 Task: Plan a trip to Kabwe, Zambia from 12th  December, 2023 to 15th December, 2023 for 3 adults.2 bedrooms having 3 beds and 1 bathroom. Property type can be flat. Amenities needed are: washing machine. Look for 4 properties as per requirement.
Action: Mouse moved to (549, 79)
Screenshot: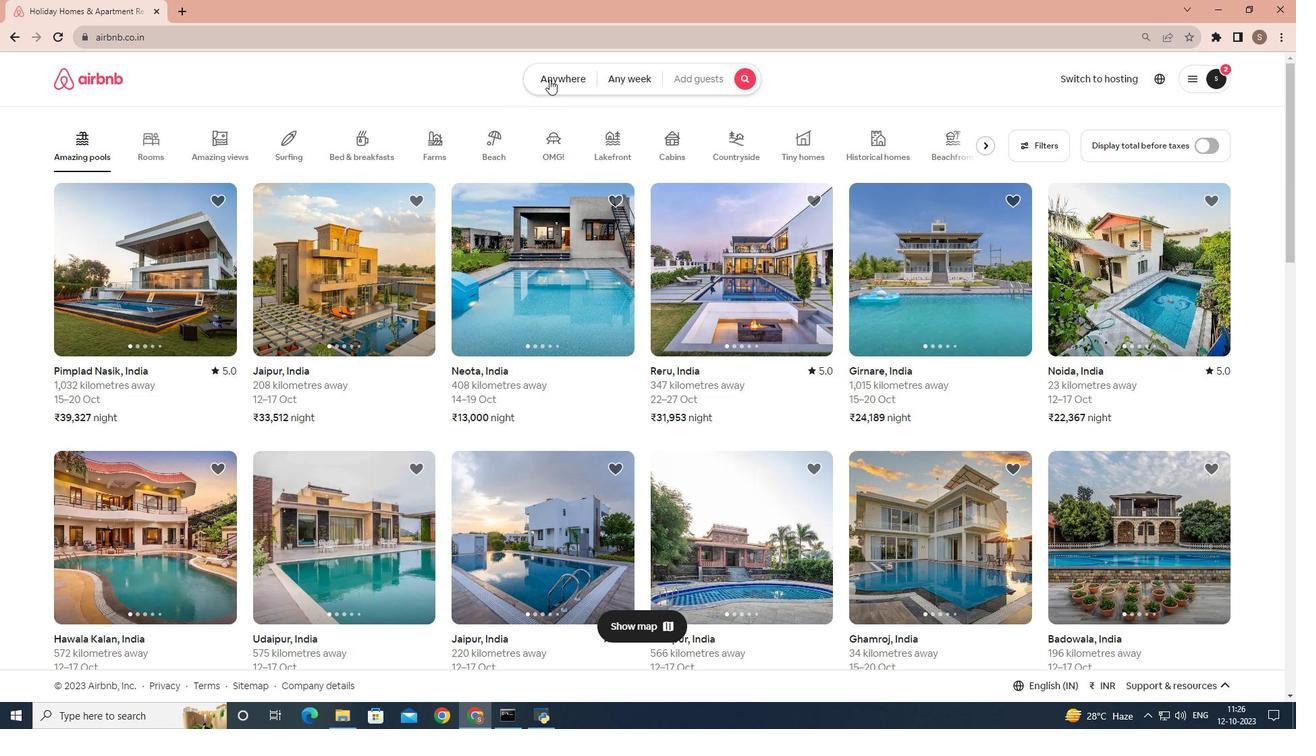 
Action: Mouse pressed left at (549, 79)
Screenshot: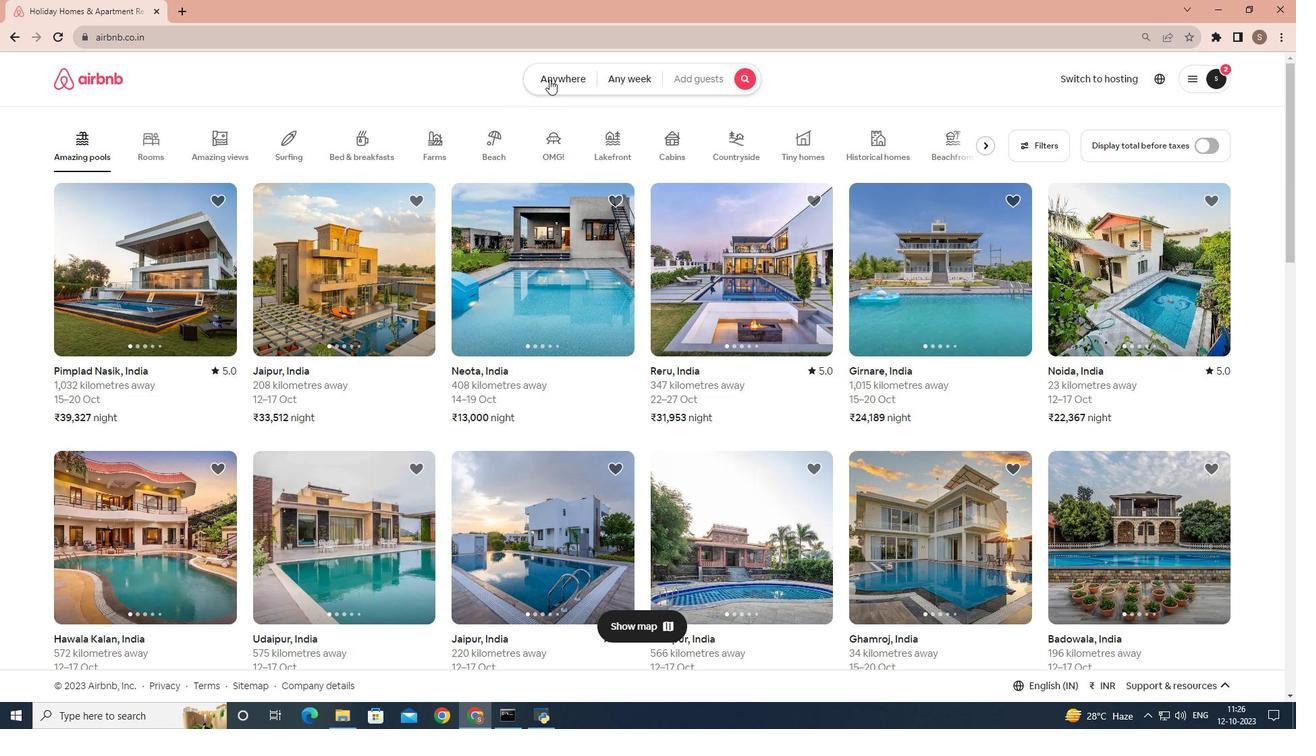 
Action: Mouse moved to (476, 128)
Screenshot: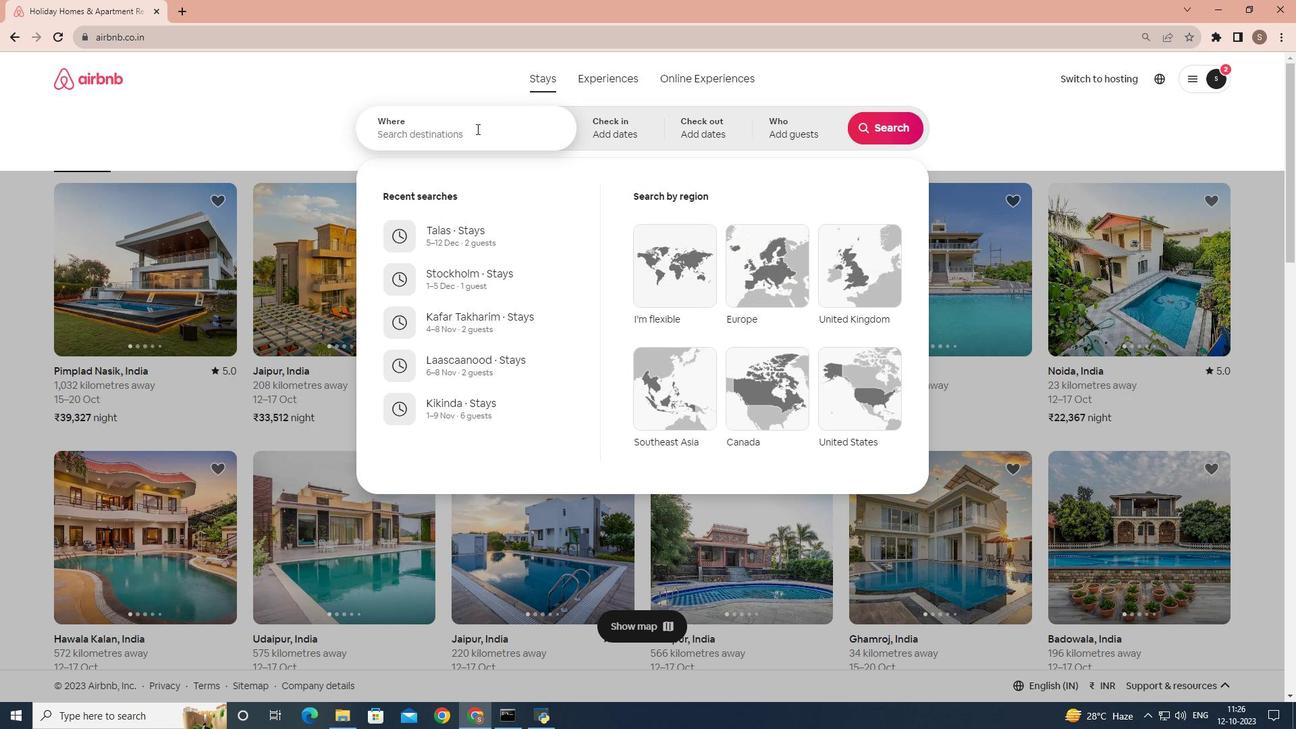 
Action: Mouse pressed left at (476, 128)
Screenshot: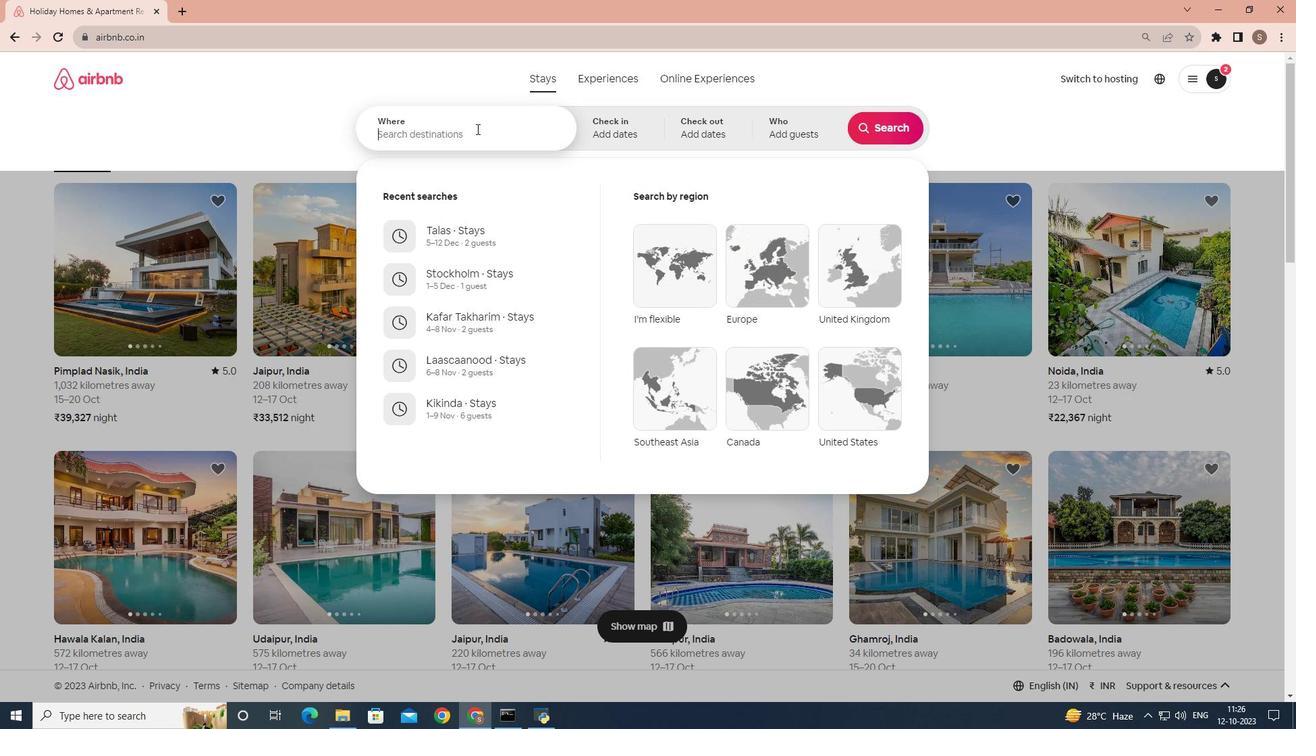 
Action: Key pressed <Key.shift>Kabwe,<Key.space><Key.shift>Zambia
Screenshot: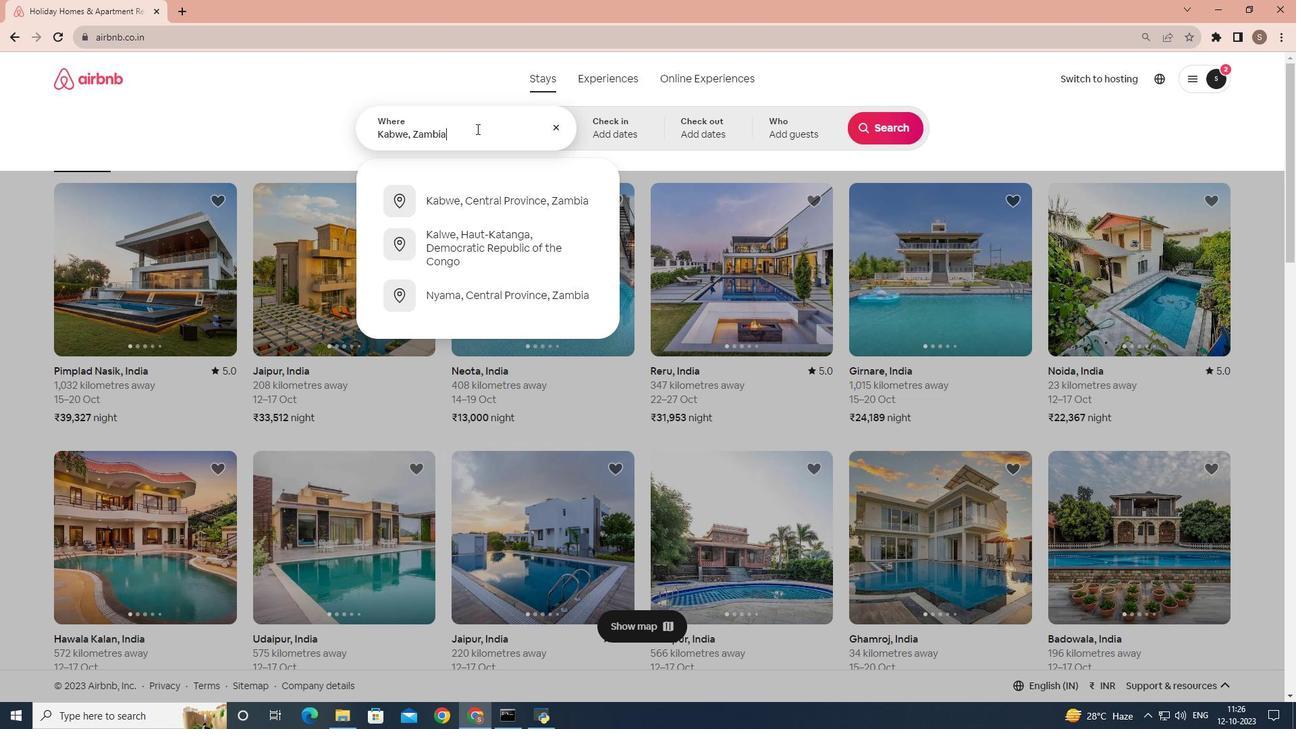 
Action: Mouse moved to (632, 128)
Screenshot: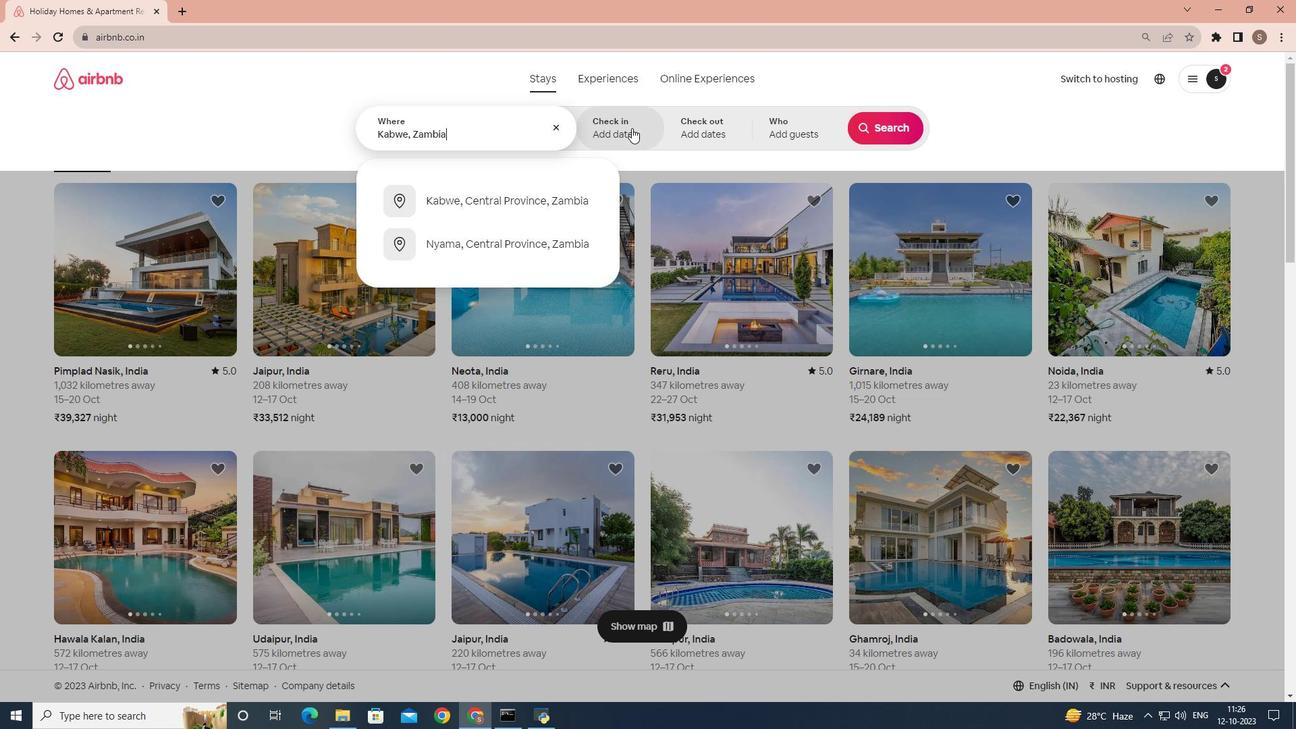
Action: Mouse pressed left at (632, 128)
Screenshot: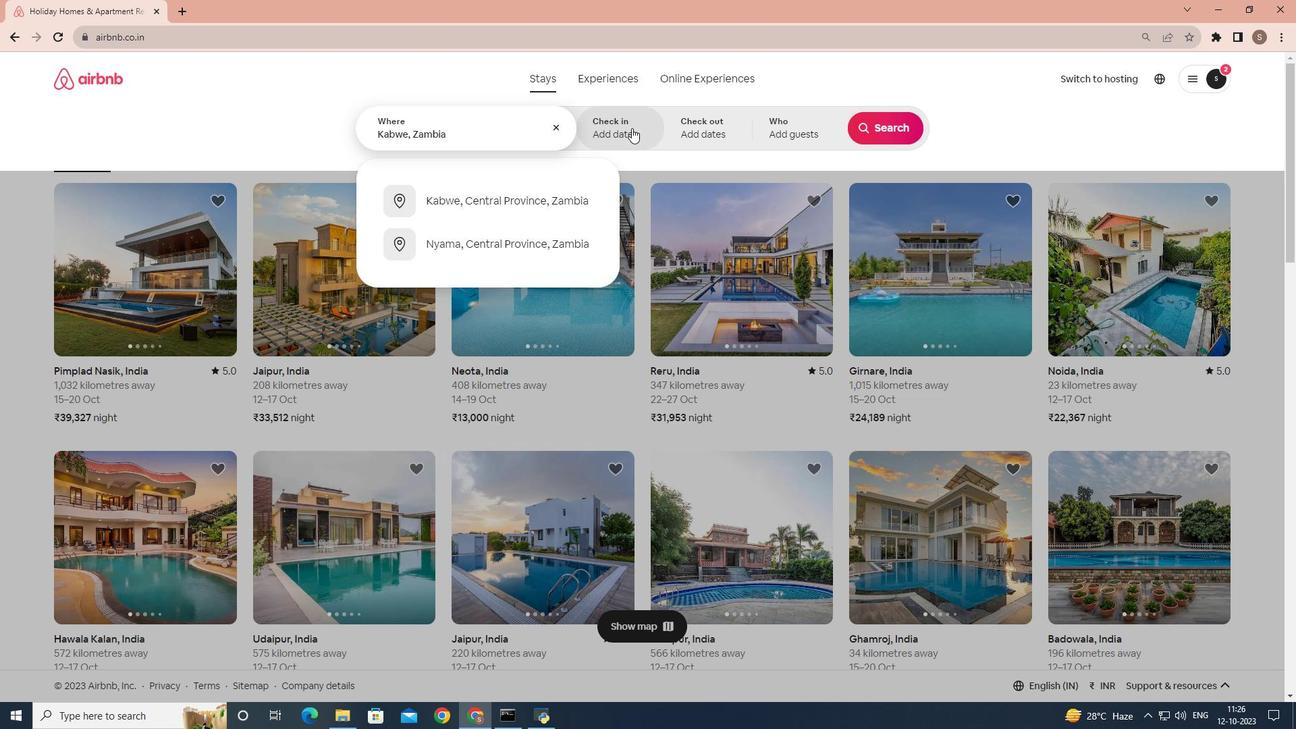 
Action: Mouse moved to (883, 235)
Screenshot: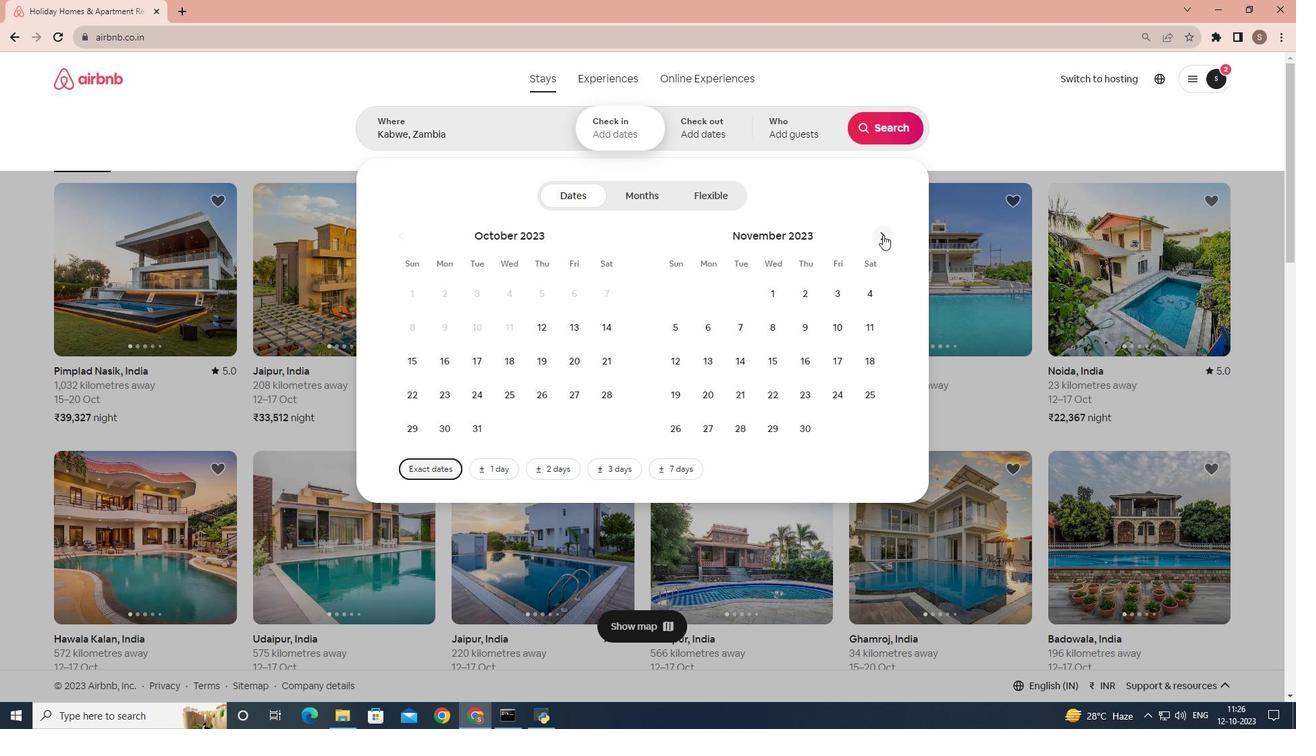 
Action: Mouse pressed left at (883, 235)
Screenshot: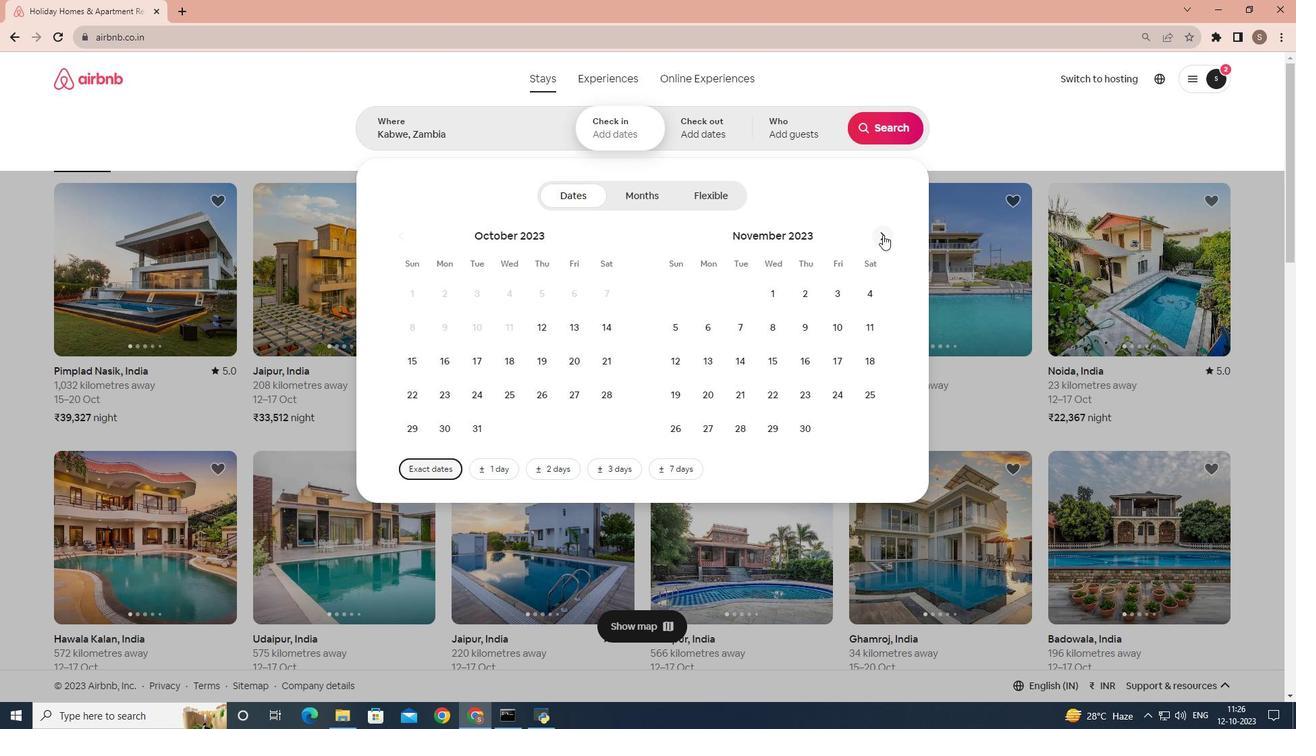 
Action: Mouse moved to (750, 371)
Screenshot: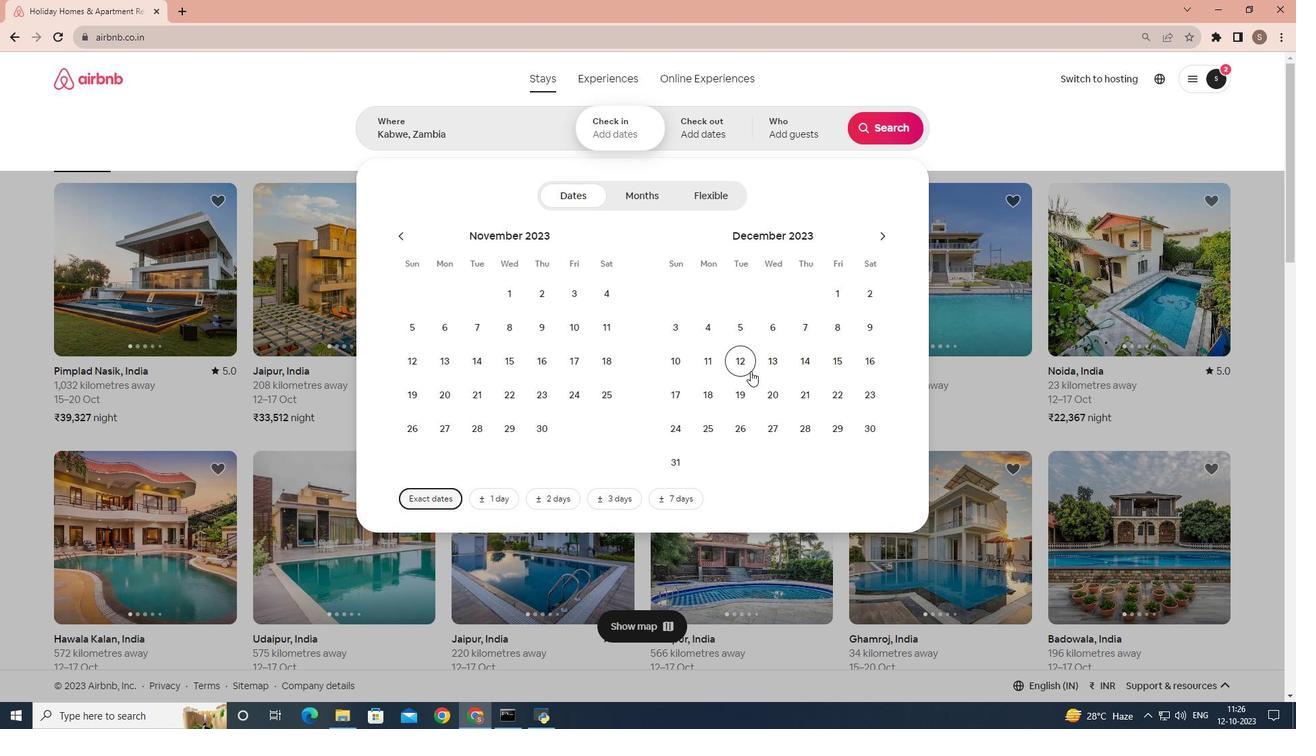 
Action: Mouse pressed left at (750, 371)
Screenshot: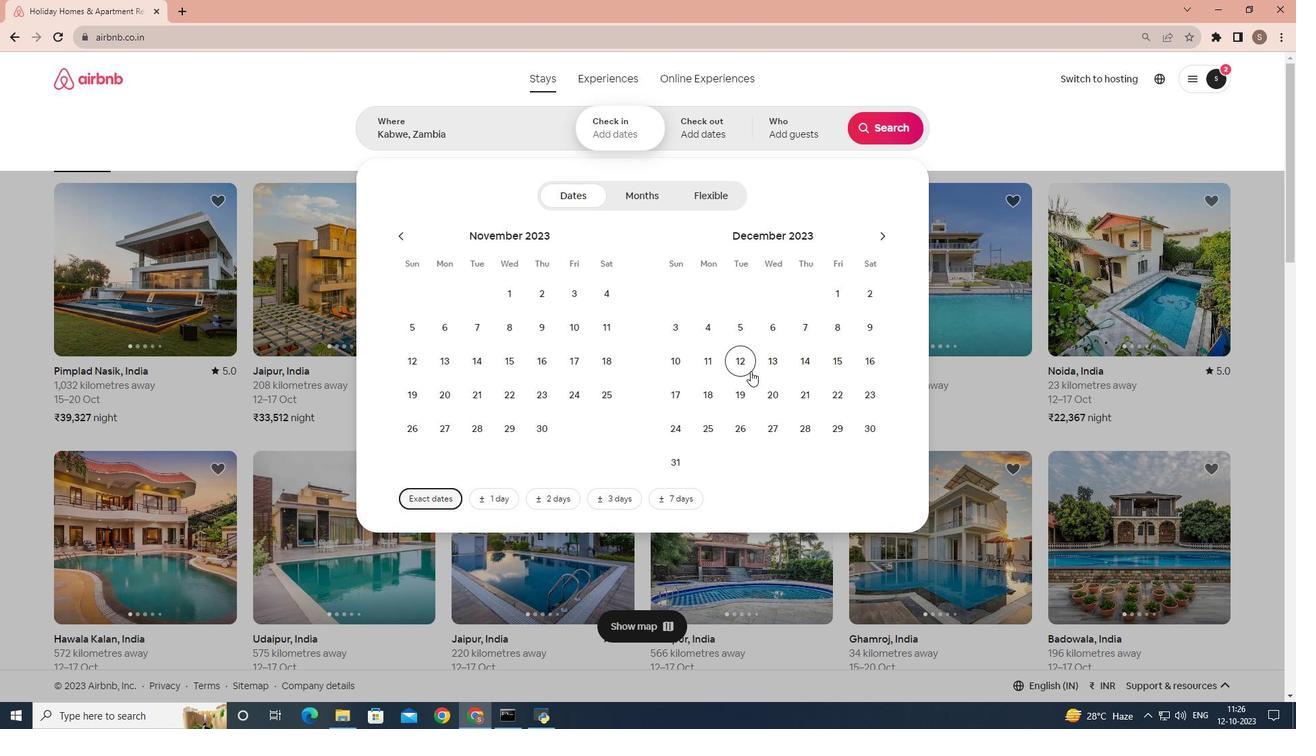 
Action: Mouse moved to (835, 364)
Screenshot: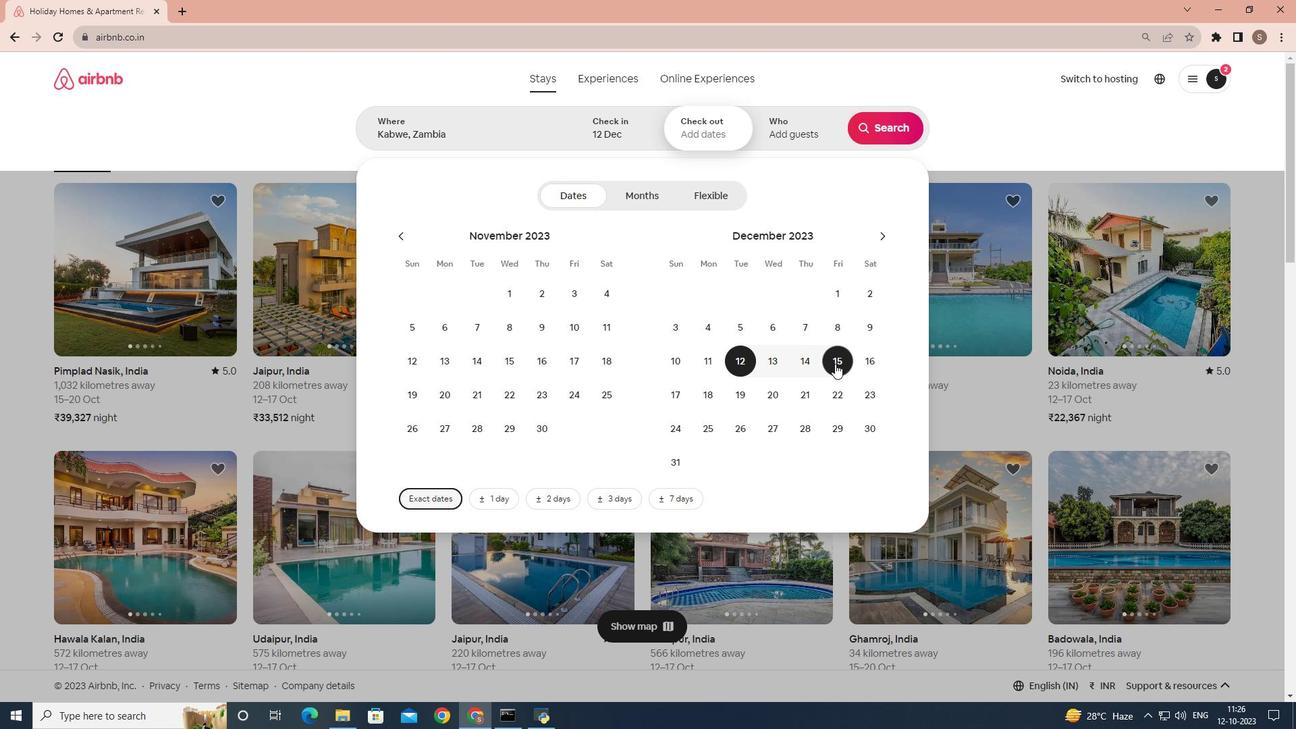 
Action: Mouse pressed left at (835, 364)
Screenshot: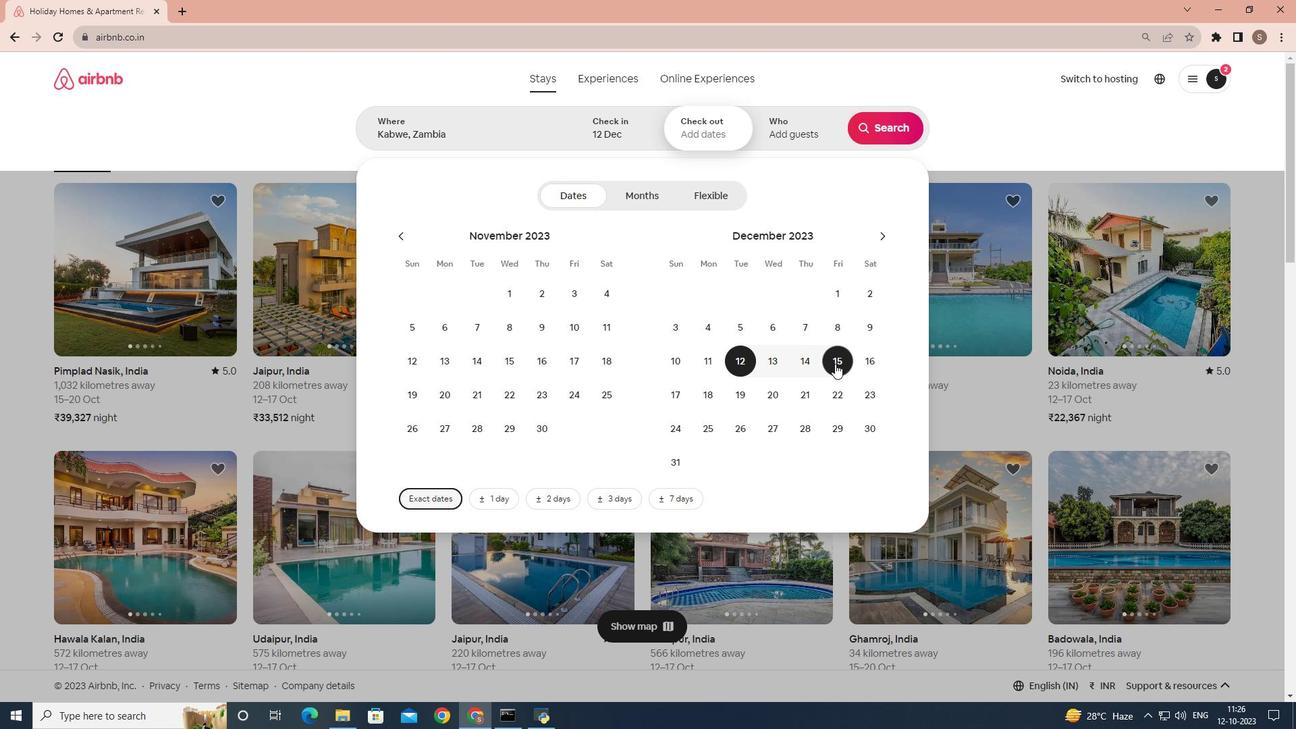 
Action: Mouse moved to (778, 128)
Screenshot: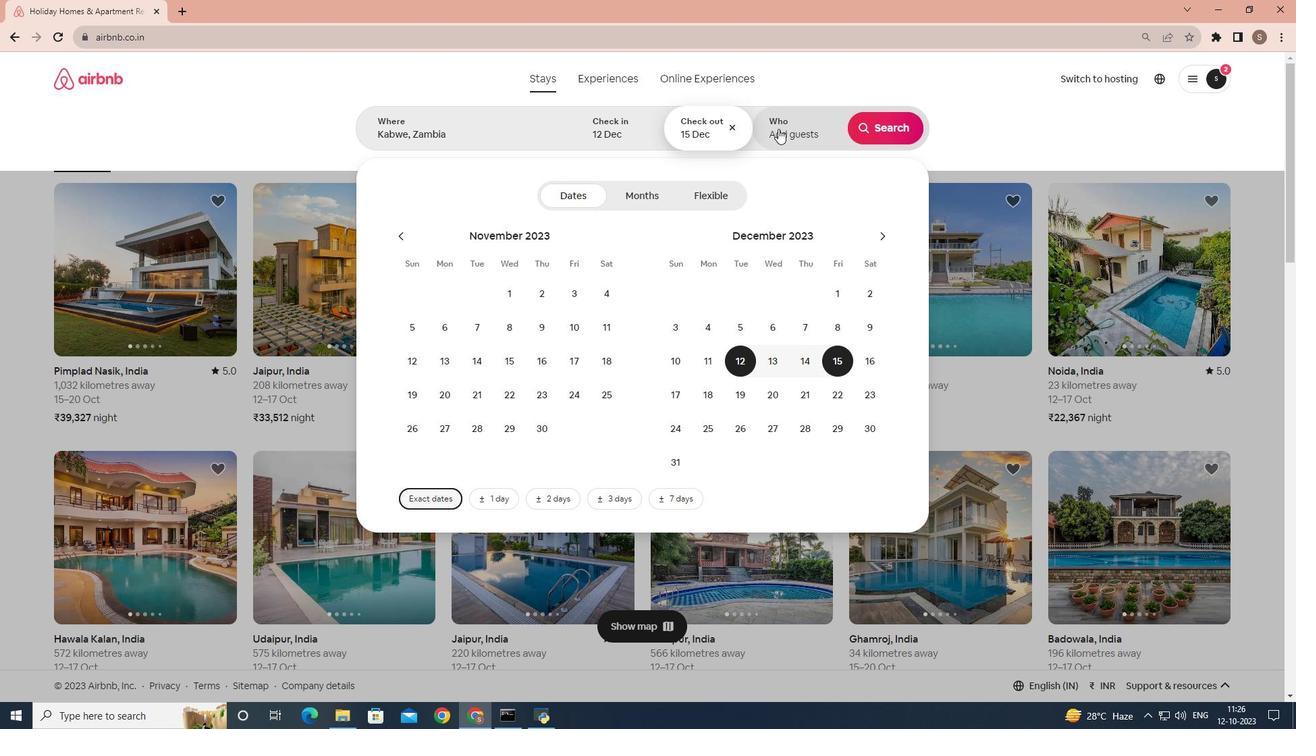 
Action: Mouse pressed left at (778, 128)
Screenshot: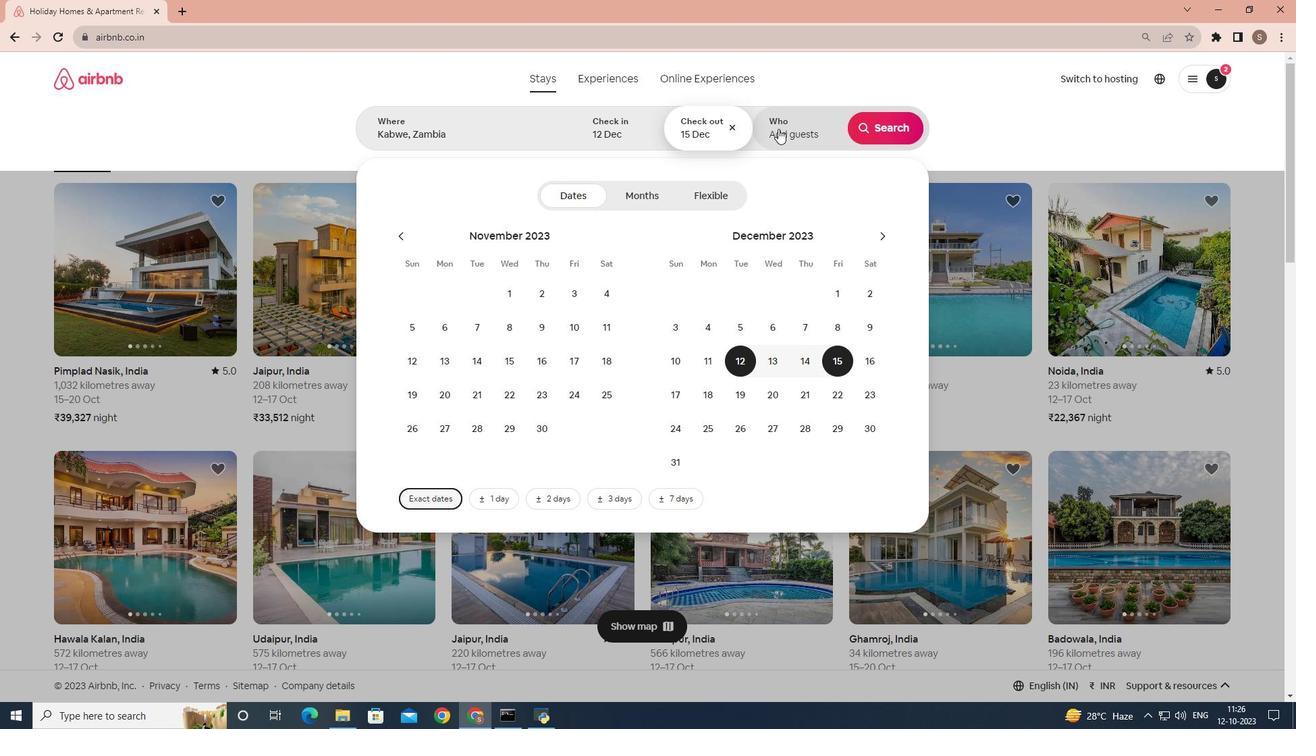 
Action: Mouse moved to (886, 199)
Screenshot: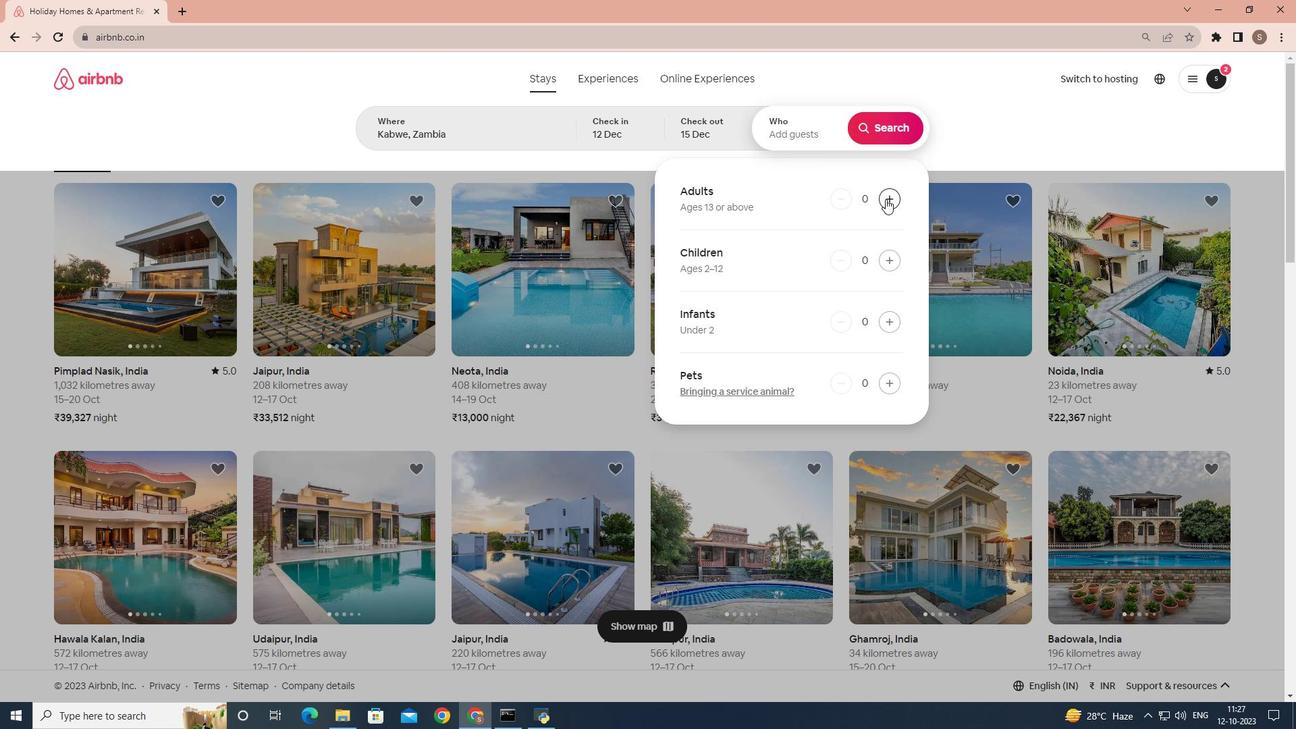 
Action: Mouse pressed left at (886, 199)
Screenshot: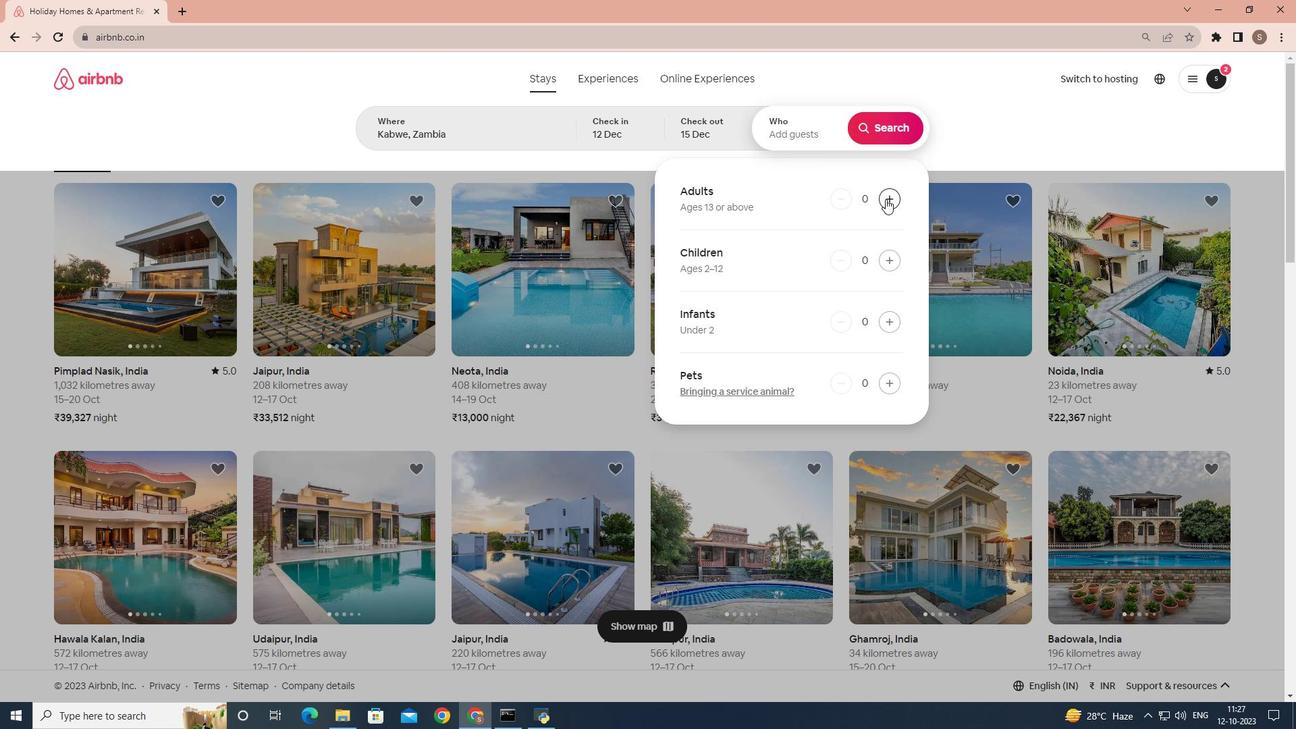 
Action: Mouse pressed left at (886, 199)
Screenshot: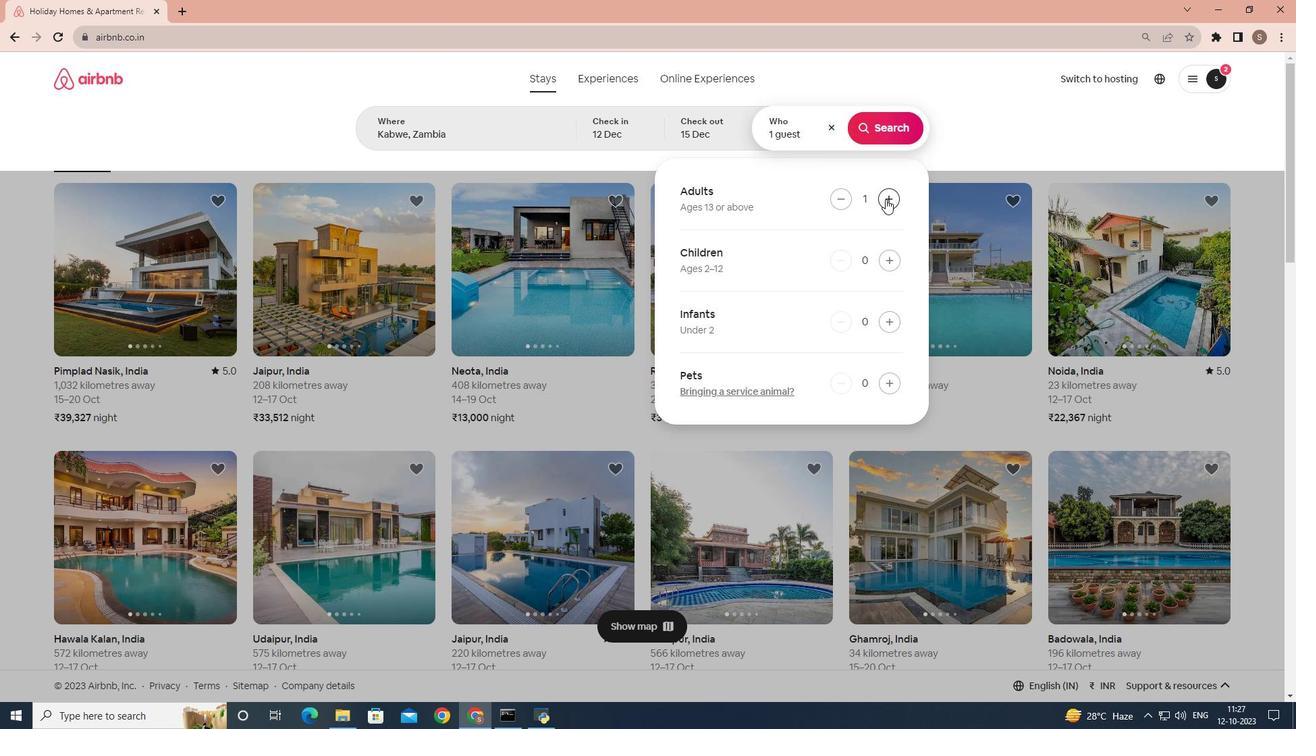 
Action: Mouse pressed left at (886, 199)
Screenshot: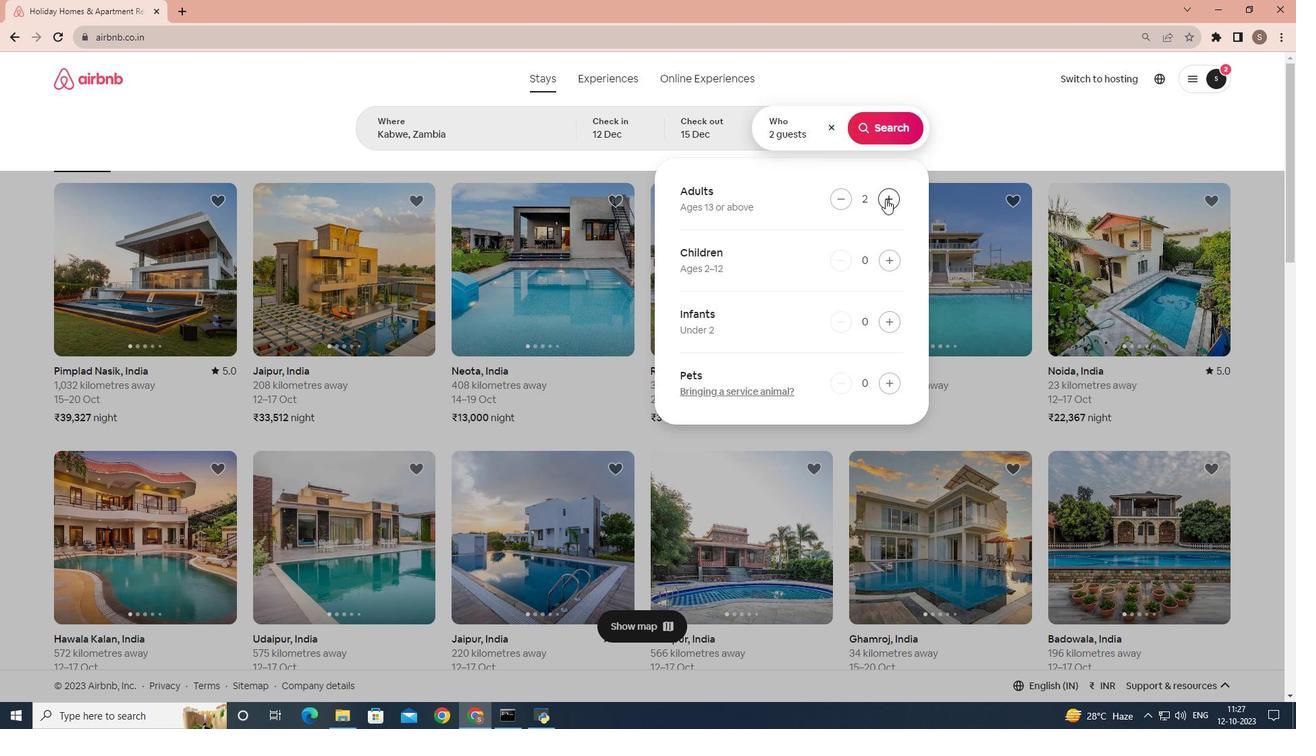 
Action: Mouse moved to (867, 118)
Screenshot: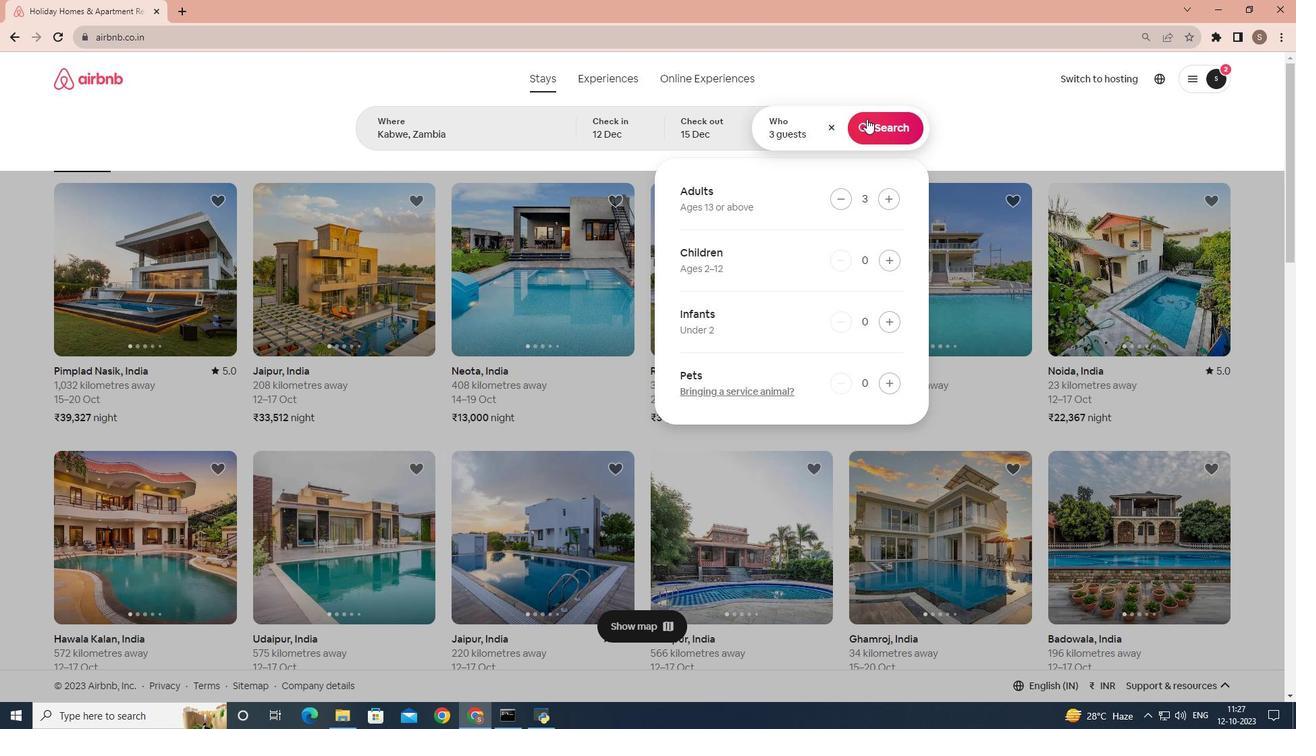 
Action: Mouse pressed left at (867, 118)
Screenshot: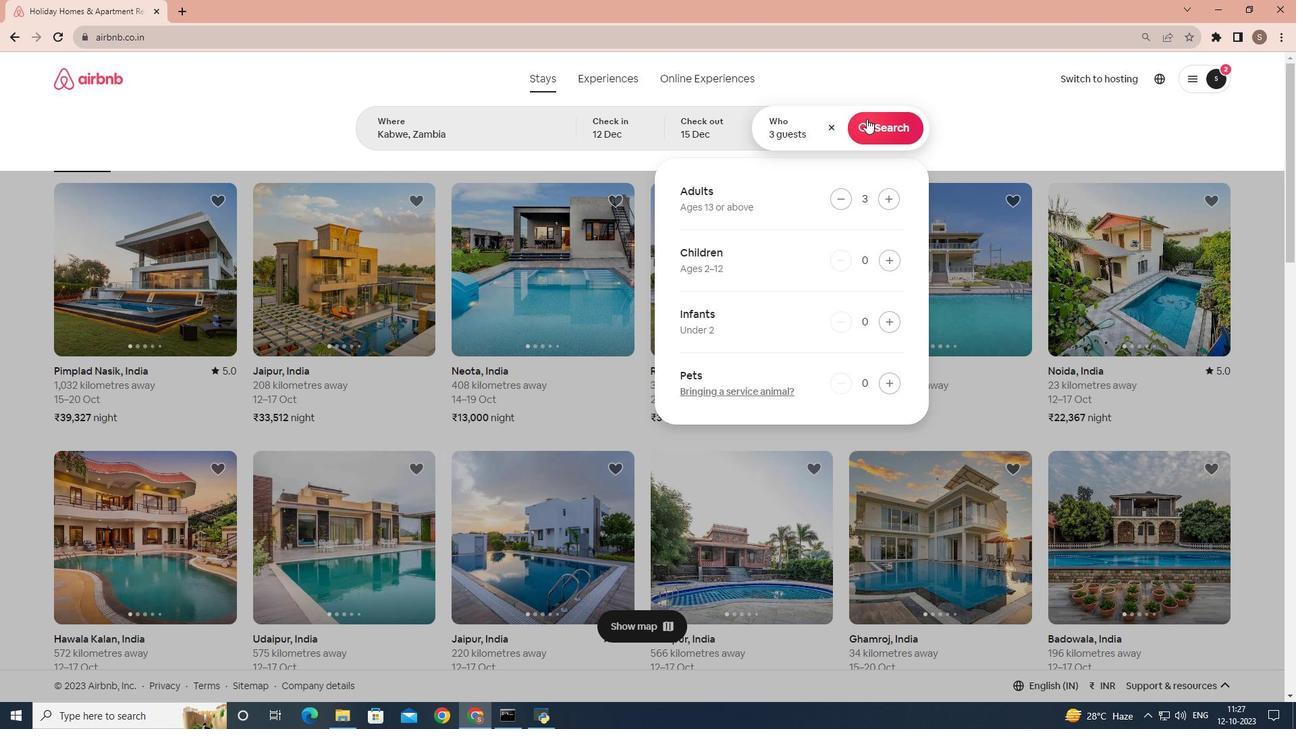
Action: Mouse moved to (1079, 135)
Screenshot: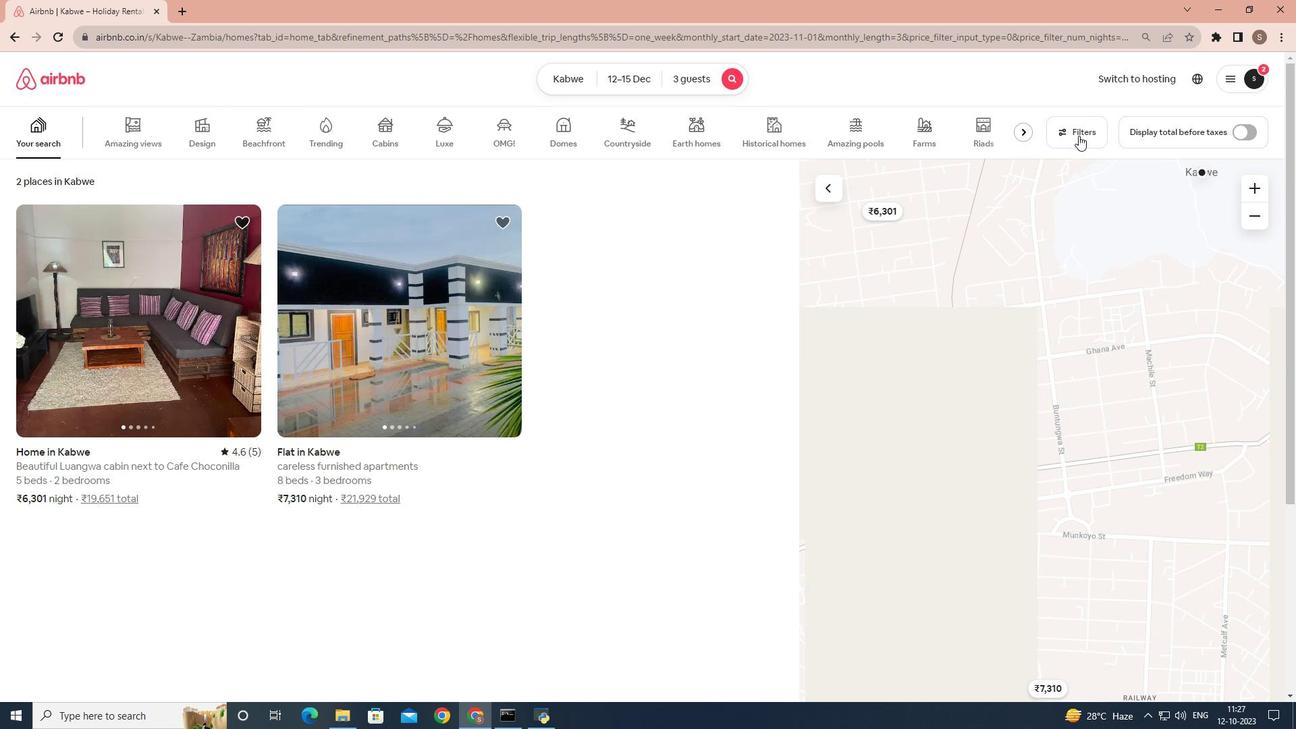 
Action: Mouse pressed left at (1079, 135)
Screenshot: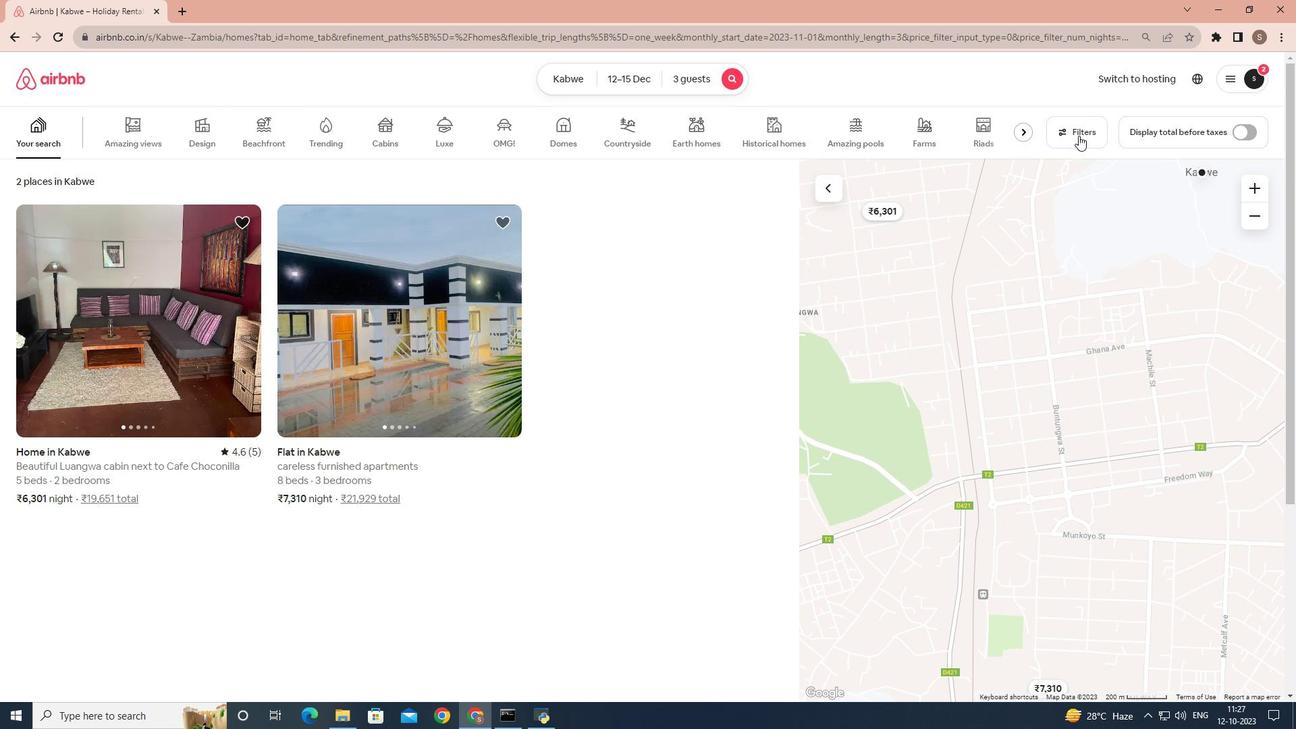 
Action: Mouse moved to (571, 394)
Screenshot: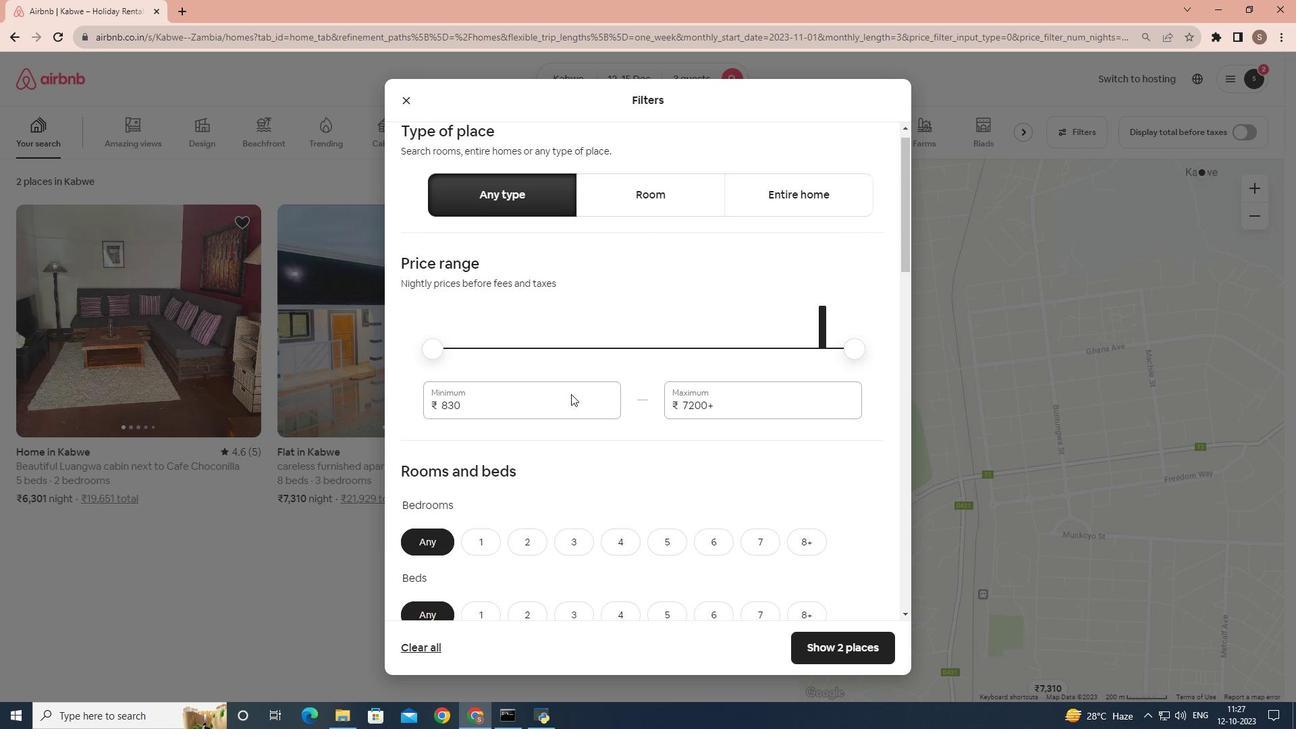 
Action: Mouse scrolled (571, 393) with delta (0, 0)
Screenshot: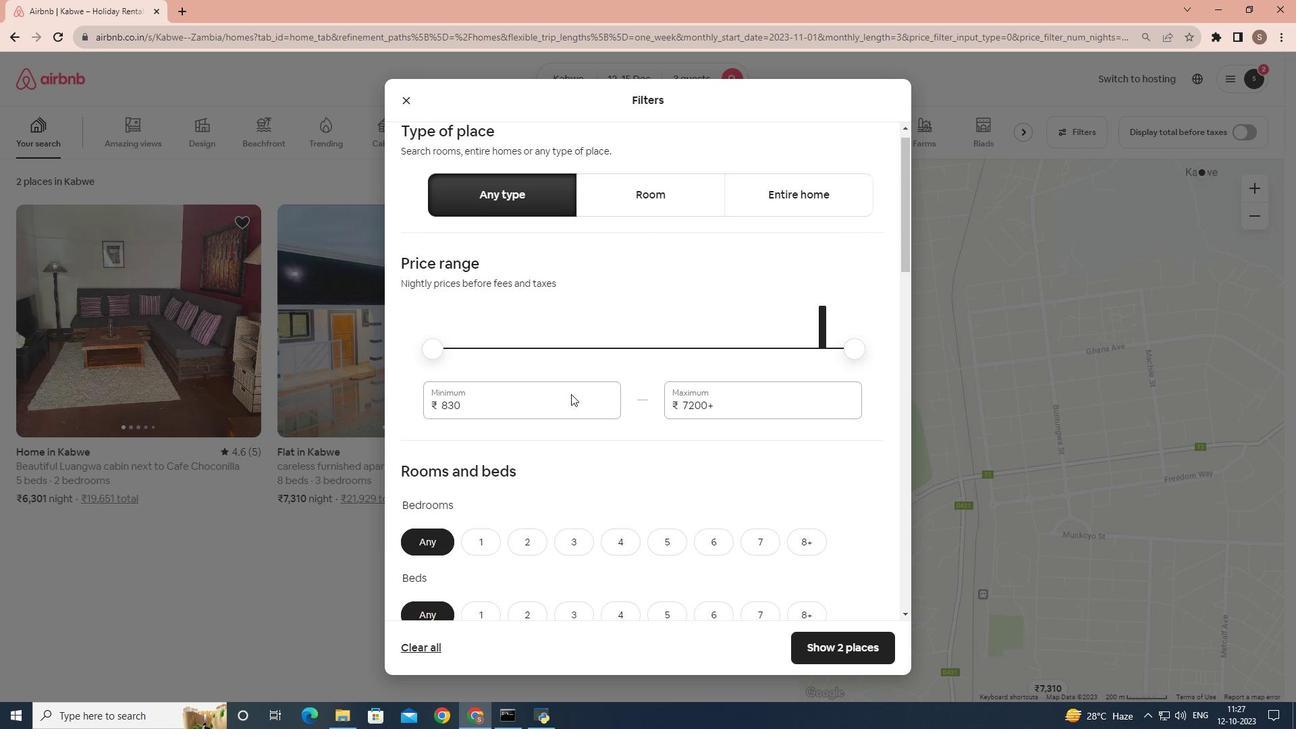 
Action: Mouse moved to (571, 394)
Screenshot: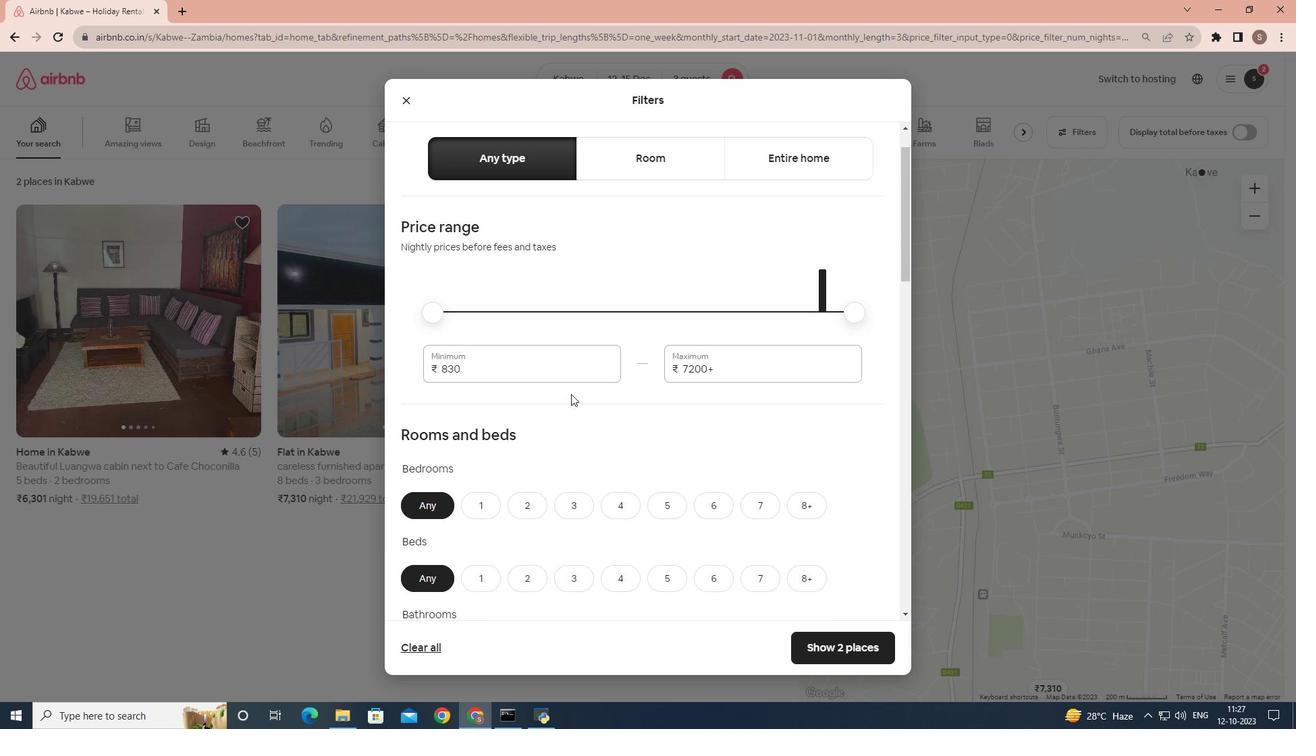 
Action: Mouse scrolled (571, 393) with delta (0, 0)
Screenshot: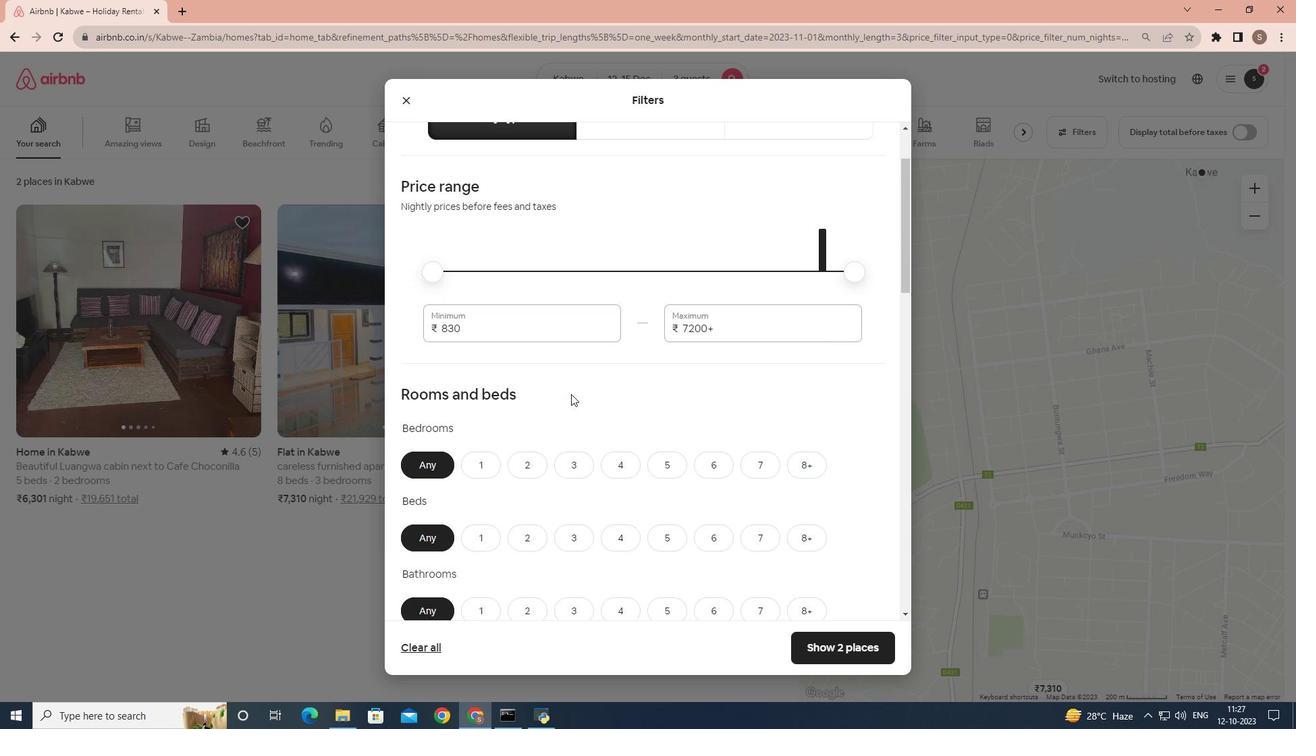 
Action: Mouse moved to (520, 428)
Screenshot: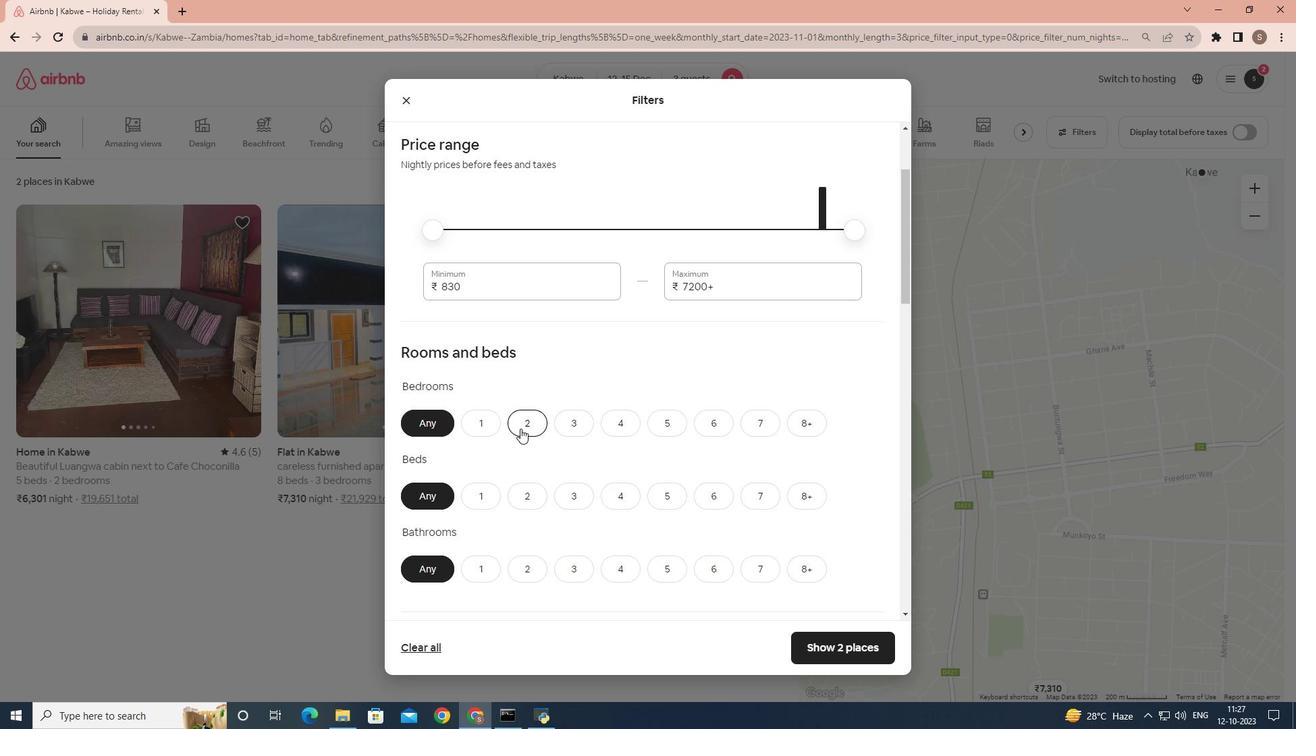 
Action: Mouse pressed left at (520, 428)
Screenshot: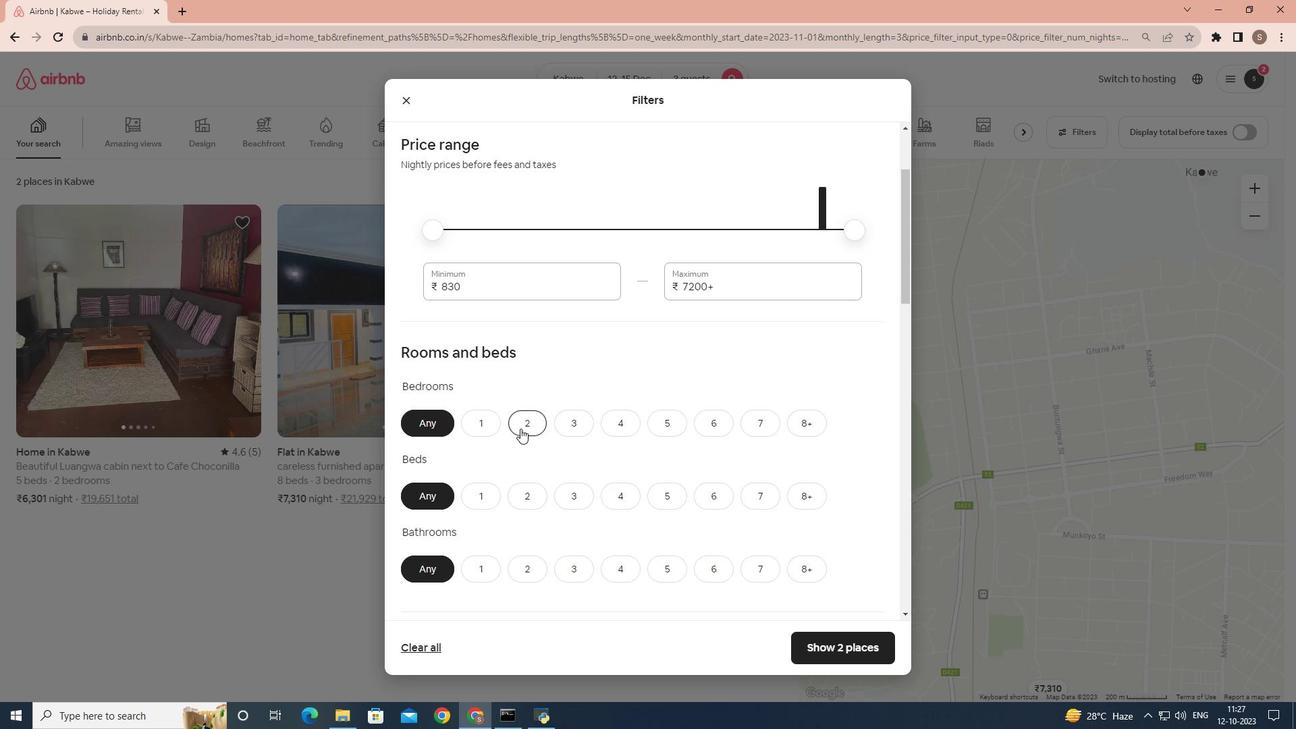 
Action: Mouse moved to (525, 426)
Screenshot: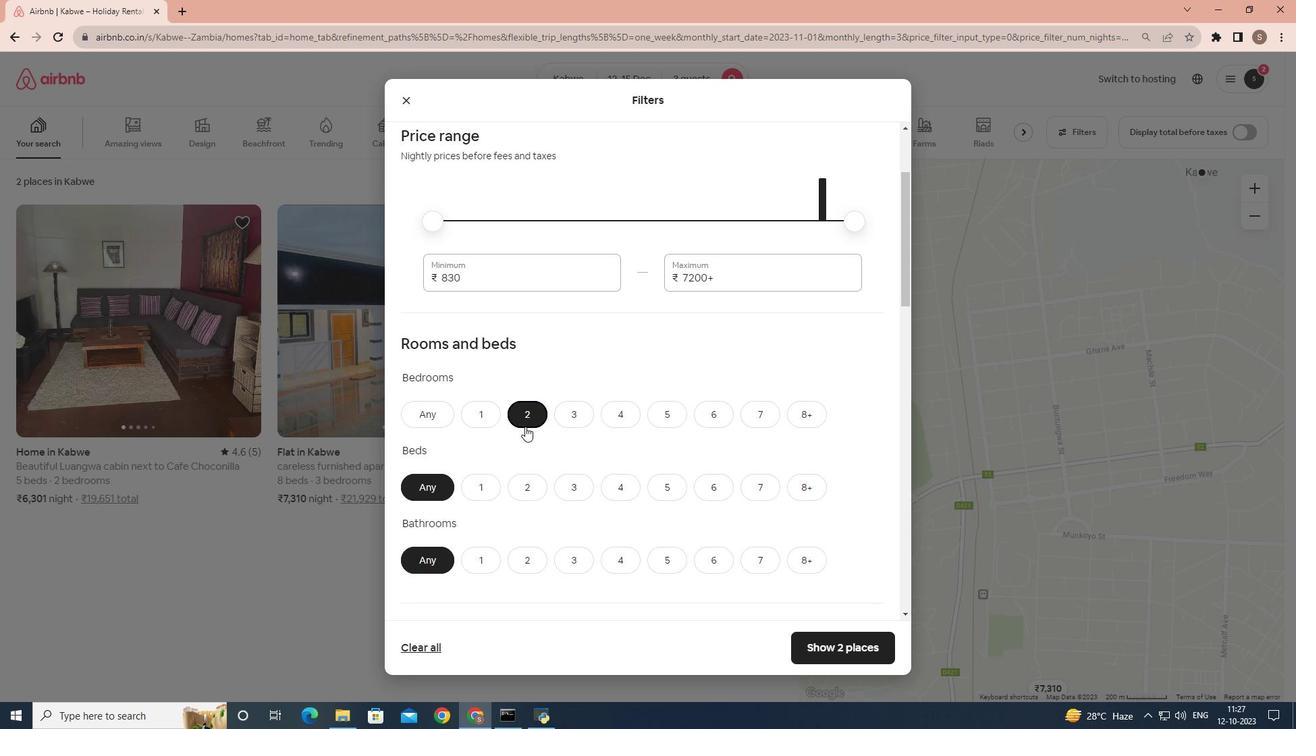 
Action: Mouse scrolled (525, 426) with delta (0, 0)
Screenshot: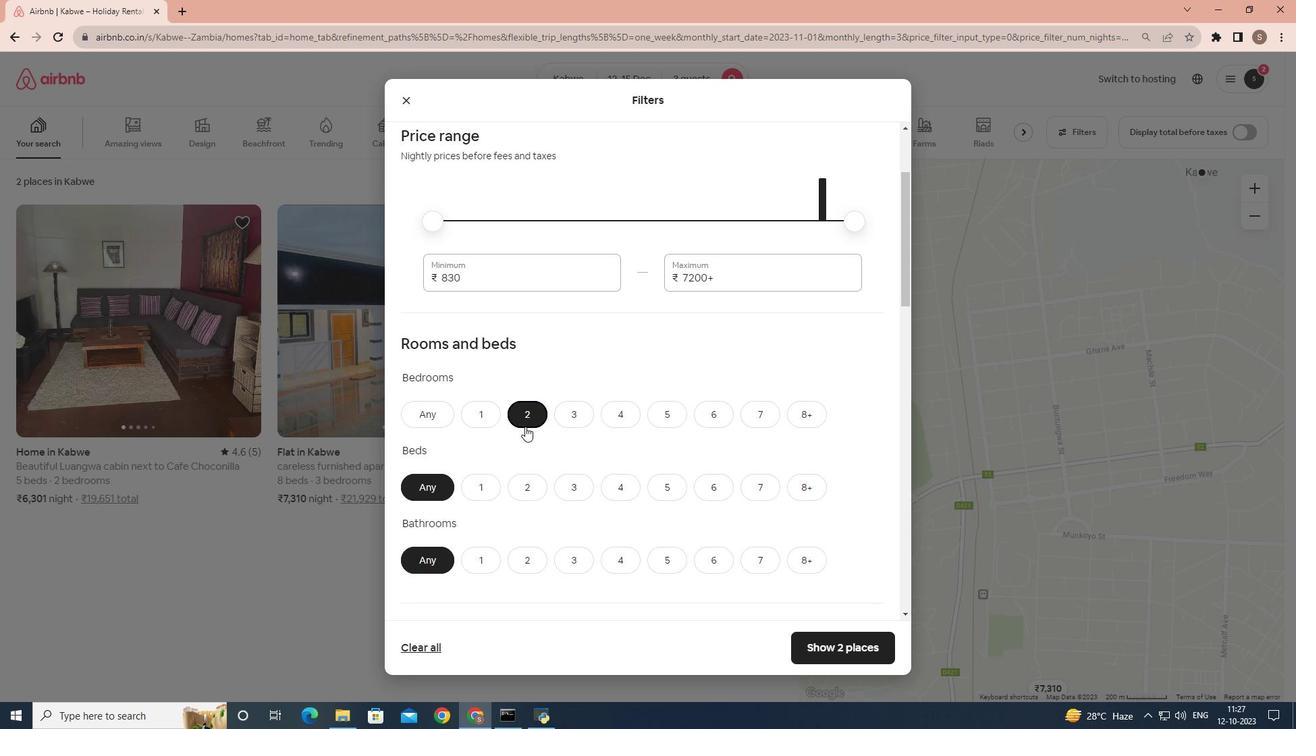 
Action: Mouse scrolled (525, 426) with delta (0, 0)
Screenshot: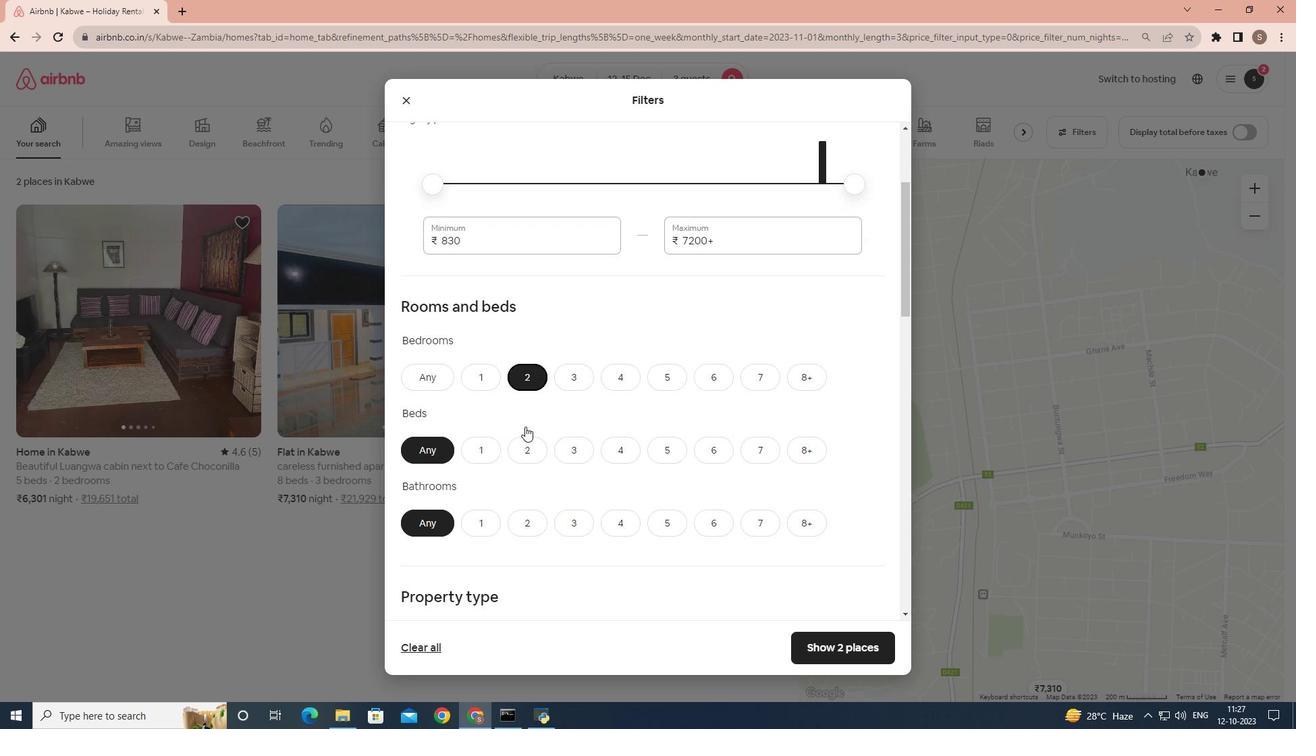 
Action: Mouse moved to (569, 364)
Screenshot: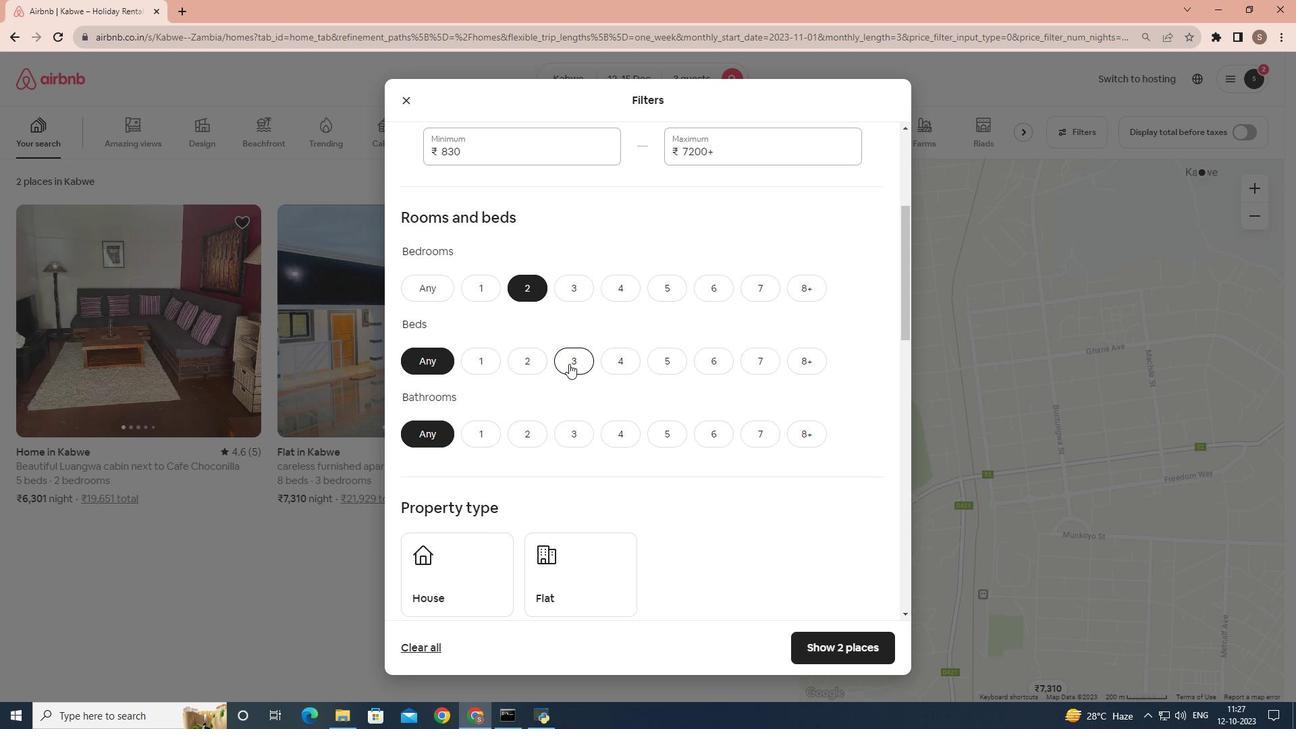 
Action: Mouse pressed left at (569, 364)
Screenshot: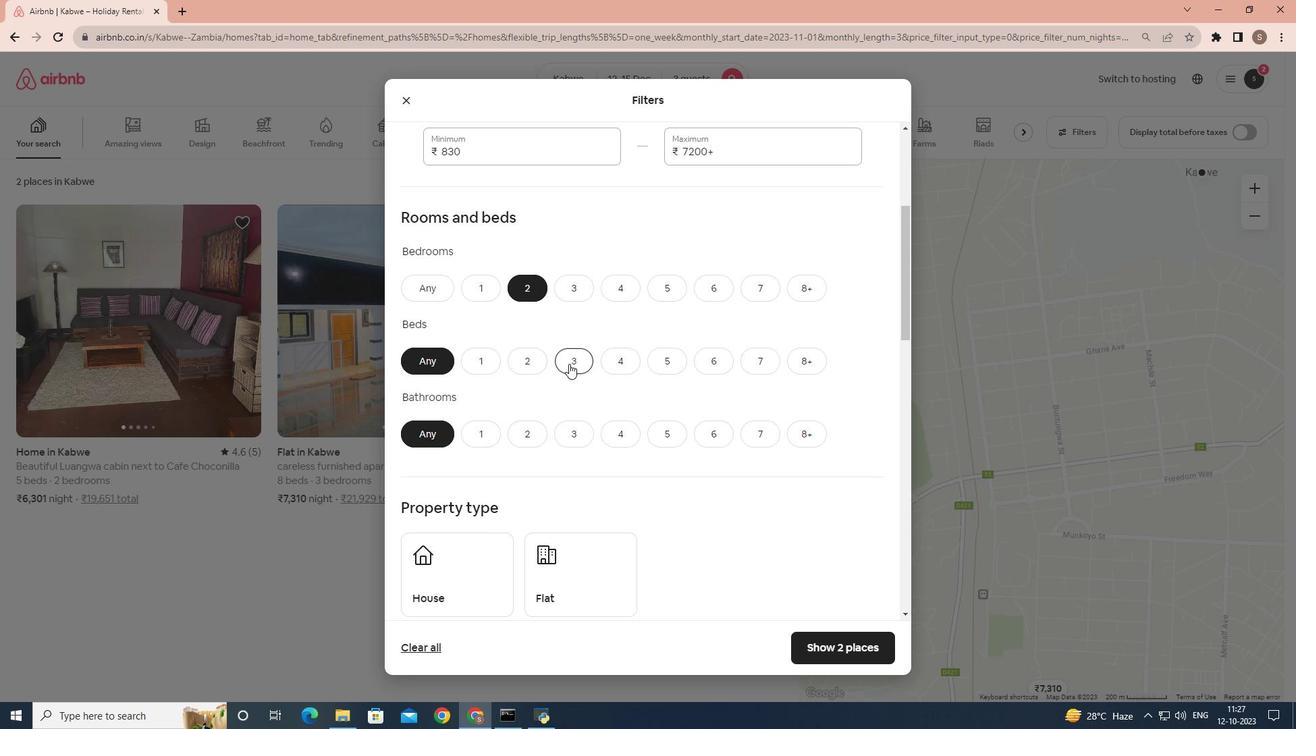 
Action: Mouse scrolled (569, 363) with delta (0, 0)
Screenshot: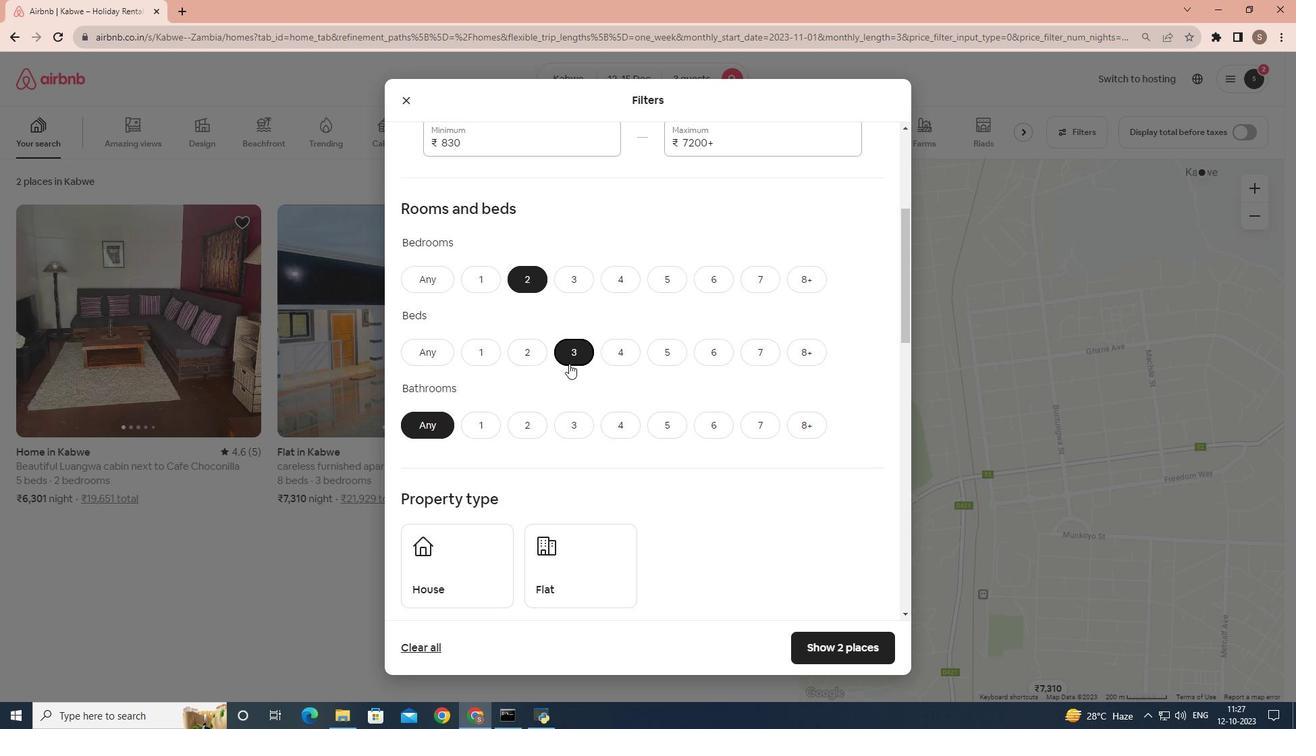 
Action: Mouse moved to (486, 370)
Screenshot: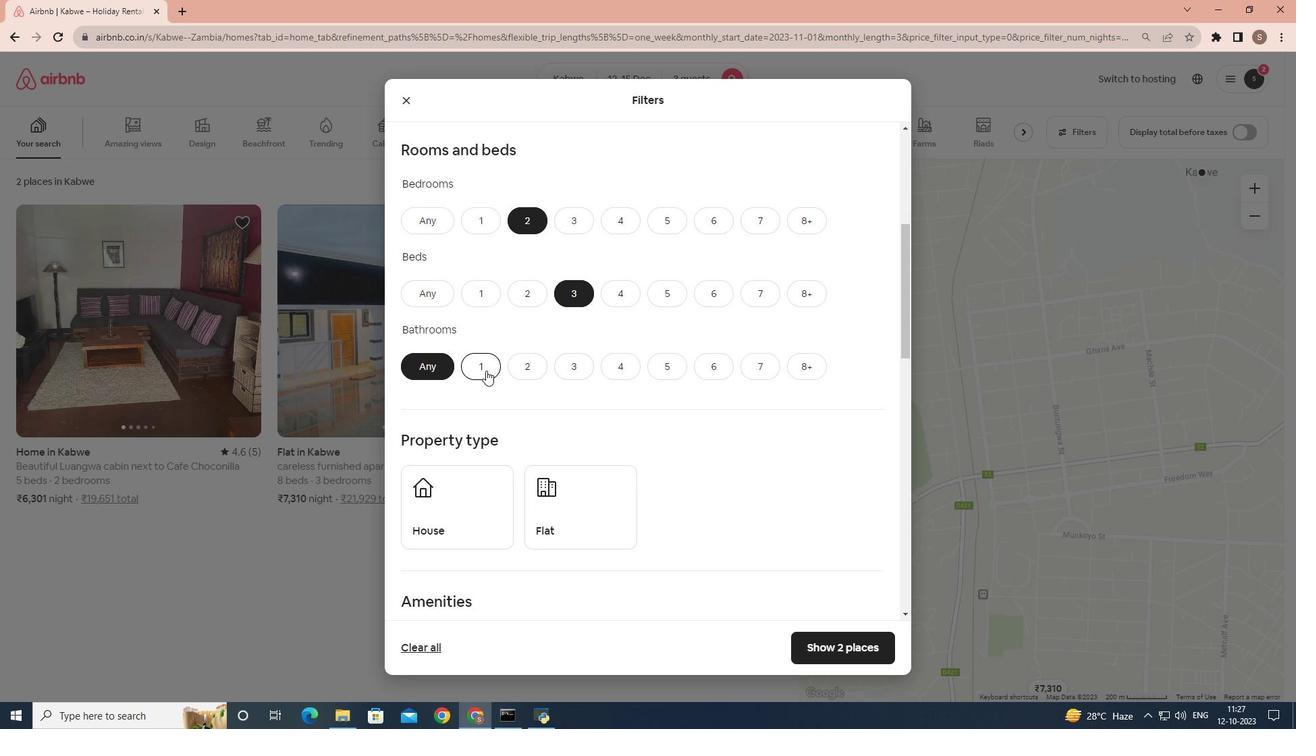 
Action: Mouse pressed left at (486, 370)
Screenshot: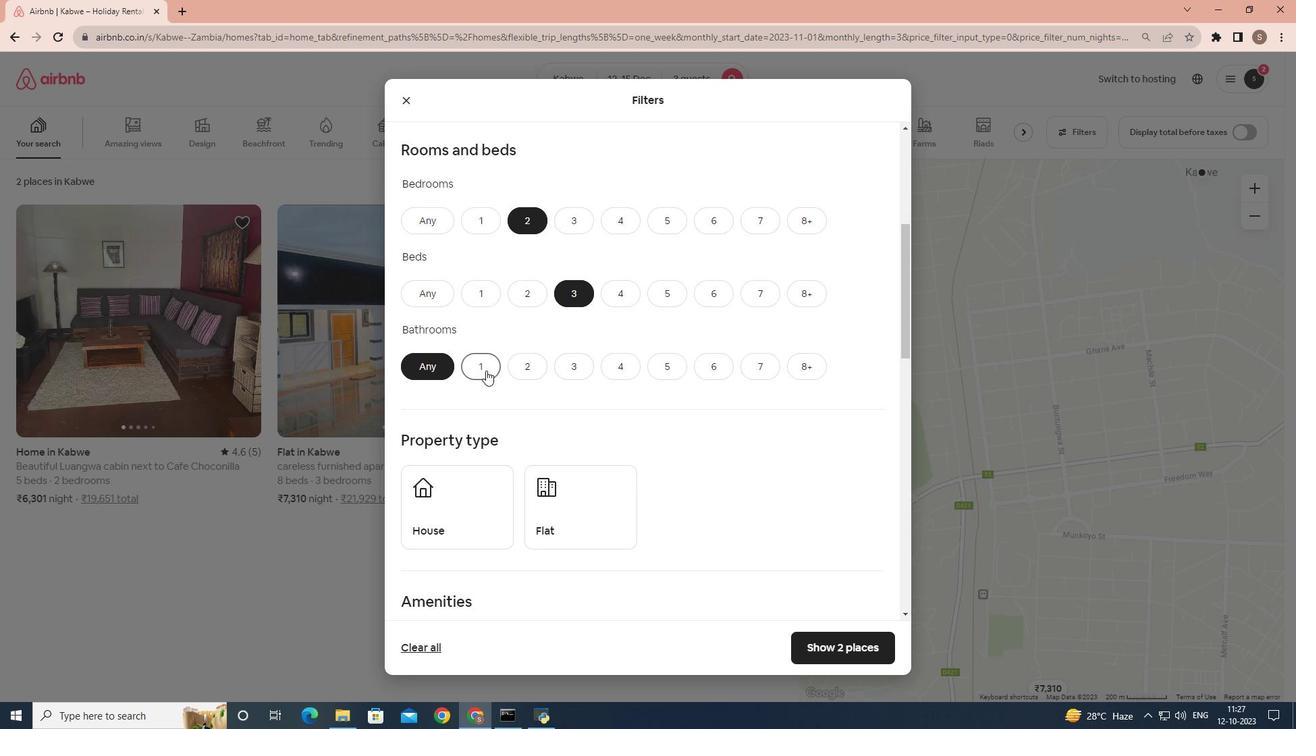 
Action: Mouse scrolled (486, 370) with delta (0, 0)
Screenshot: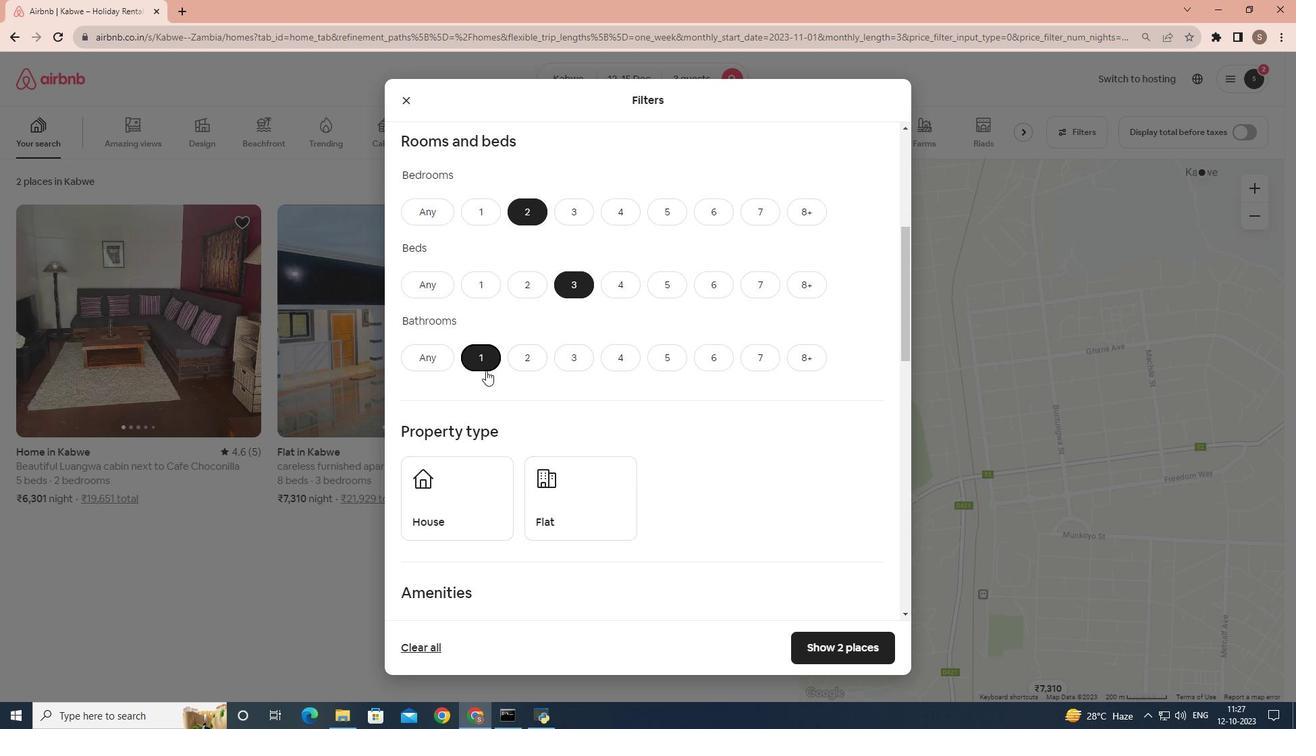 
Action: Mouse moved to (550, 447)
Screenshot: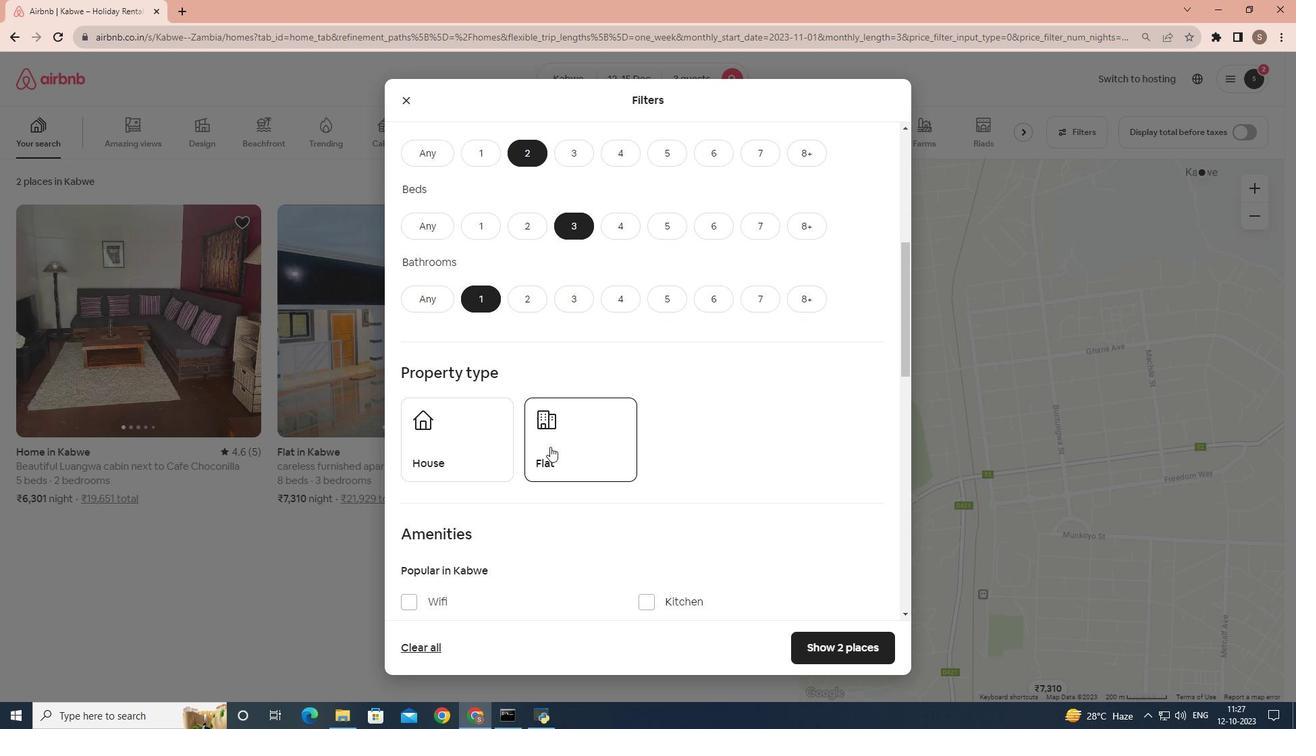 
Action: Mouse pressed left at (550, 447)
Screenshot: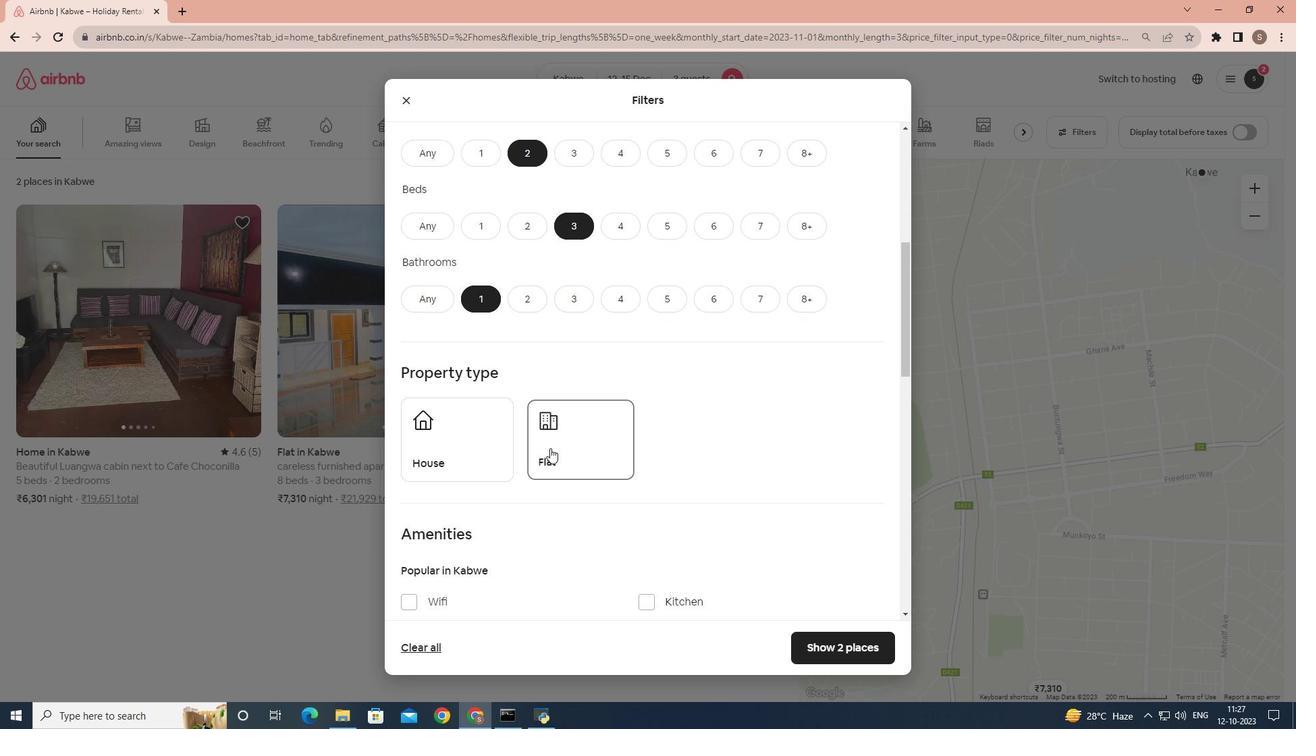
Action: Mouse moved to (605, 446)
Screenshot: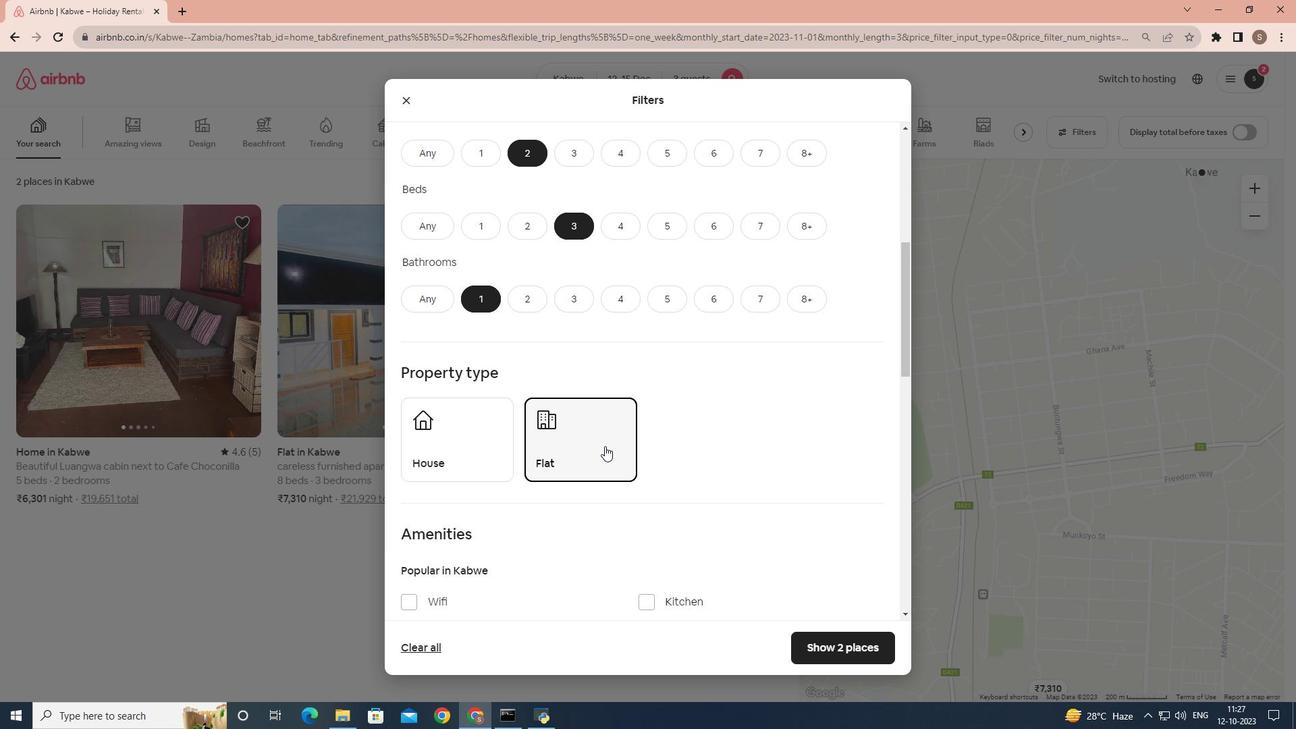 
Action: Mouse scrolled (605, 445) with delta (0, 0)
Screenshot: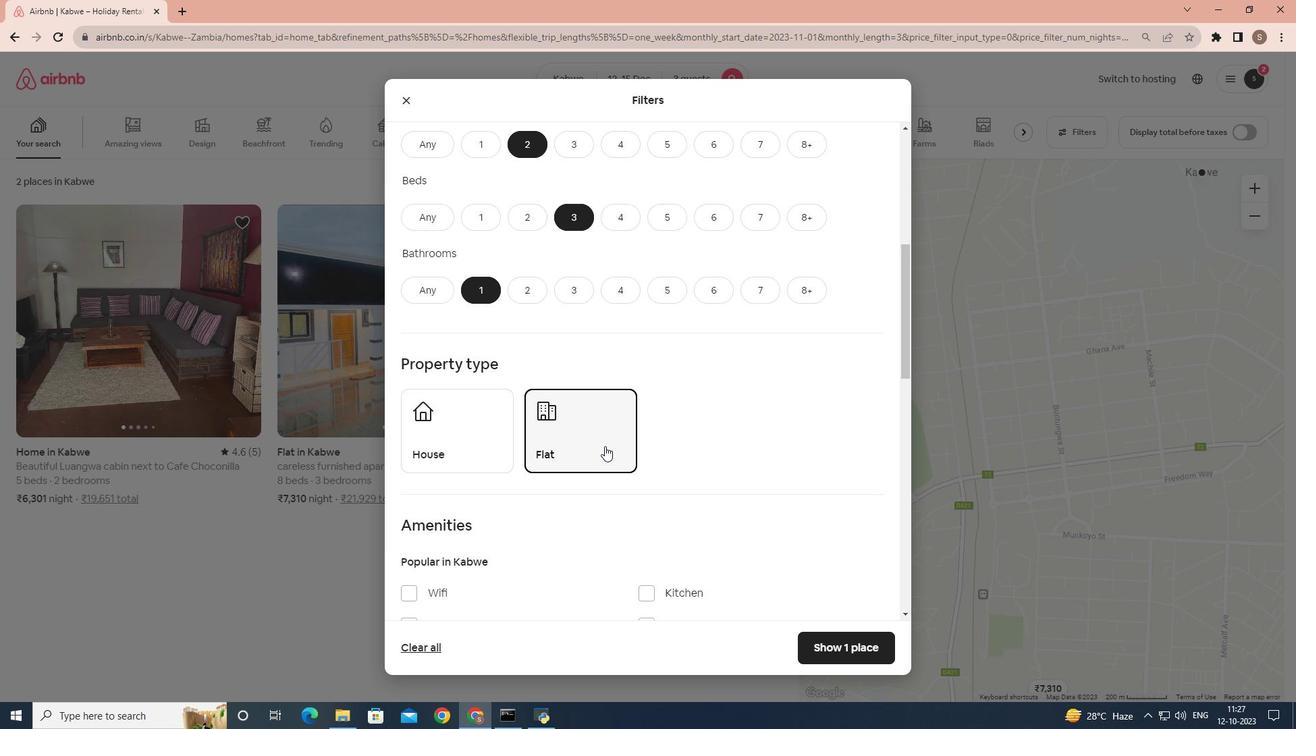 
Action: Mouse scrolled (605, 445) with delta (0, 0)
Screenshot: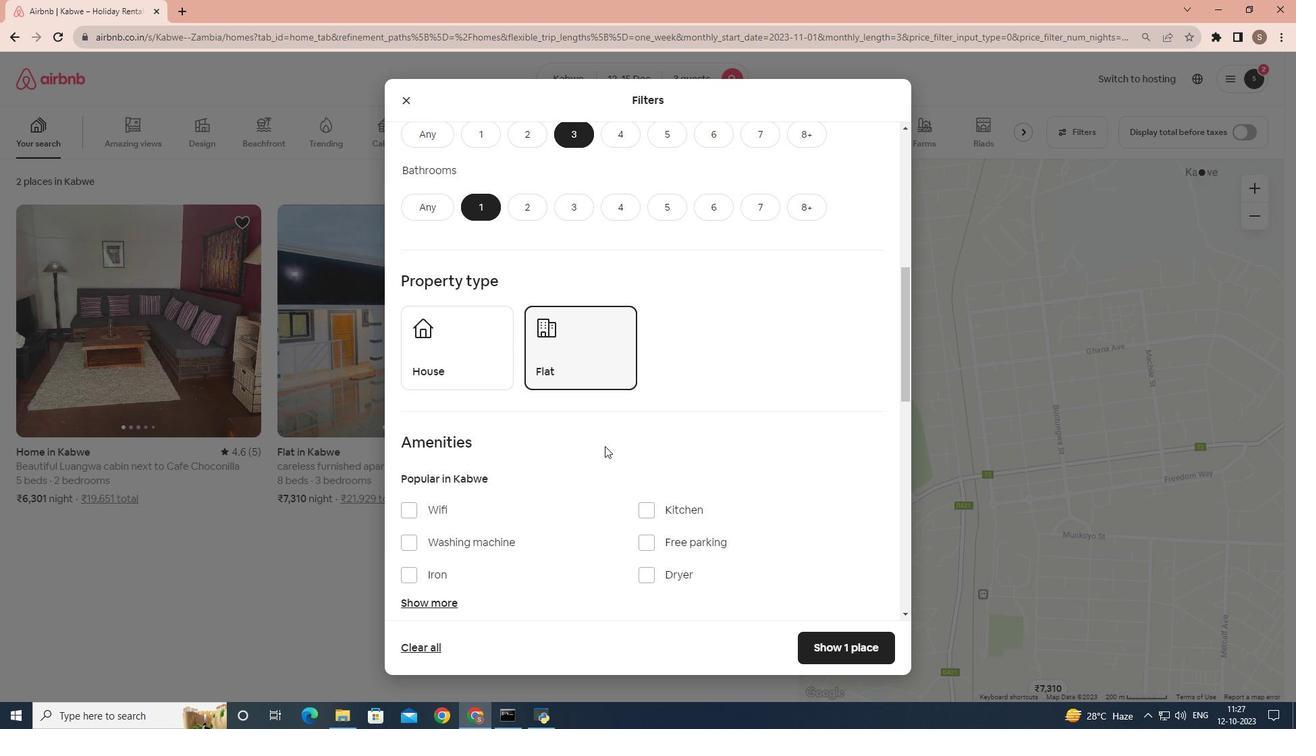 
Action: Mouse moved to (413, 497)
Screenshot: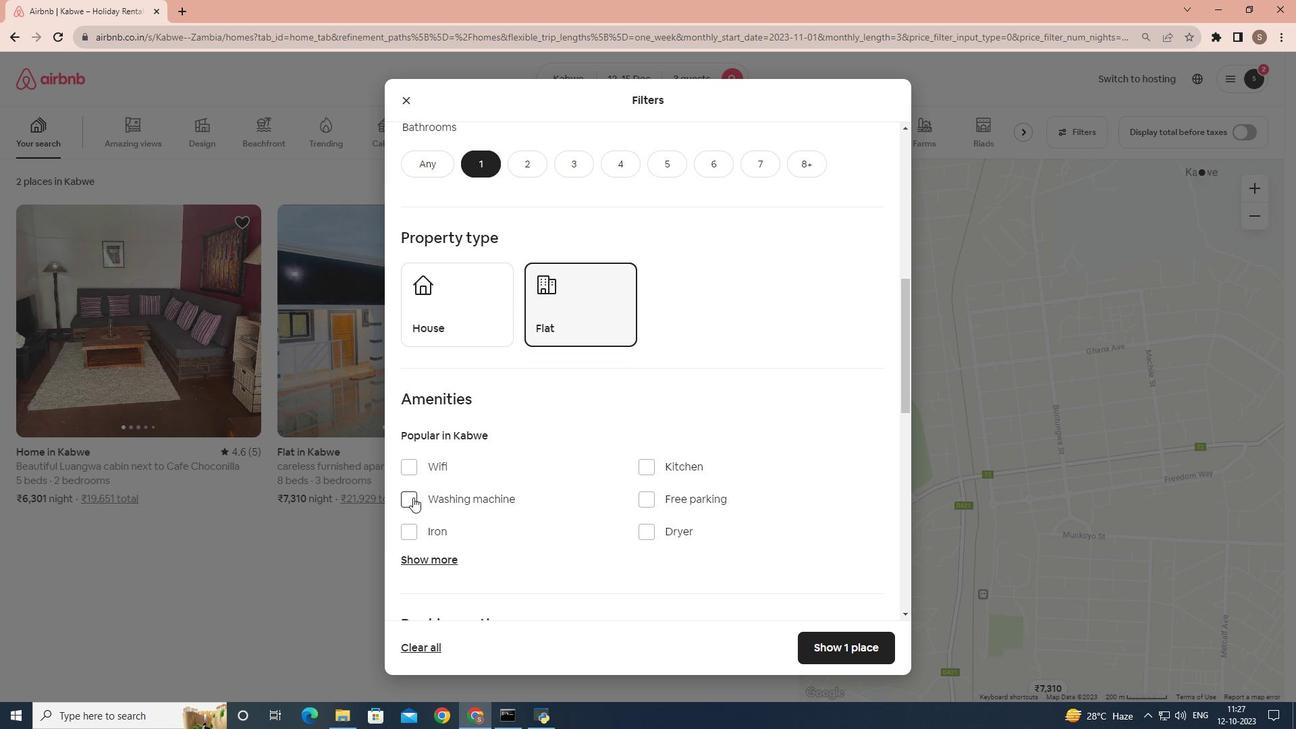 
Action: Mouse pressed left at (413, 497)
Screenshot: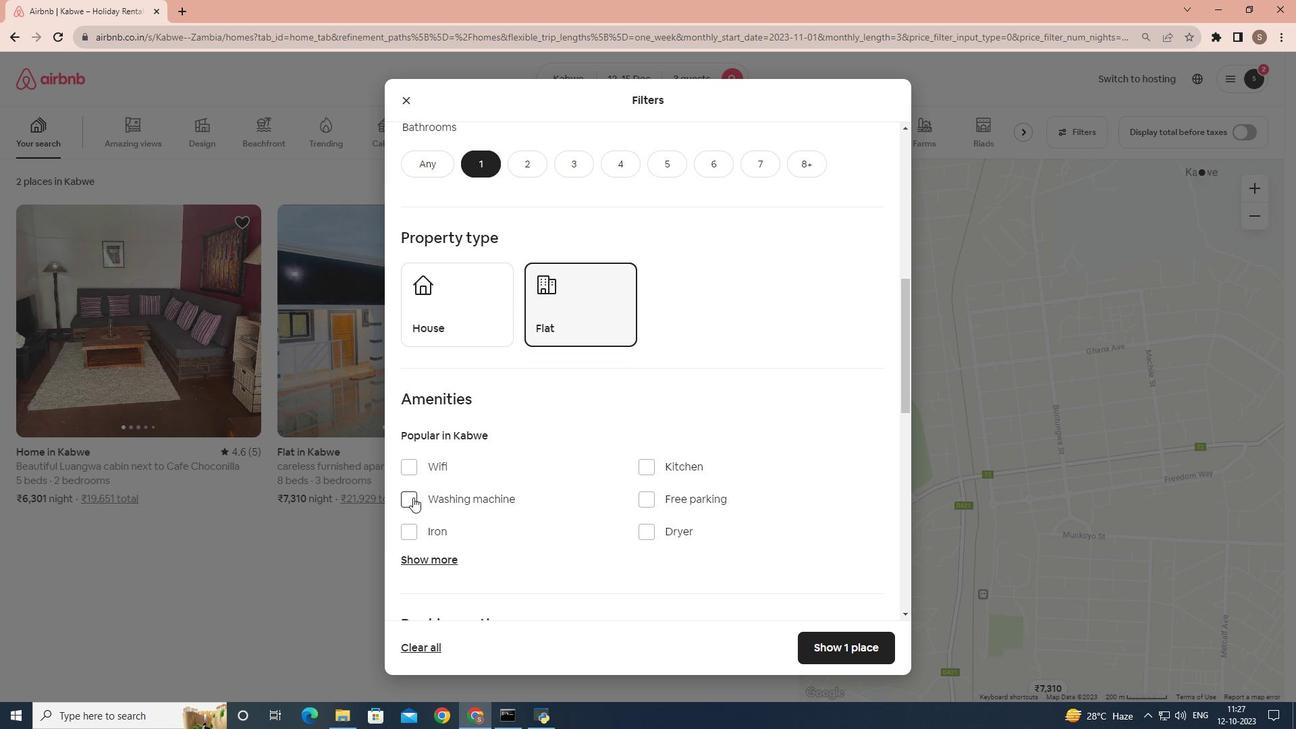 
Action: Mouse moved to (596, 500)
Screenshot: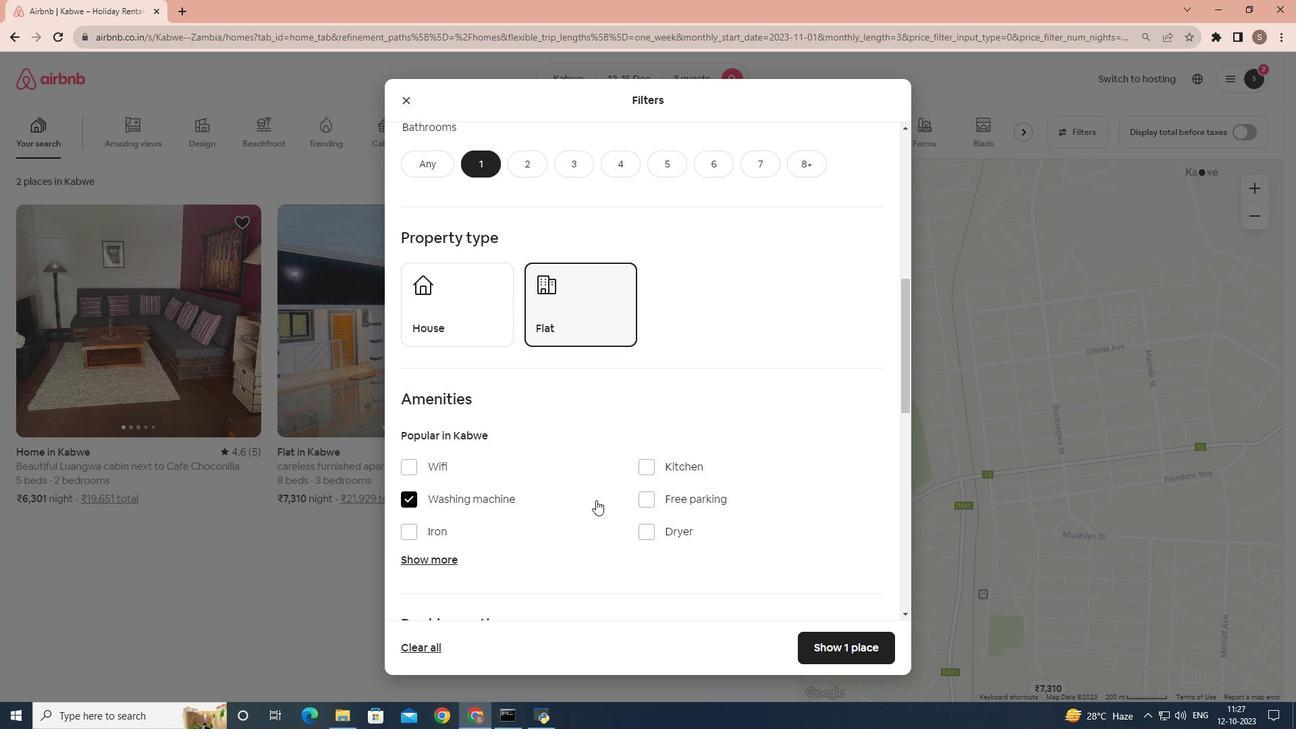 
Action: Mouse scrolled (596, 499) with delta (0, 0)
Screenshot: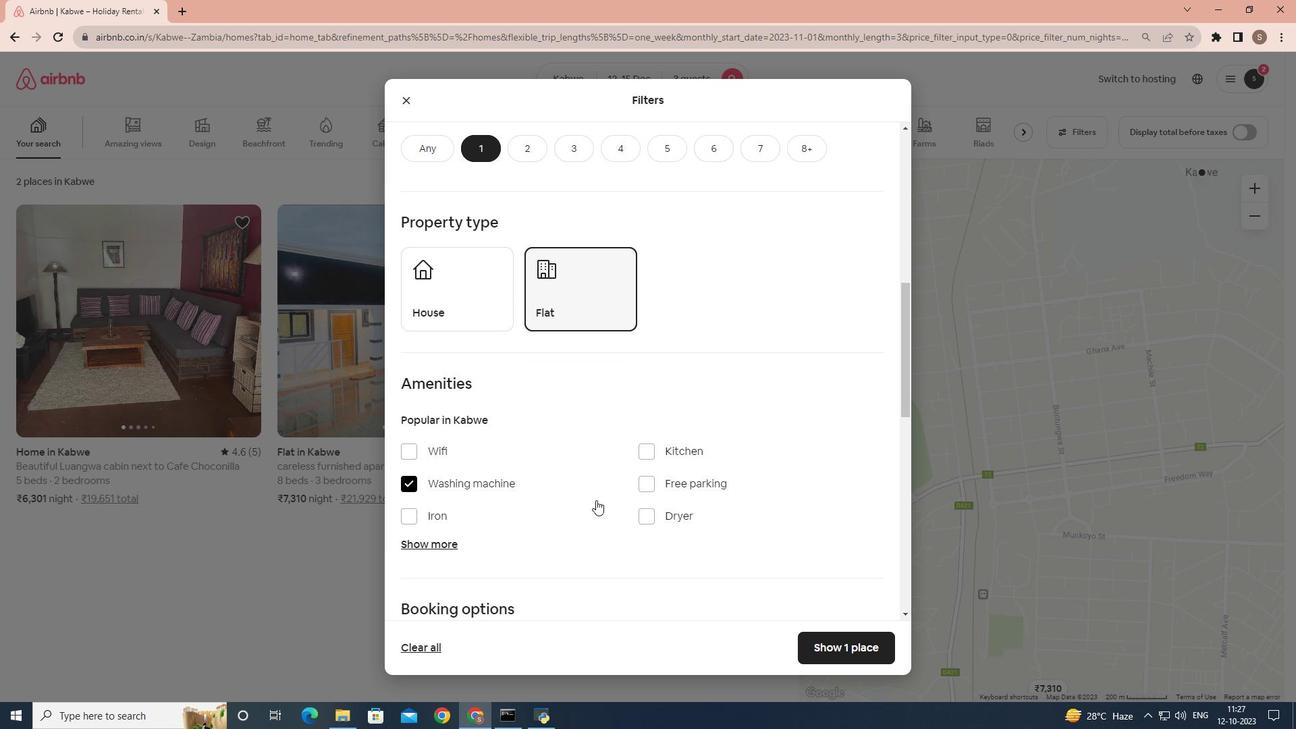 
Action: Mouse moved to (874, 644)
Screenshot: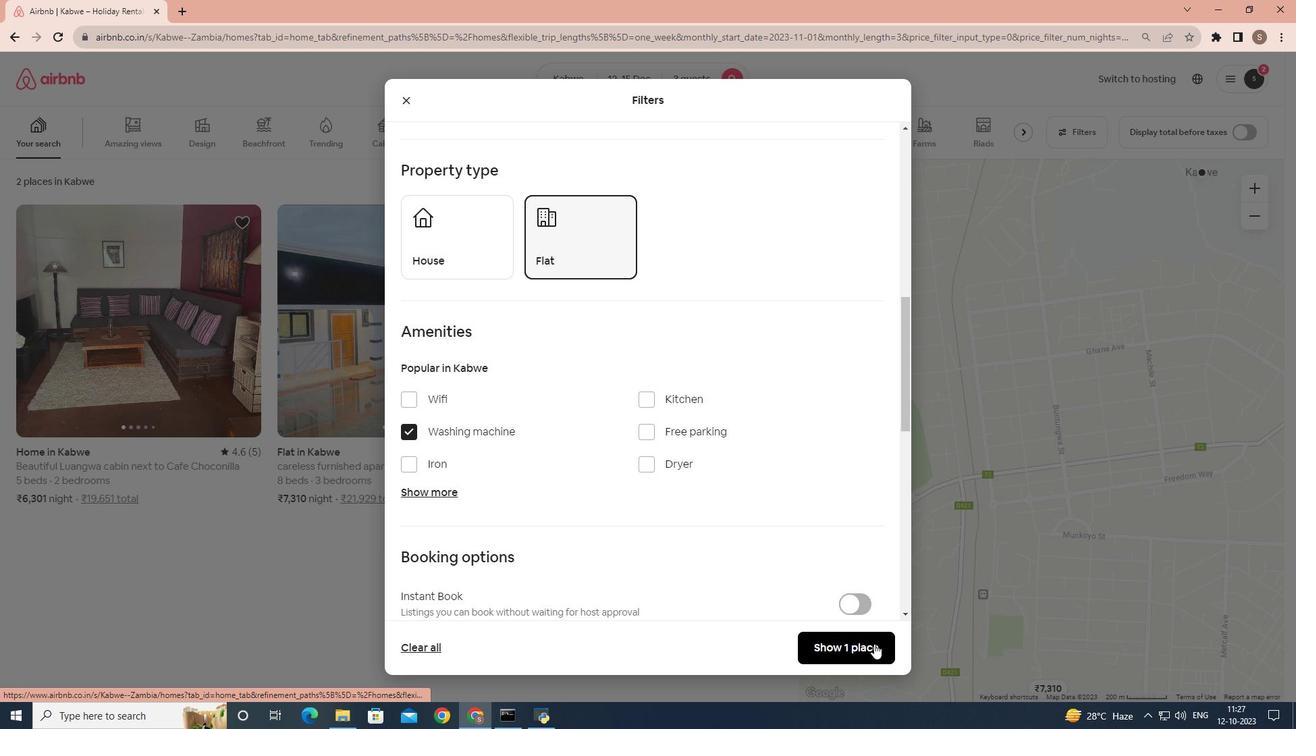
Action: Mouse pressed left at (874, 644)
Screenshot: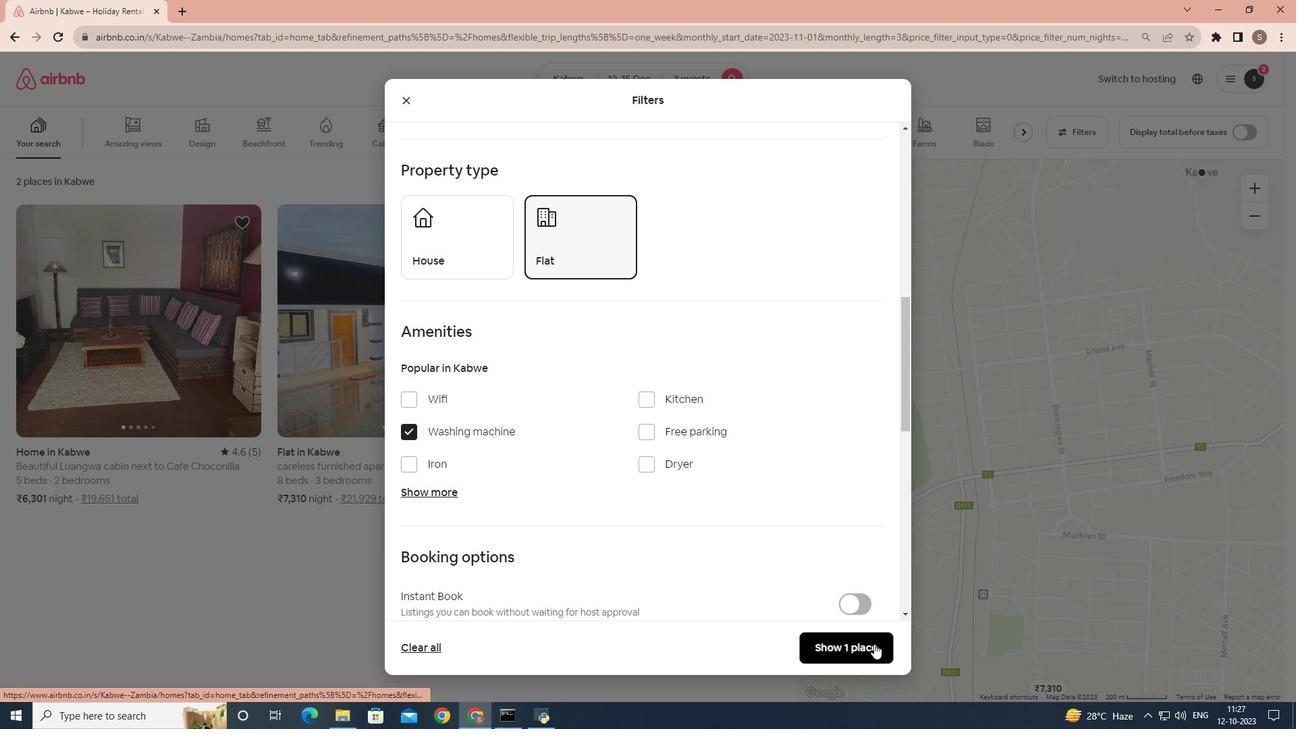 
Action: Mouse moved to (192, 357)
Screenshot: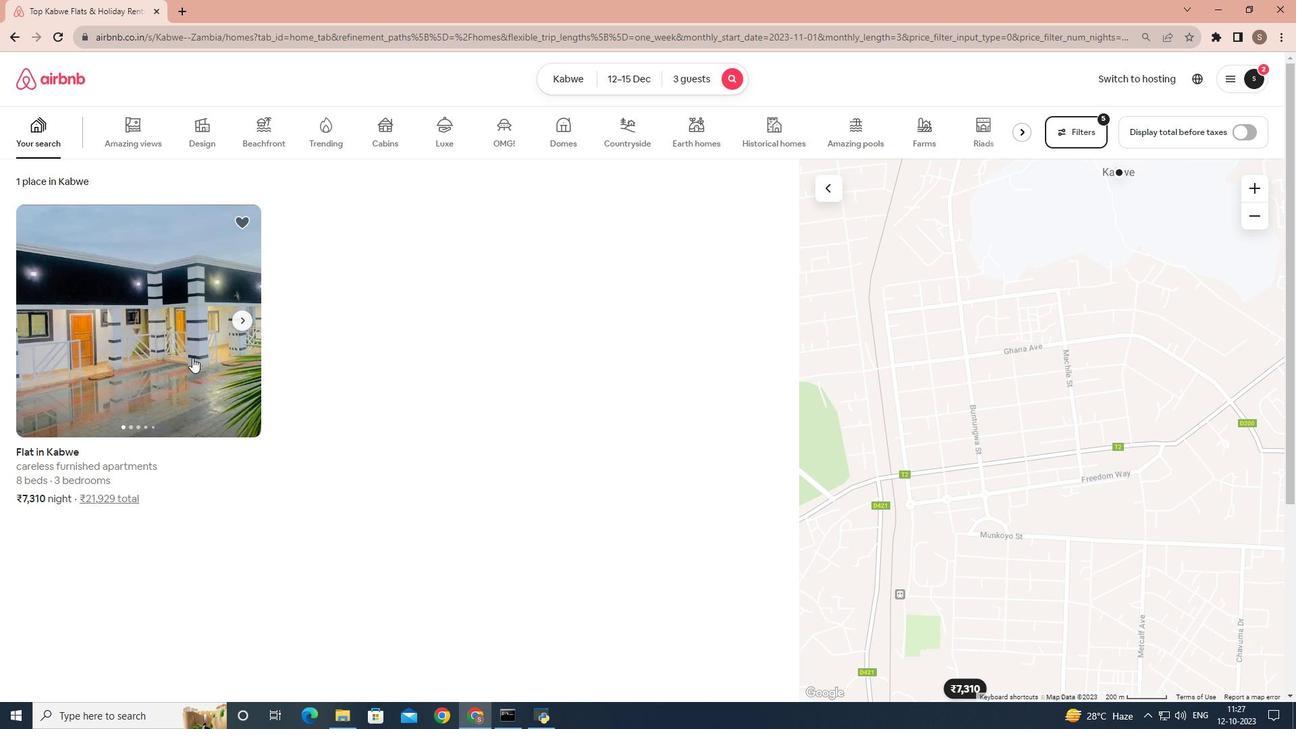 
Action: Mouse pressed left at (192, 357)
Screenshot: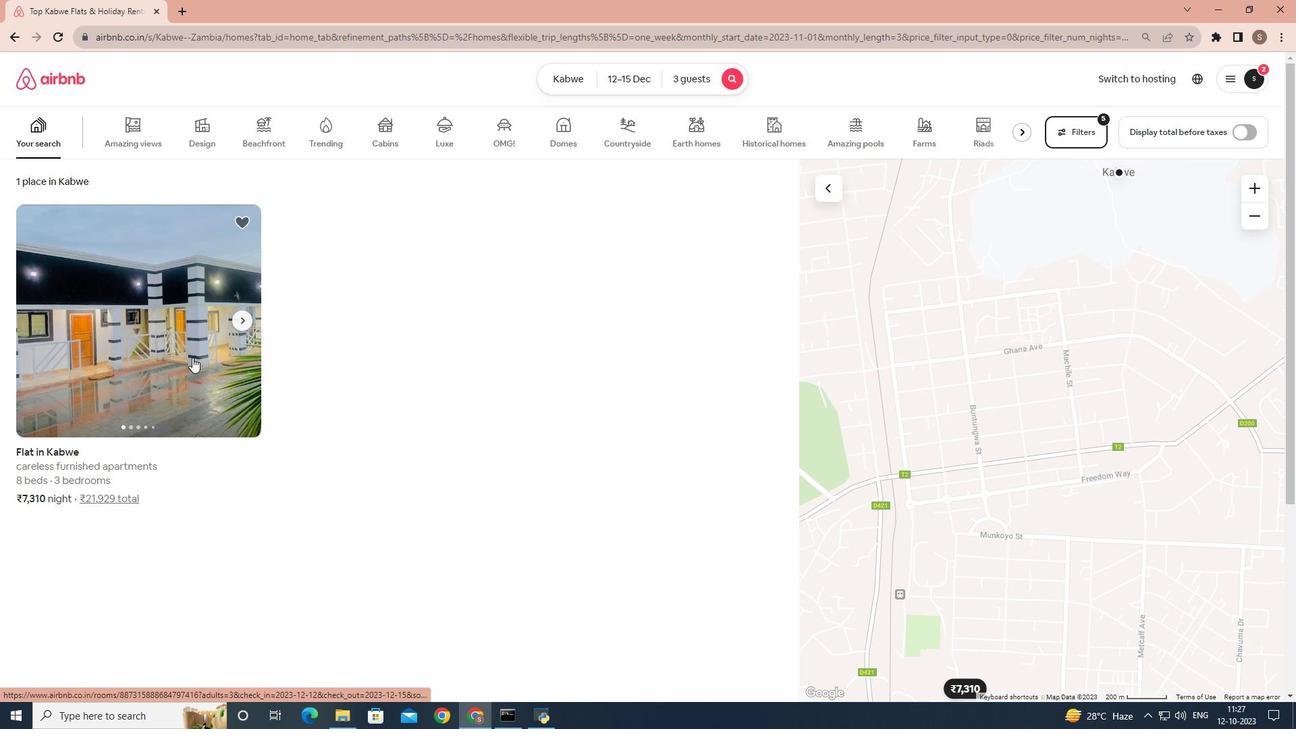 
Action: Mouse moved to (952, 497)
Screenshot: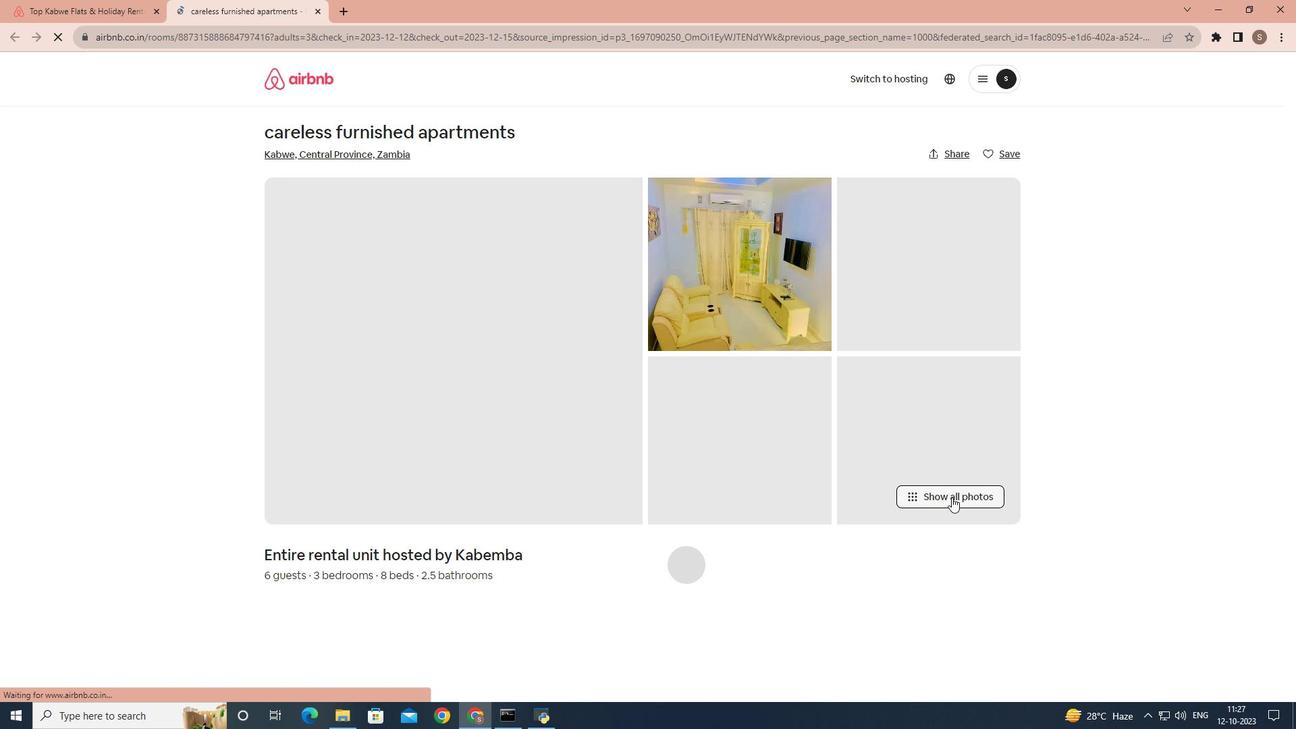 
Action: Mouse pressed left at (952, 497)
Screenshot: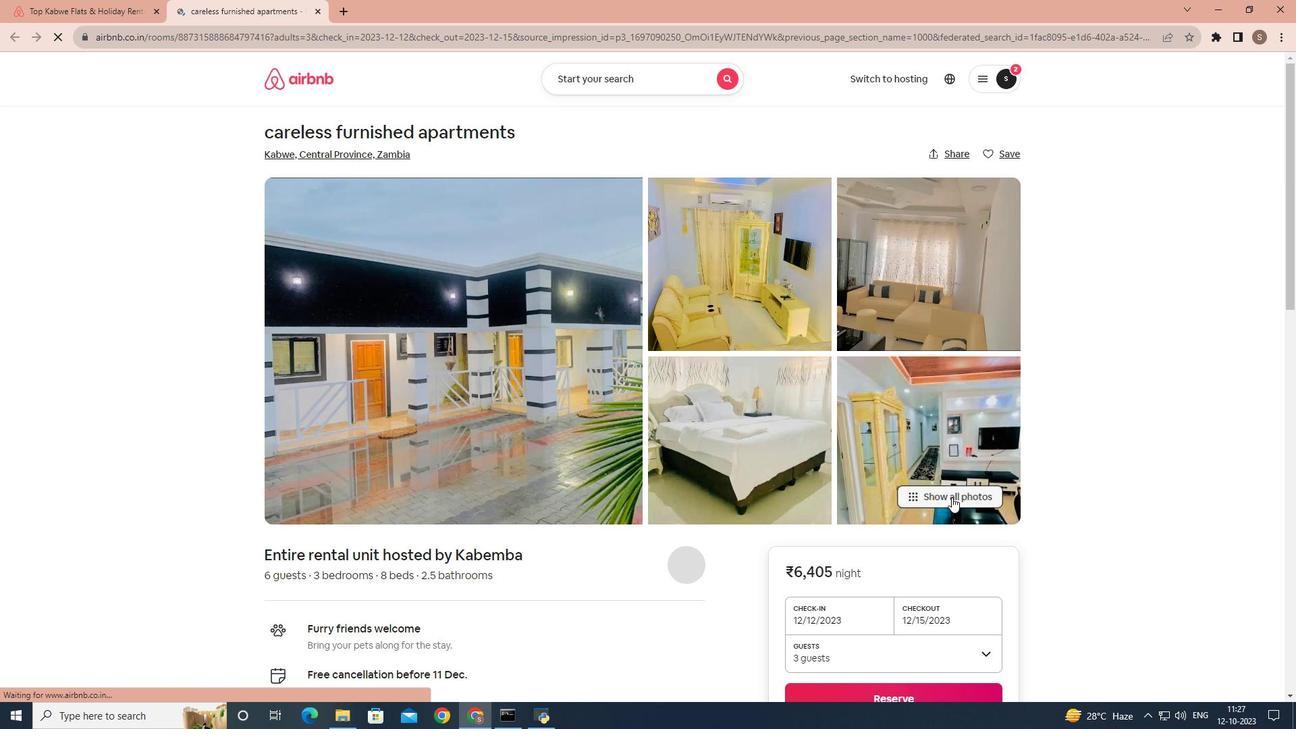 
Action: Mouse moved to (937, 476)
Screenshot: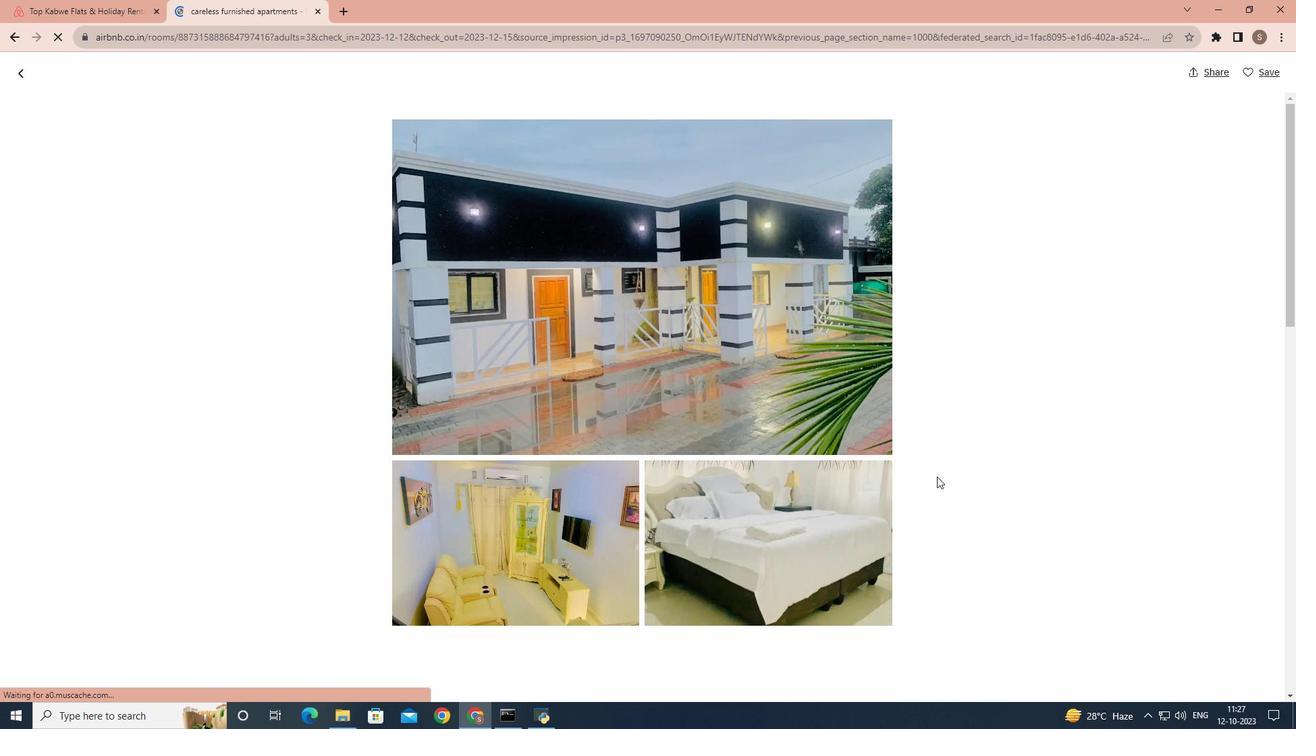 
Action: Mouse scrolled (937, 476) with delta (0, 0)
Screenshot: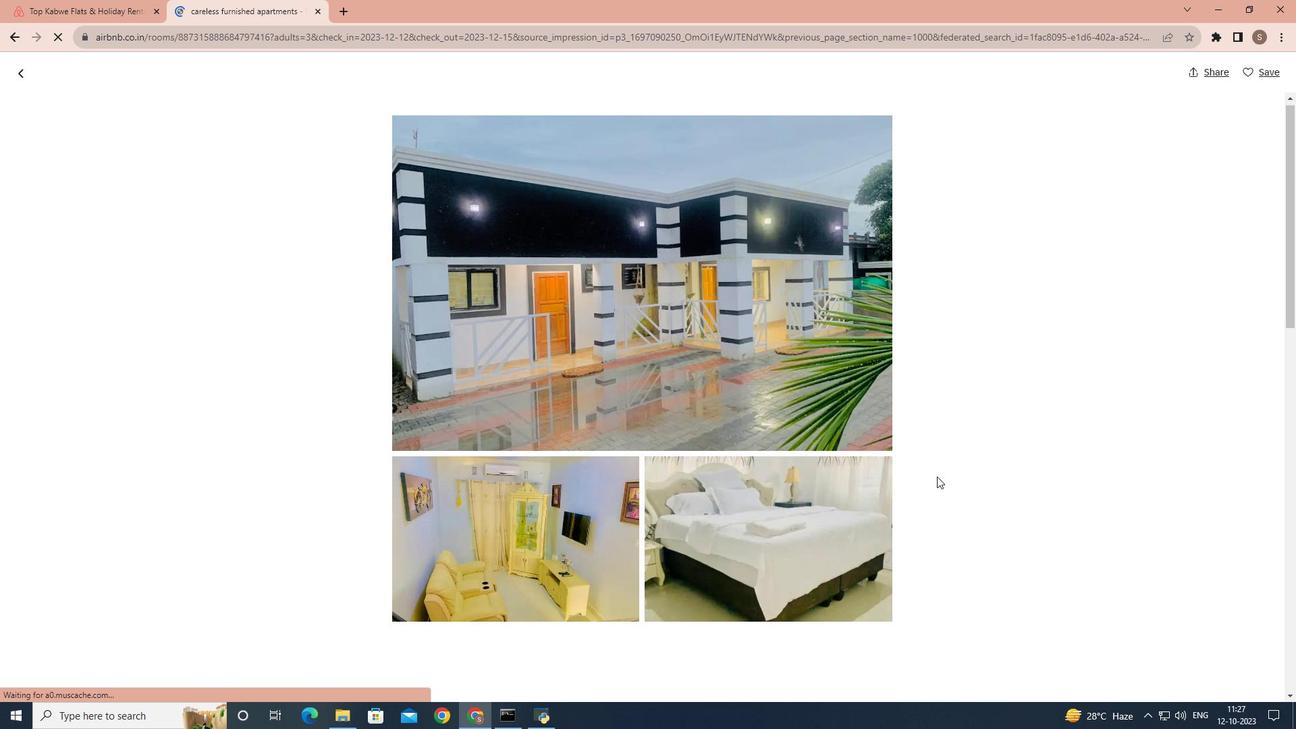 
Action: Mouse scrolled (937, 476) with delta (0, 0)
Screenshot: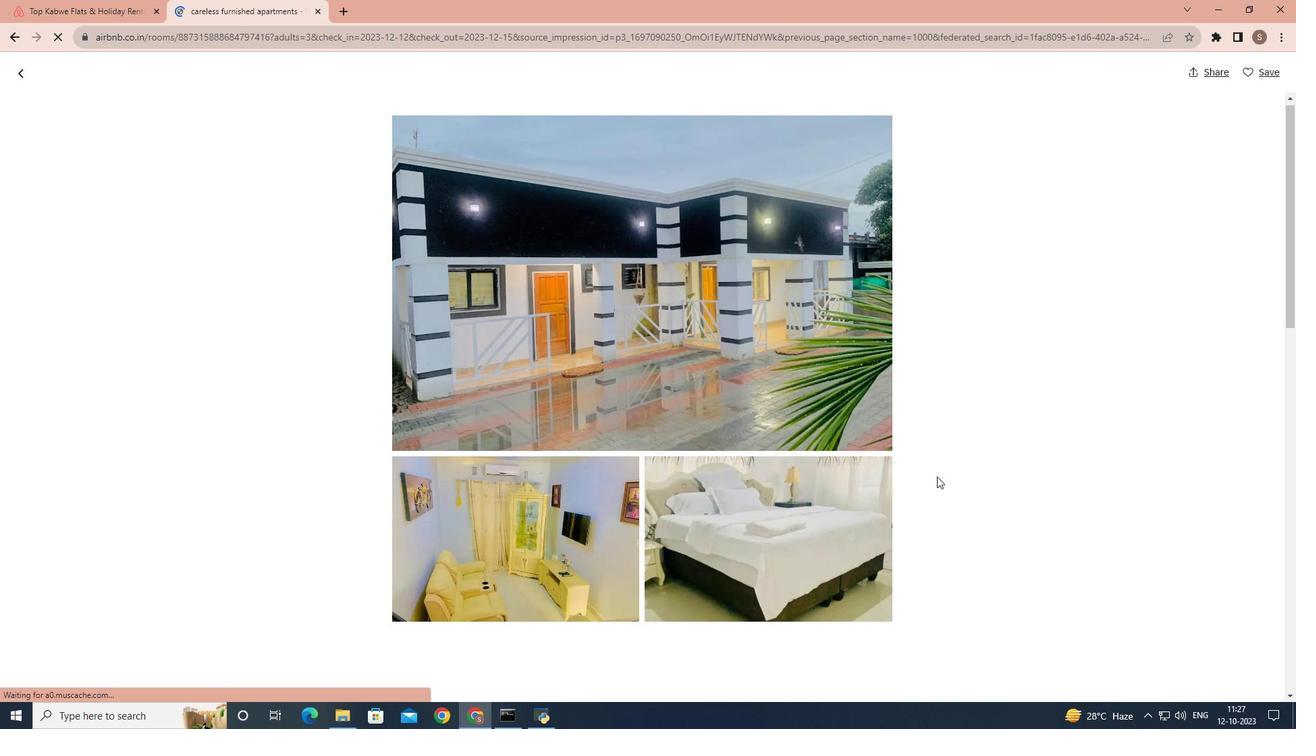 
Action: Mouse scrolled (937, 476) with delta (0, 0)
Screenshot: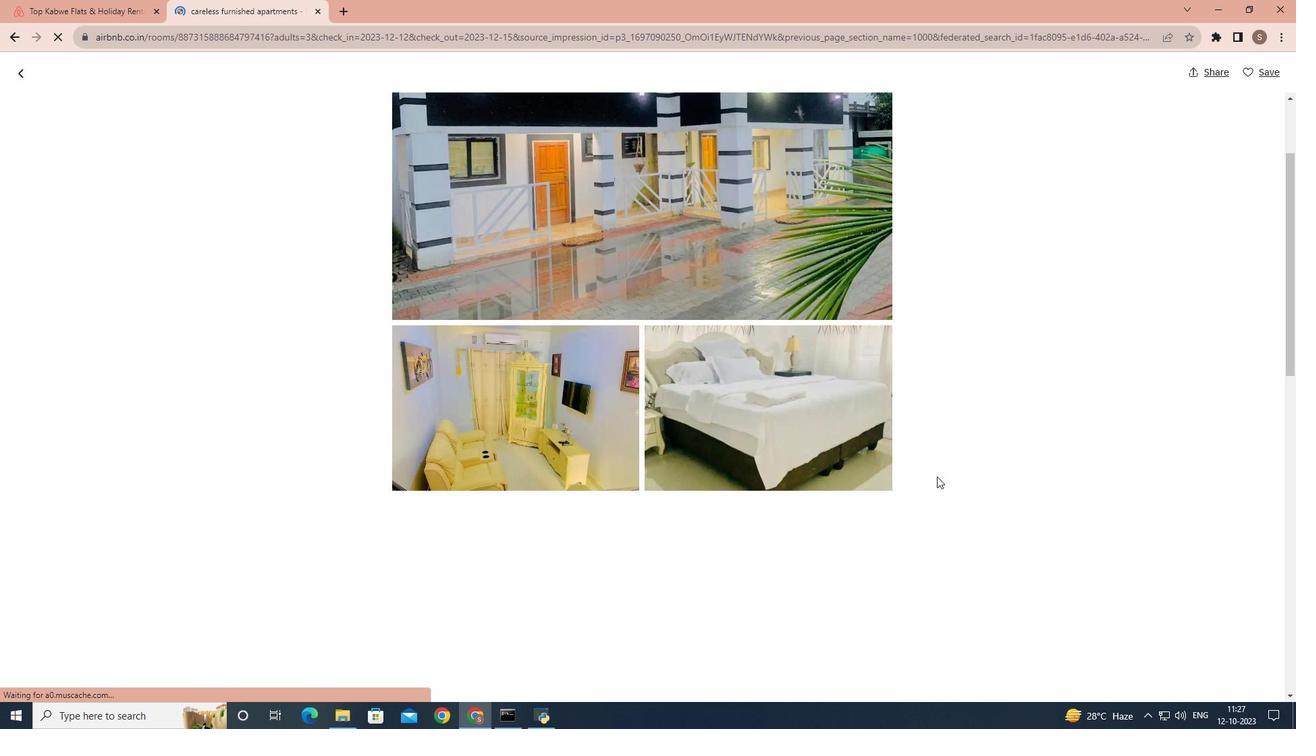 
Action: Mouse scrolled (937, 476) with delta (0, 0)
Screenshot: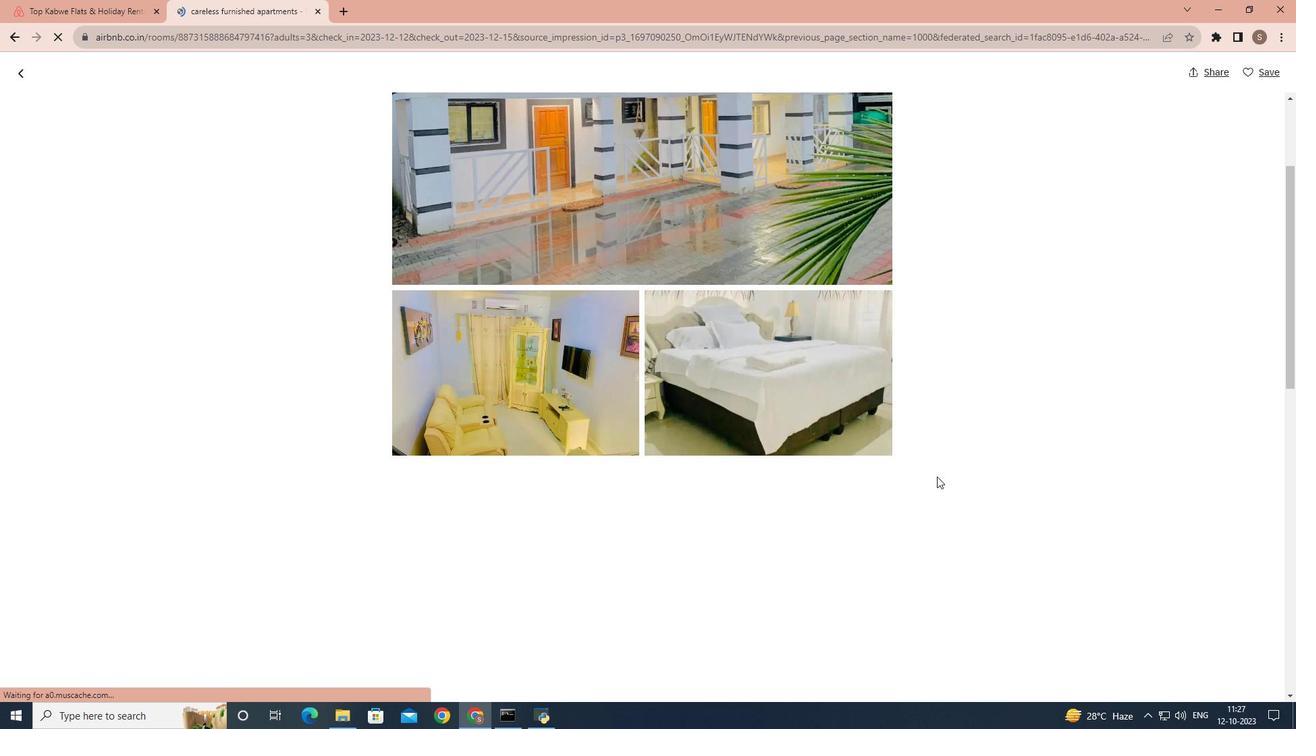 
Action: Mouse scrolled (937, 476) with delta (0, 0)
Screenshot: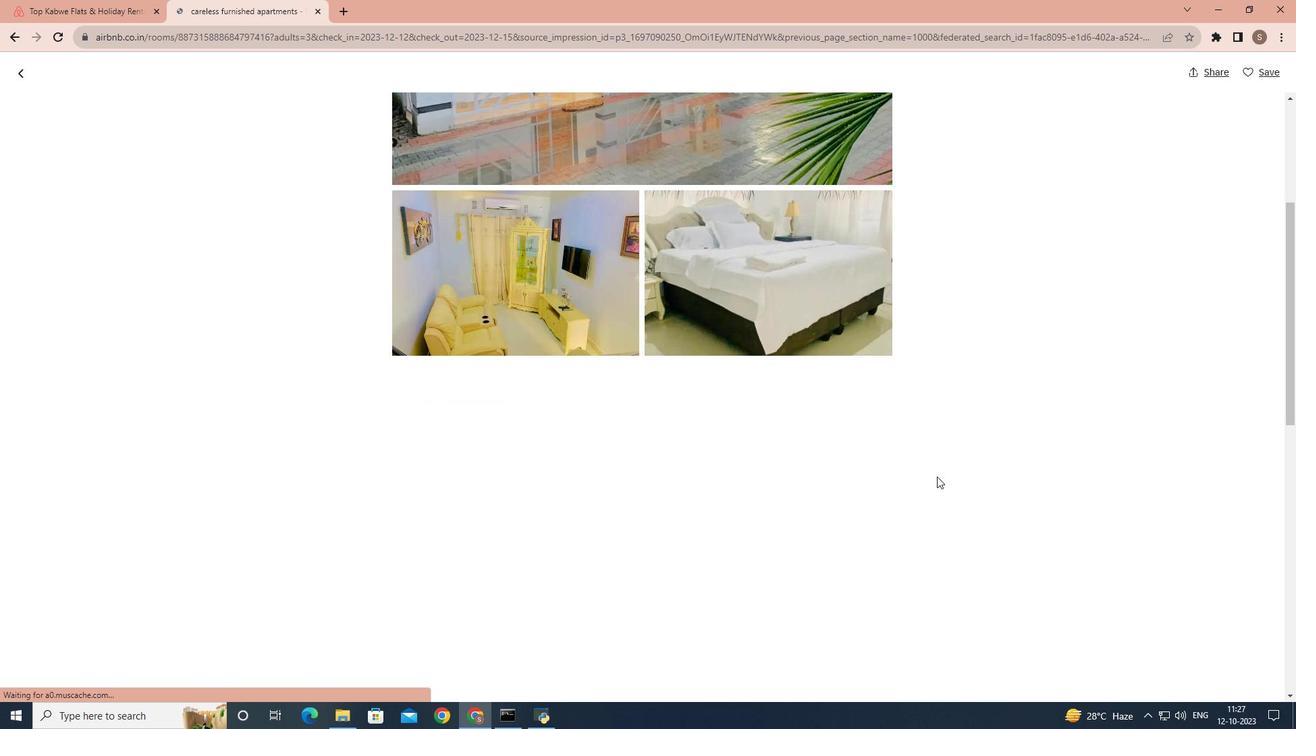 
Action: Mouse scrolled (937, 476) with delta (0, 0)
Screenshot: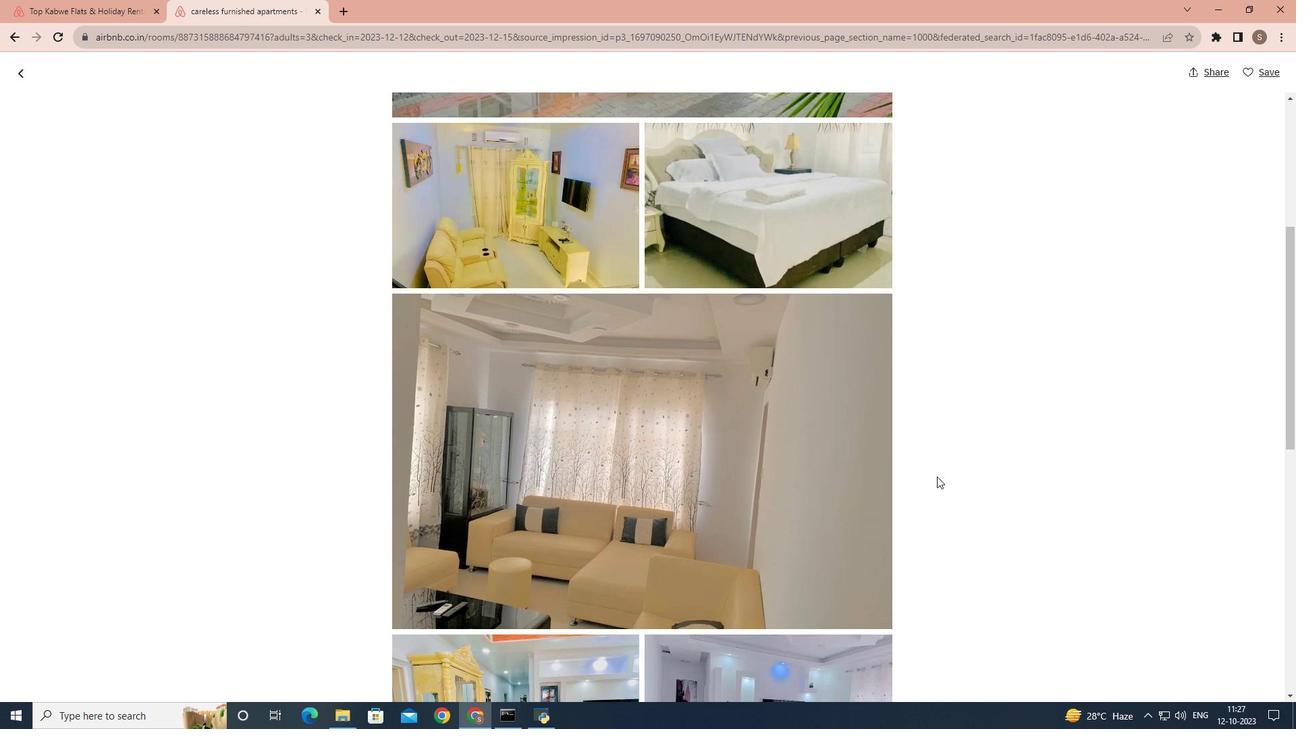 
Action: Mouse scrolled (937, 476) with delta (0, 0)
Screenshot: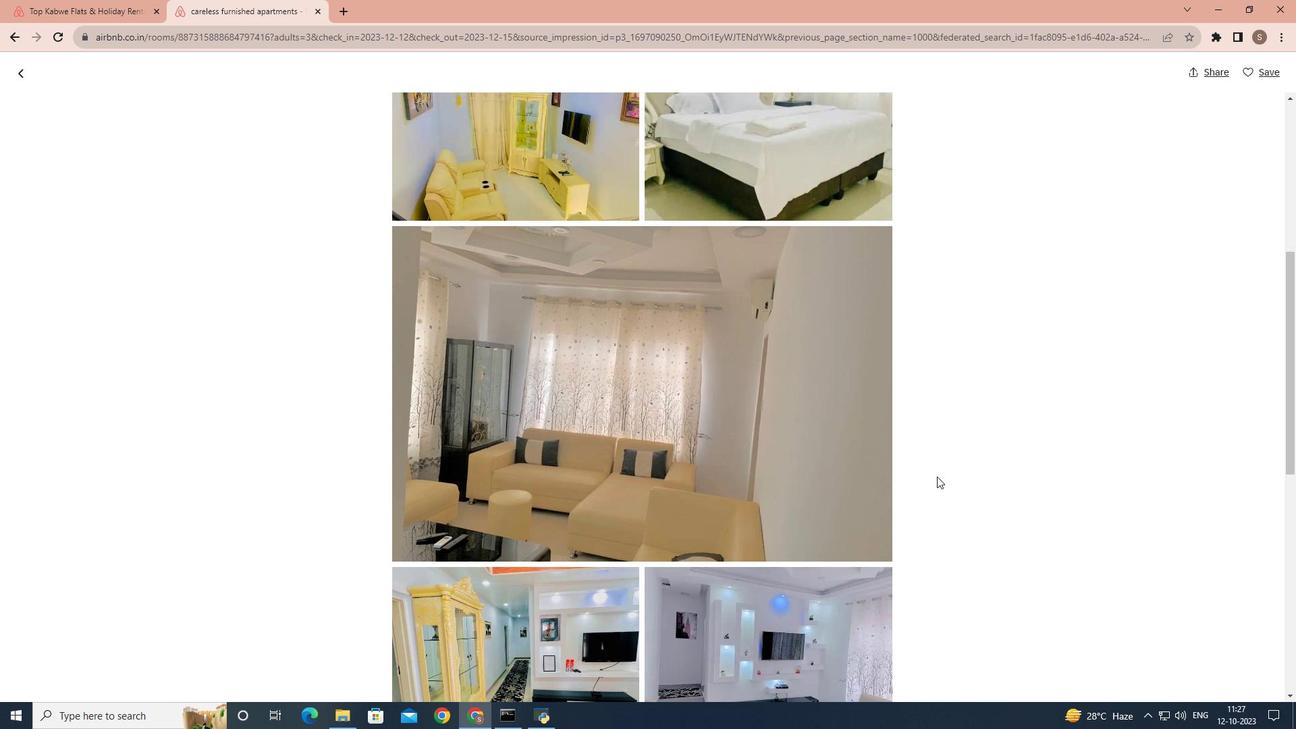 
Action: Mouse scrolled (937, 476) with delta (0, 0)
Screenshot: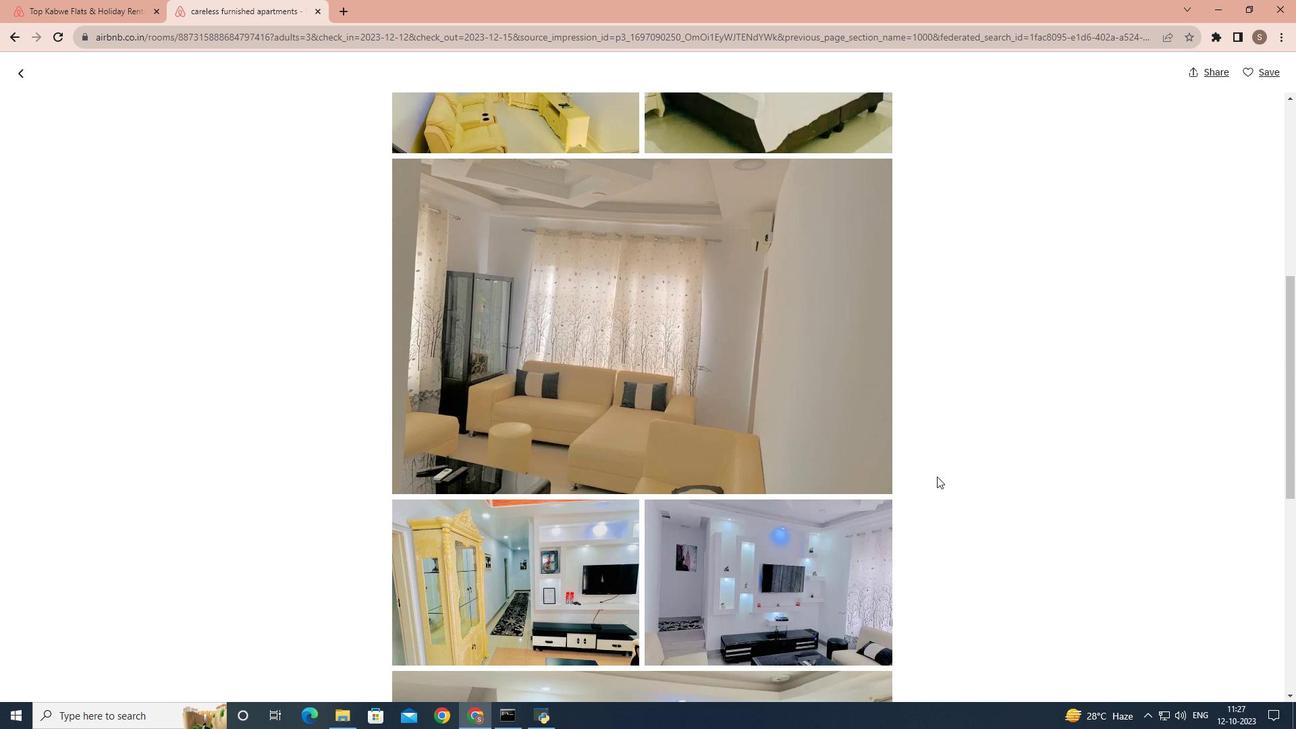 
Action: Mouse scrolled (937, 476) with delta (0, 0)
Screenshot: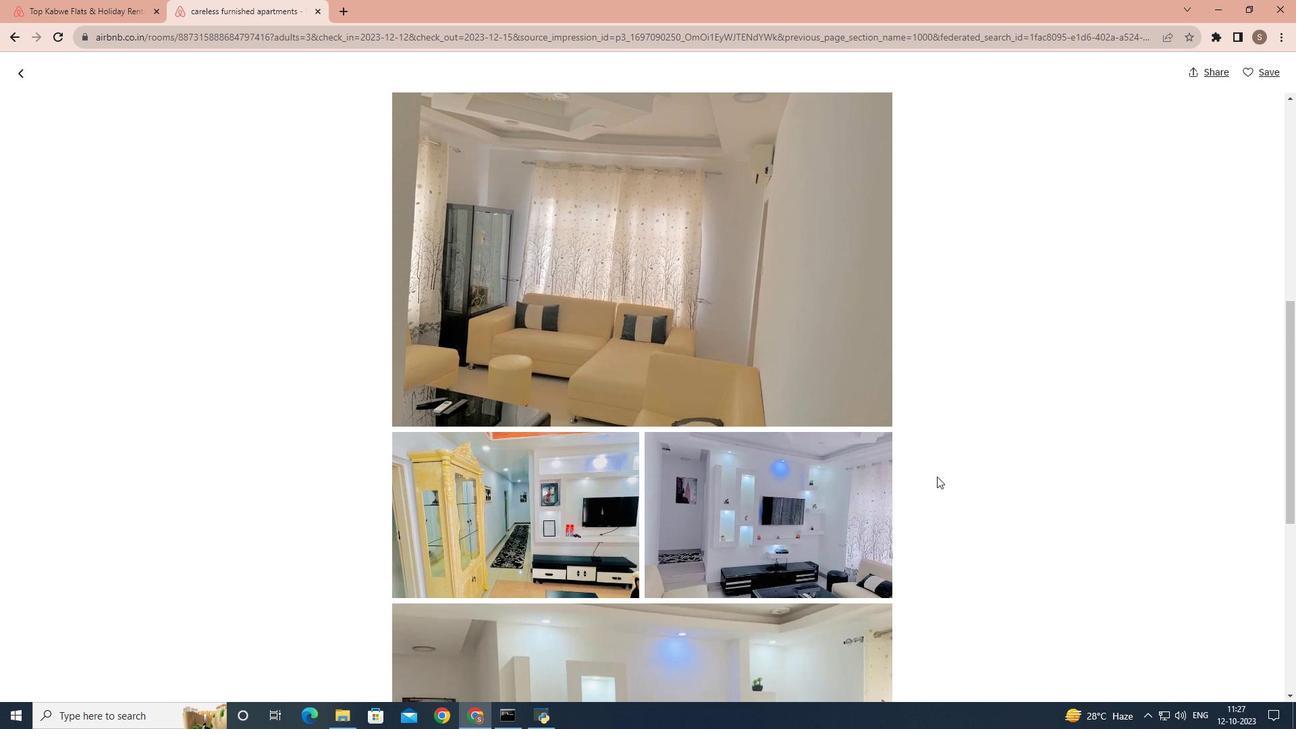 
Action: Mouse scrolled (937, 476) with delta (0, 0)
Screenshot: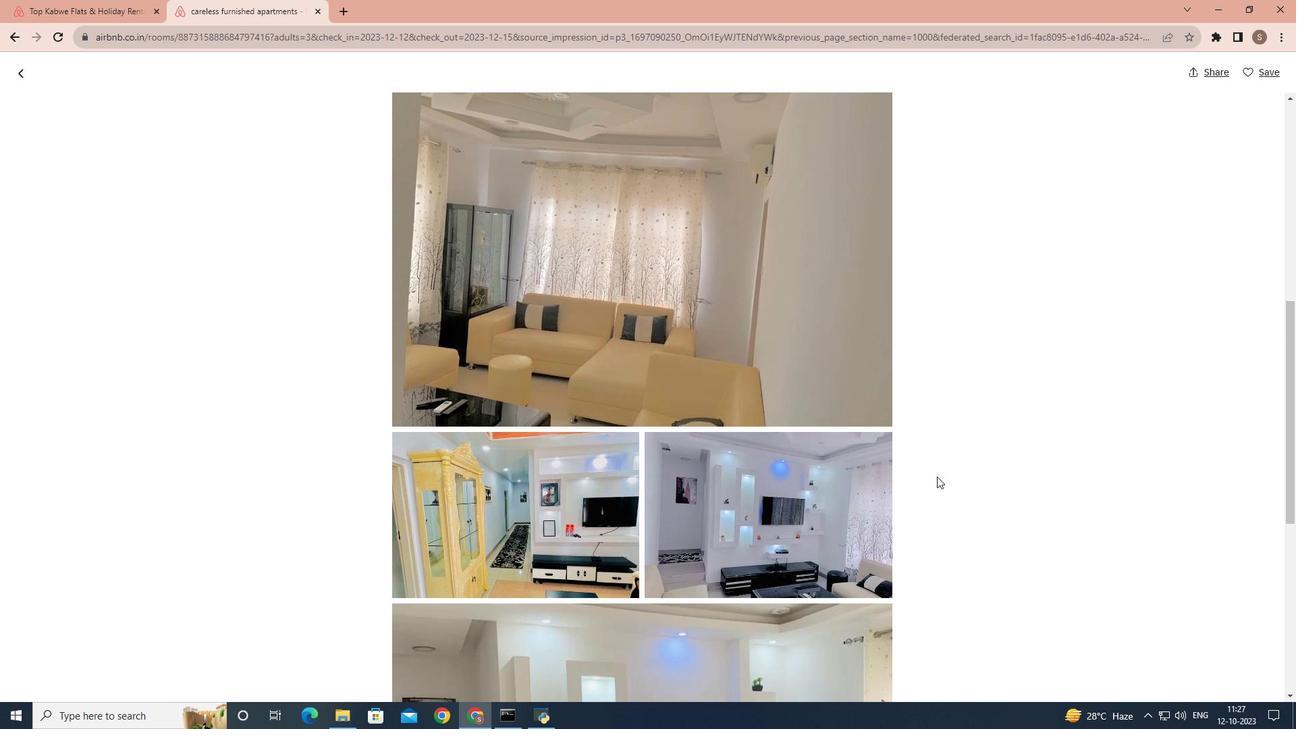 
Action: Mouse scrolled (937, 476) with delta (0, 0)
Screenshot: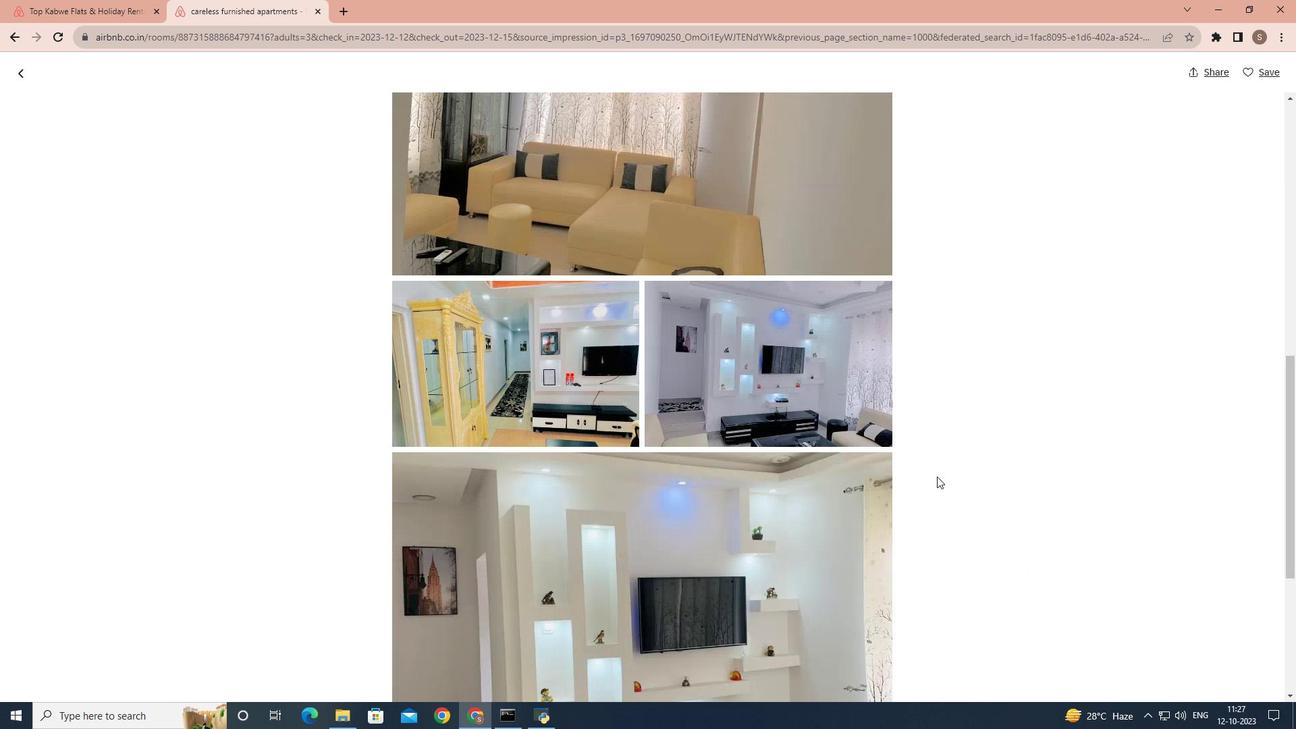 
Action: Mouse scrolled (937, 476) with delta (0, 0)
Screenshot: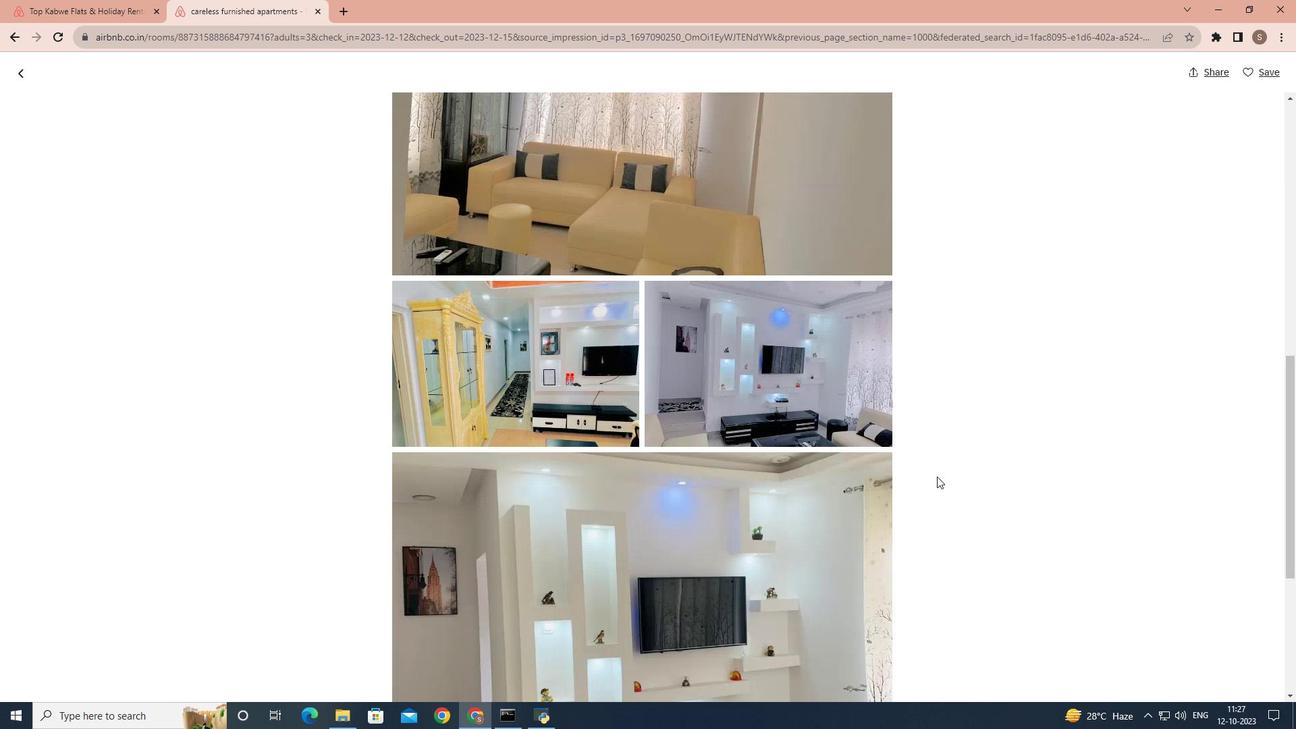
Action: Mouse scrolled (937, 476) with delta (0, 0)
Screenshot: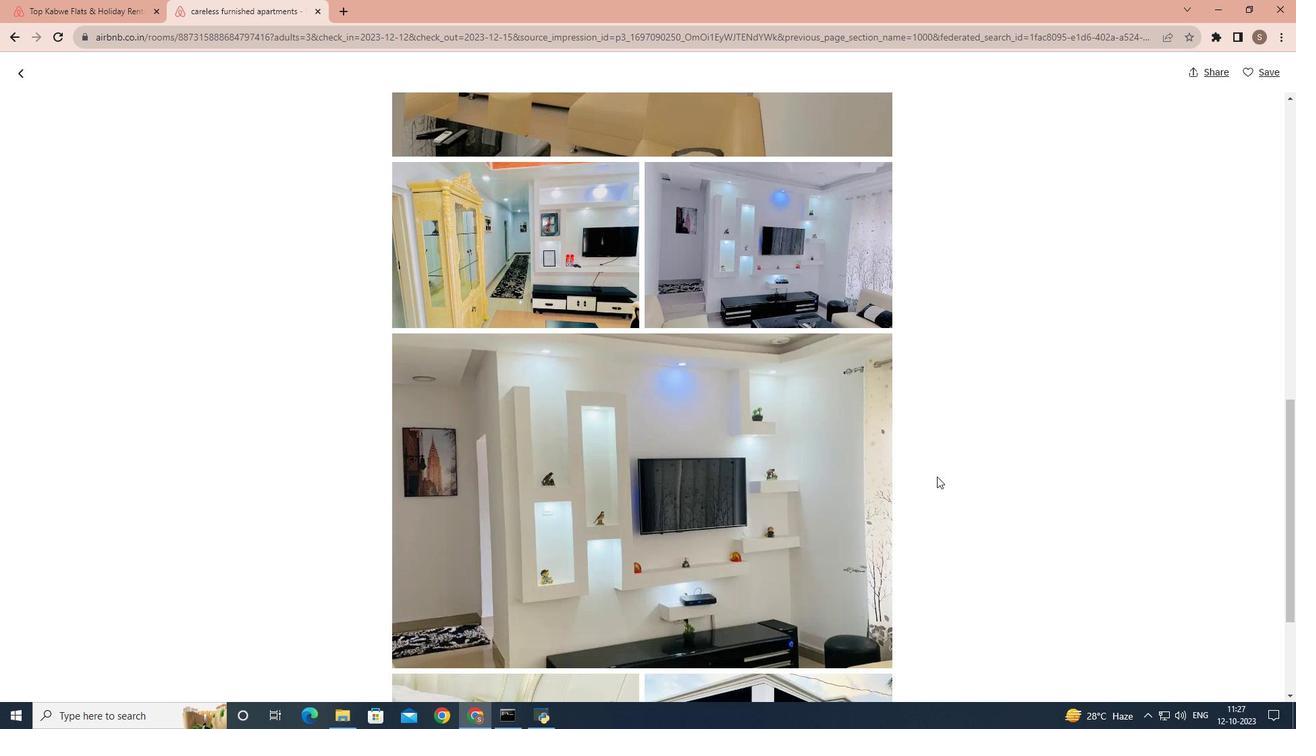 
Action: Mouse scrolled (937, 476) with delta (0, 0)
Screenshot: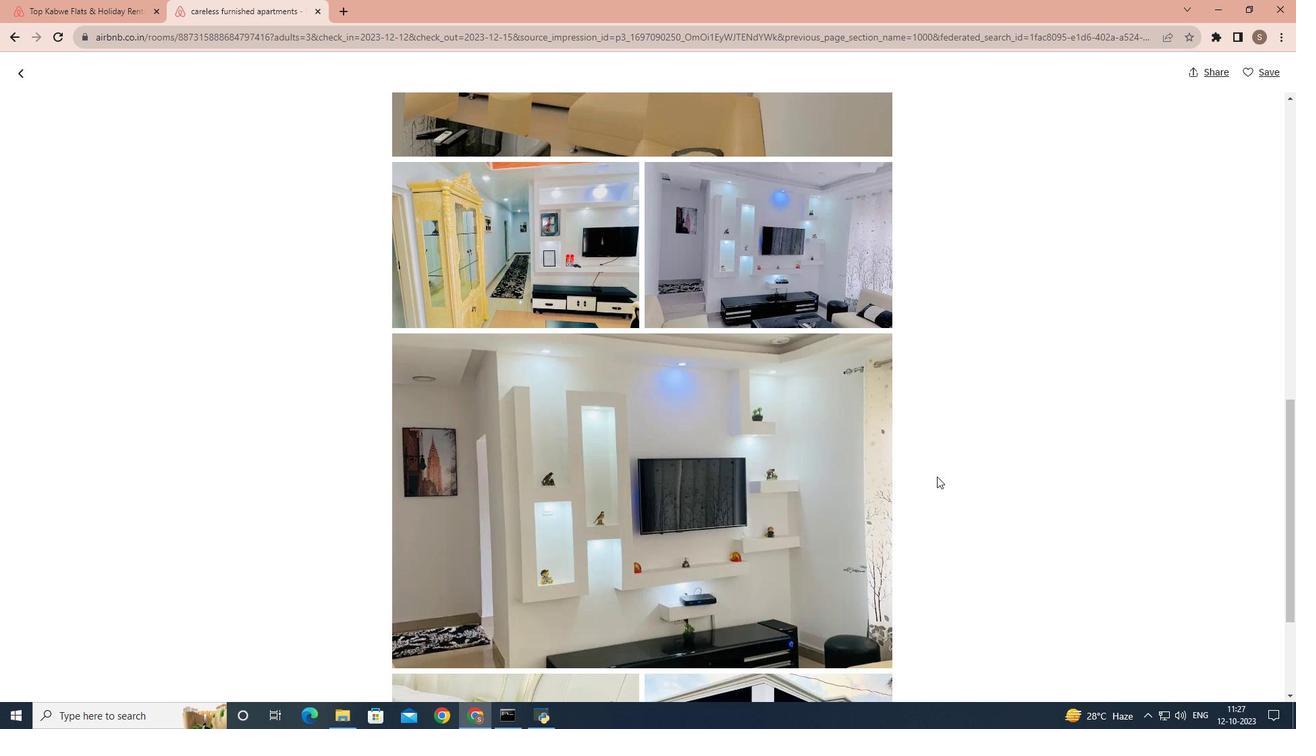 
Action: Mouse scrolled (937, 476) with delta (0, 0)
Screenshot: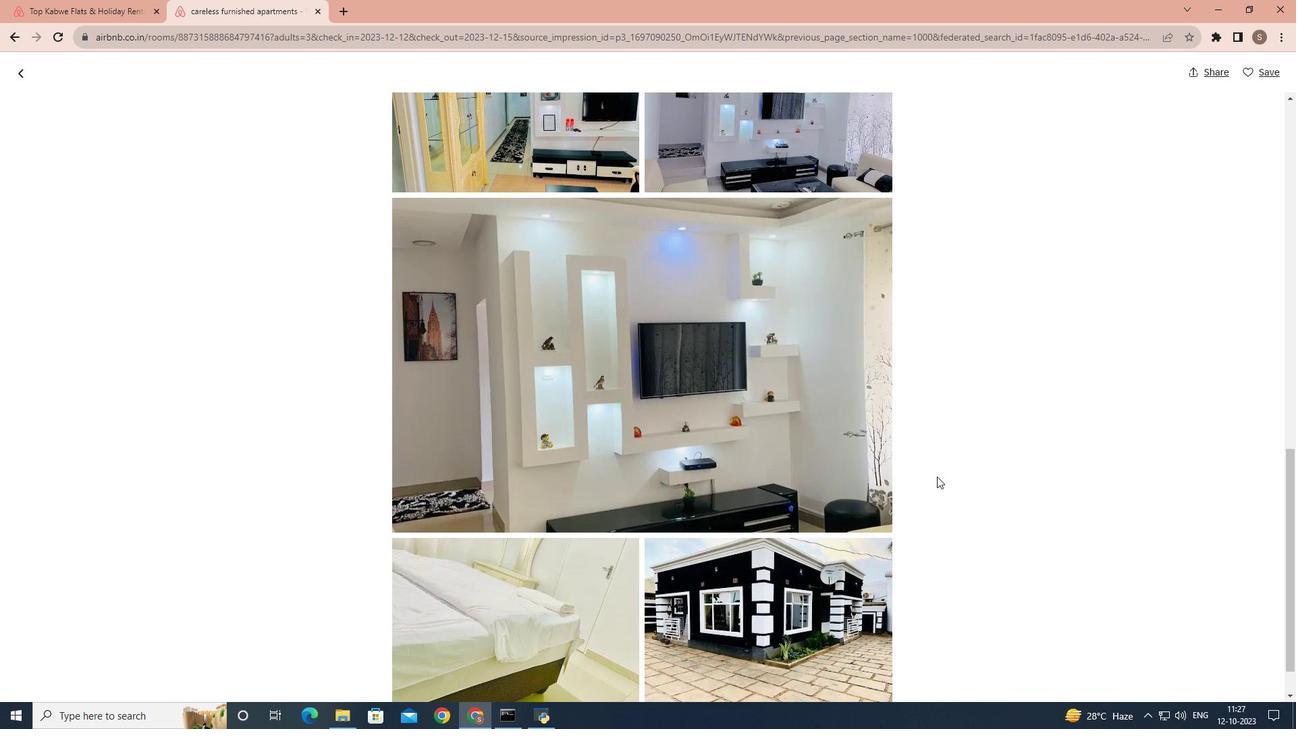 
Action: Mouse scrolled (937, 476) with delta (0, 0)
Screenshot: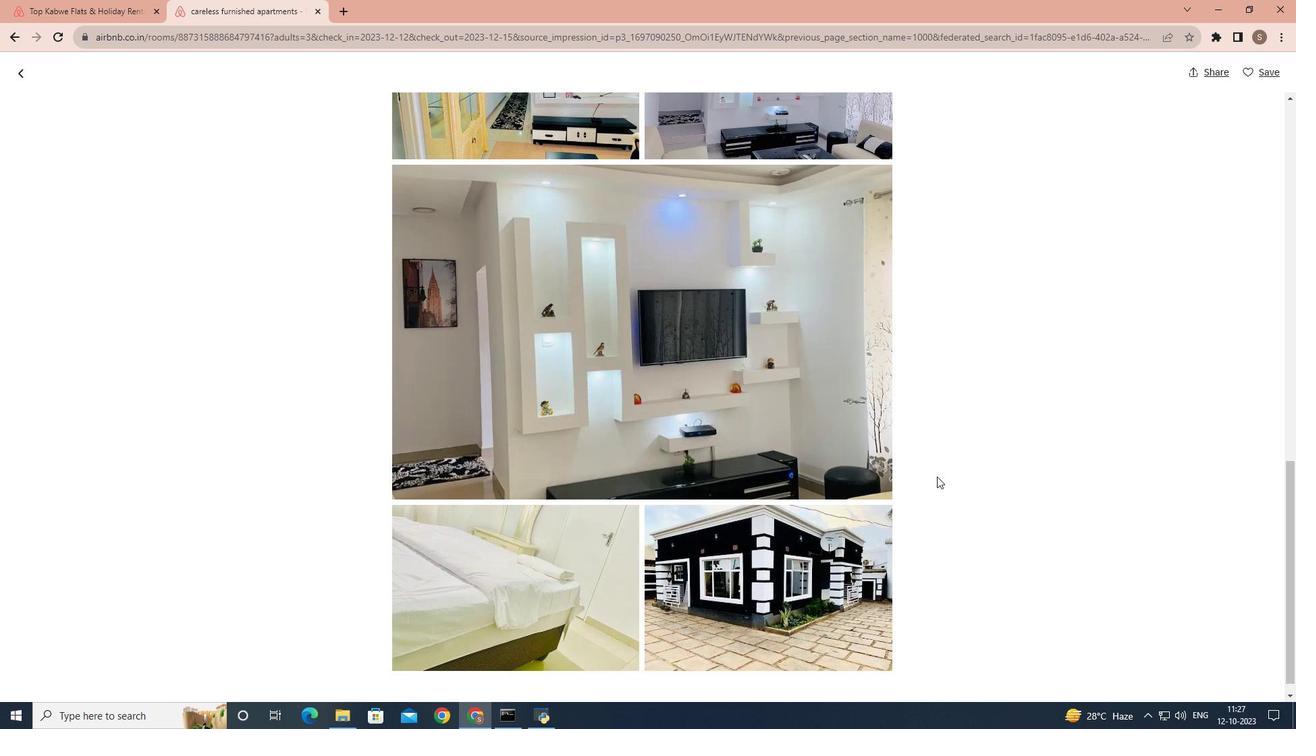
Action: Mouse moved to (936, 476)
Screenshot: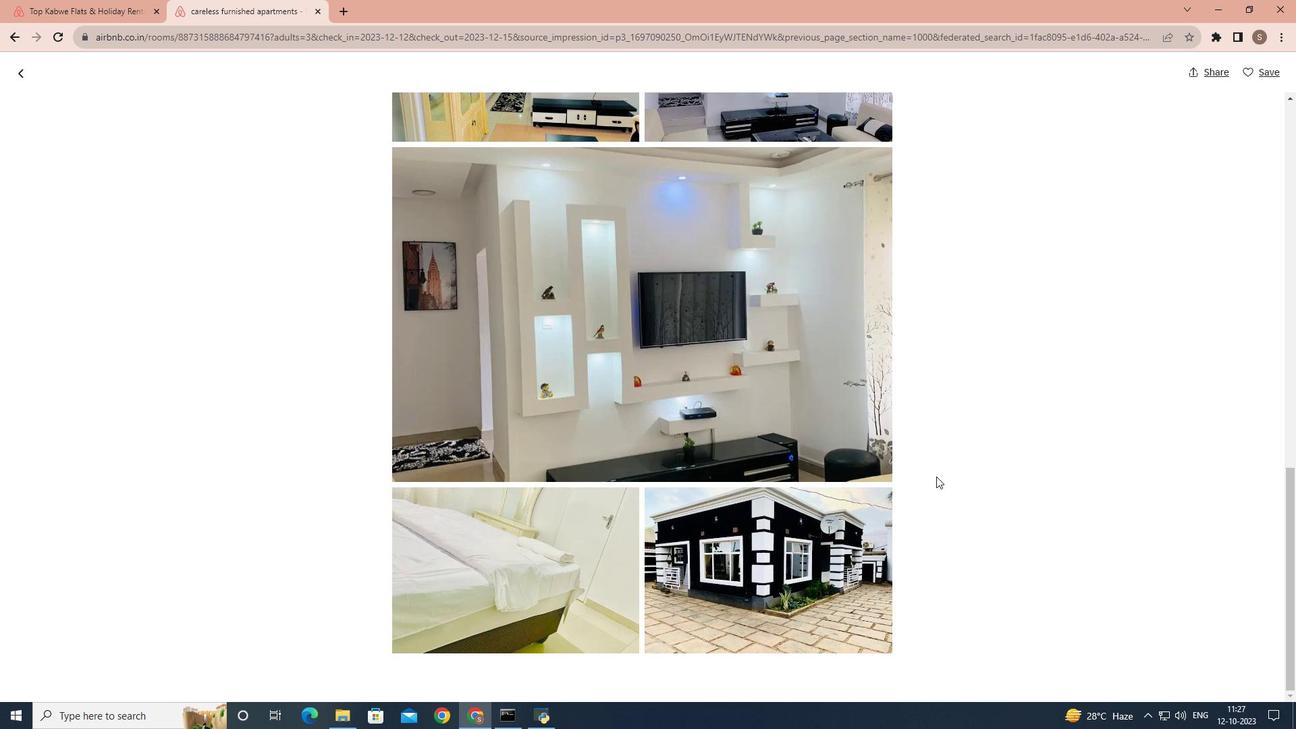 
Action: Mouse scrolled (936, 476) with delta (0, 0)
Screenshot: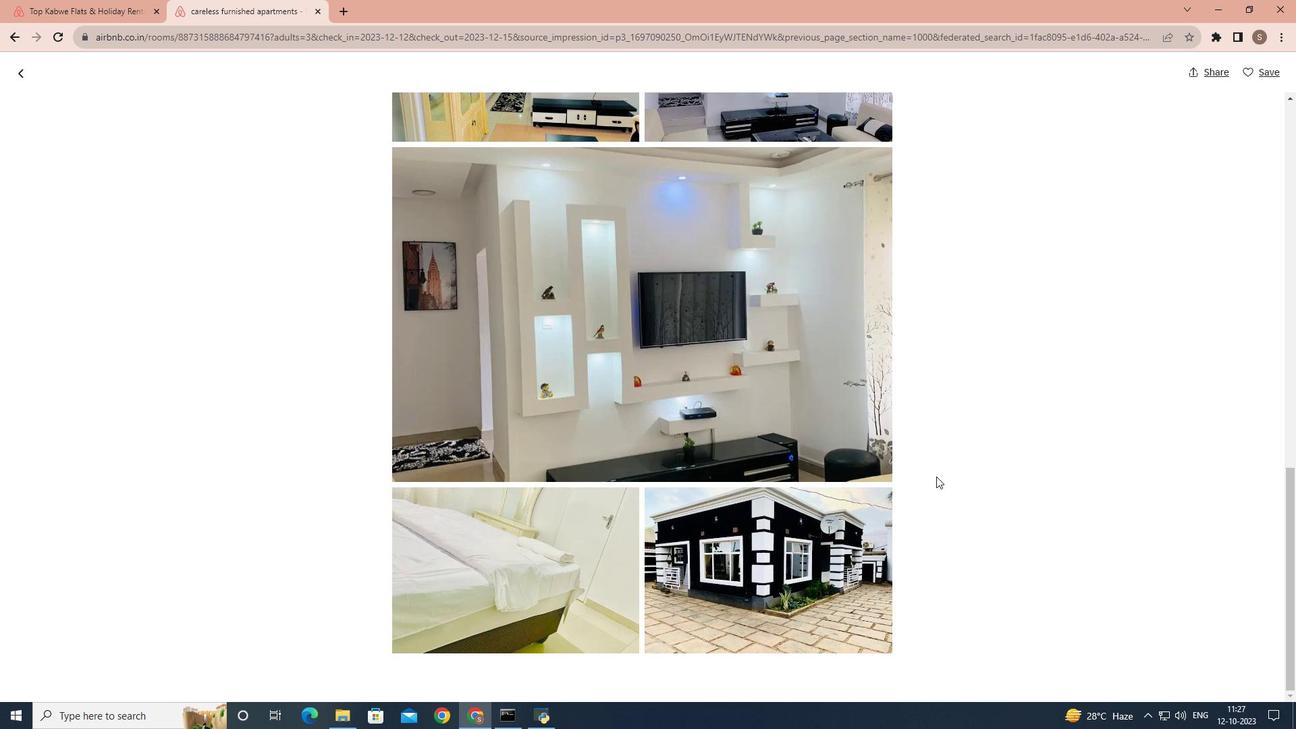 
Action: Mouse scrolled (936, 476) with delta (0, 0)
Screenshot: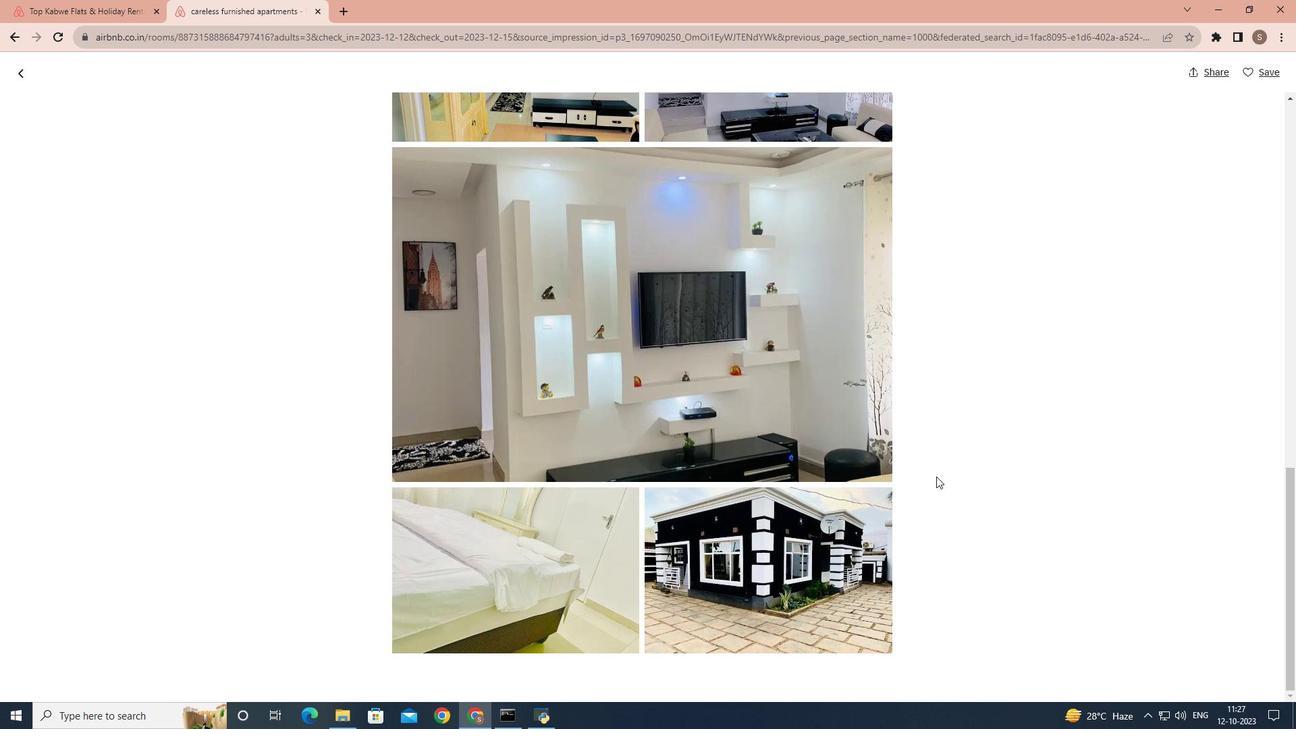 
Action: Mouse scrolled (936, 476) with delta (0, 0)
Screenshot: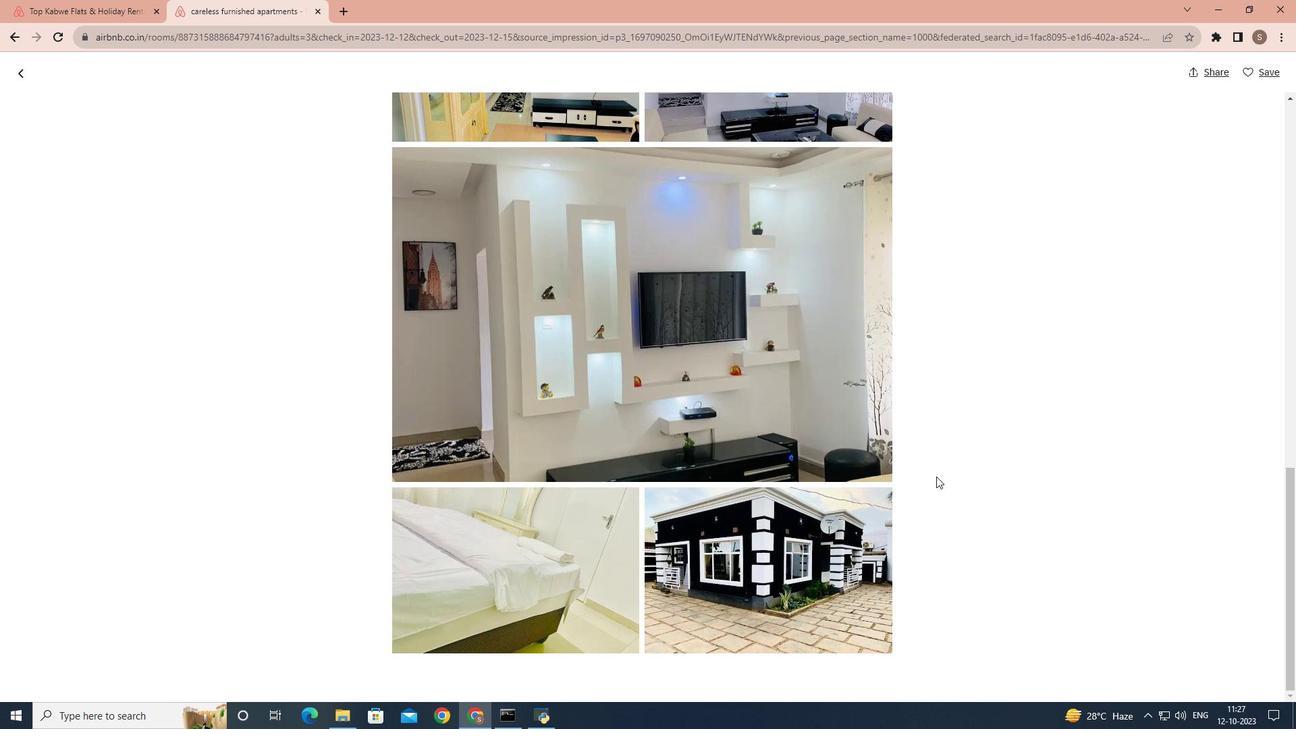 
Action: Mouse scrolled (936, 476) with delta (0, 0)
Screenshot: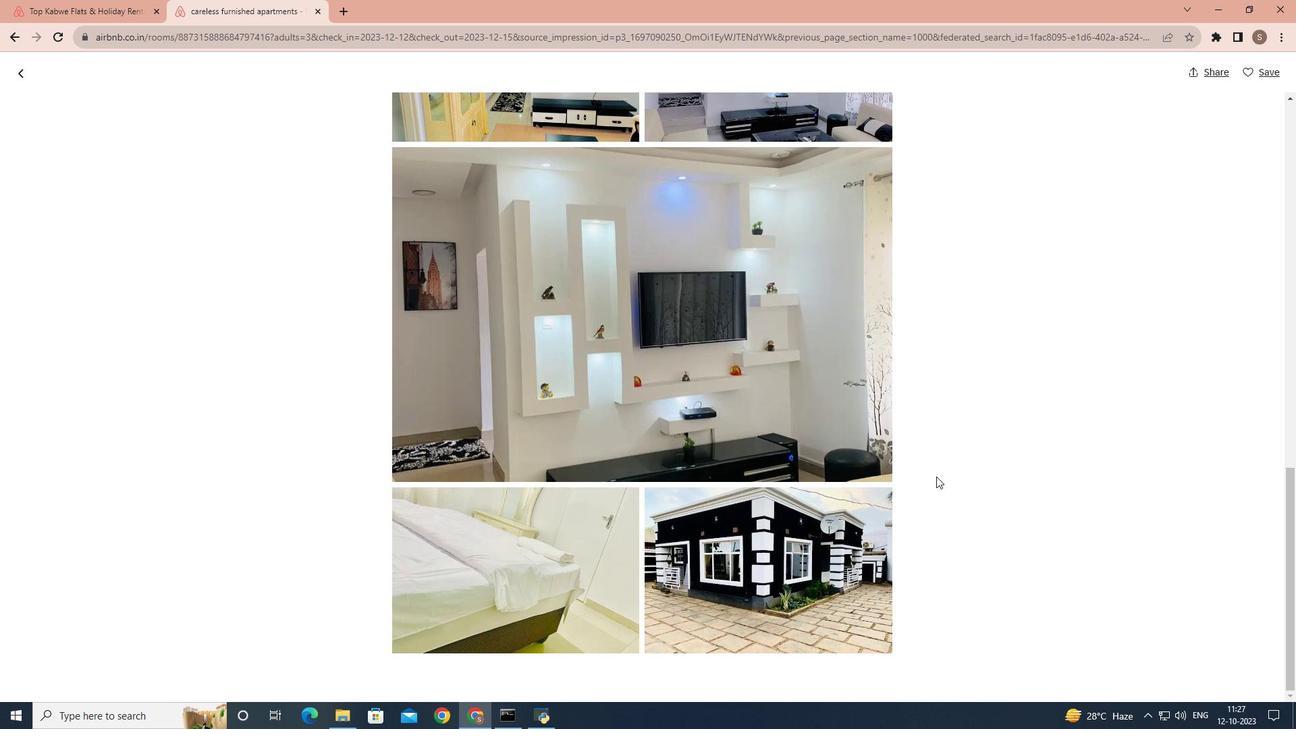 
Action: Mouse moved to (22, 77)
Screenshot: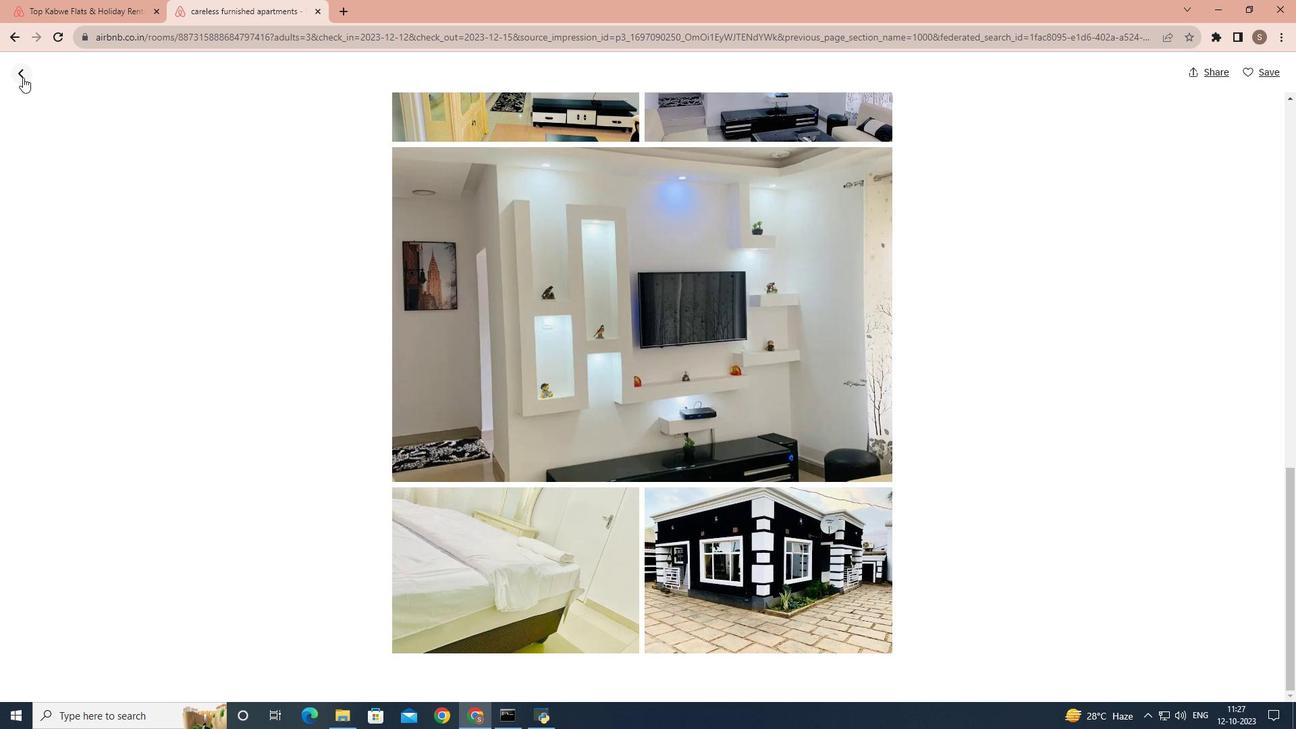 
Action: Mouse pressed left at (22, 77)
Screenshot: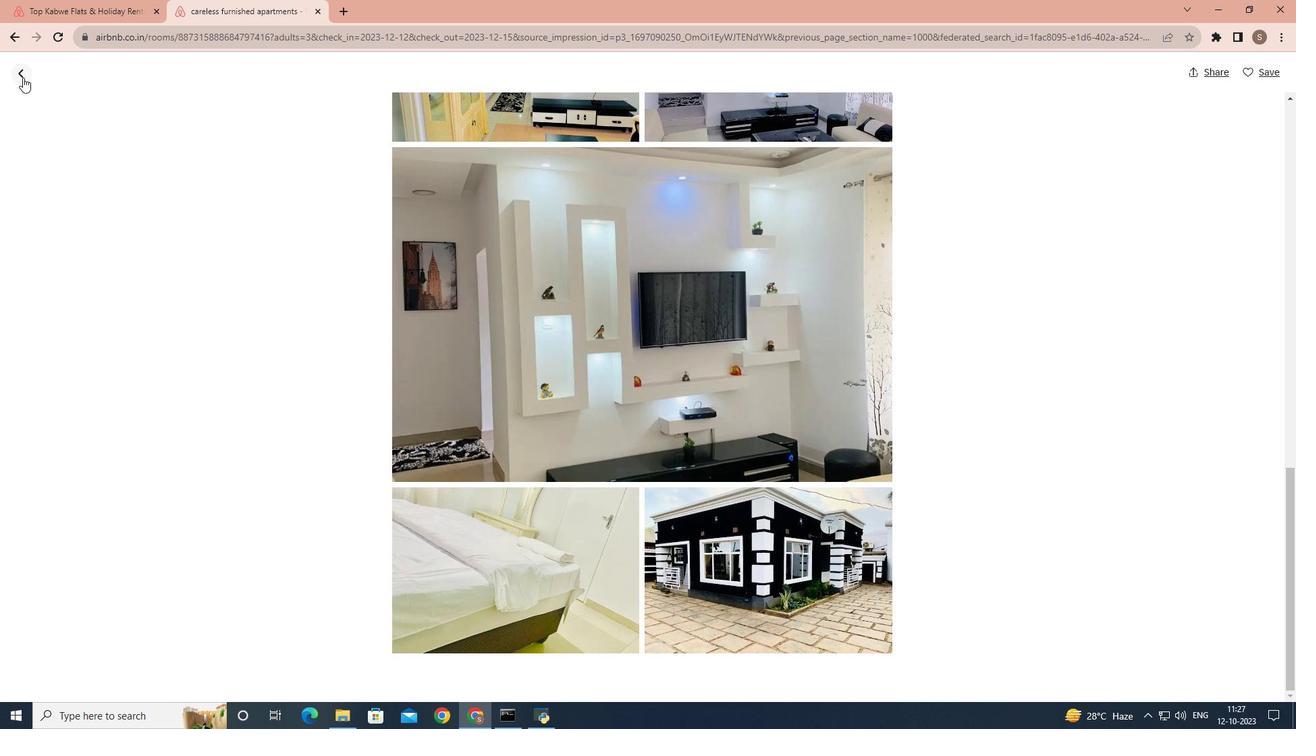 
Action: Mouse moved to (328, 168)
Screenshot: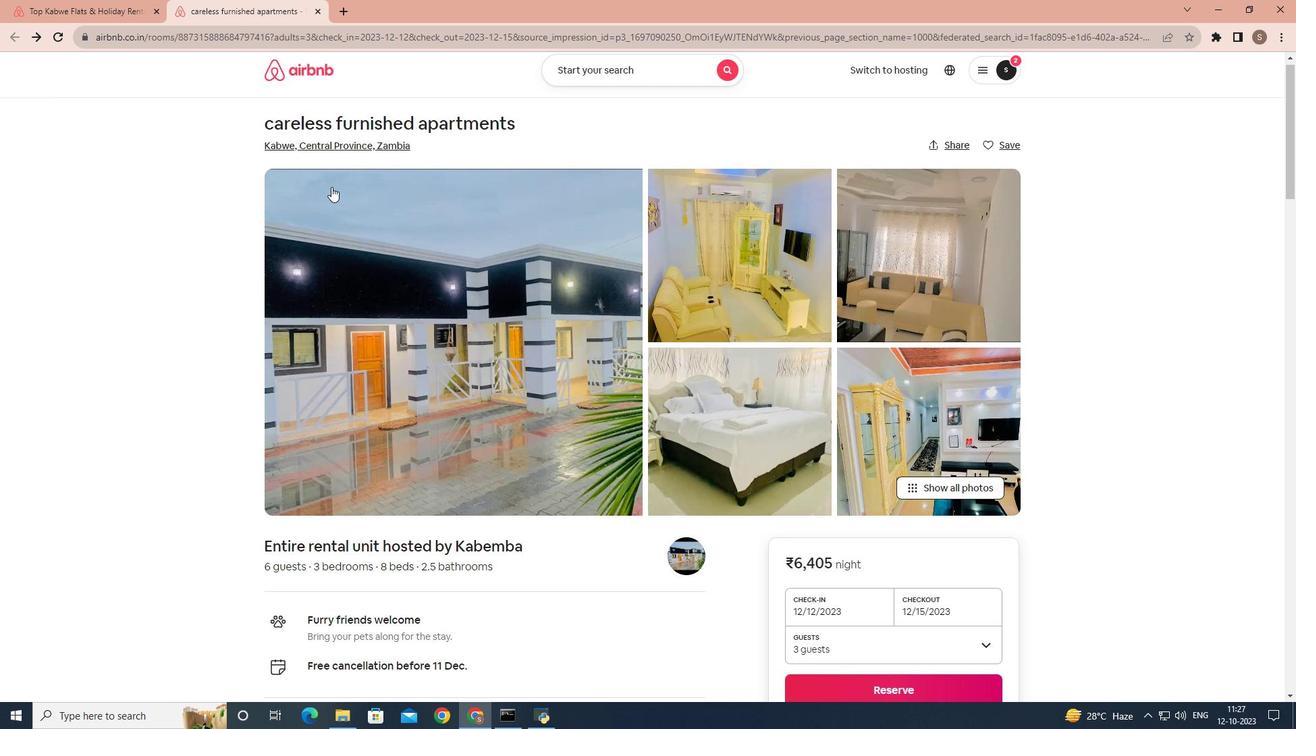 
Action: Mouse scrolled (328, 167) with delta (0, 0)
Screenshot: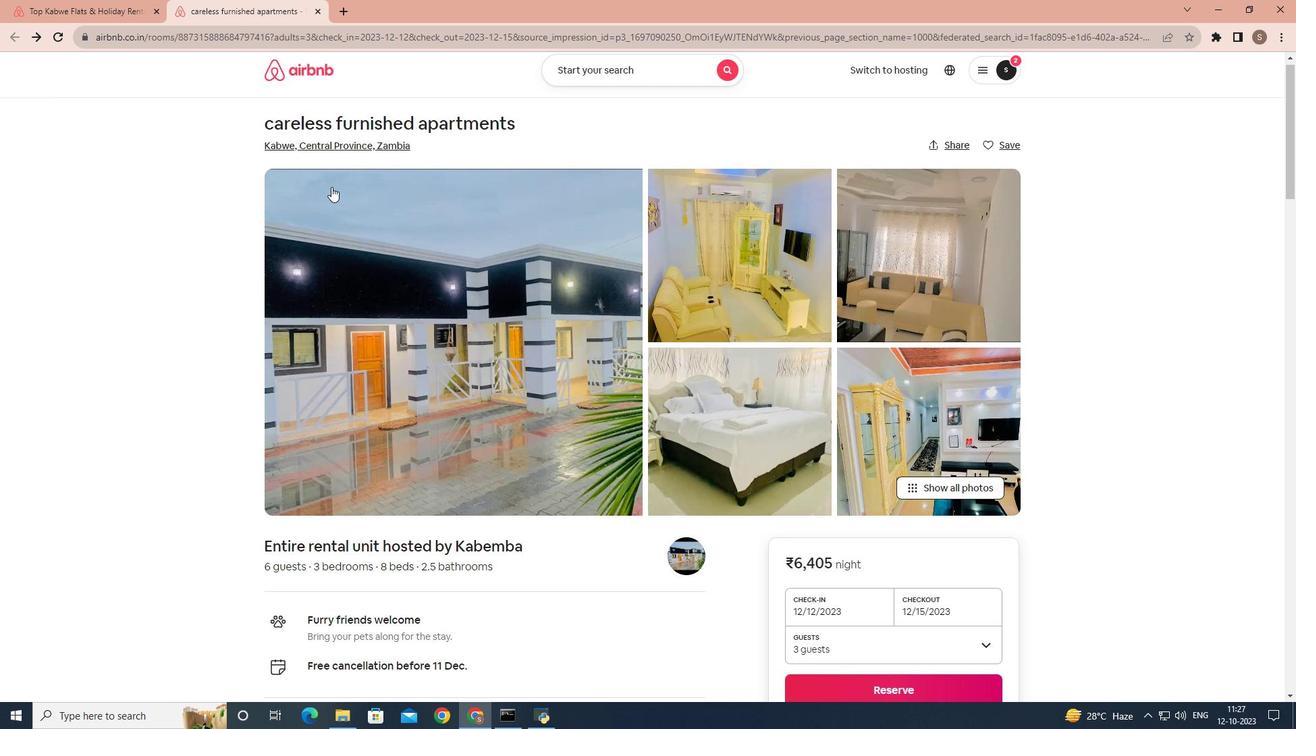 
Action: Mouse moved to (331, 181)
Screenshot: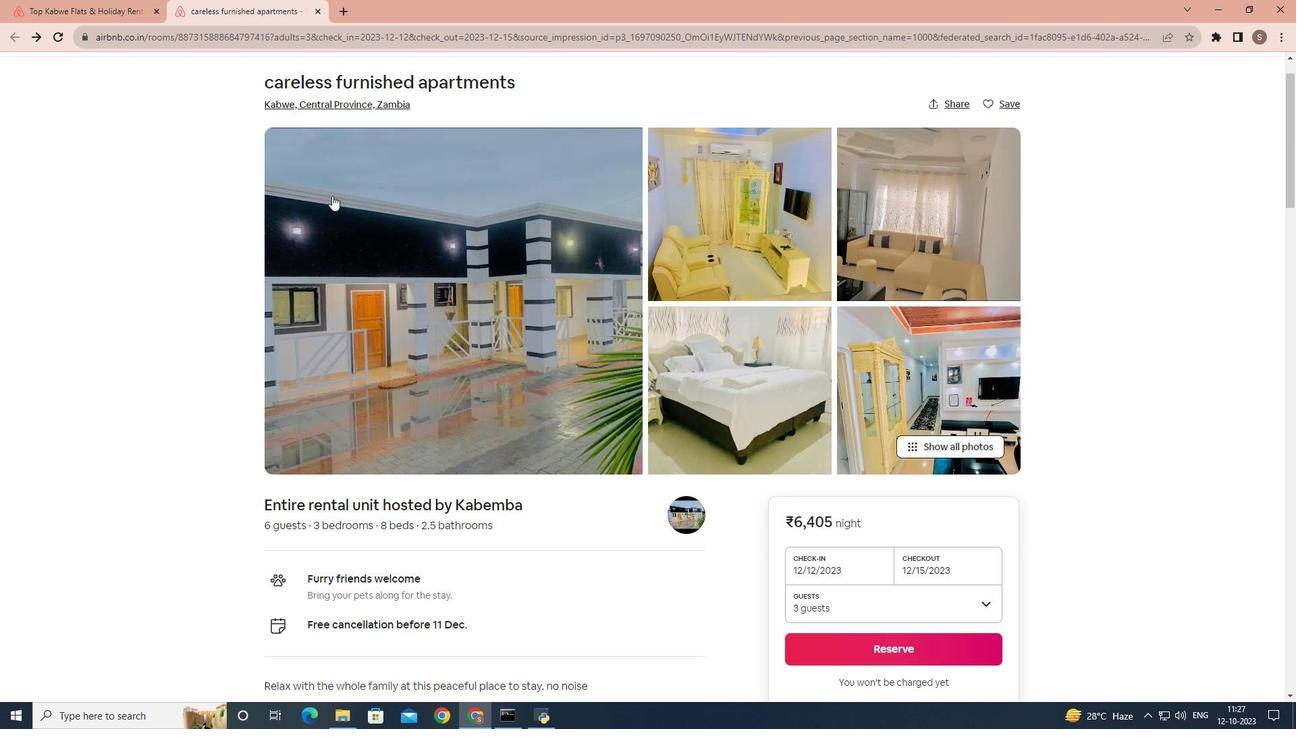 
Action: Mouse scrolled (331, 180) with delta (0, 0)
Screenshot: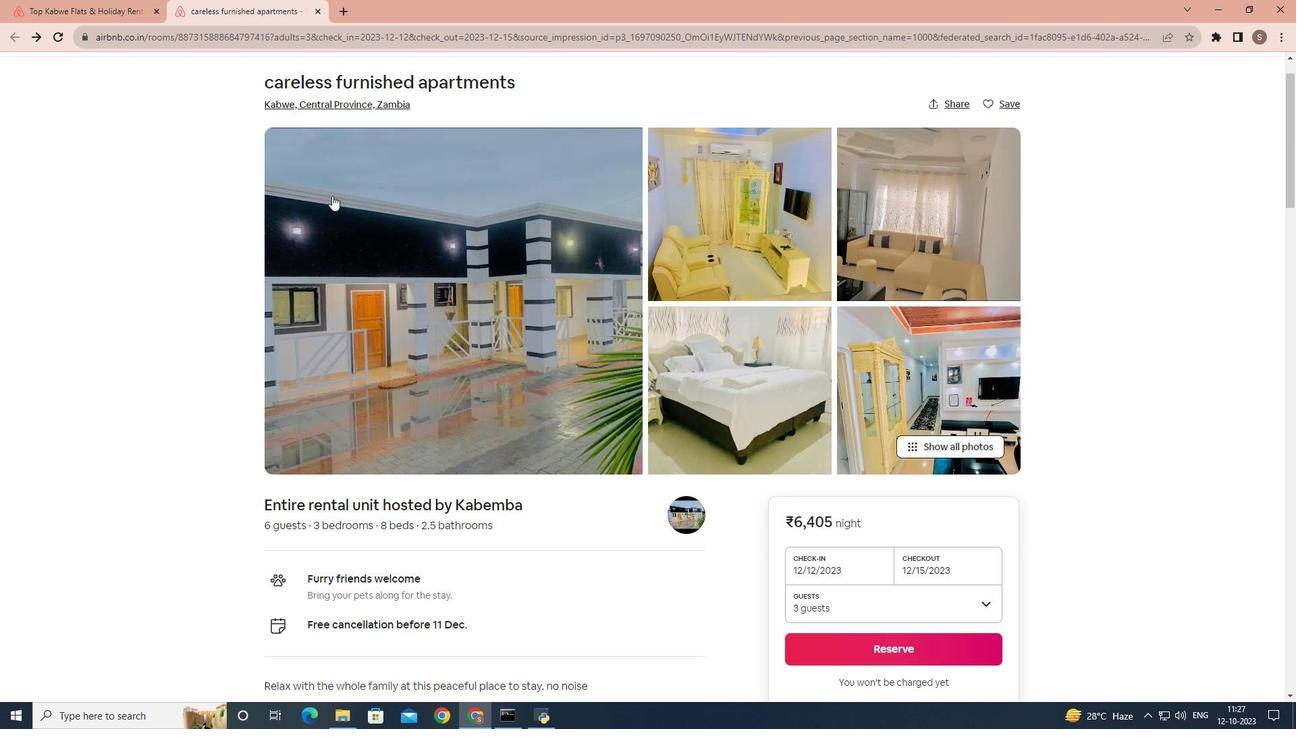 
Action: Mouse moved to (332, 195)
Screenshot: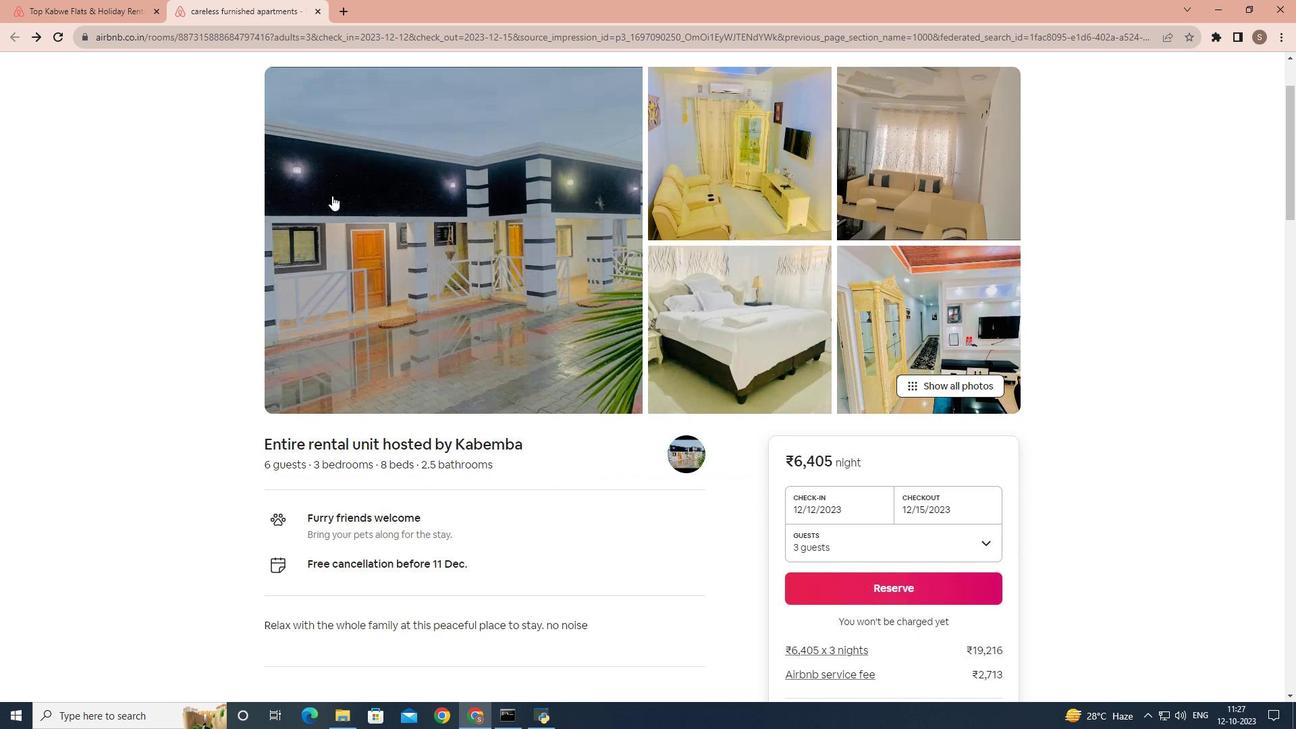 
Action: Mouse scrolled (332, 195) with delta (0, 0)
Screenshot: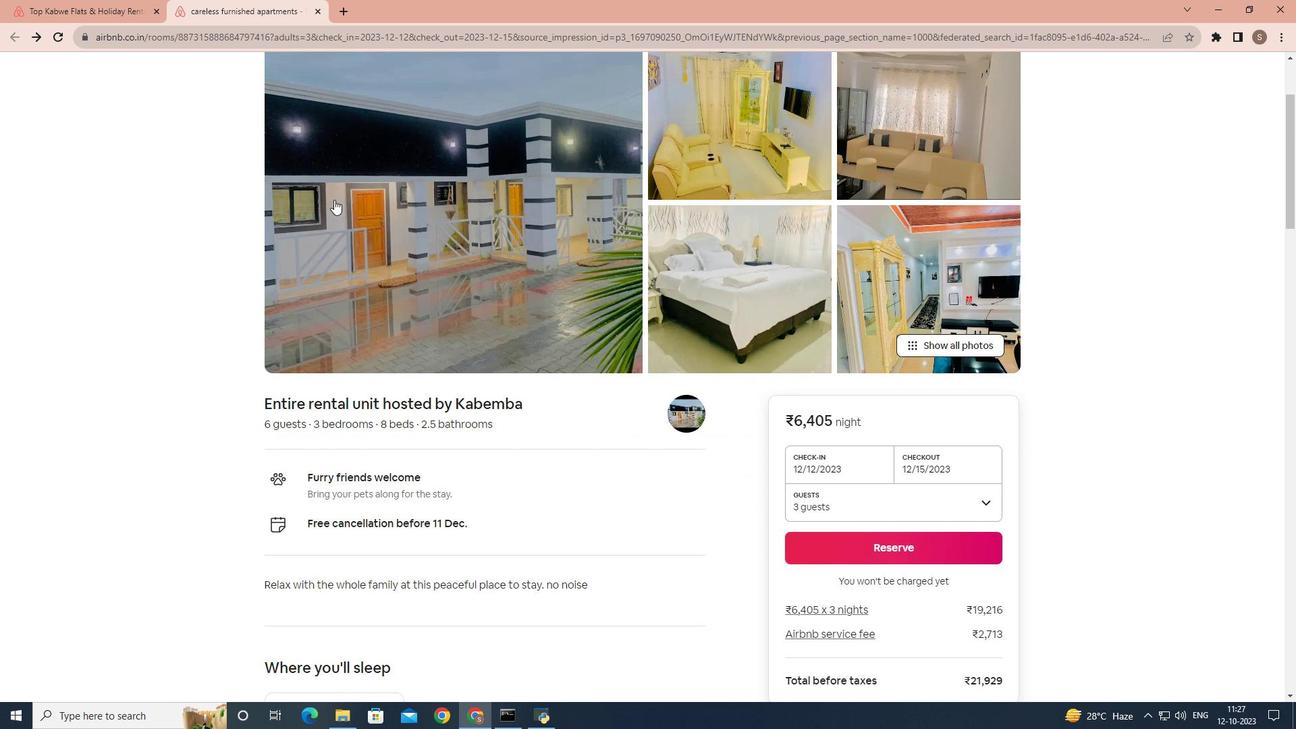 
Action: Mouse scrolled (332, 195) with delta (0, 0)
Screenshot: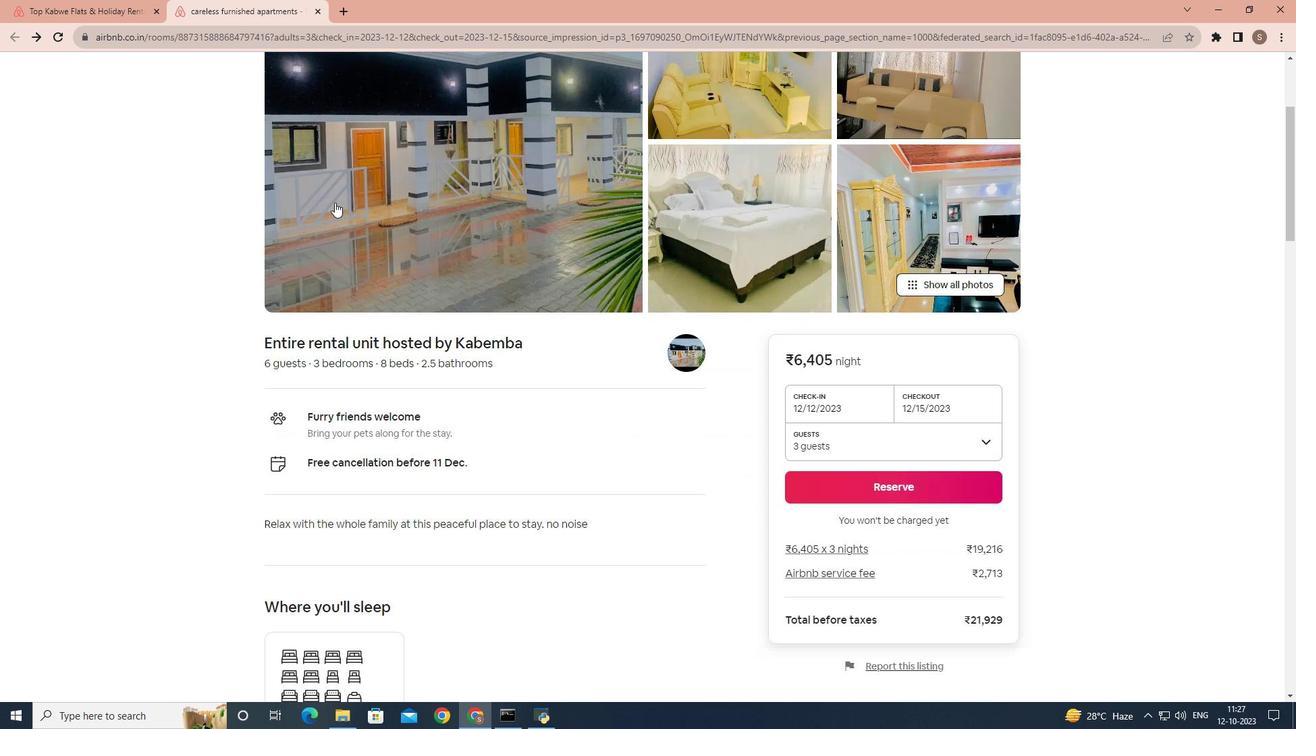 
Action: Mouse moved to (334, 199)
Screenshot: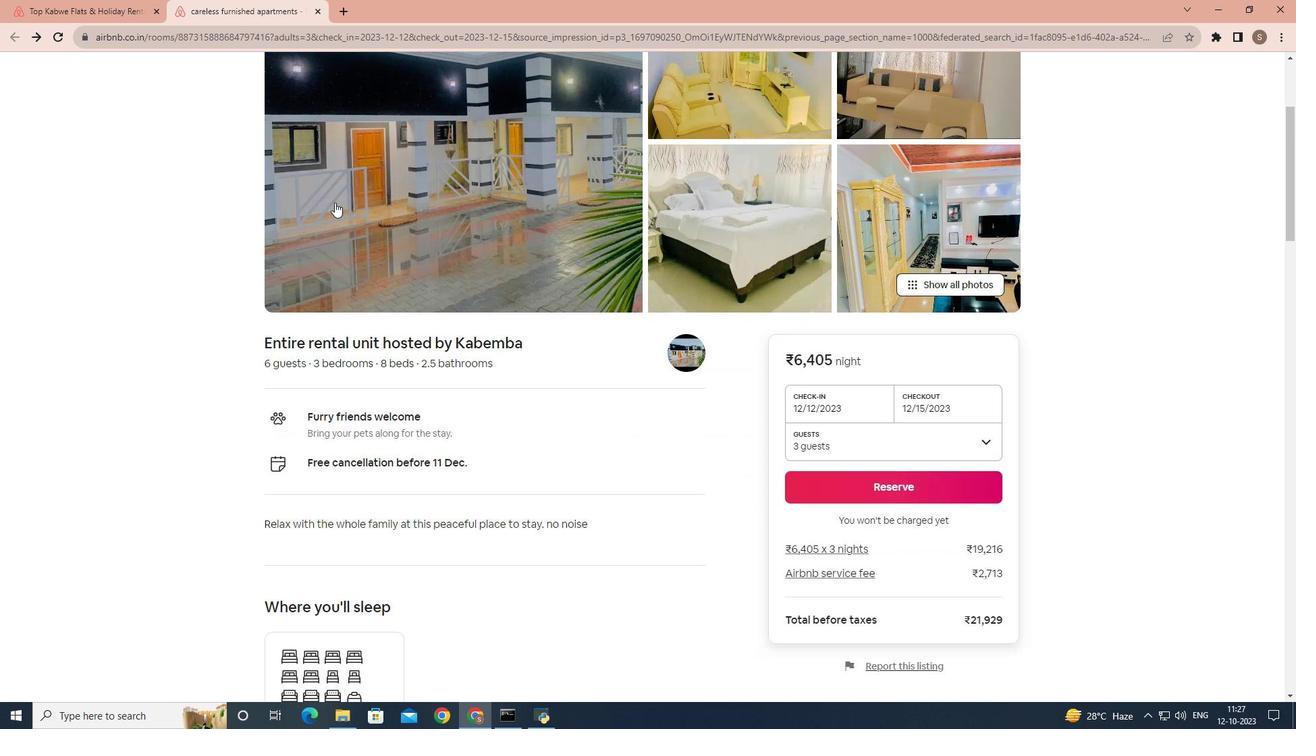 
Action: Mouse scrolled (334, 199) with delta (0, 0)
Screenshot: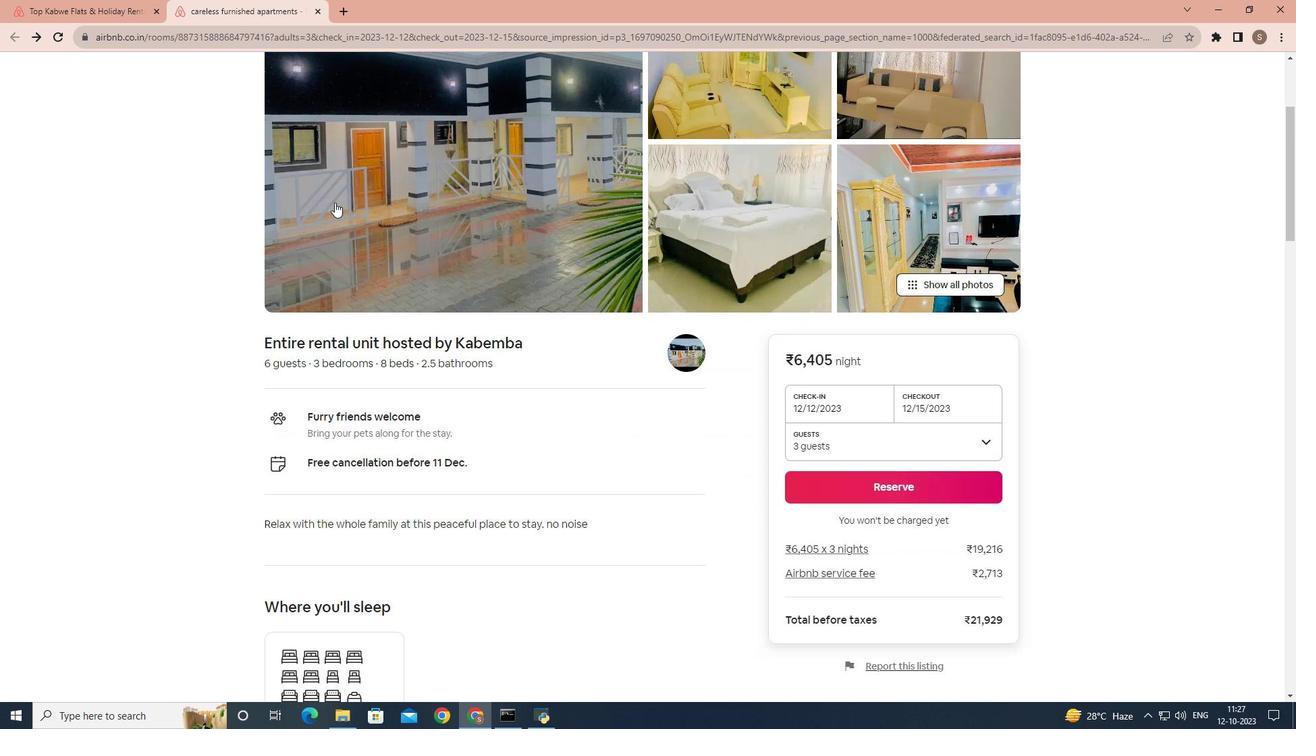 
Action: Mouse moved to (334, 202)
Screenshot: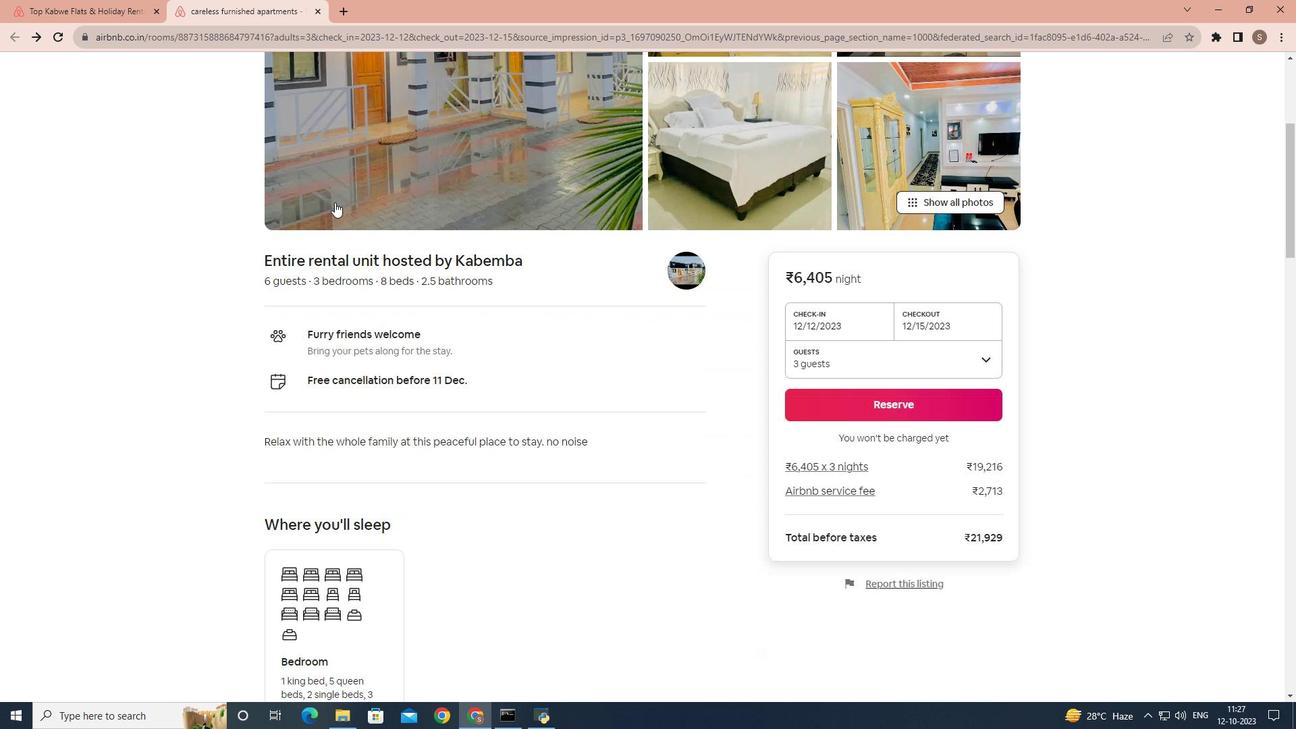 
Action: Mouse scrolled (334, 201) with delta (0, 0)
Screenshot: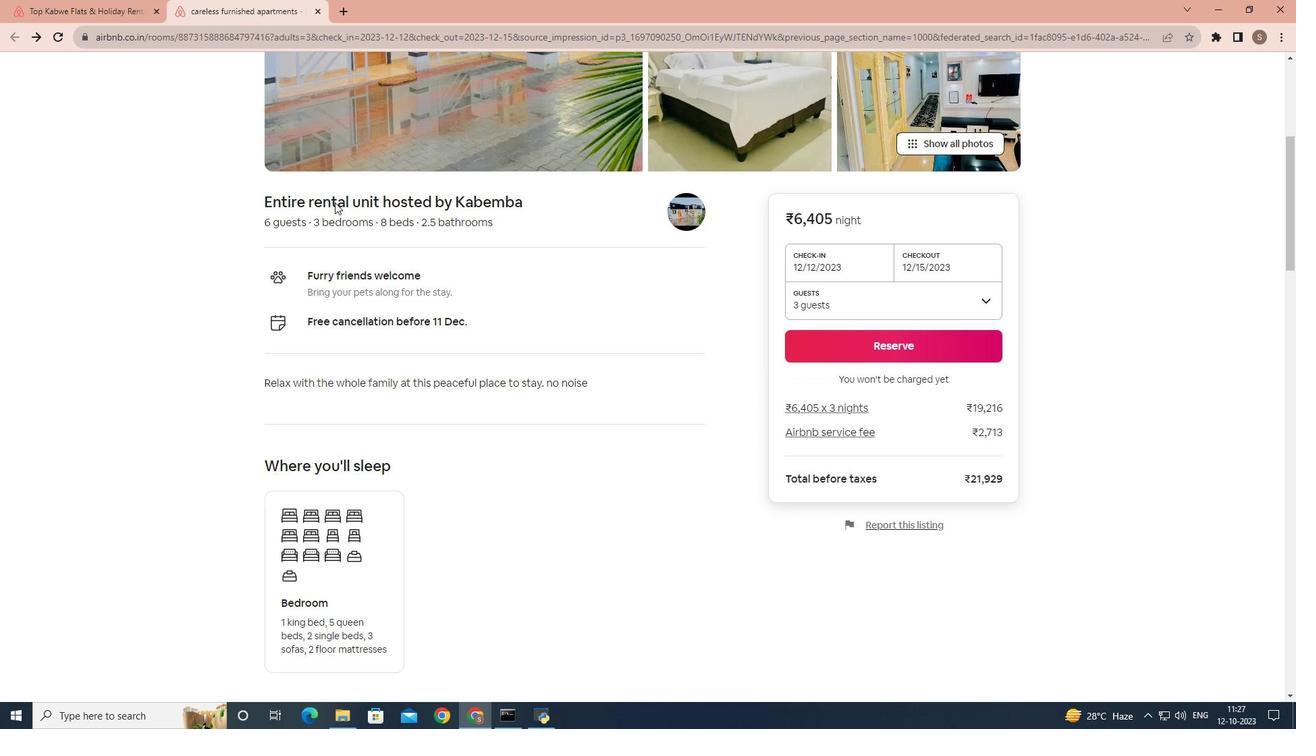 
Action: Mouse scrolled (334, 201) with delta (0, 0)
Screenshot: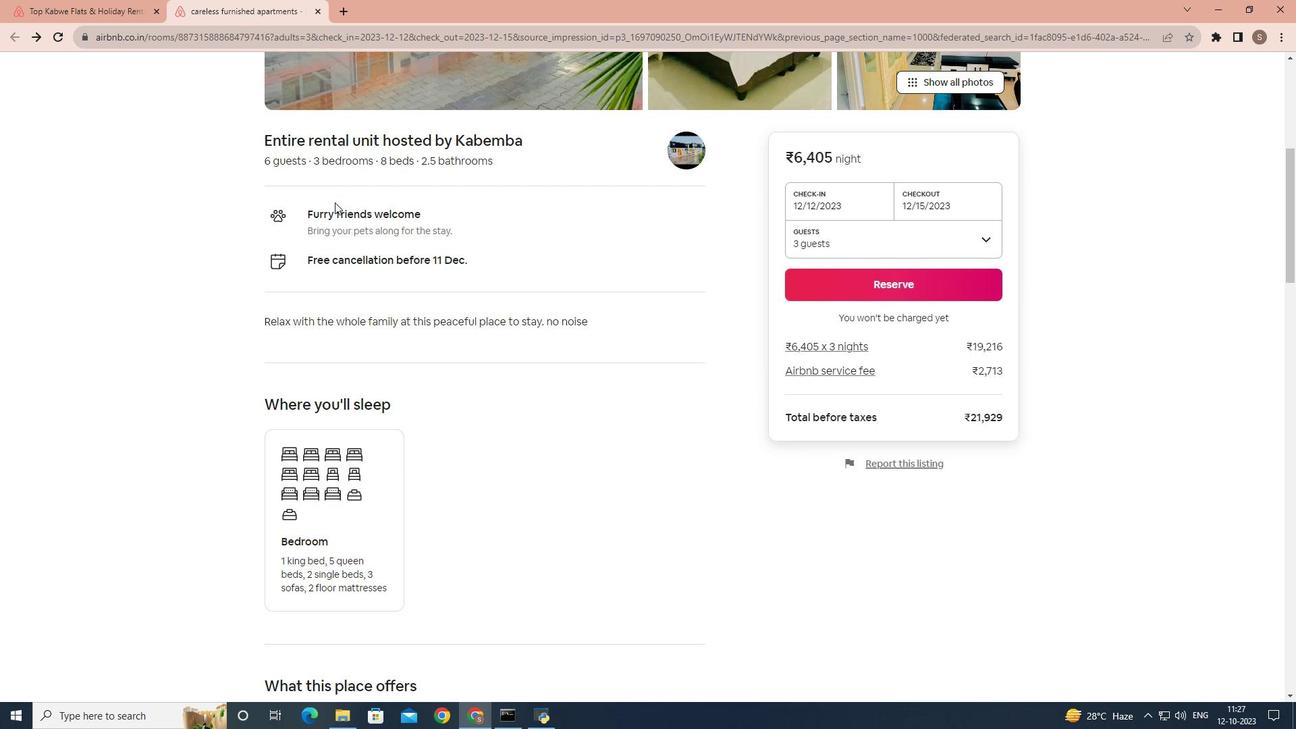 
Action: Mouse scrolled (334, 201) with delta (0, 0)
Screenshot: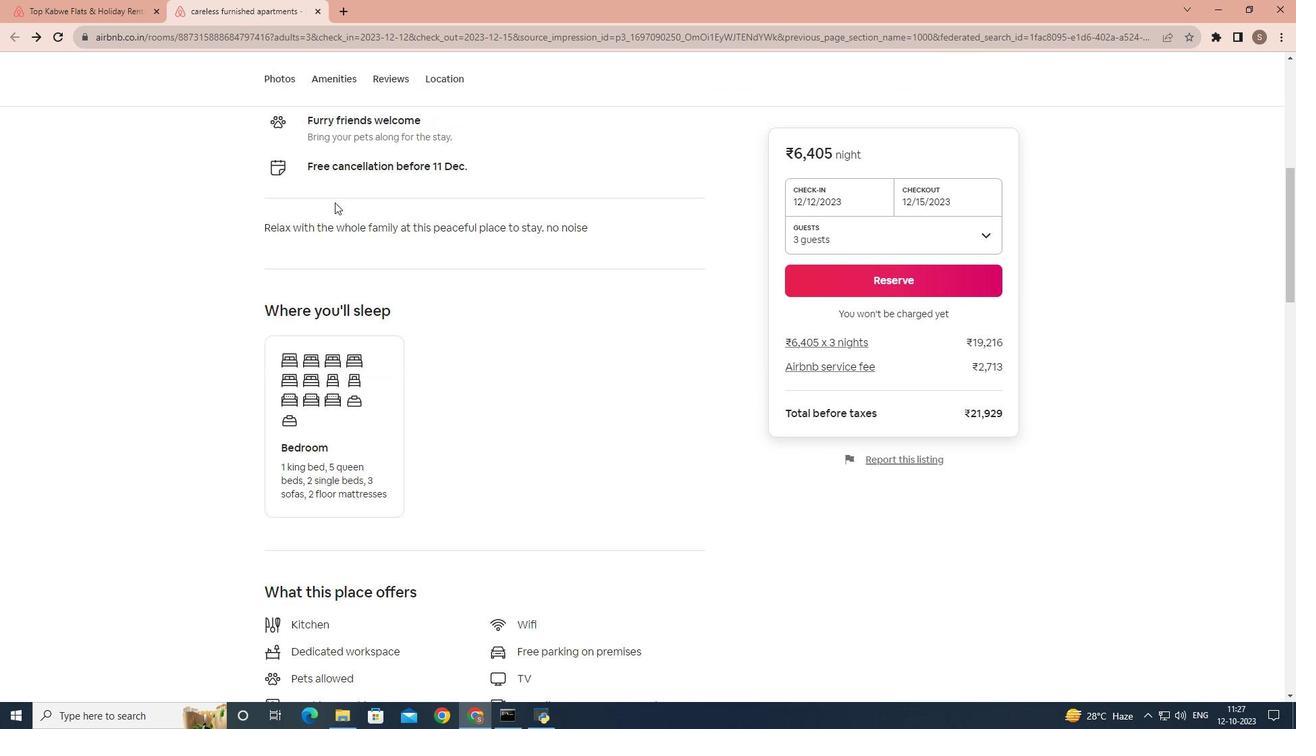 
Action: Mouse scrolled (334, 201) with delta (0, 0)
Screenshot: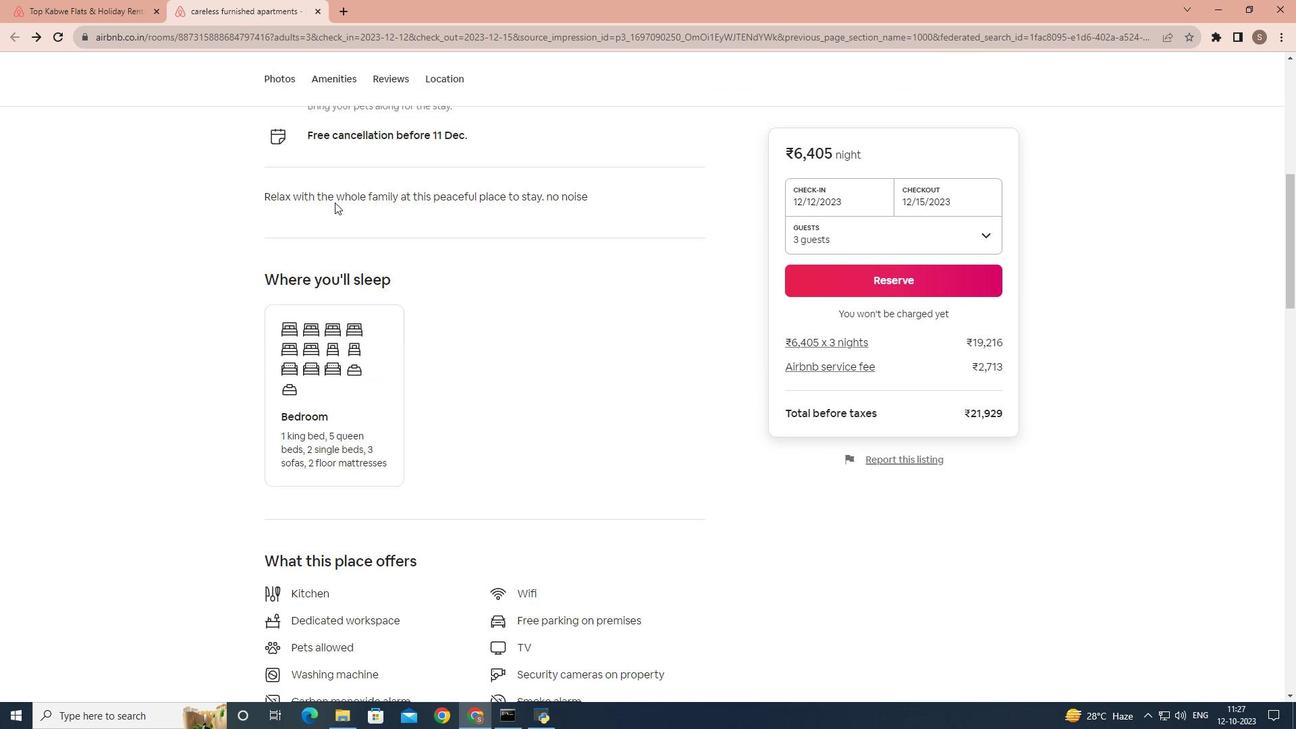 
Action: Mouse scrolled (334, 201) with delta (0, 0)
Screenshot: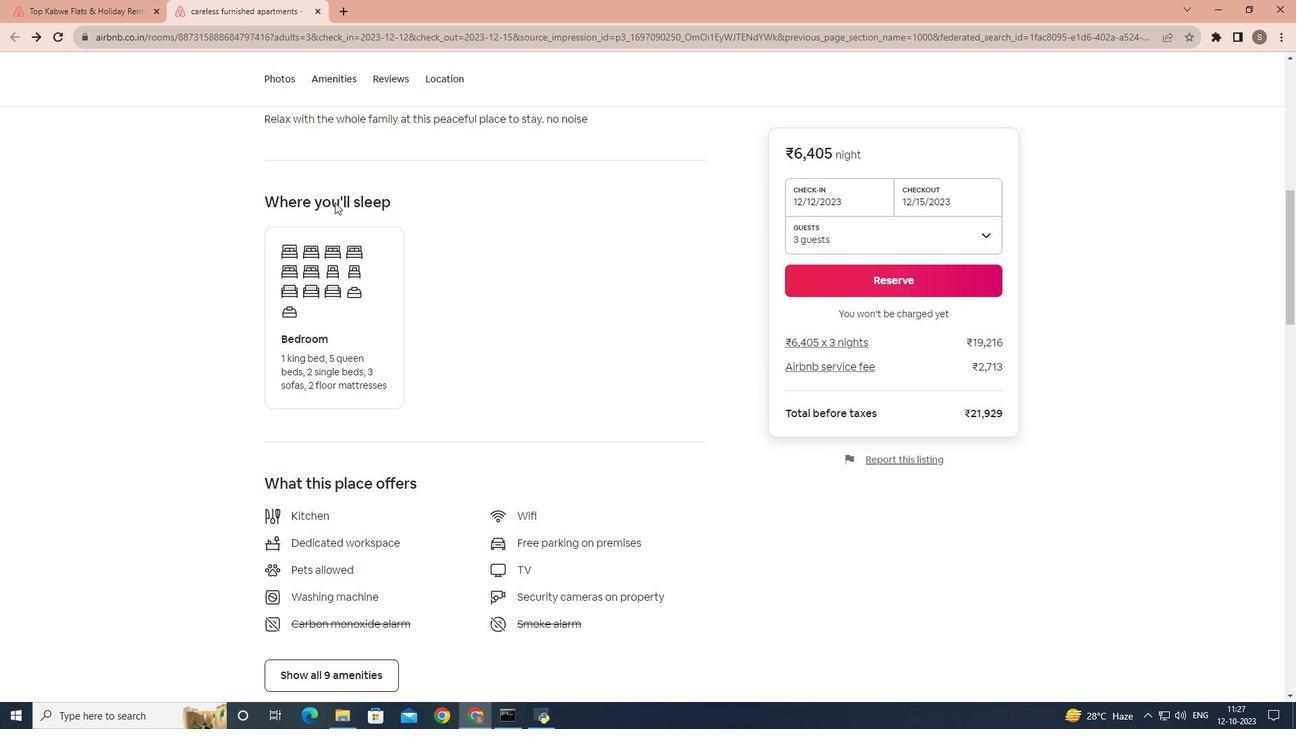 
Action: Mouse scrolled (334, 201) with delta (0, 0)
Screenshot: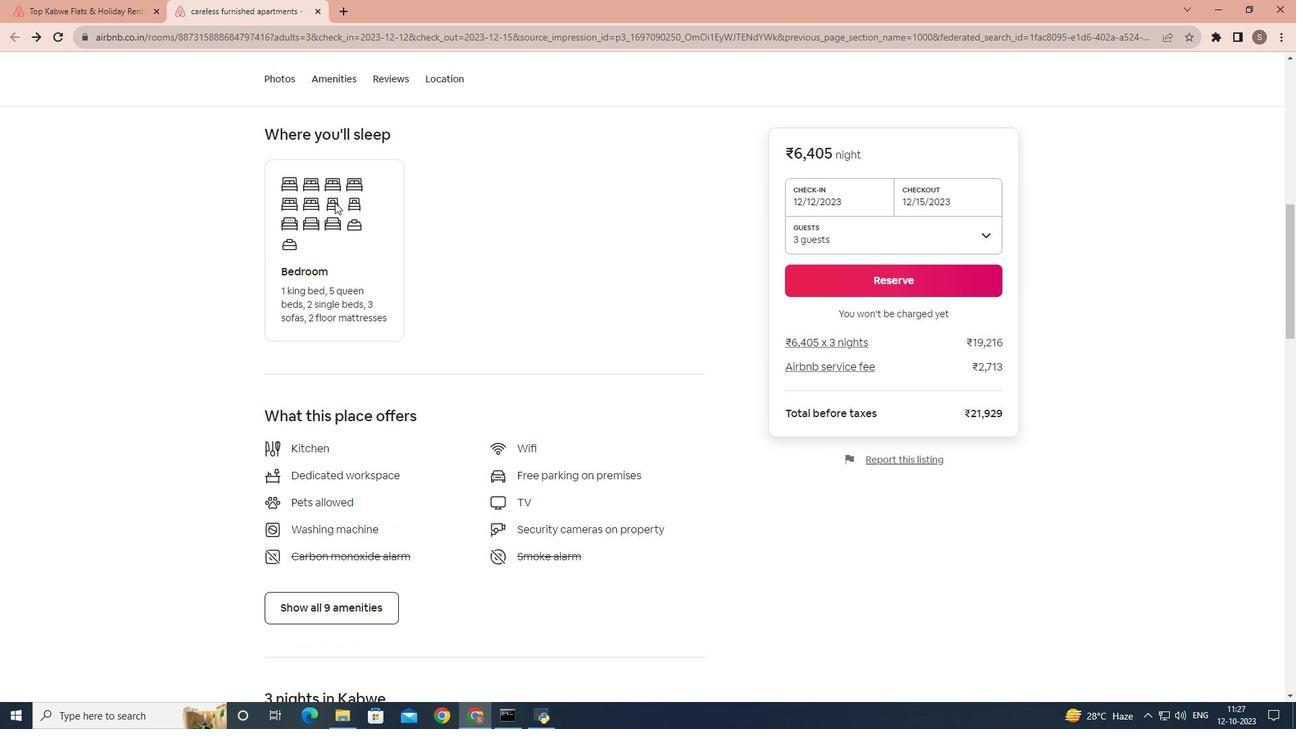 
Action: Mouse scrolled (334, 201) with delta (0, 0)
Screenshot: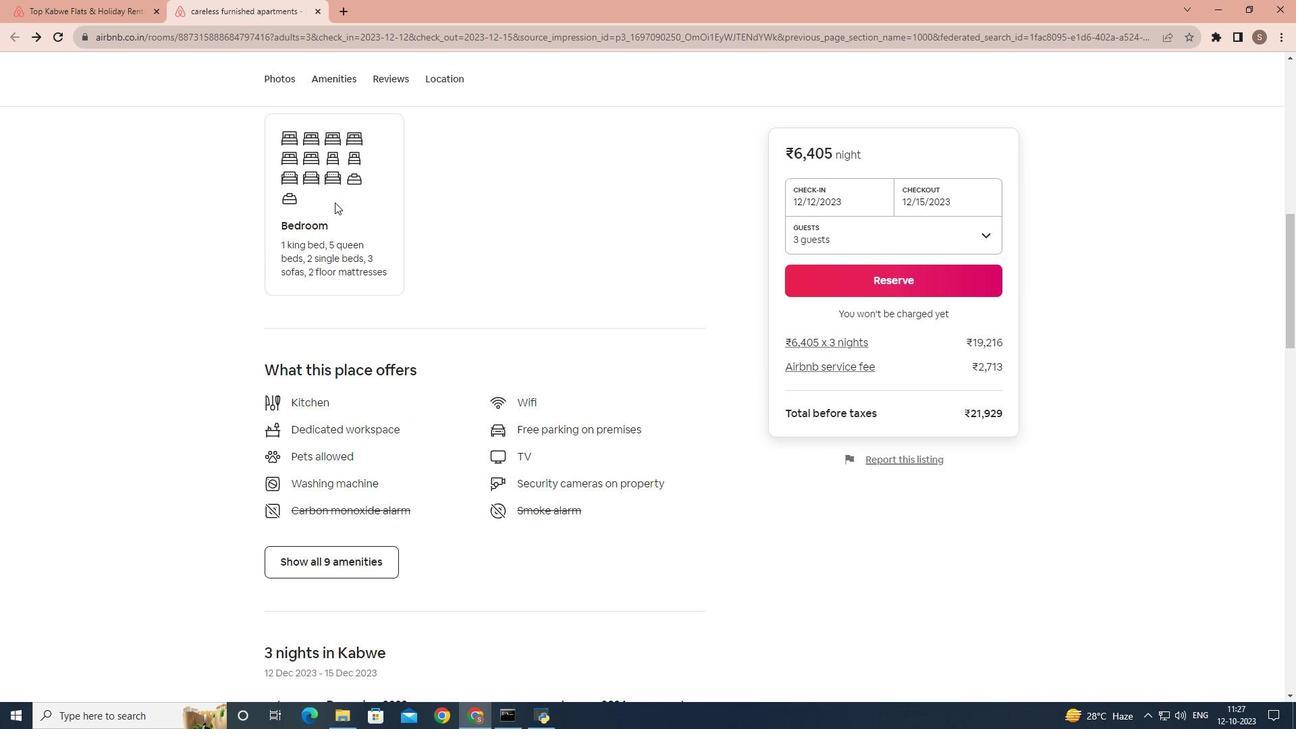
Action: Mouse scrolled (334, 201) with delta (0, 0)
Screenshot: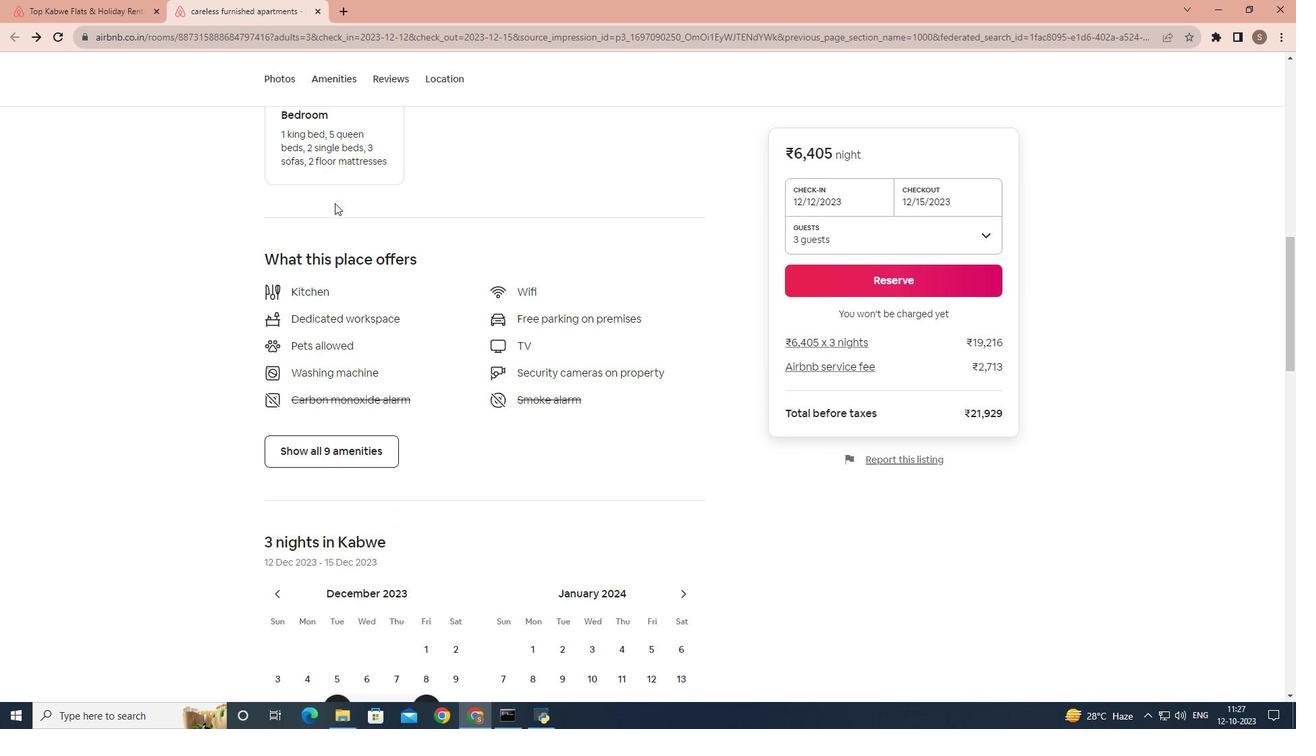 
Action: Mouse scrolled (334, 201) with delta (0, 0)
Screenshot: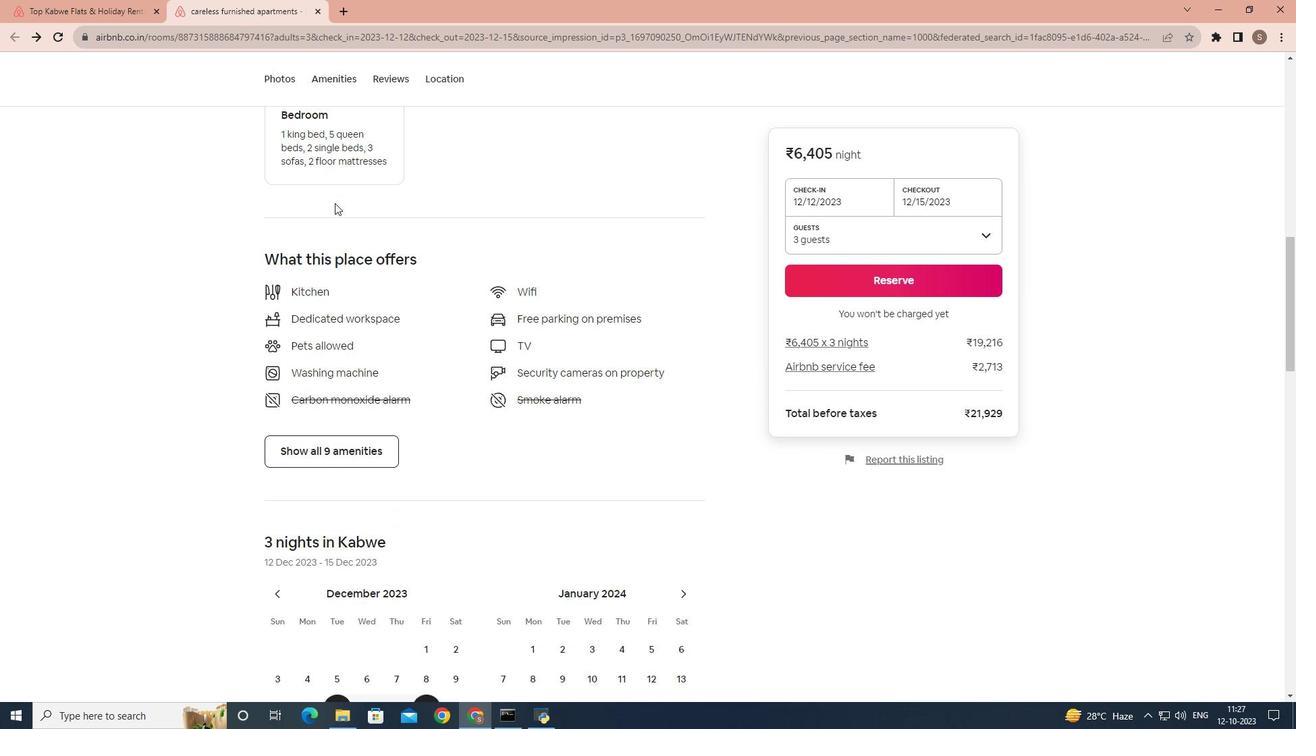 
Action: Mouse moved to (334, 203)
Screenshot: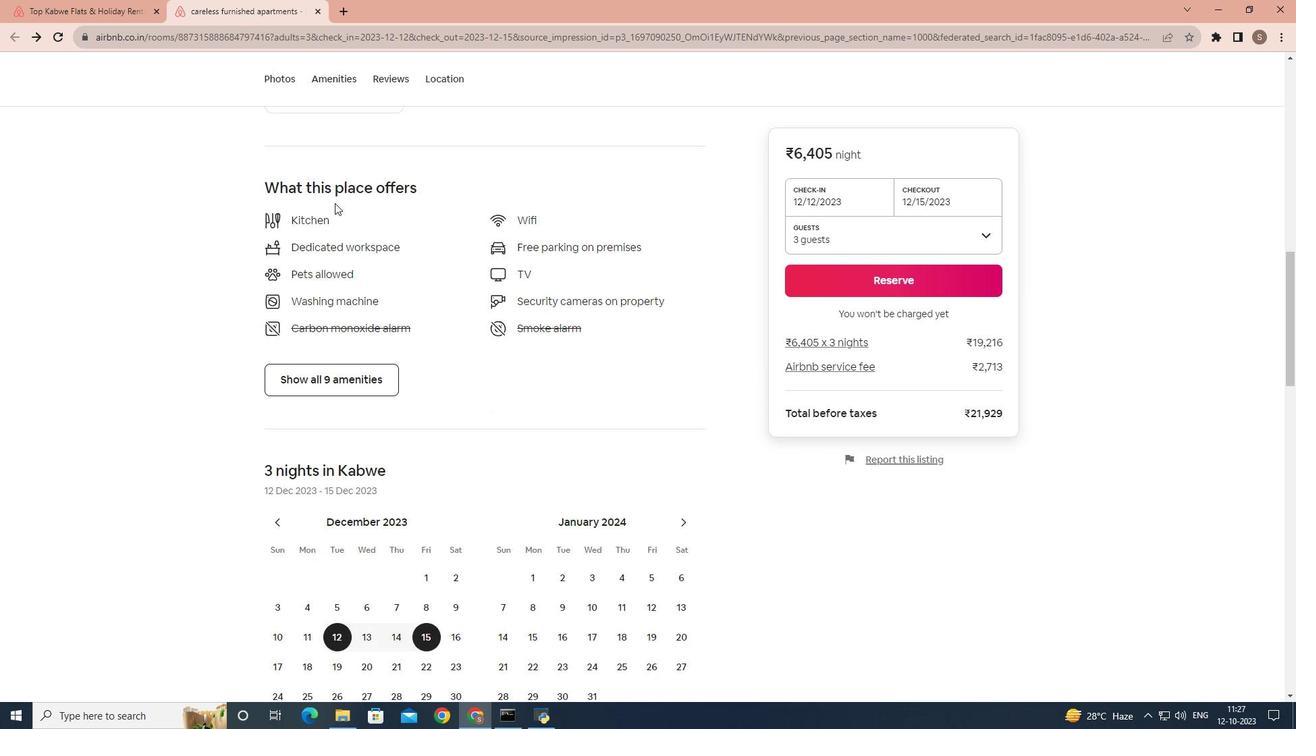
Action: Mouse scrolled (334, 202) with delta (0, 0)
Screenshot: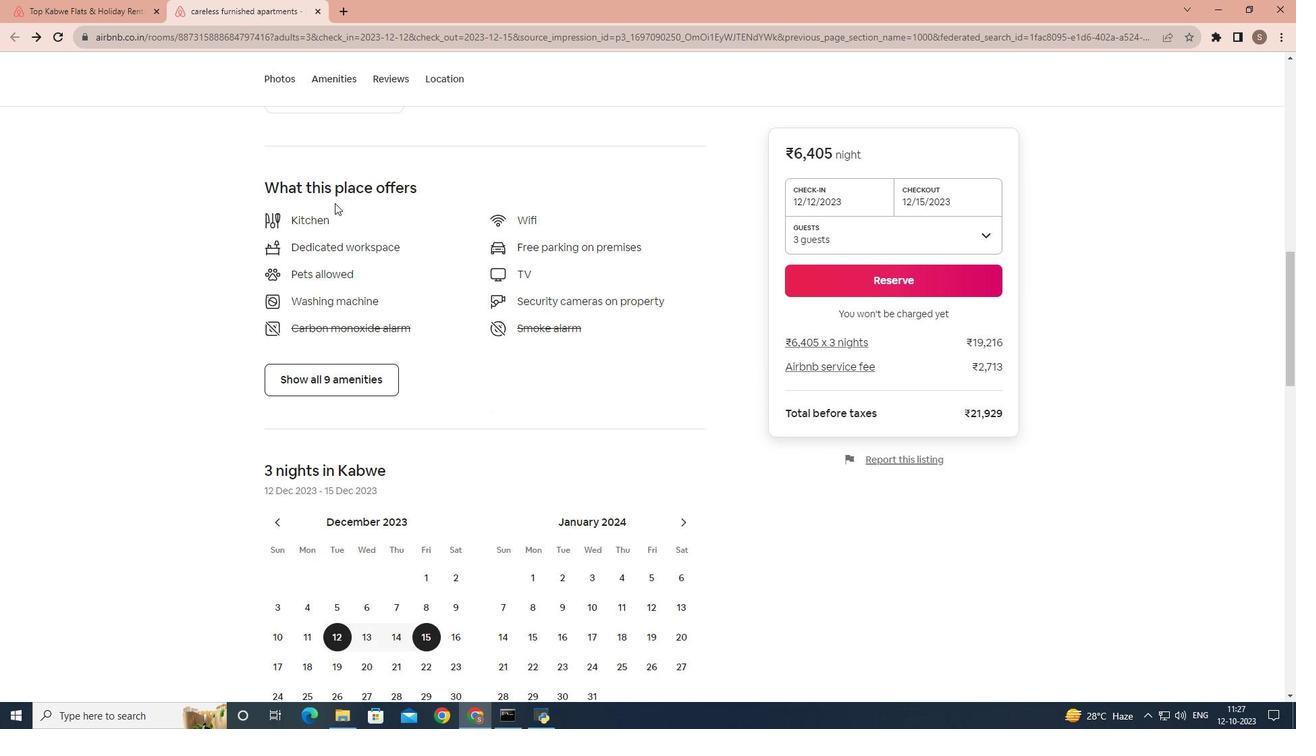 
Action: Mouse moved to (334, 203)
Screenshot: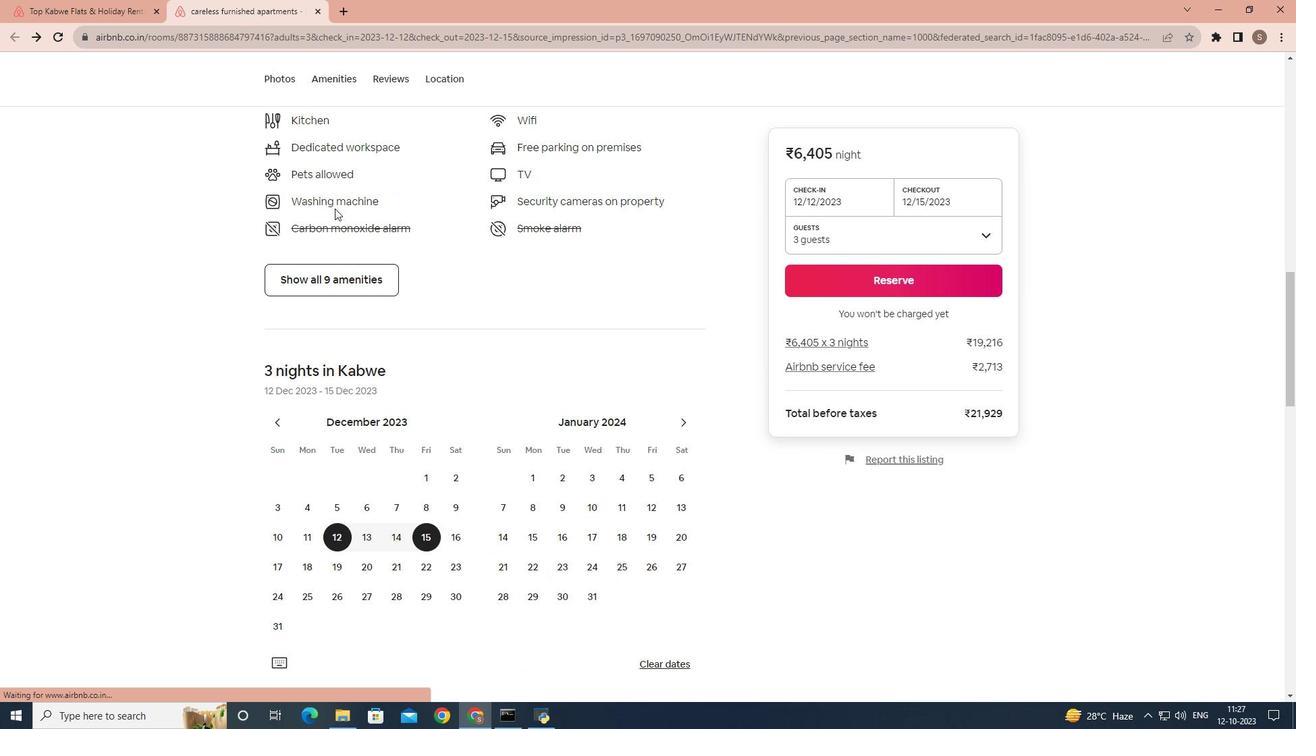 
Action: Mouse scrolled (334, 202) with delta (0, 0)
Screenshot: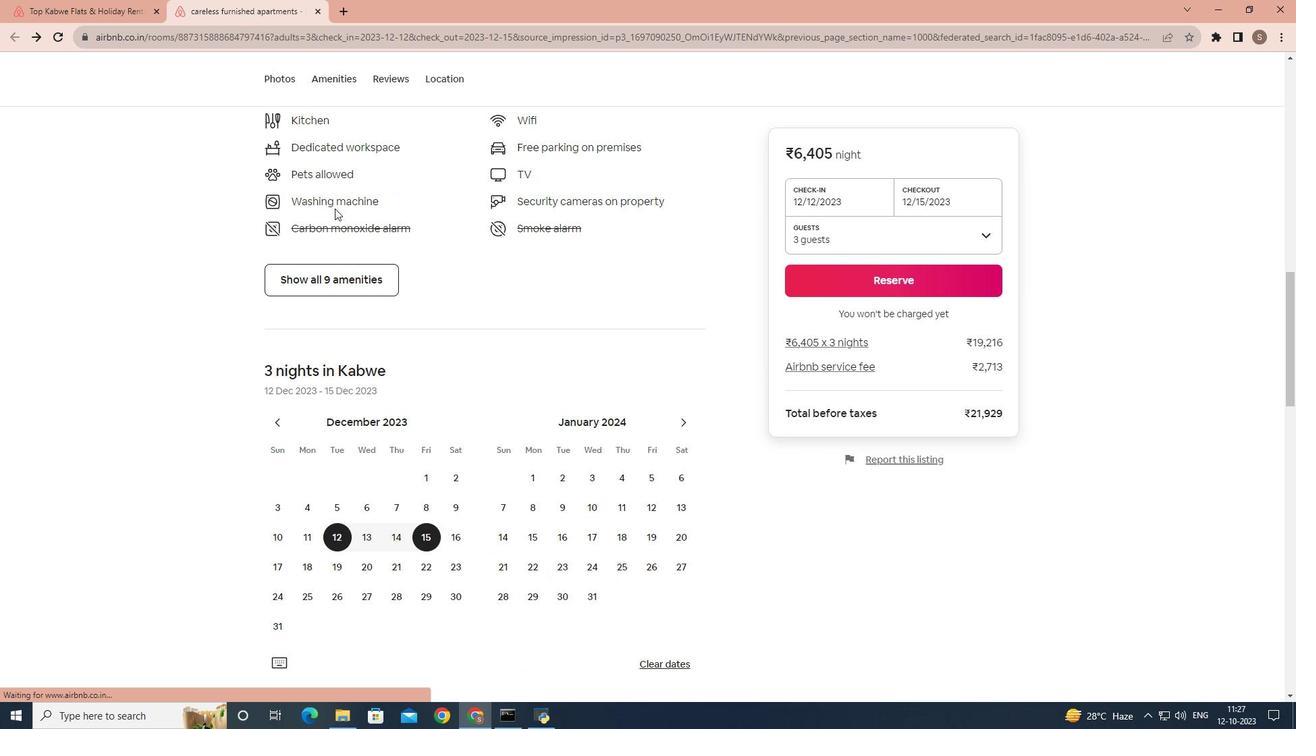 
Action: Mouse moved to (334, 208)
Screenshot: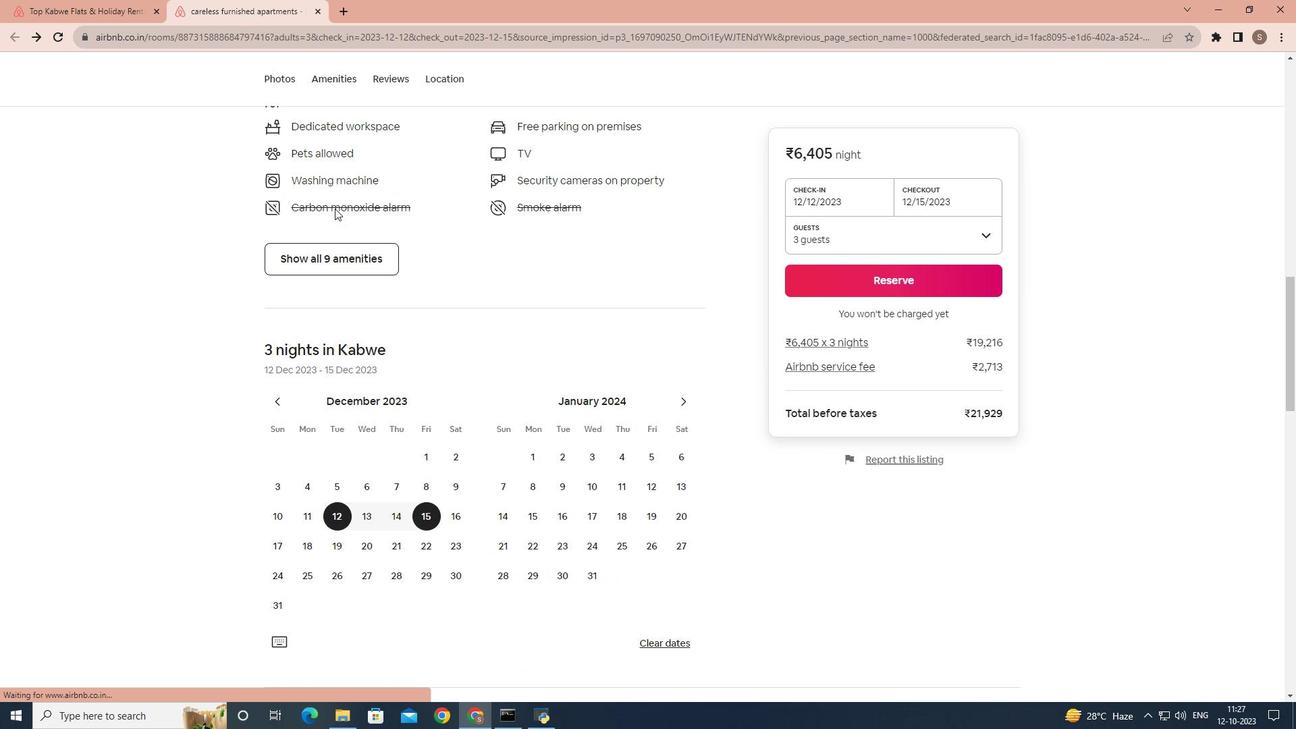 
Action: Mouse scrolled (334, 208) with delta (0, 0)
Screenshot: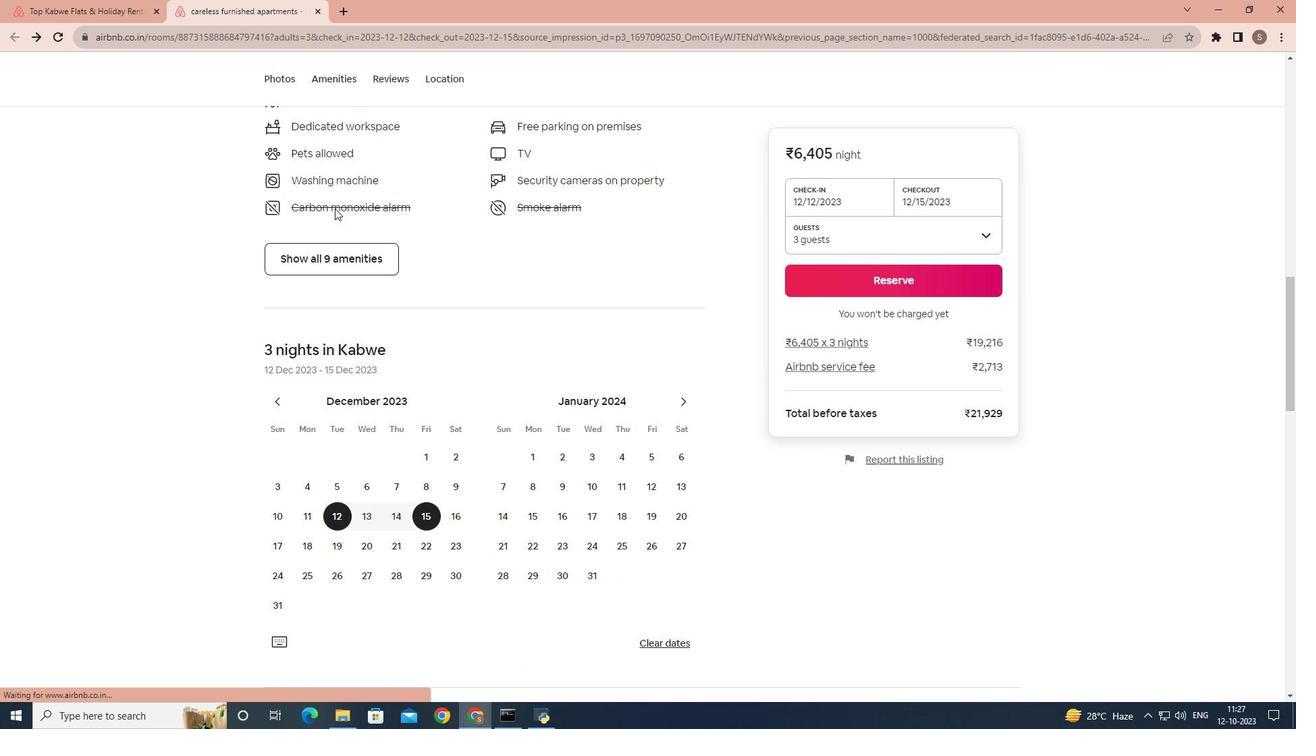 
Action: Mouse moved to (347, 147)
Screenshot: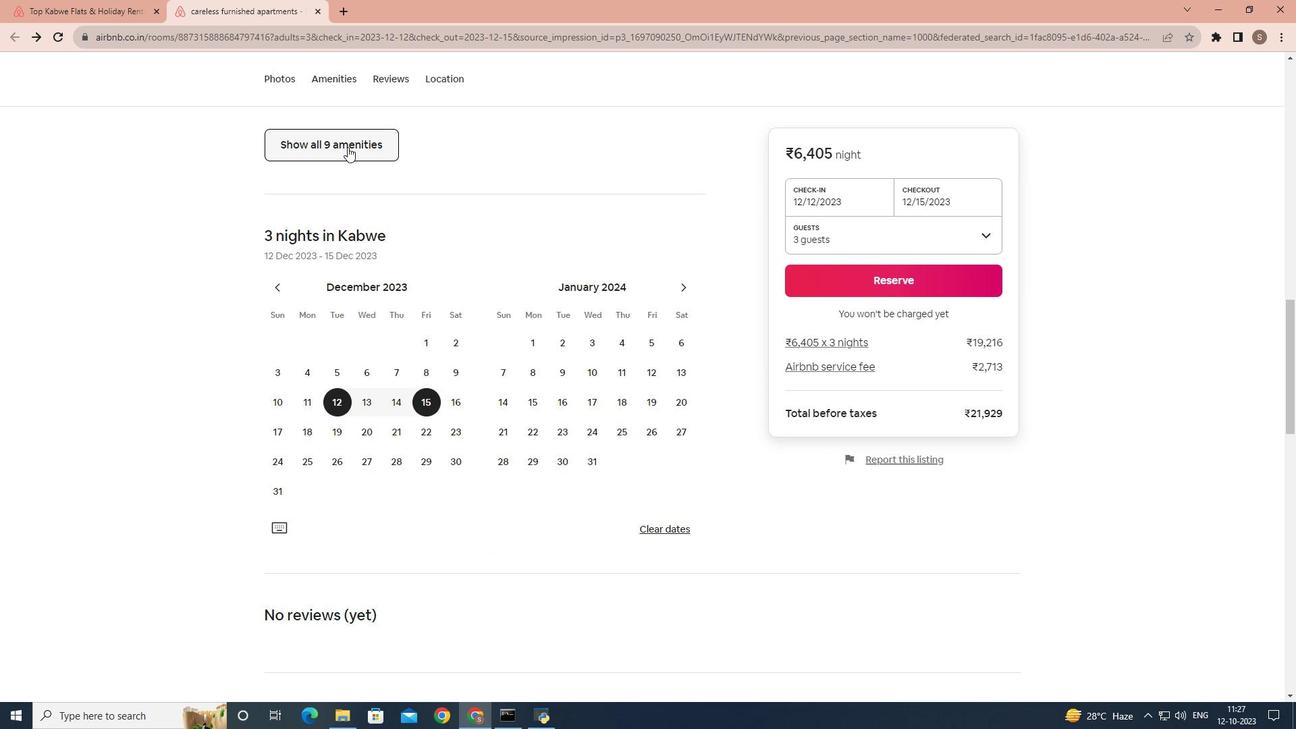 
Action: Mouse pressed left at (347, 147)
Screenshot: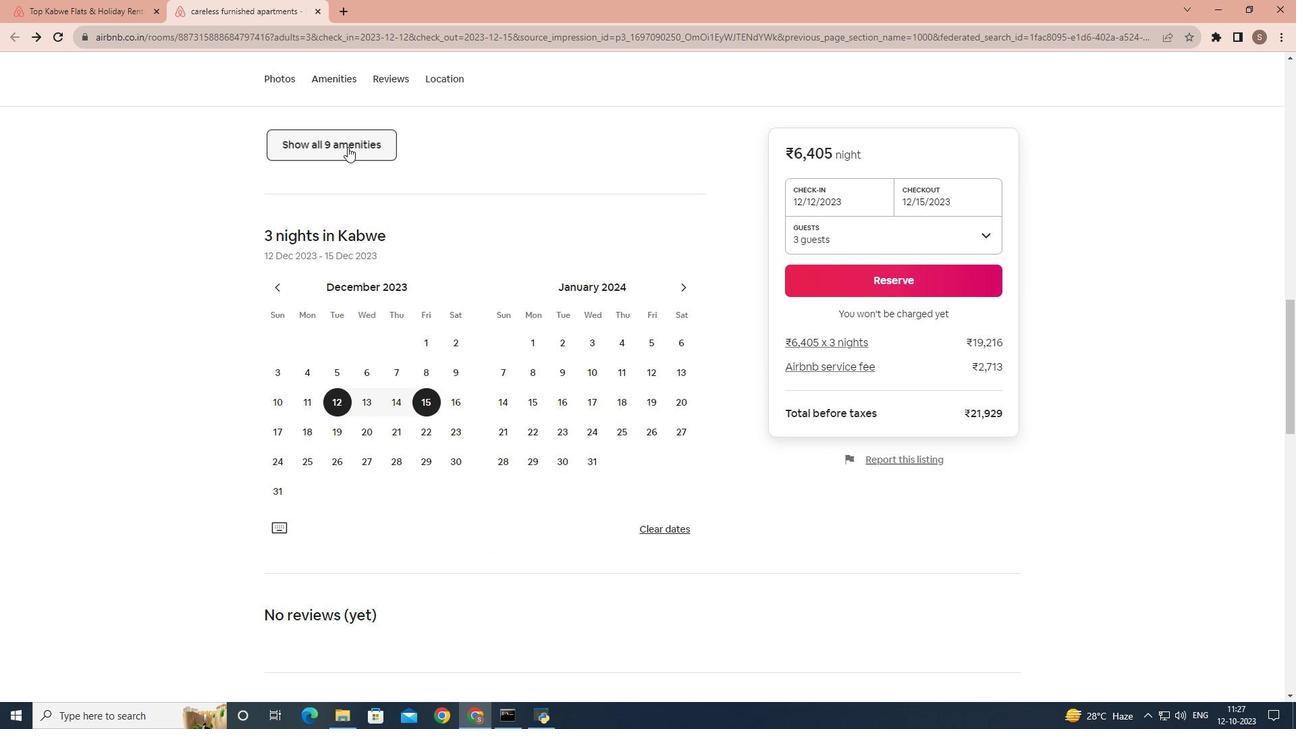 
Action: Mouse moved to (472, 198)
Screenshot: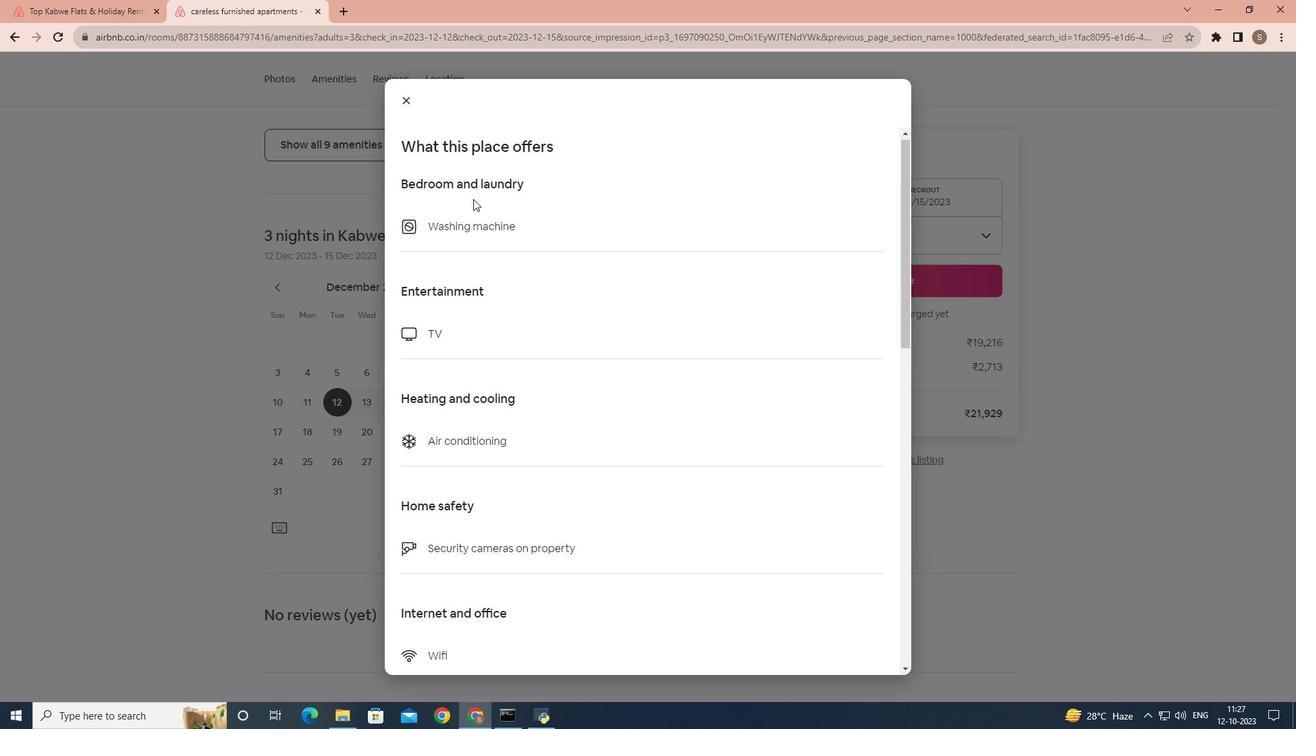 
Action: Mouse scrolled (472, 197) with delta (0, 0)
Screenshot: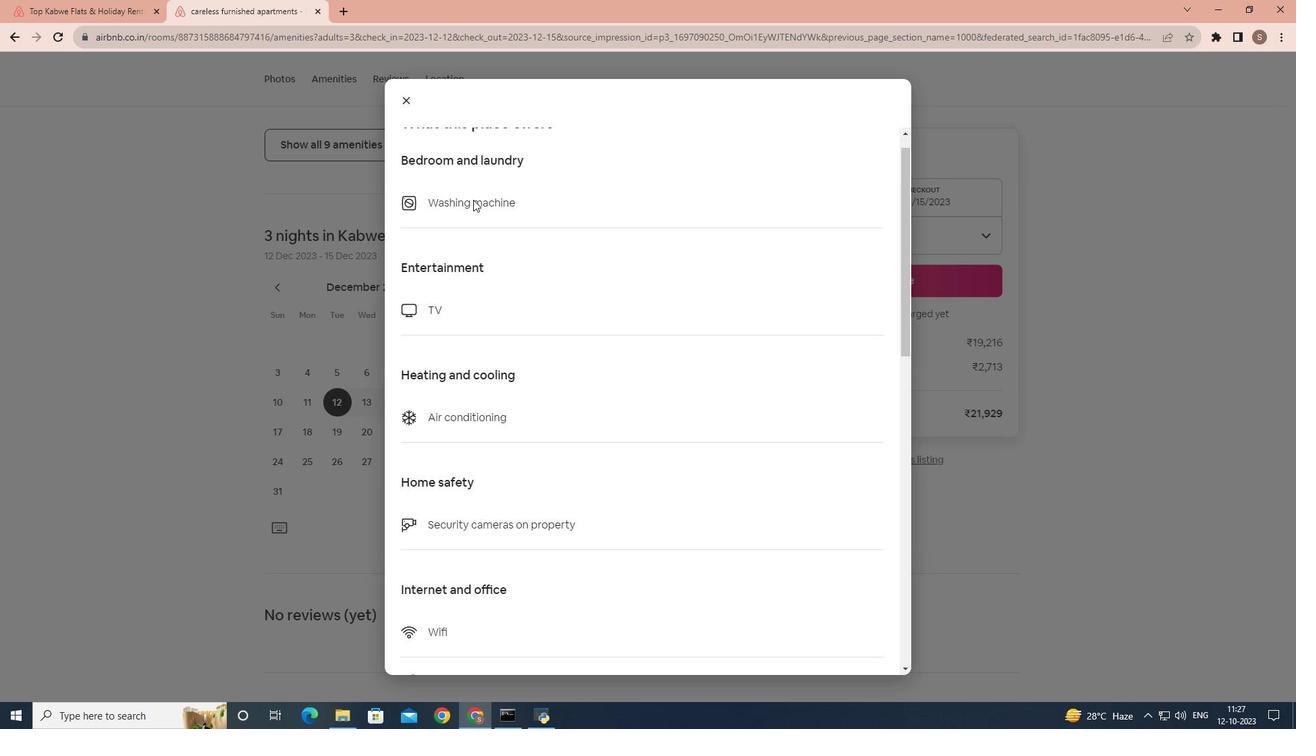 
Action: Mouse moved to (473, 199)
Screenshot: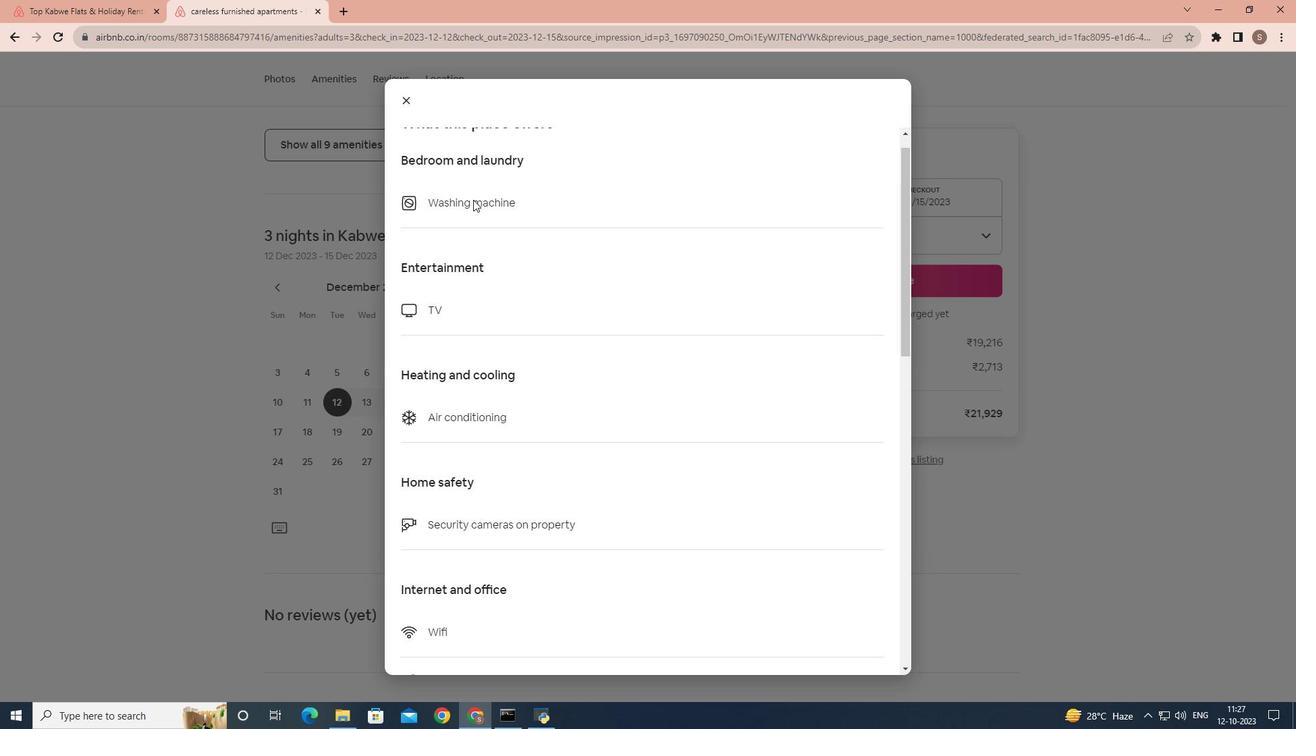 
Action: Mouse scrolled (473, 198) with delta (0, 0)
Screenshot: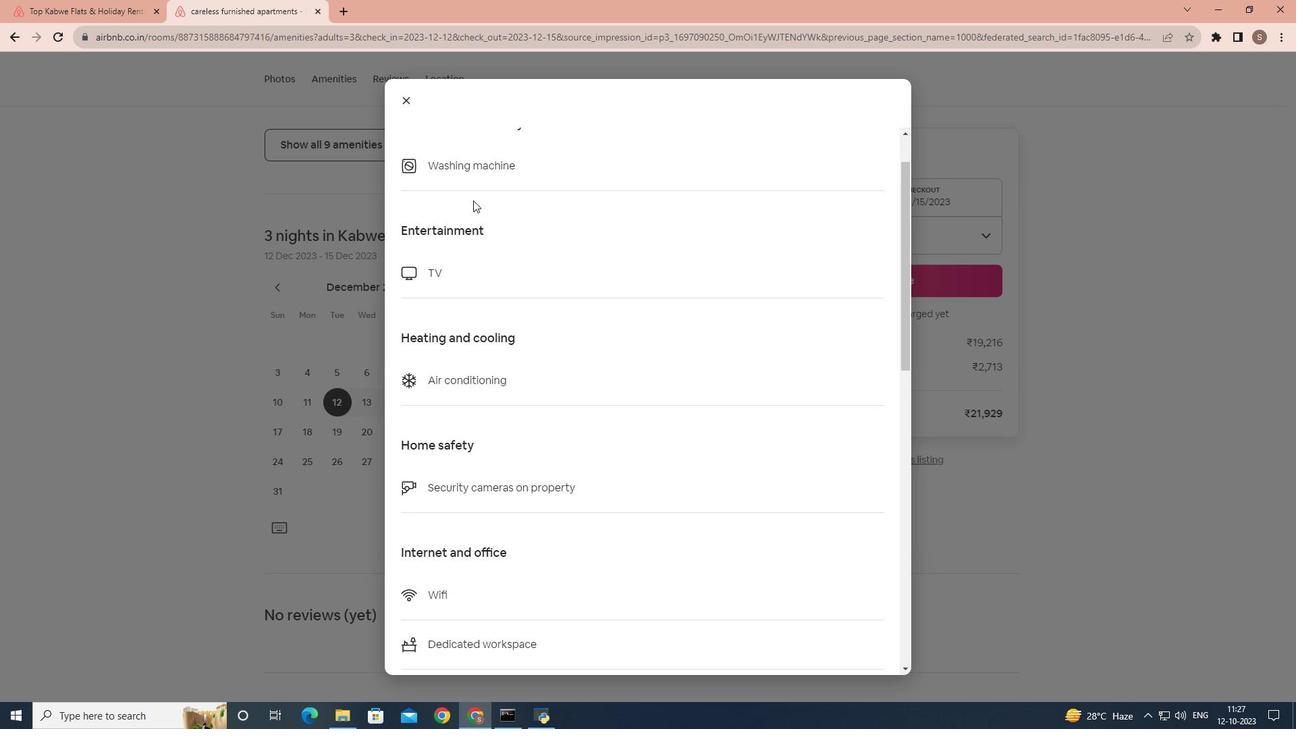 
Action: Mouse moved to (473, 200)
Screenshot: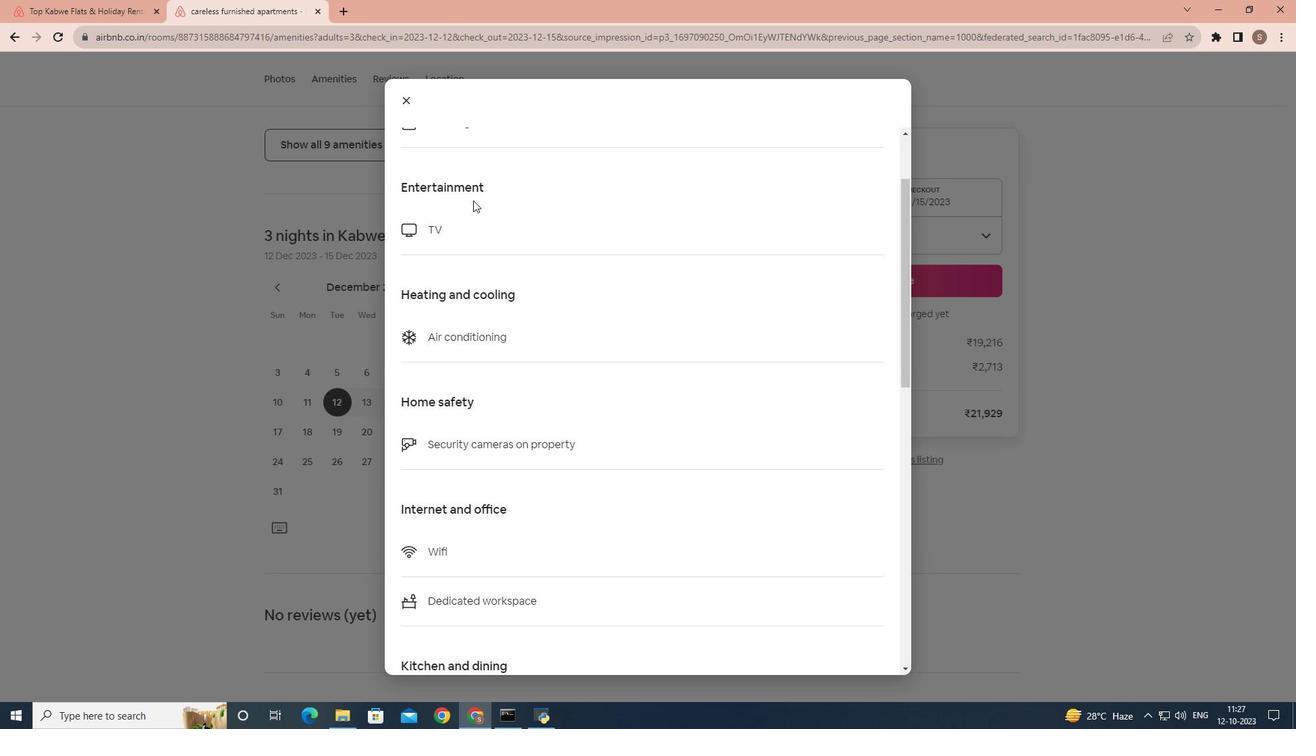 
Action: Mouse scrolled (473, 199) with delta (0, 0)
Screenshot: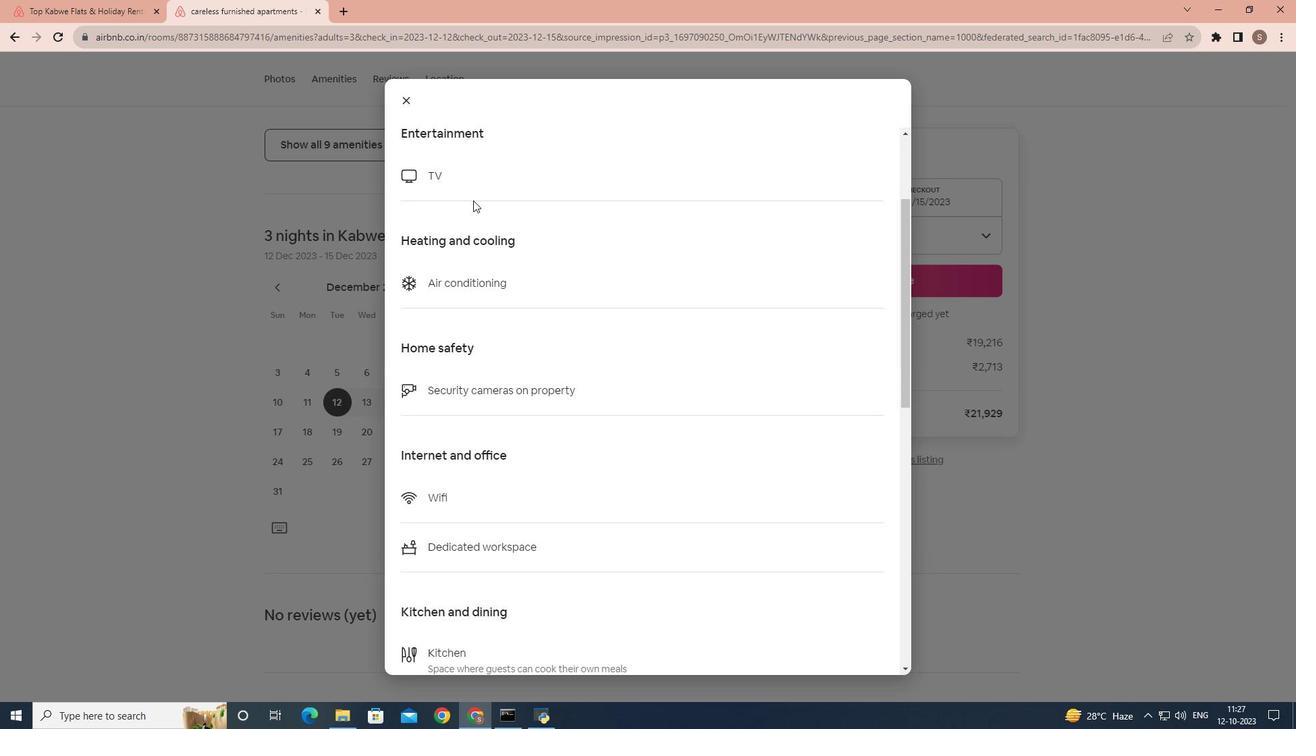 
Action: Mouse scrolled (473, 199) with delta (0, 0)
Screenshot: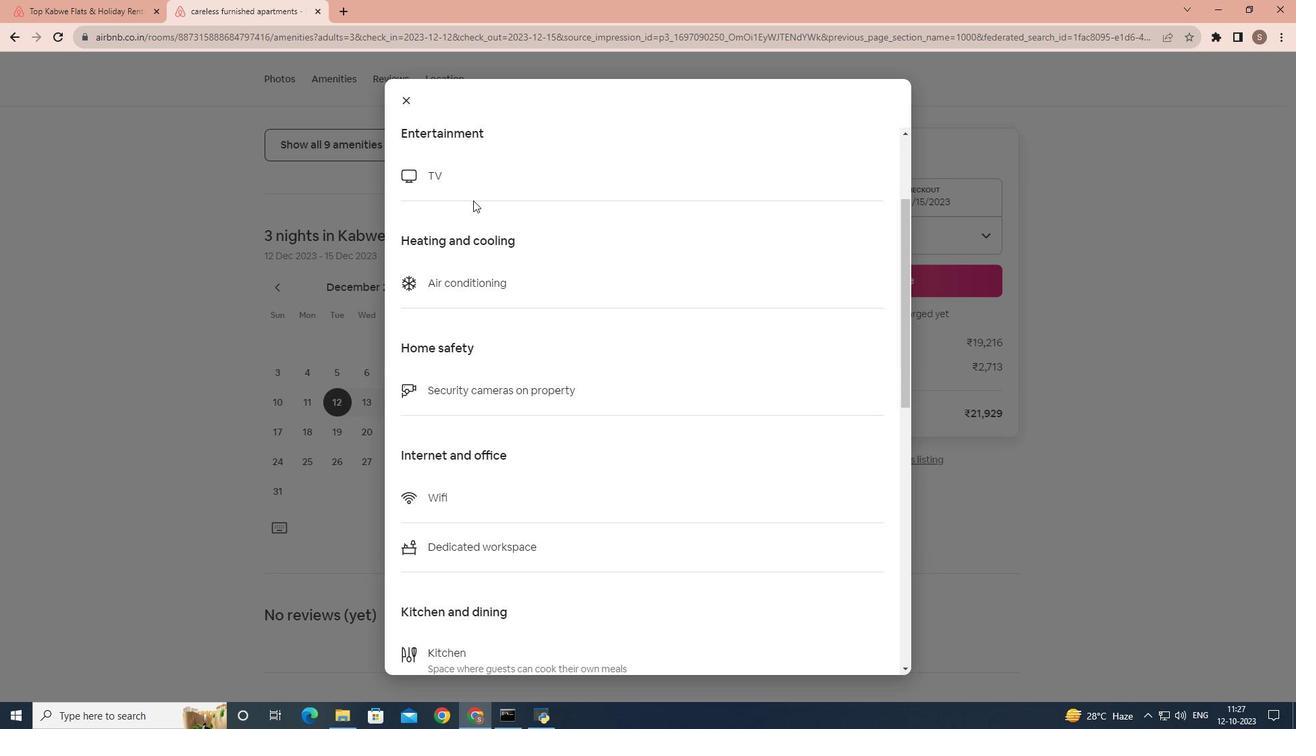 
Action: Mouse scrolled (473, 199) with delta (0, 0)
Screenshot: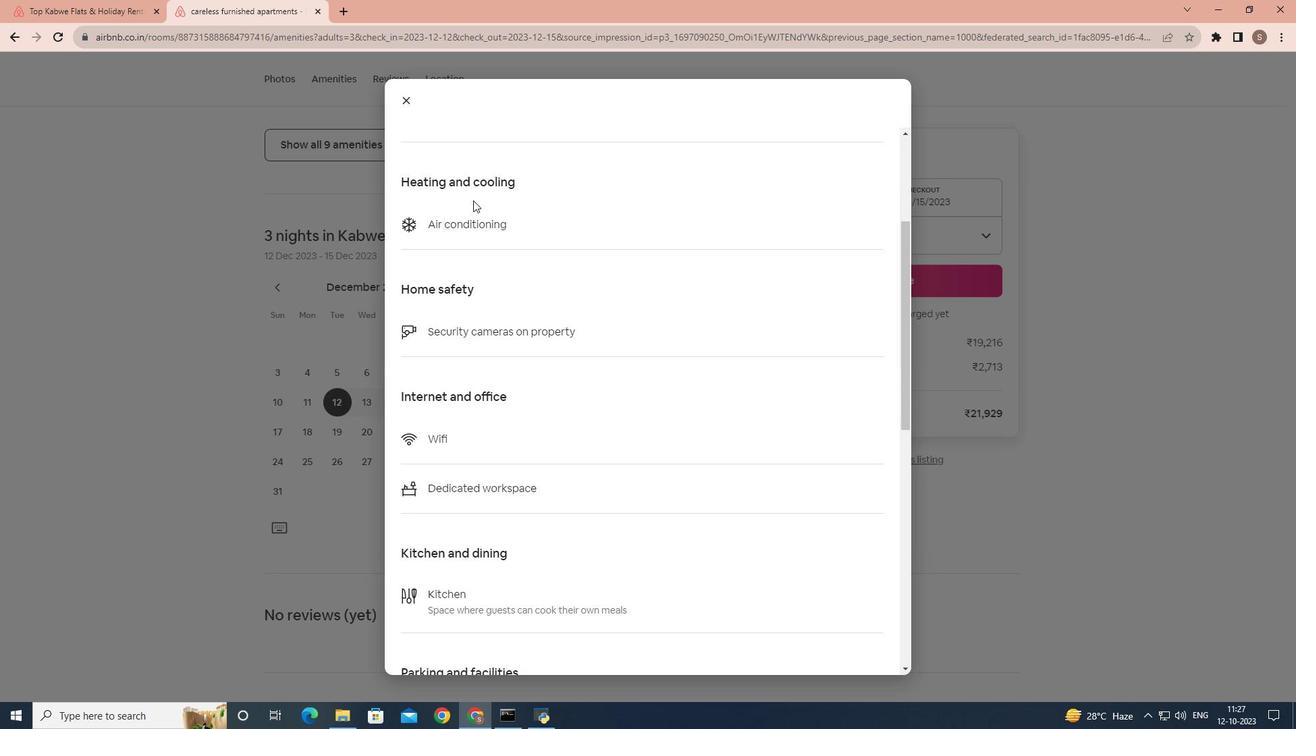 
Action: Mouse scrolled (473, 199) with delta (0, 0)
Screenshot: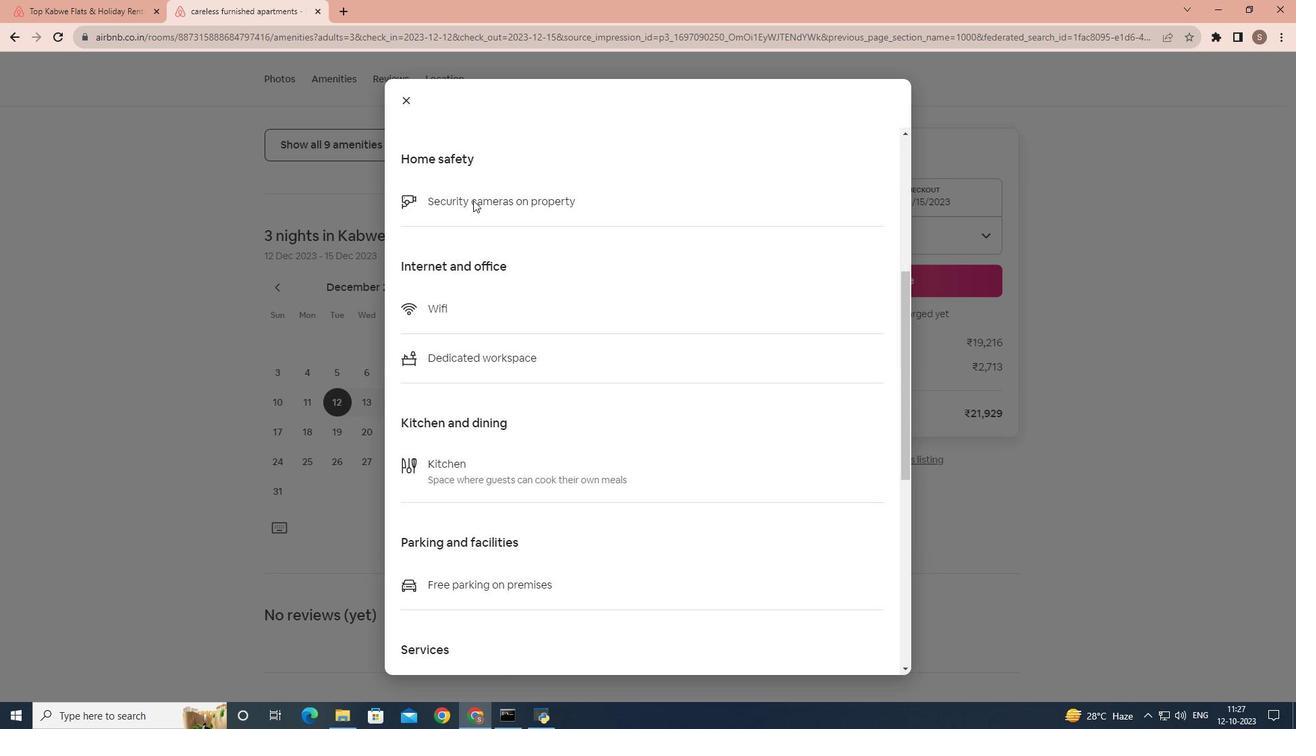 
Action: Mouse scrolled (473, 199) with delta (0, 0)
Screenshot: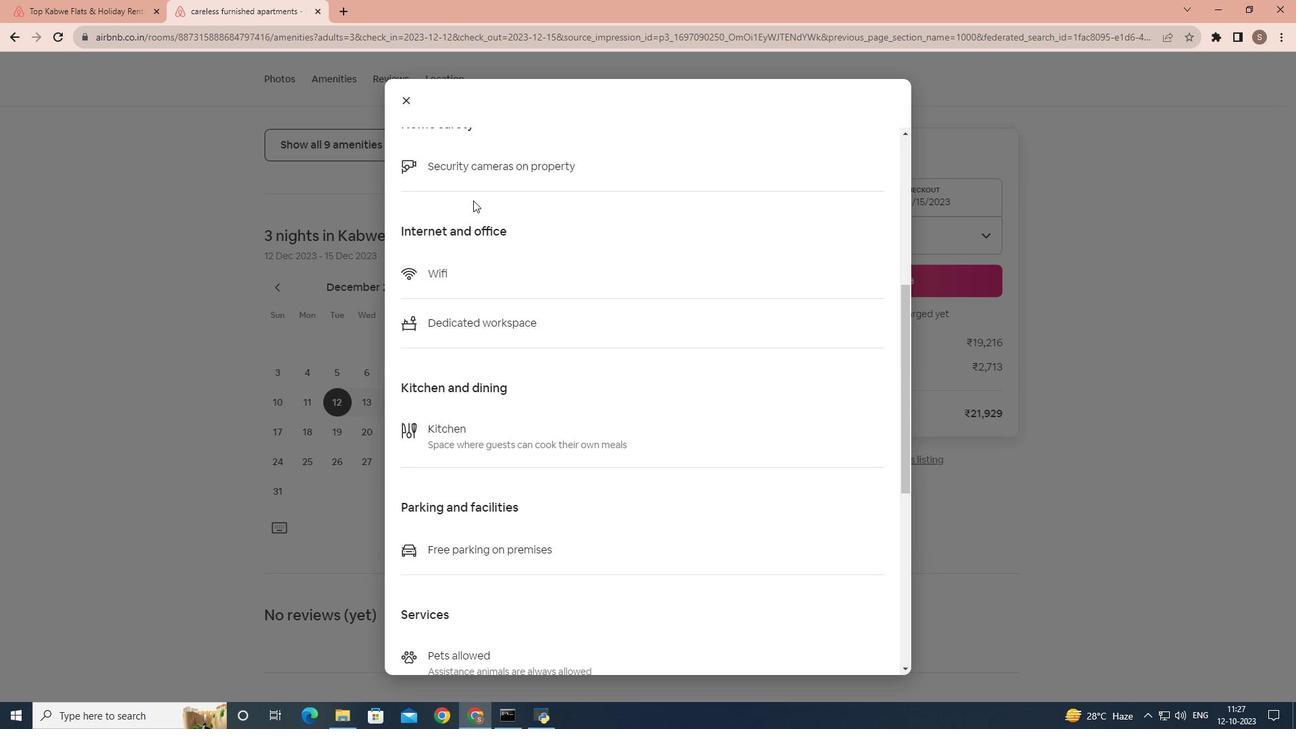 
Action: Mouse scrolled (473, 199) with delta (0, 0)
Screenshot: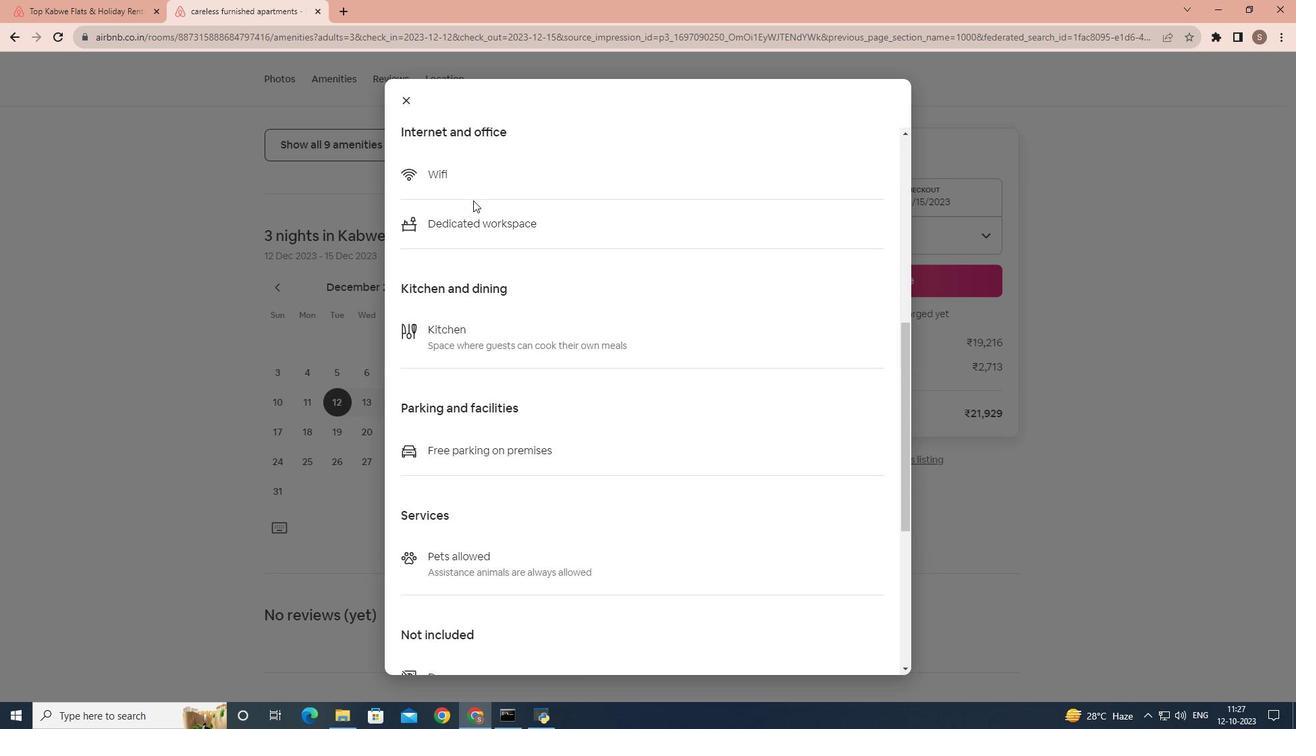 
Action: Mouse scrolled (473, 199) with delta (0, 0)
Screenshot: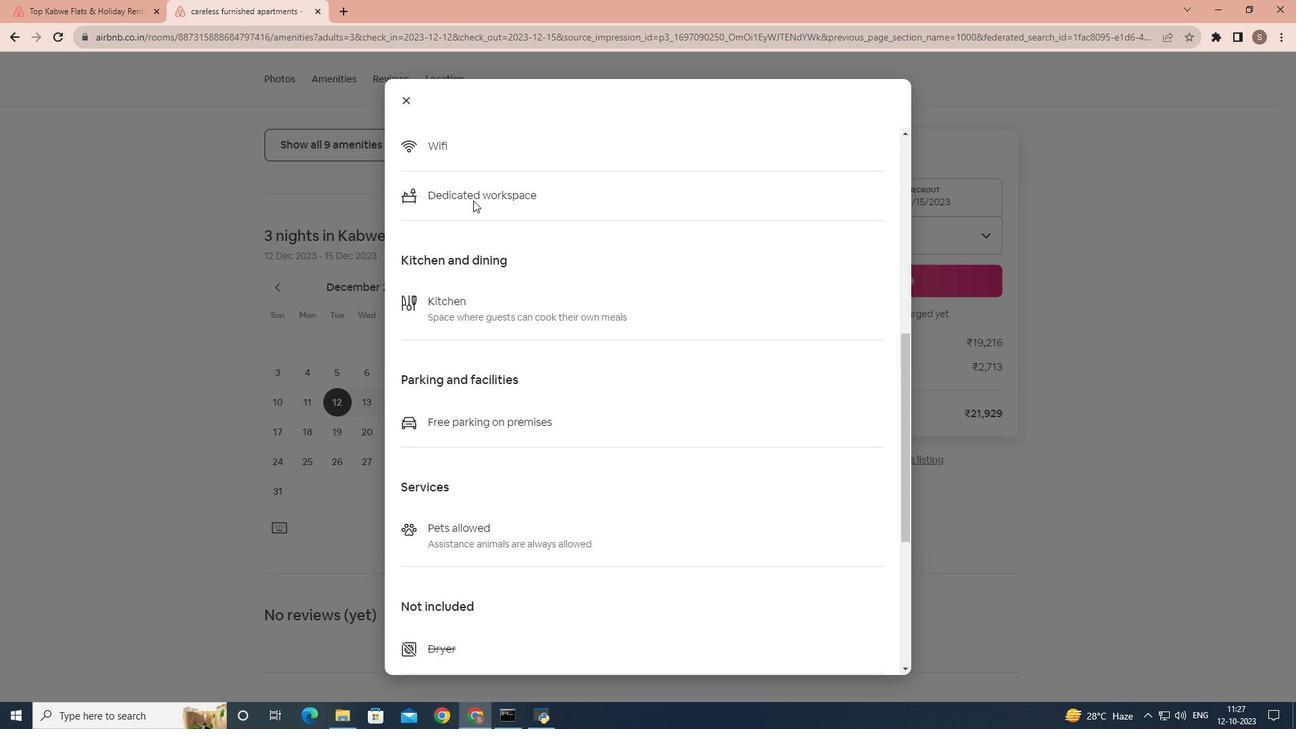 
Action: Mouse scrolled (473, 199) with delta (0, 0)
Screenshot: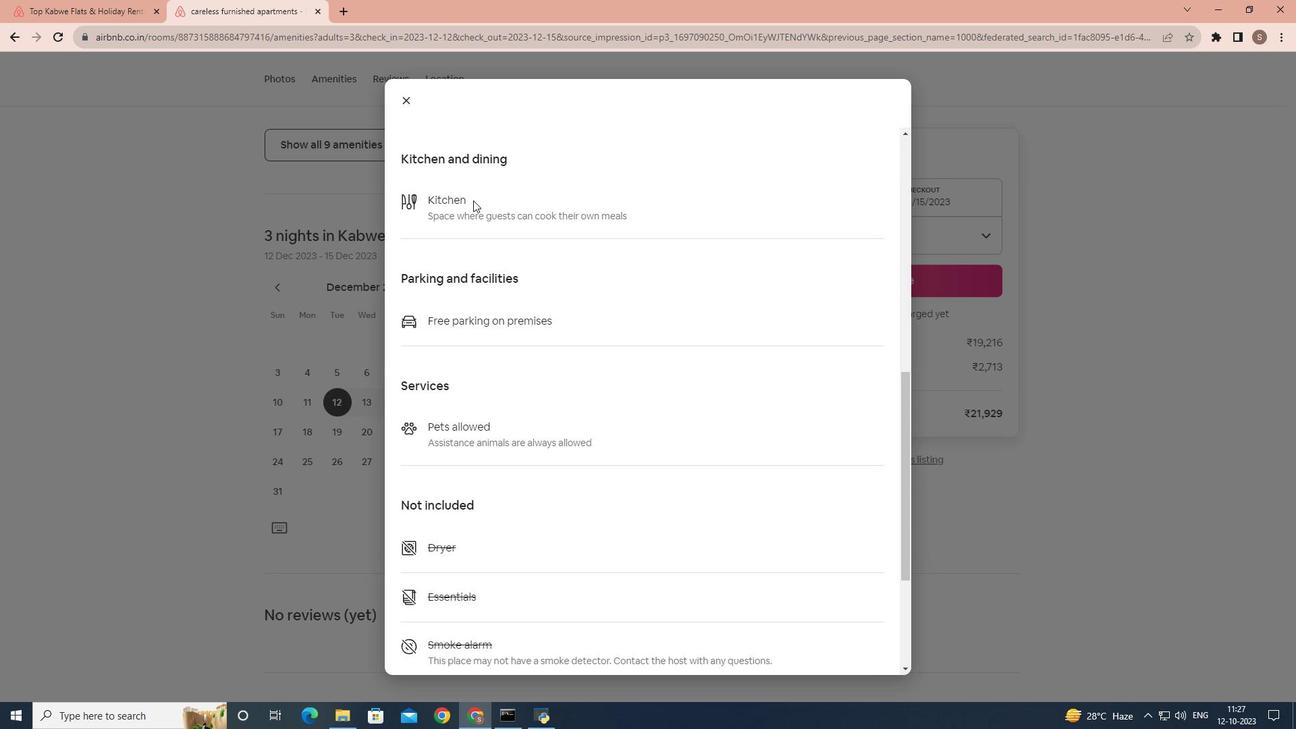 
Action: Mouse scrolled (473, 199) with delta (0, 0)
Screenshot: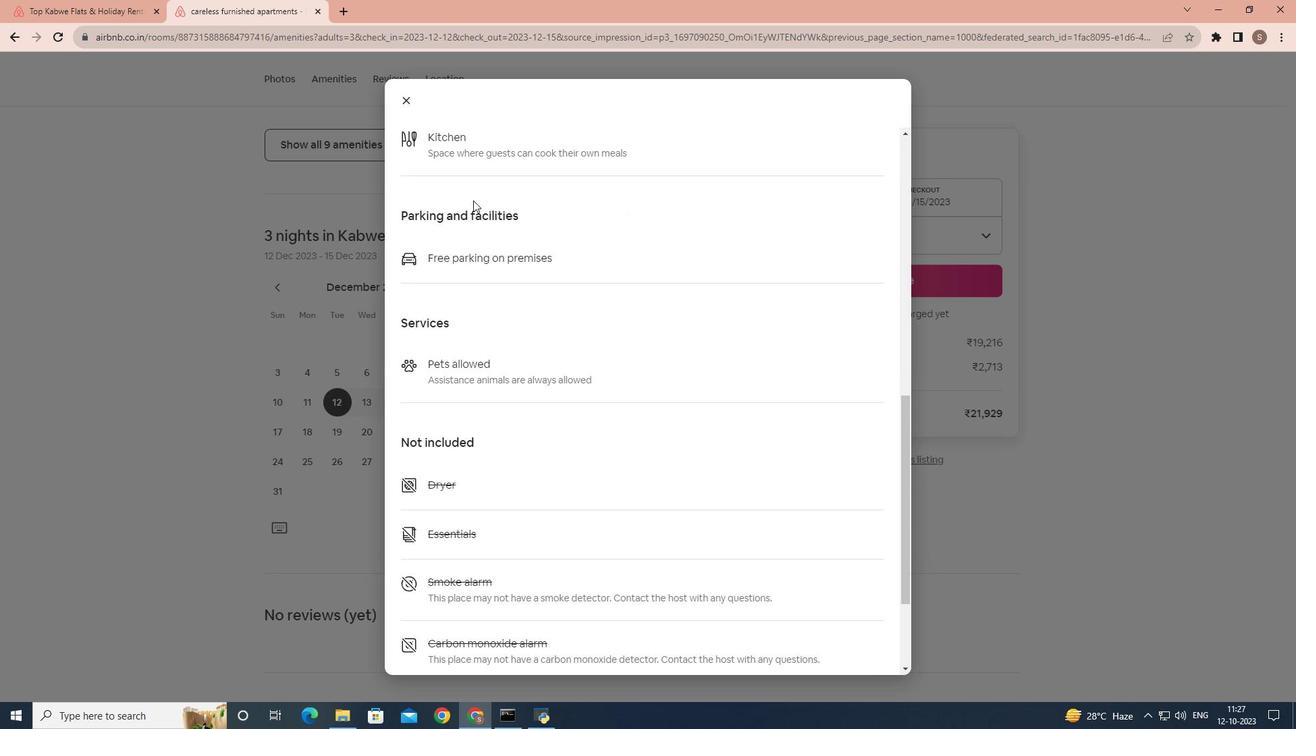 
Action: Mouse scrolled (473, 199) with delta (0, 0)
Screenshot: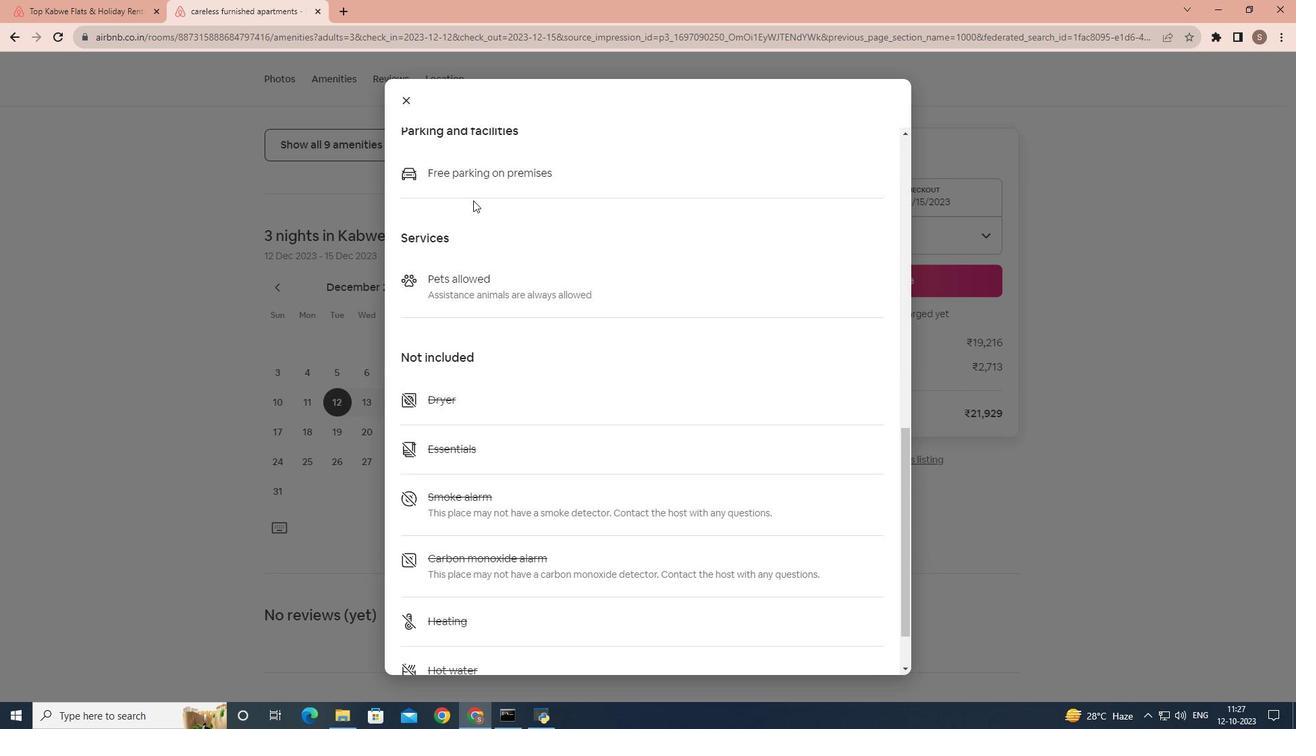 
Action: Mouse scrolled (473, 199) with delta (0, 0)
Screenshot: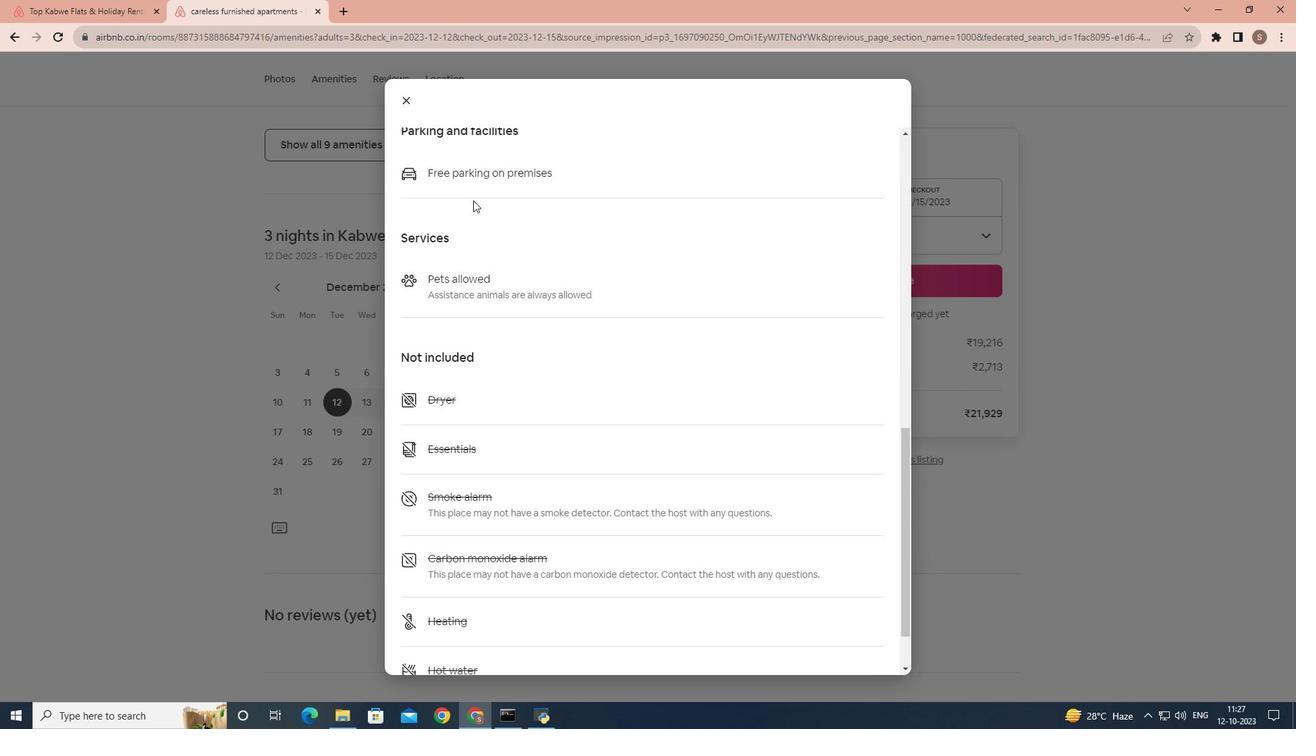 
Action: Mouse scrolled (473, 199) with delta (0, 0)
Screenshot: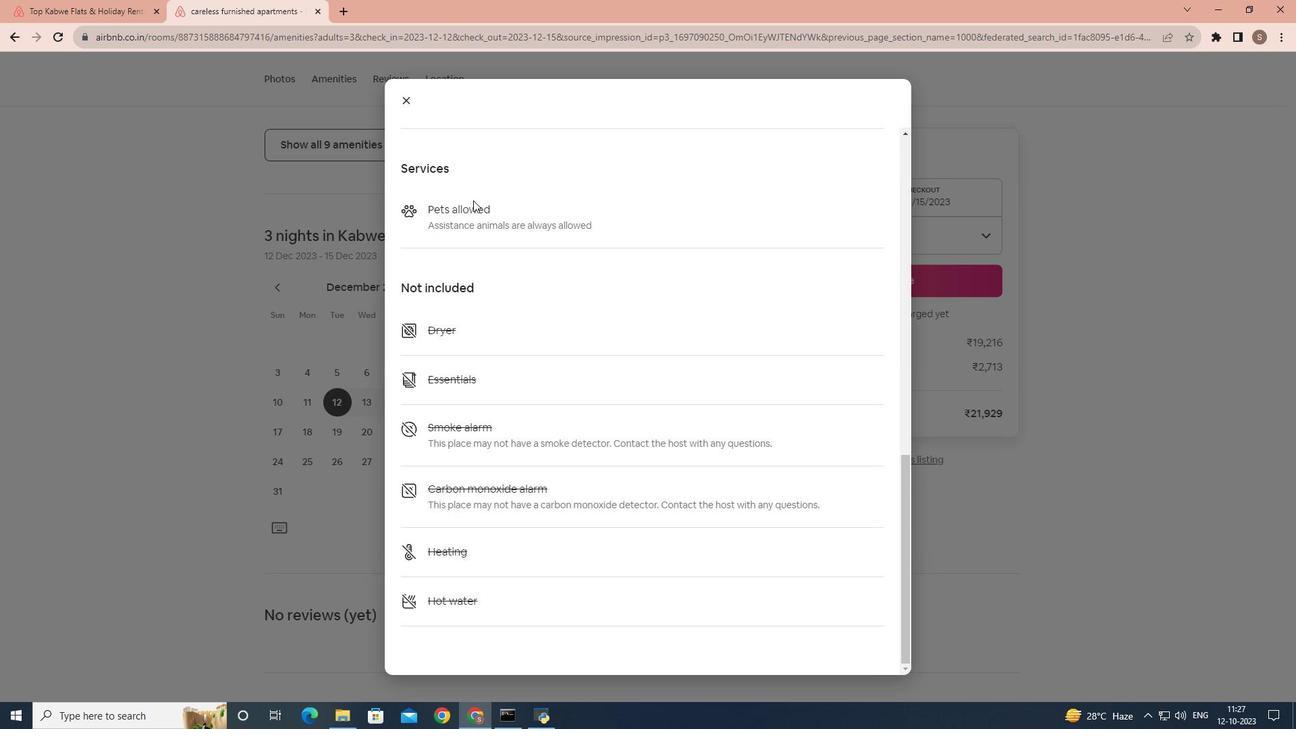 
Action: Mouse scrolled (473, 199) with delta (0, 0)
Screenshot: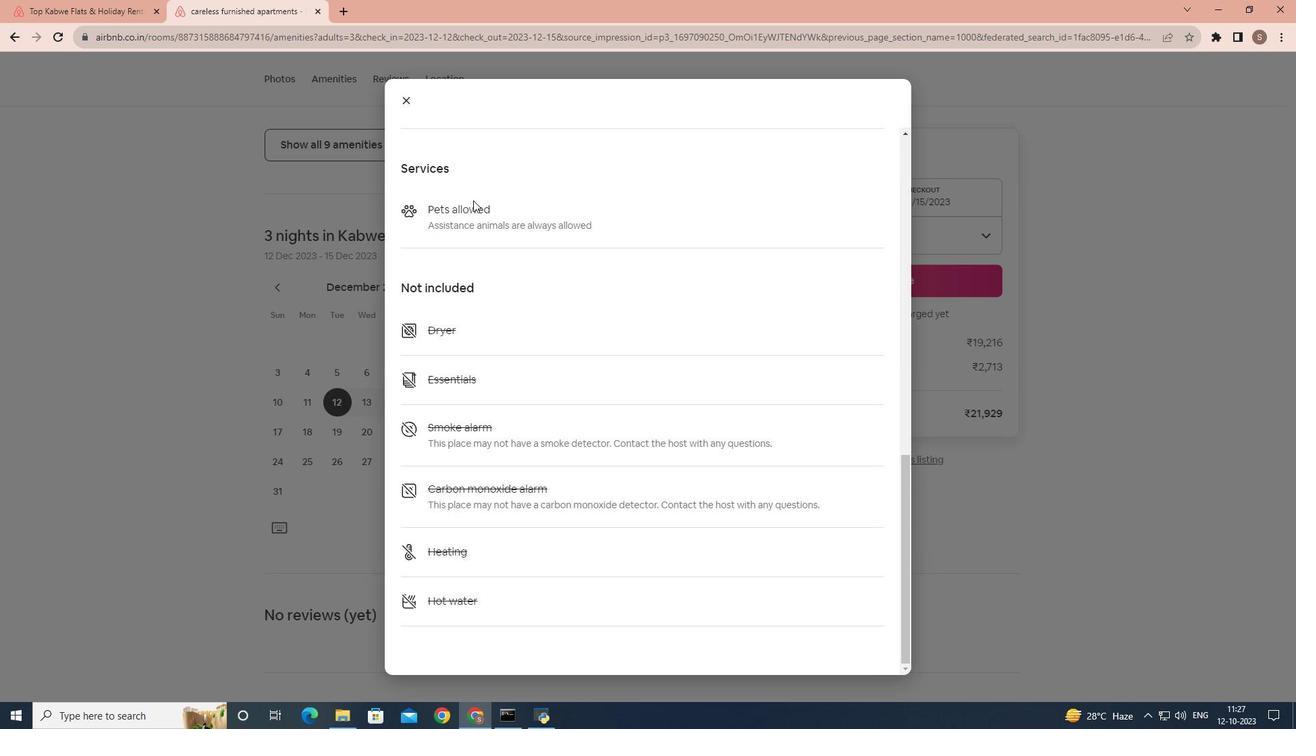 
Action: Mouse scrolled (473, 199) with delta (0, 0)
Screenshot: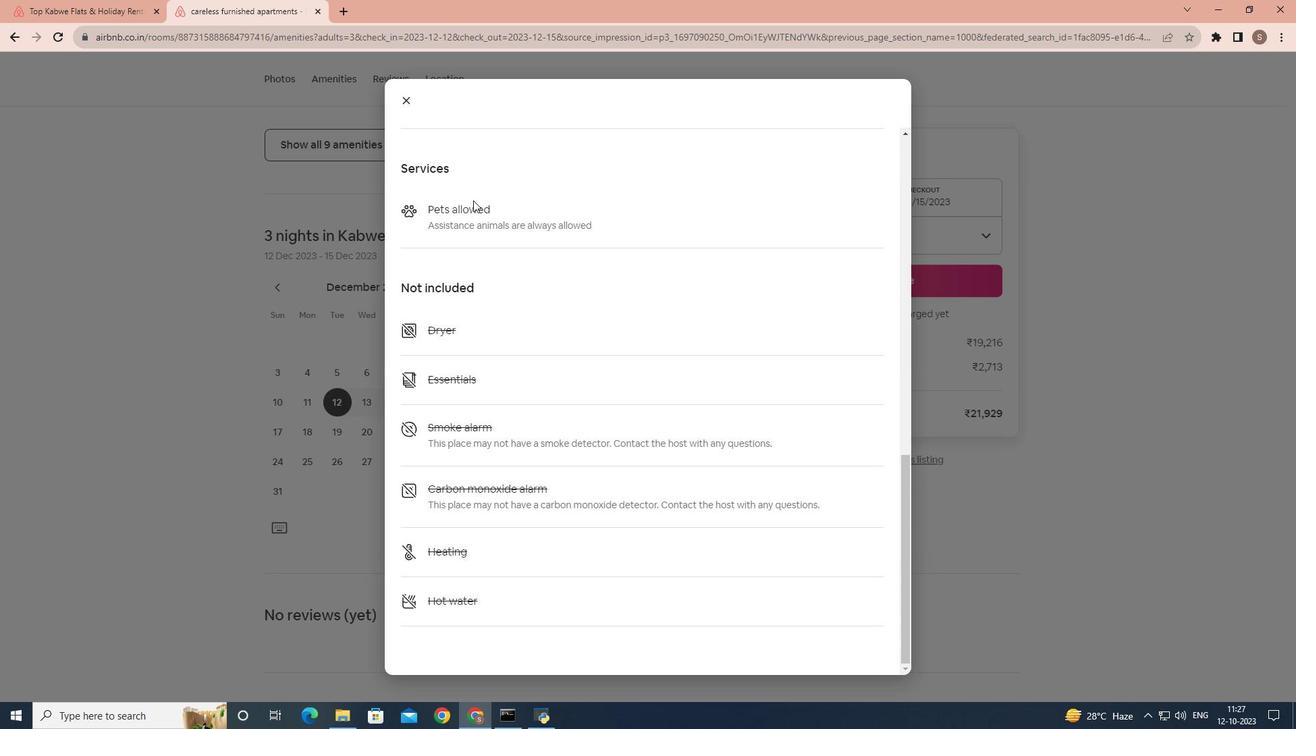 
Action: Mouse scrolled (473, 199) with delta (0, 0)
Screenshot: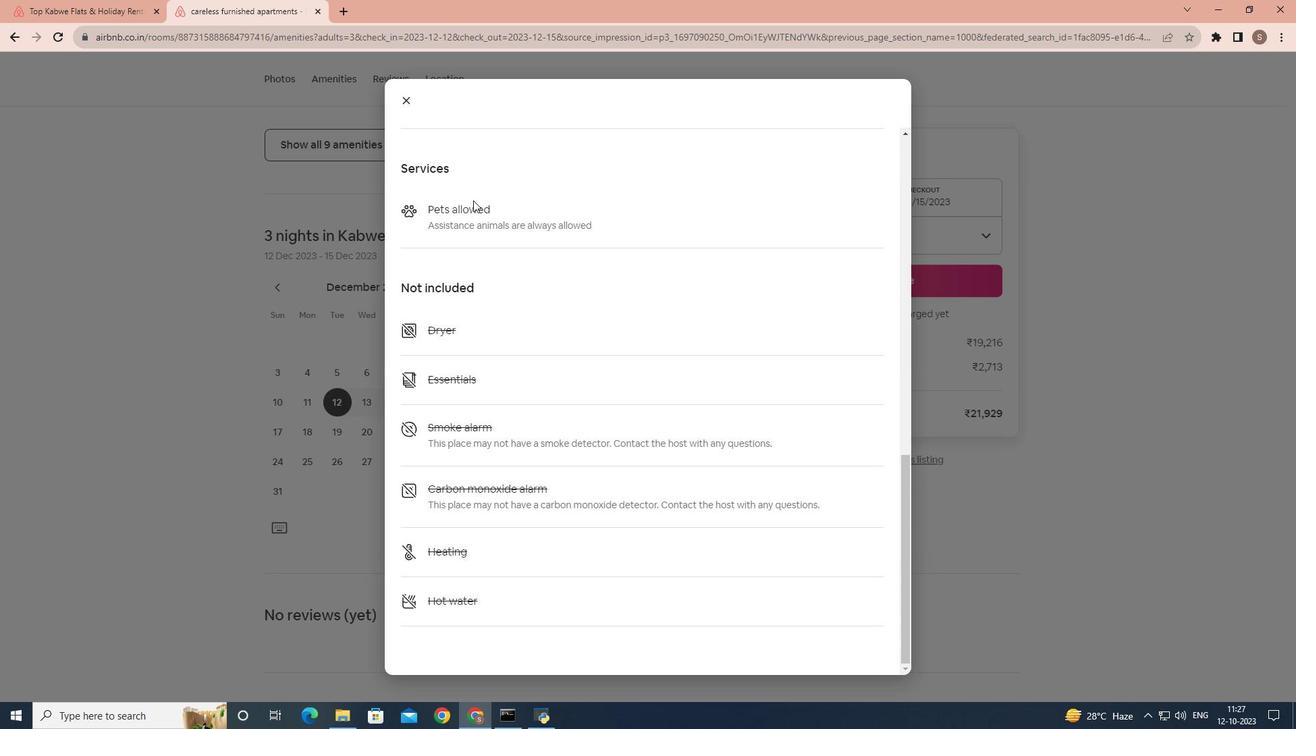 
Action: Mouse scrolled (473, 199) with delta (0, 0)
Screenshot: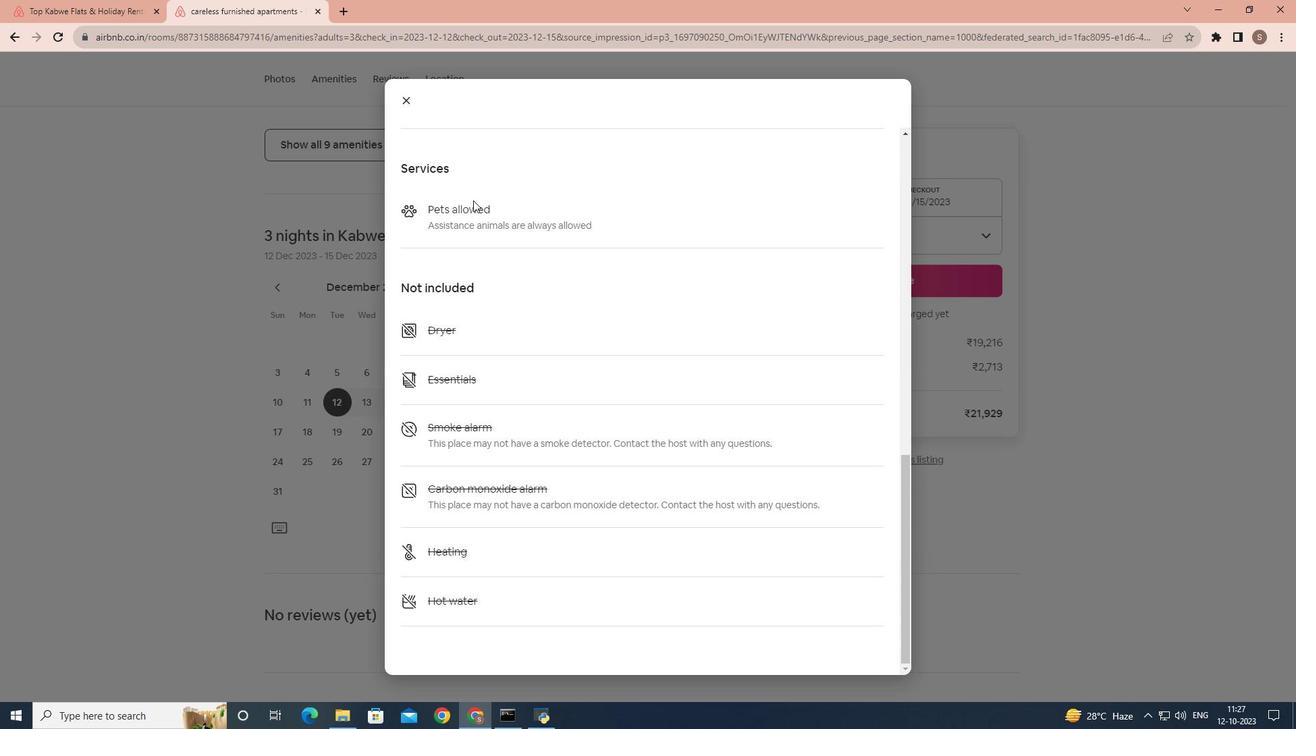 
Action: Mouse scrolled (473, 199) with delta (0, 0)
Screenshot: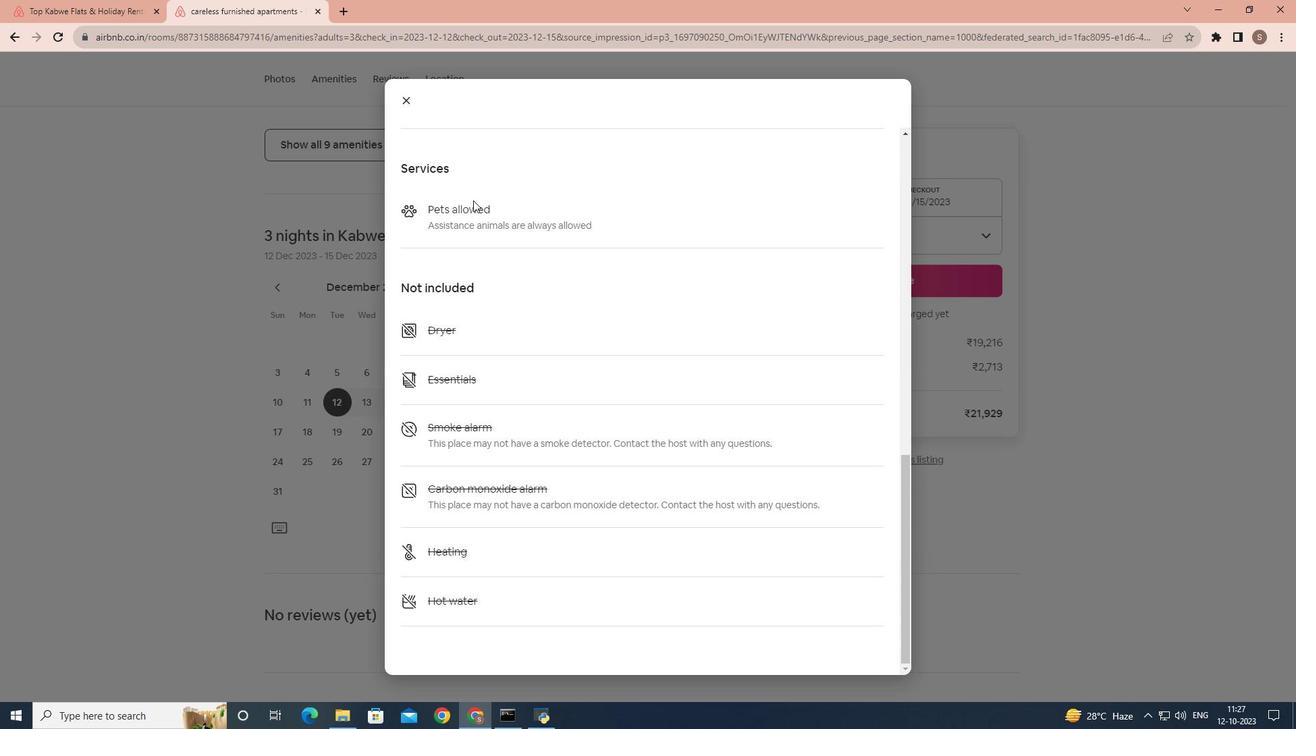 
Action: Mouse moved to (400, 91)
Screenshot: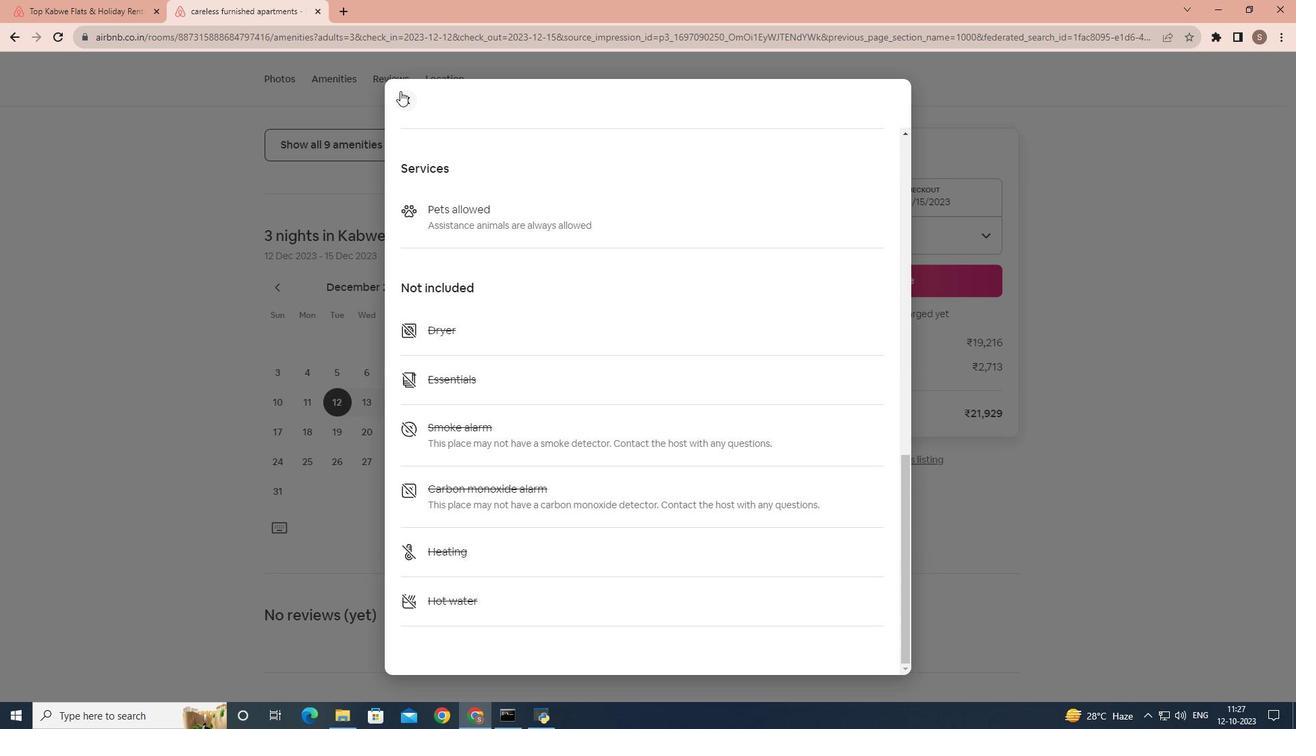 
Action: Mouse pressed left at (400, 91)
Screenshot: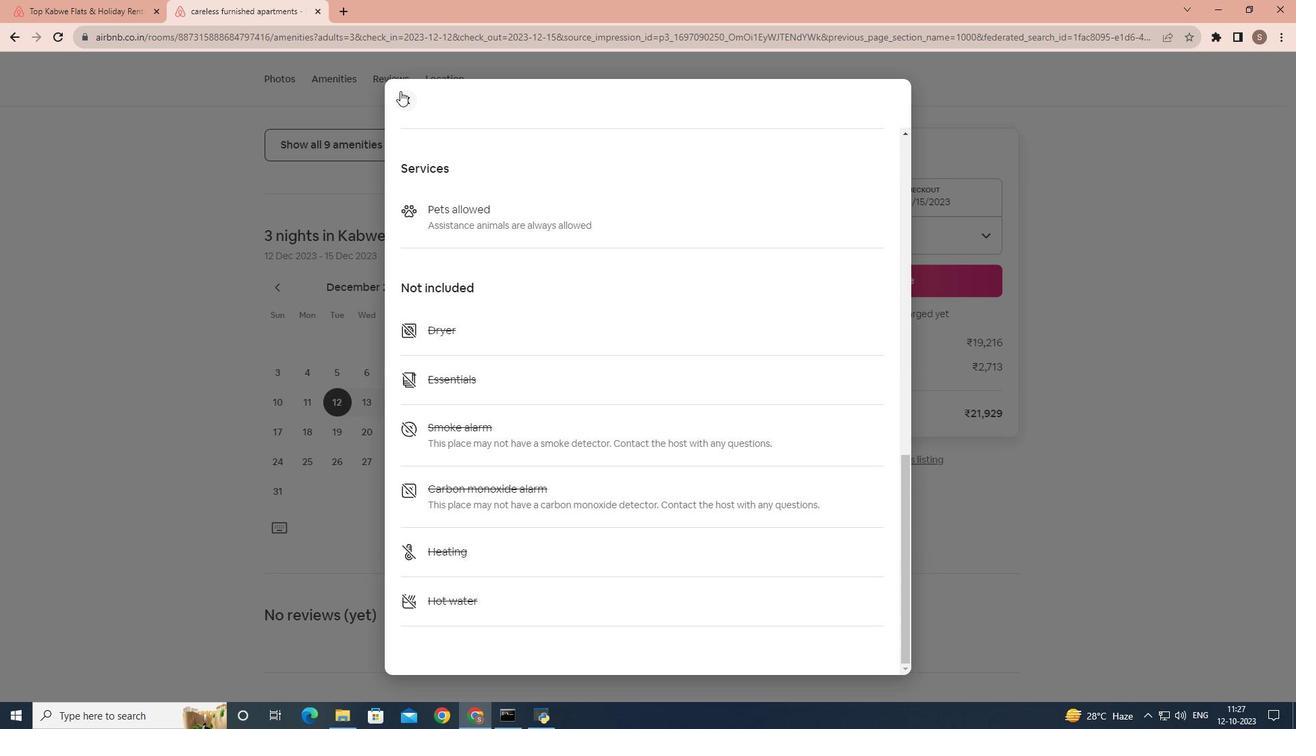 
Action: Mouse moved to (399, 97)
Screenshot: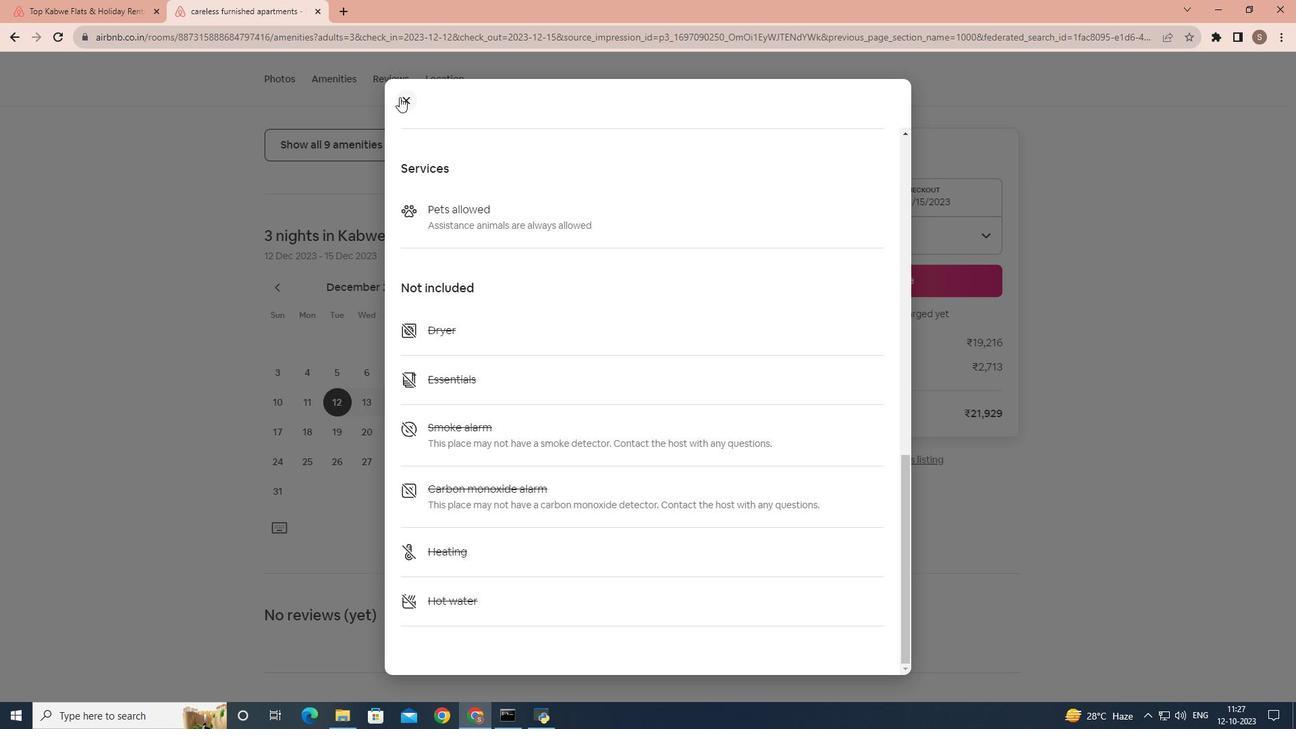 
Action: Mouse pressed left at (399, 97)
Screenshot: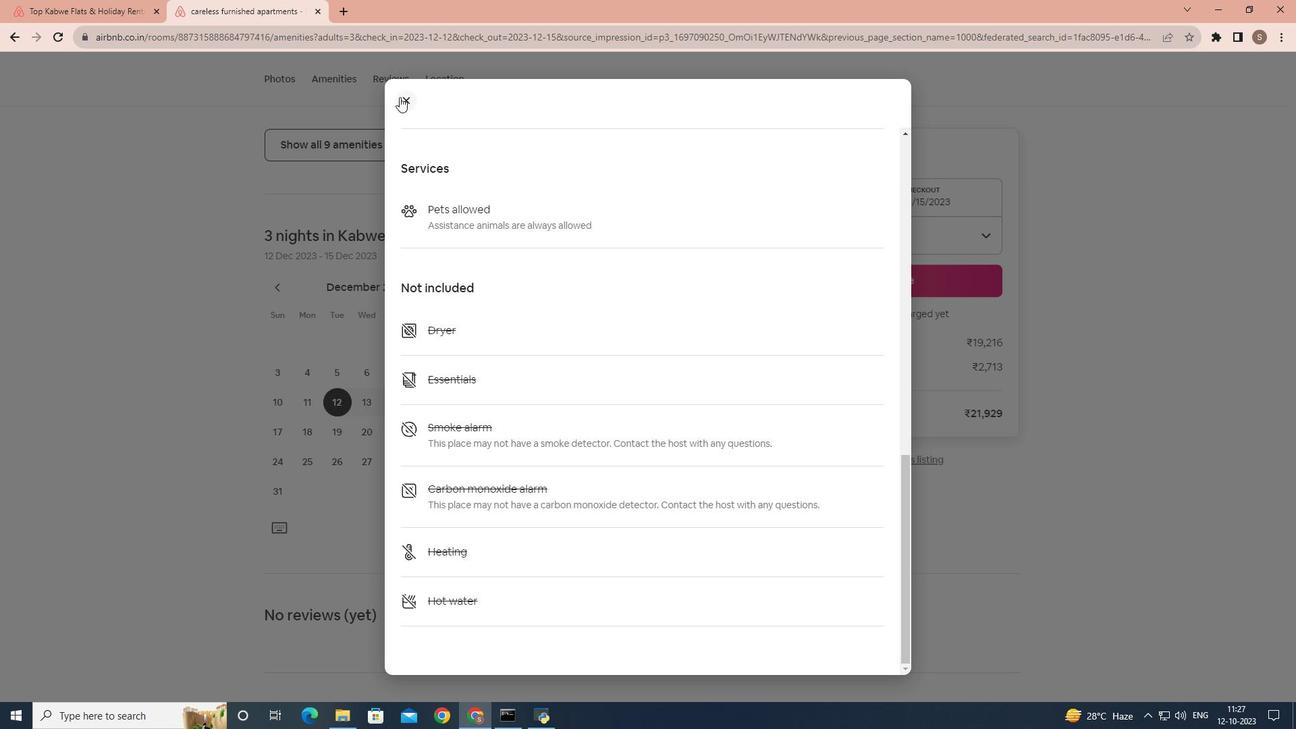 
Action: Mouse moved to (444, 193)
Screenshot: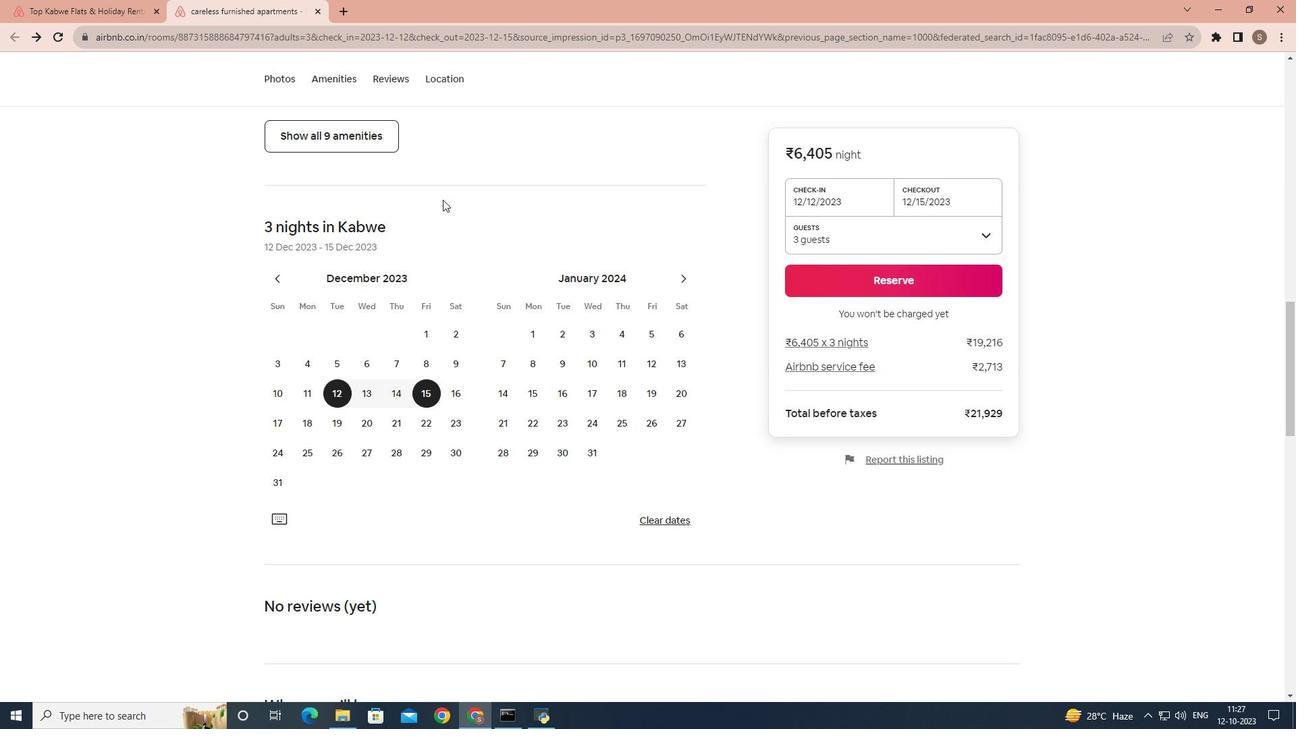 
Action: Mouse scrolled (444, 193) with delta (0, 0)
Screenshot: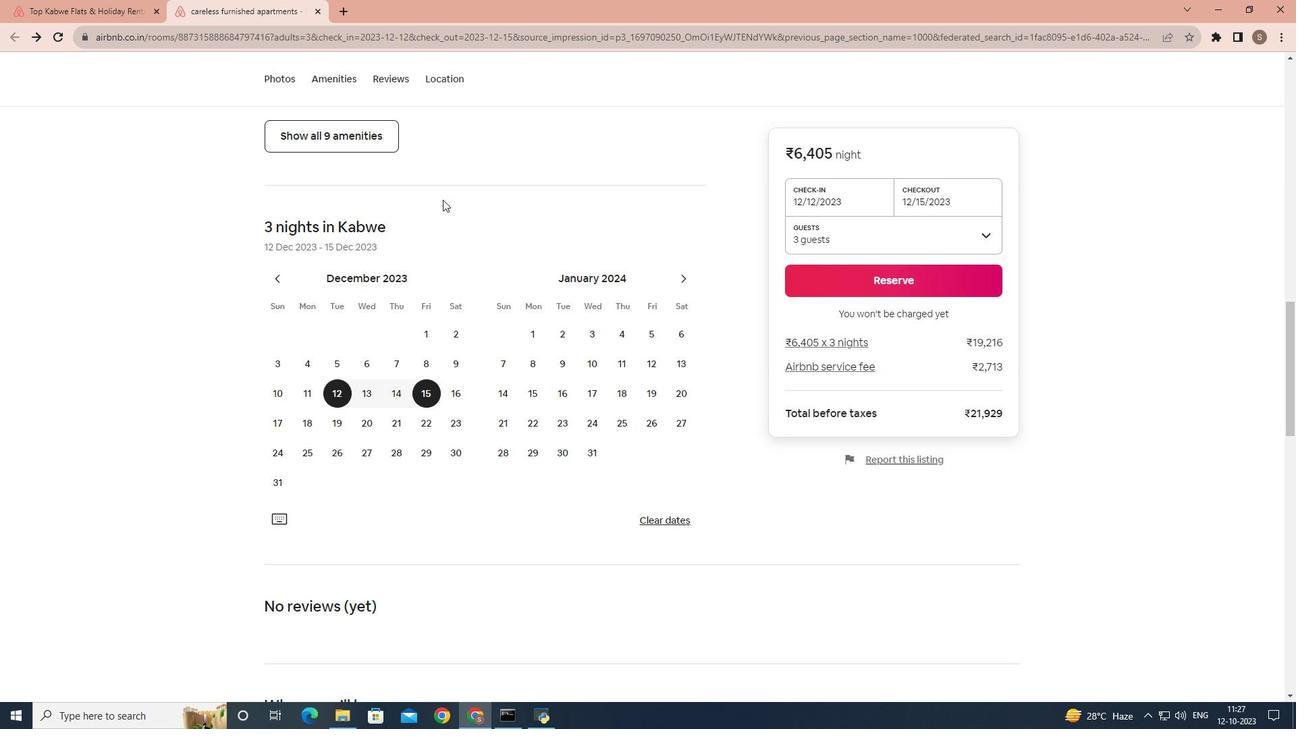 
Action: Mouse moved to (443, 199)
Screenshot: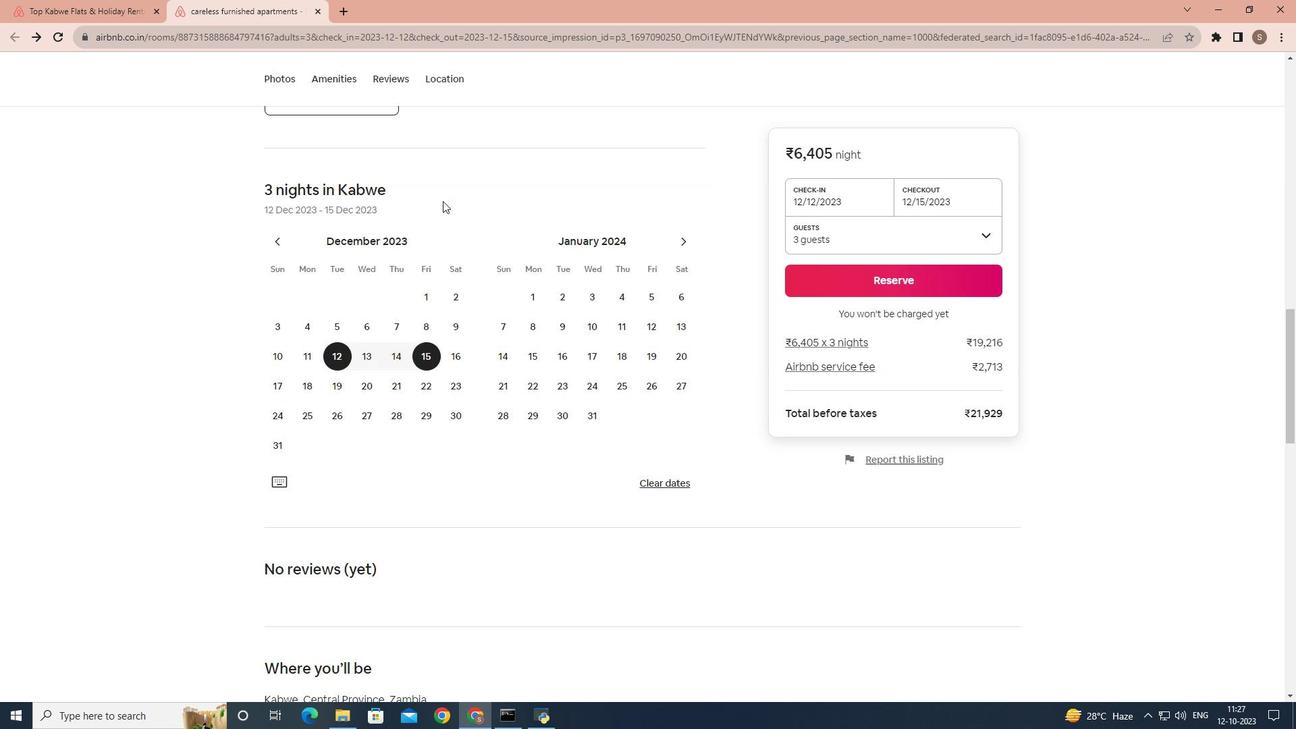 
Action: Mouse scrolled (443, 199) with delta (0, 0)
Screenshot: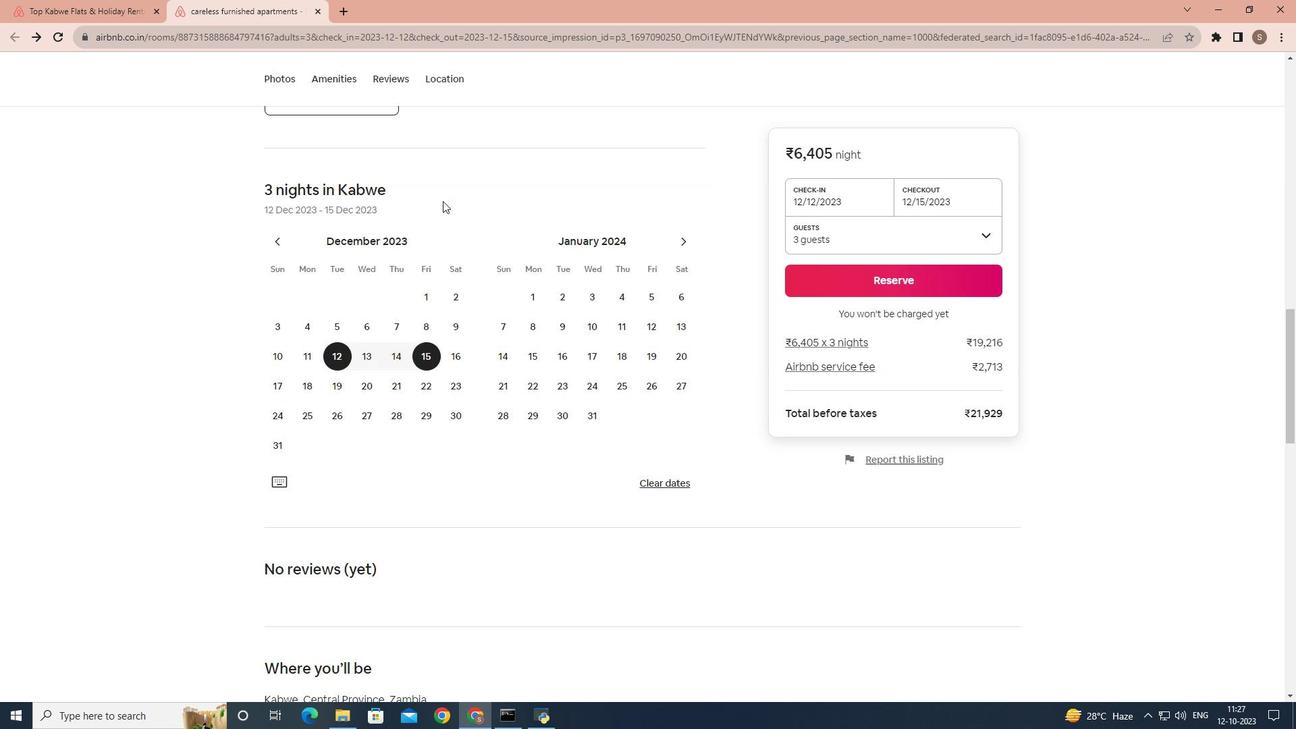 
Action: Mouse moved to (443, 201)
Screenshot: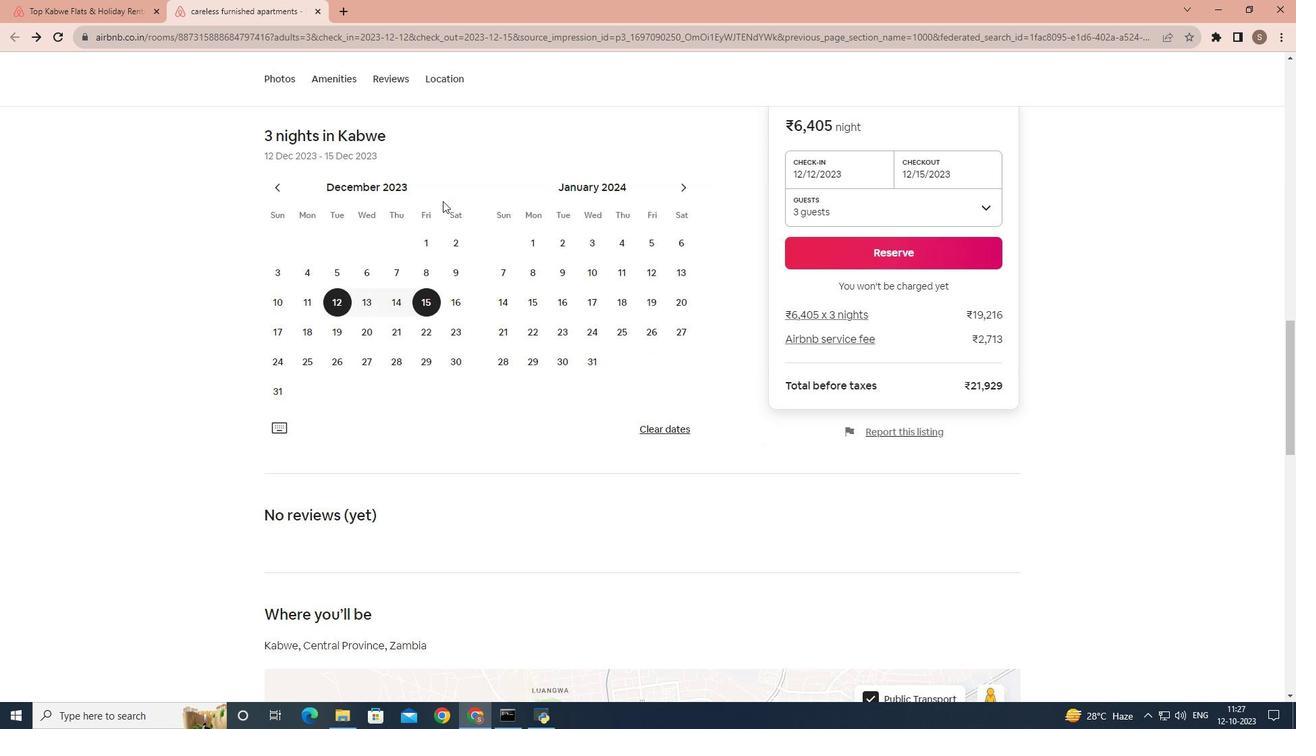 
Action: Mouse scrolled (443, 200) with delta (0, 0)
Screenshot: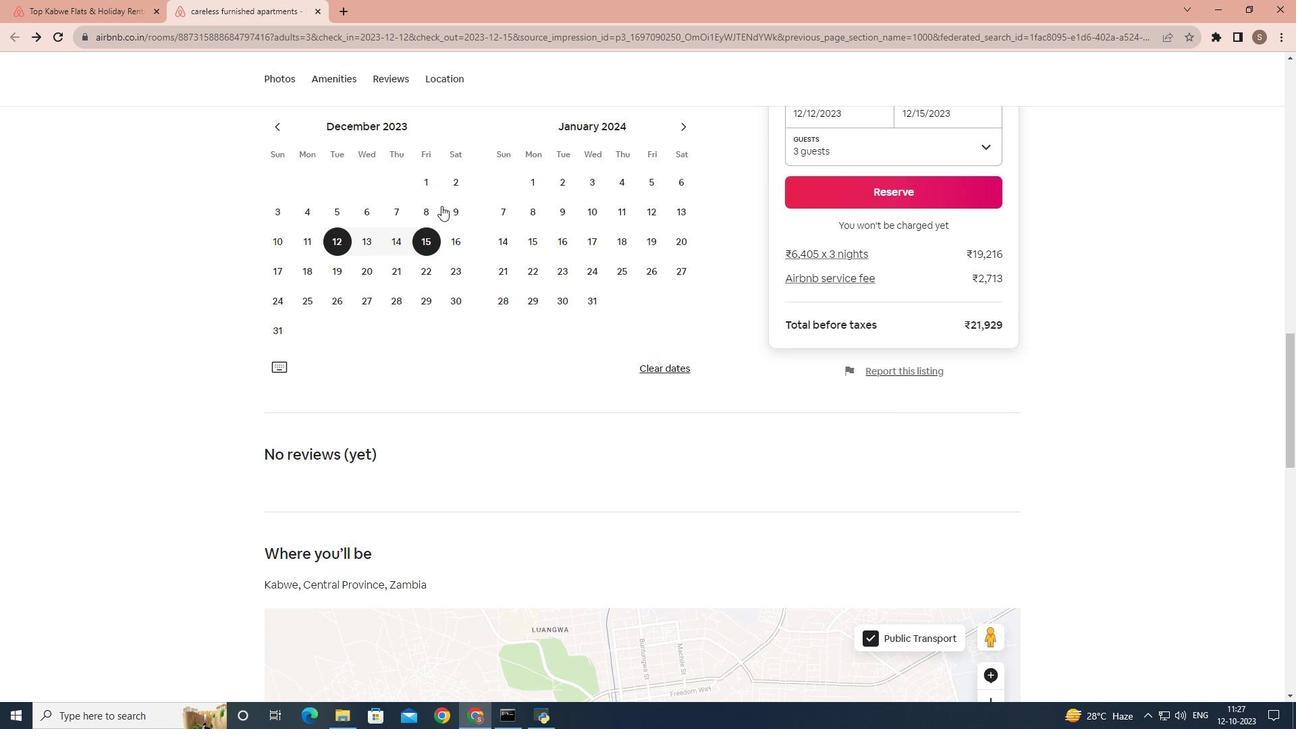
Action: Mouse moved to (441, 204)
Screenshot: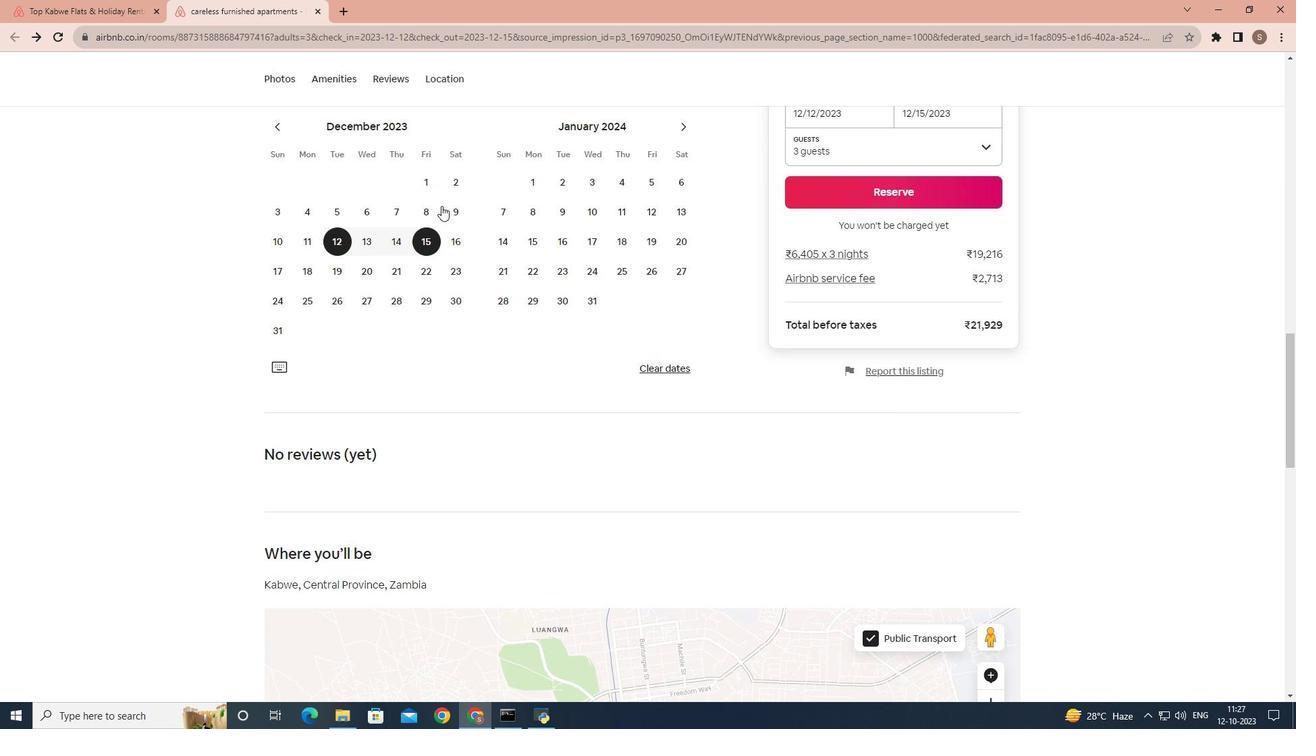 
Action: Mouse scrolled (441, 203) with delta (0, 0)
Screenshot: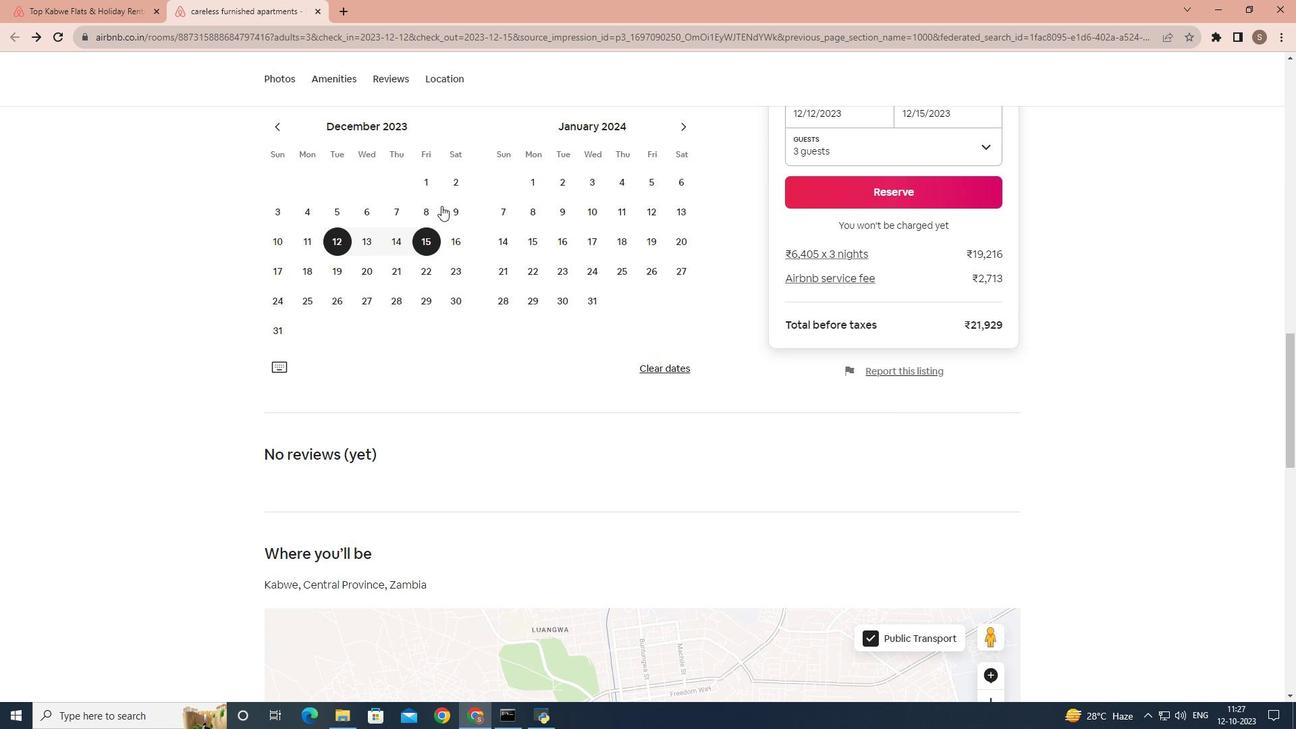 
Action: Mouse moved to (438, 216)
Screenshot: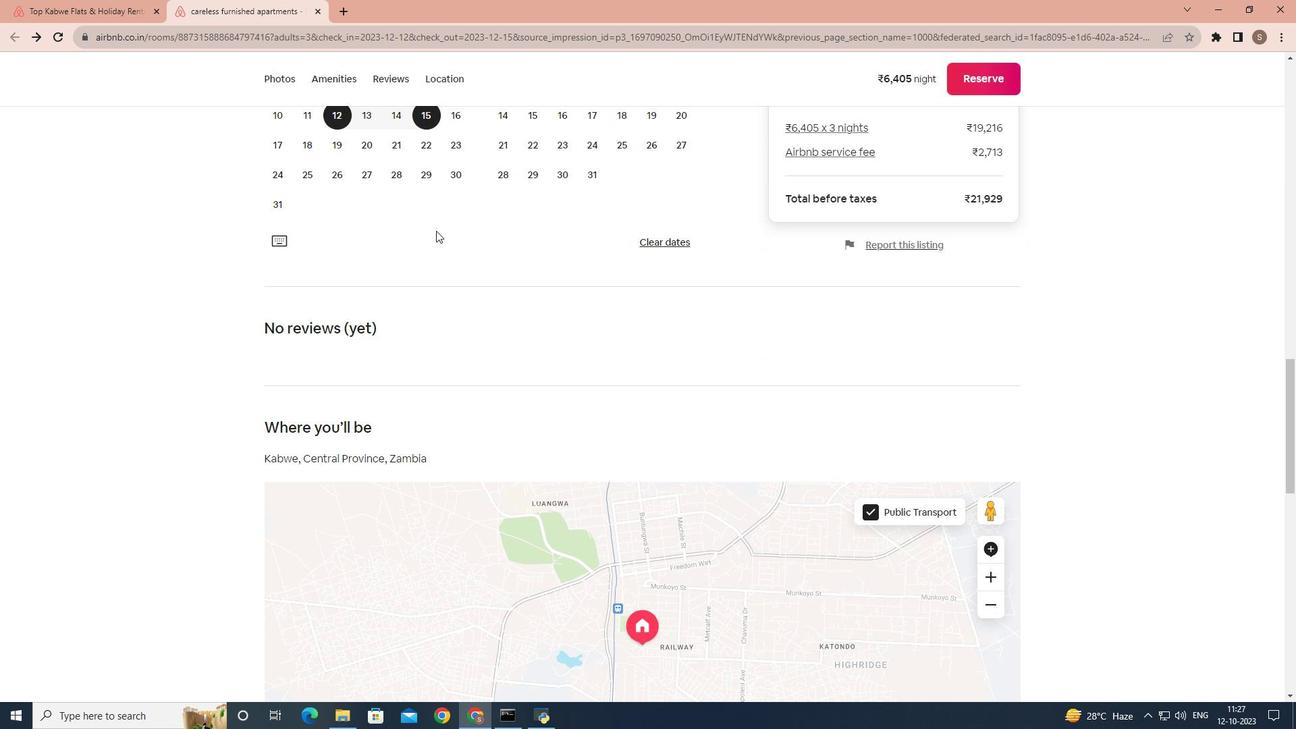 
Action: Mouse scrolled (438, 216) with delta (0, 0)
Screenshot: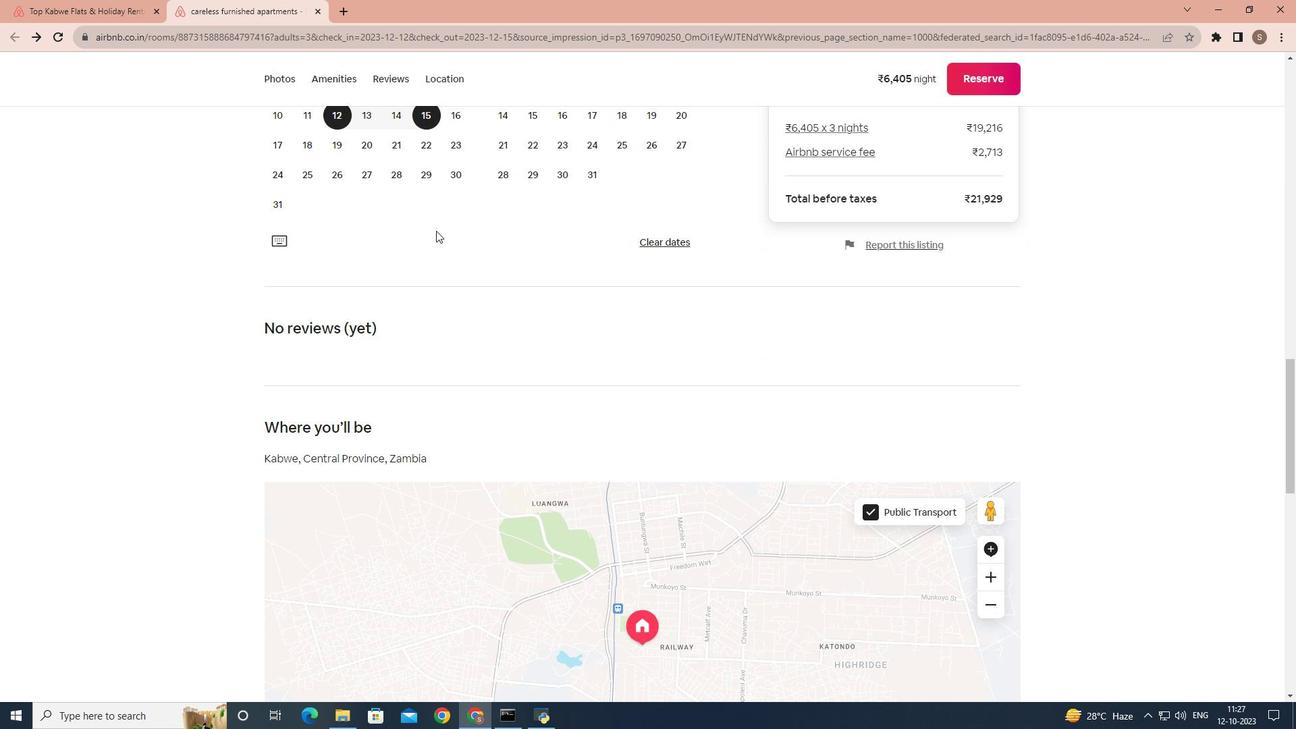 
Action: Mouse moved to (437, 220)
Screenshot: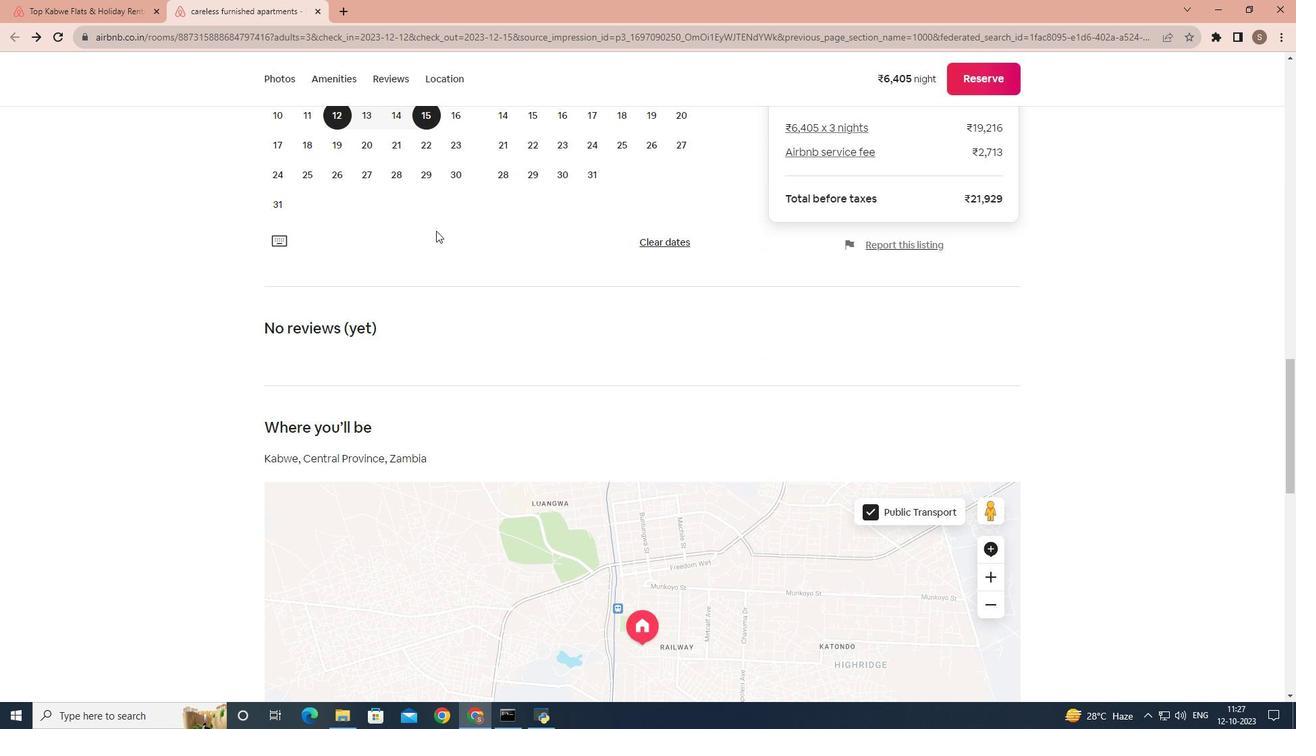 
Action: Mouse scrolled (437, 220) with delta (0, 0)
Screenshot: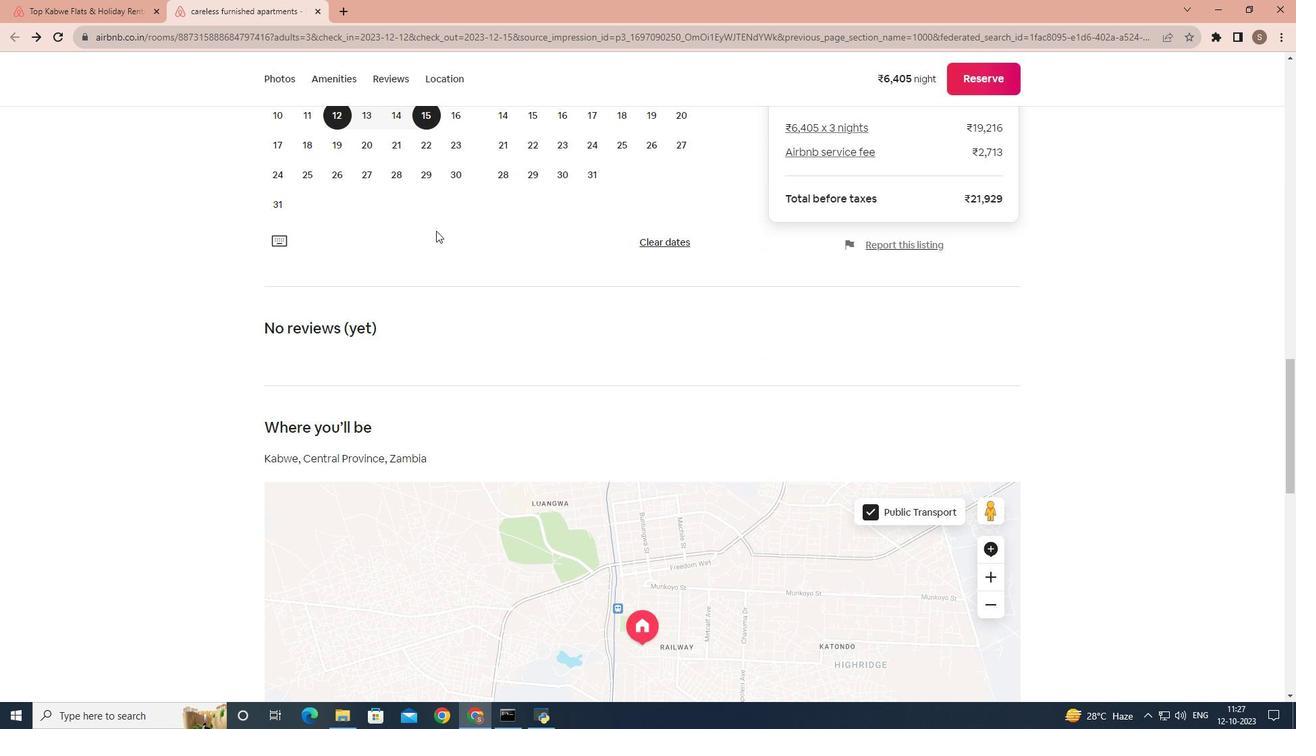 
Action: Mouse moved to (436, 232)
Screenshot: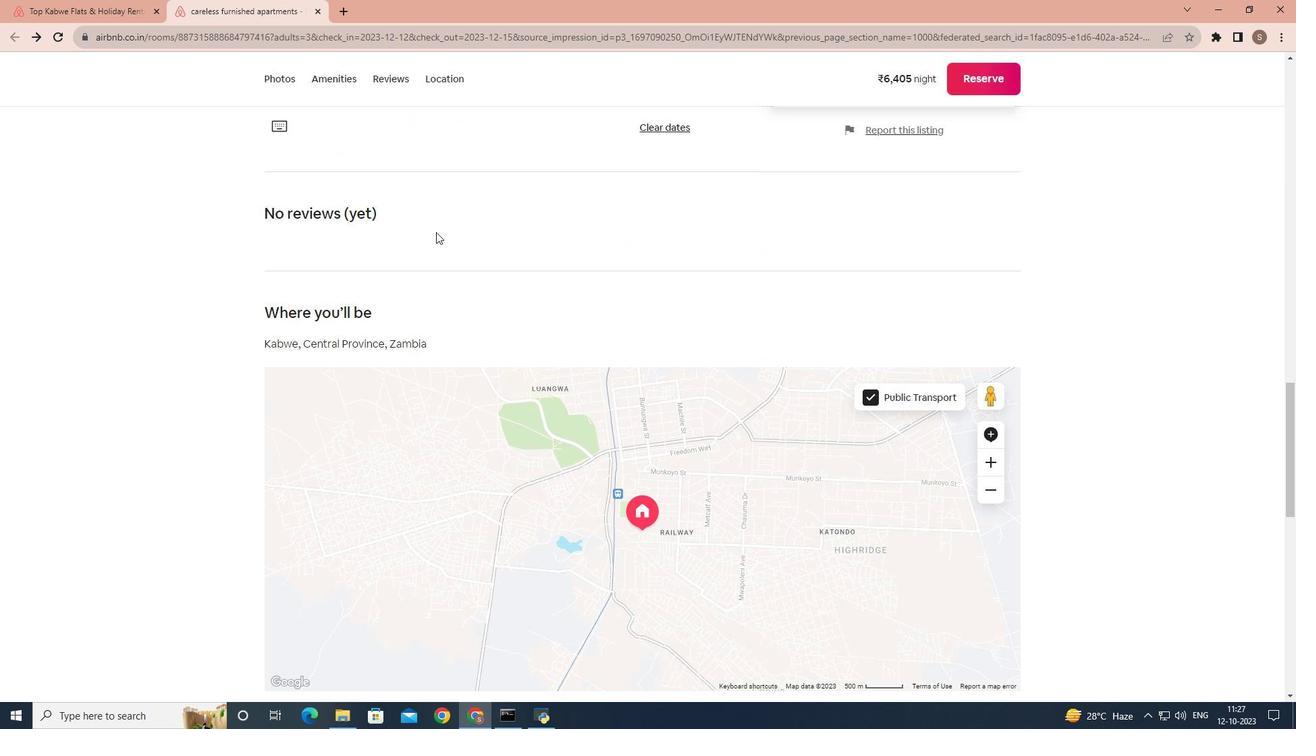 
Action: Mouse scrolled (436, 231) with delta (0, 0)
Screenshot: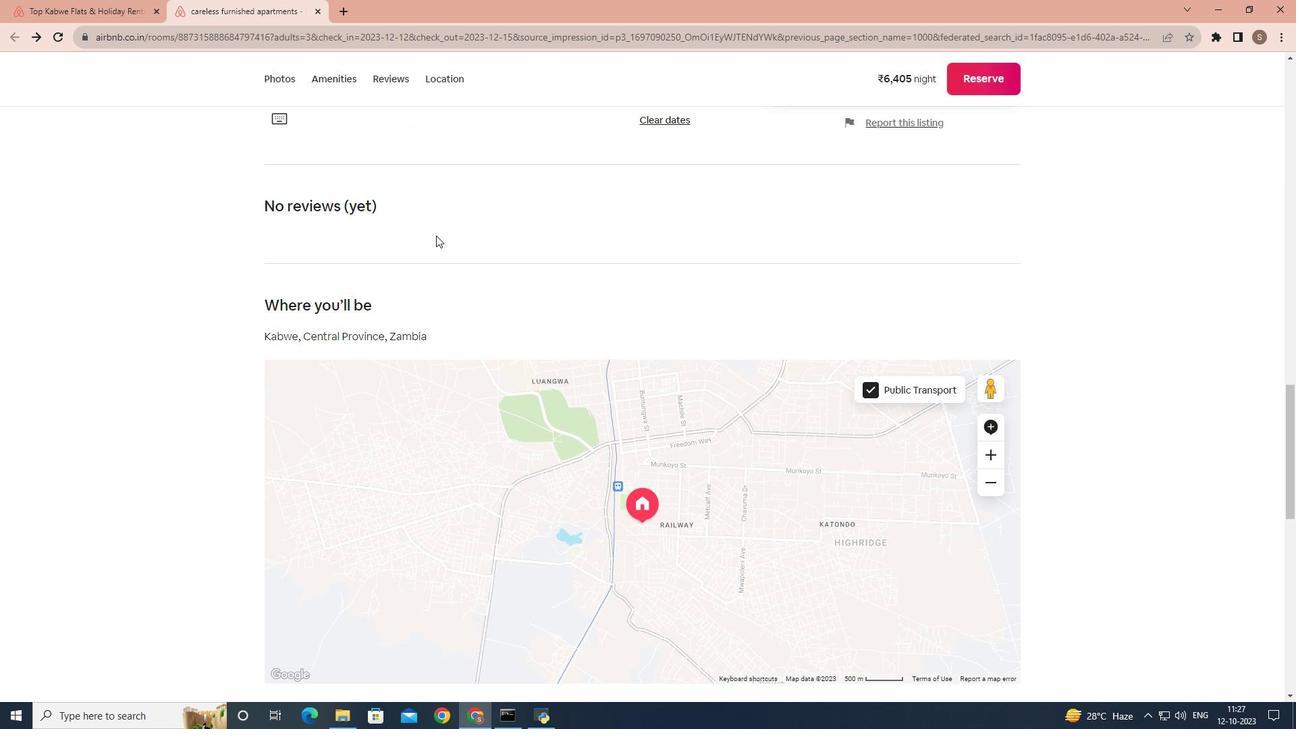 
Action: Mouse scrolled (436, 231) with delta (0, 0)
Screenshot: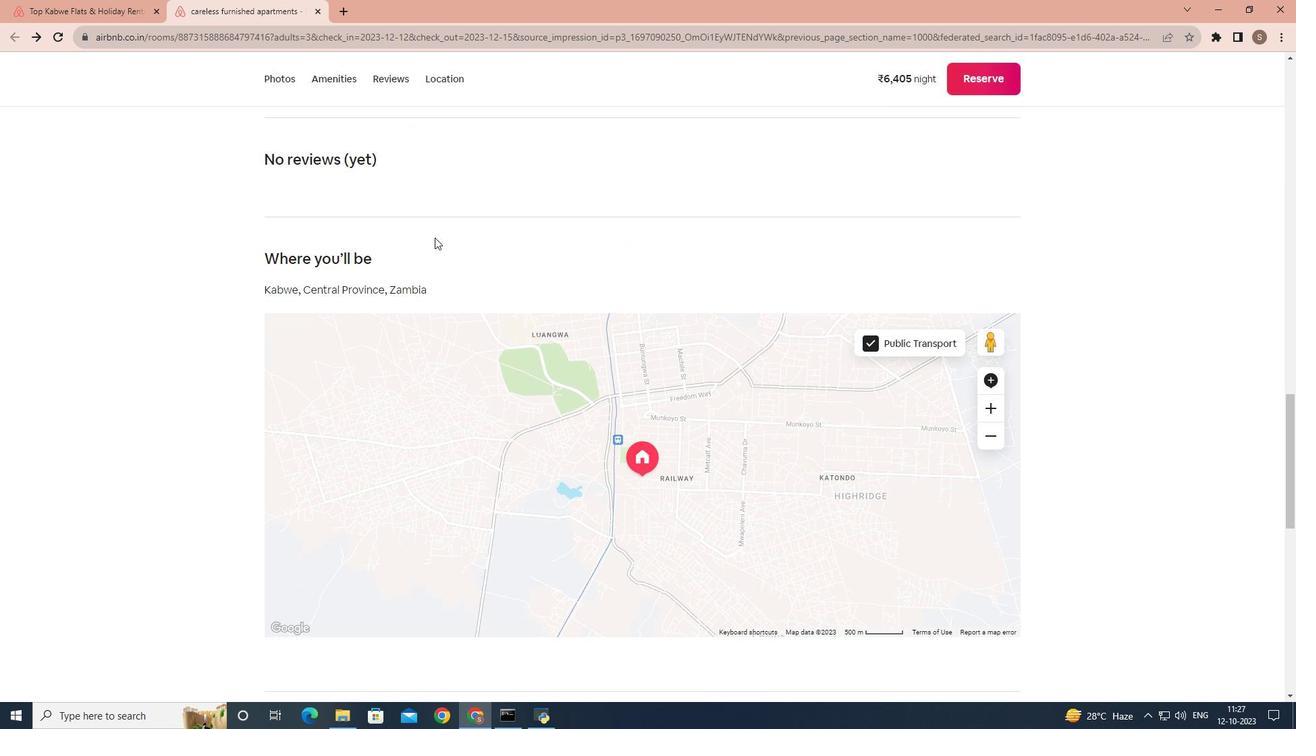 
Action: Mouse moved to (436, 235)
Screenshot: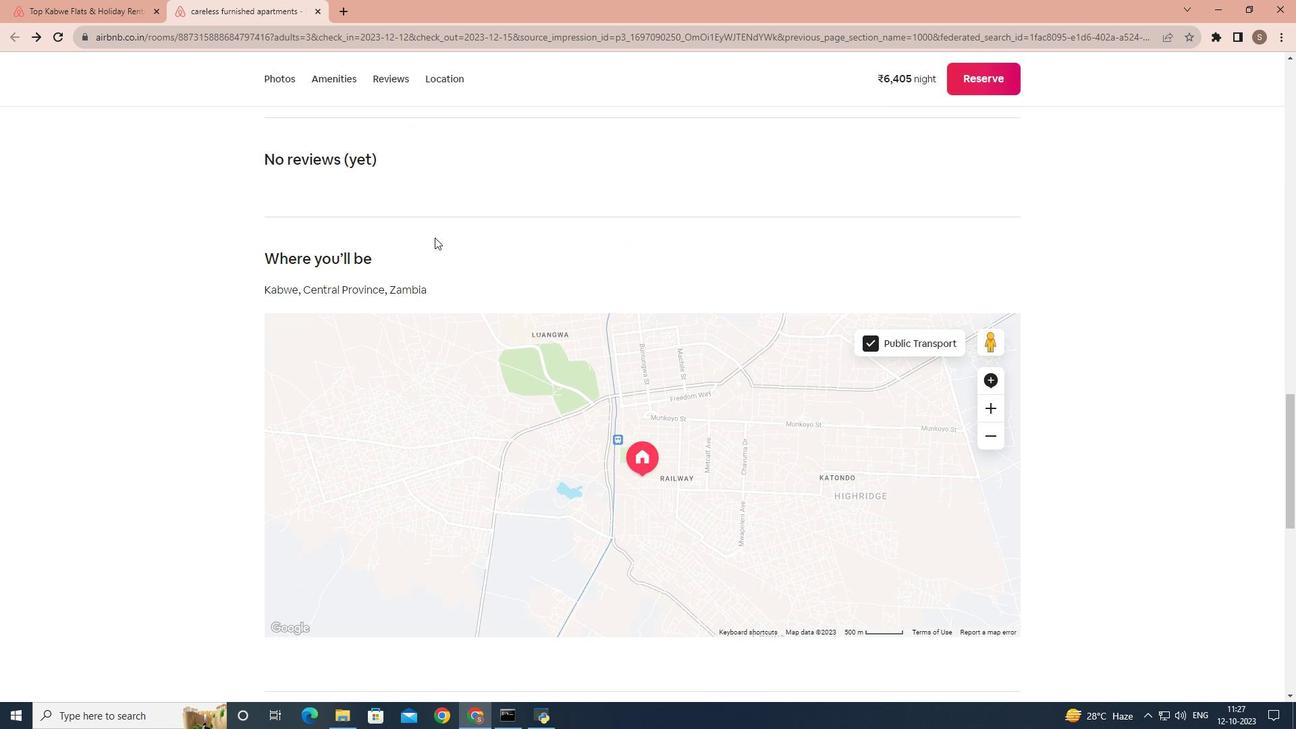
Action: Mouse scrolled (436, 235) with delta (0, 0)
Screenshot: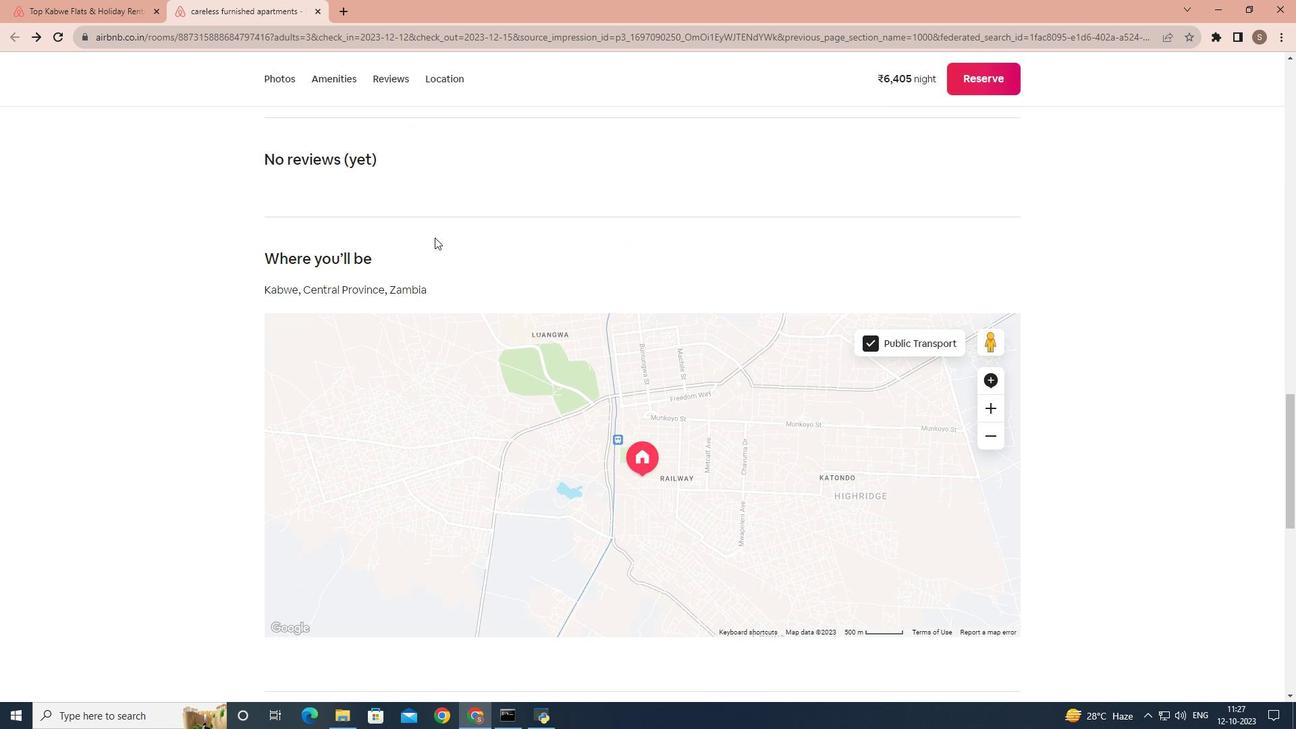 
Action: Mouse moved to (434, 237)
Screenshot: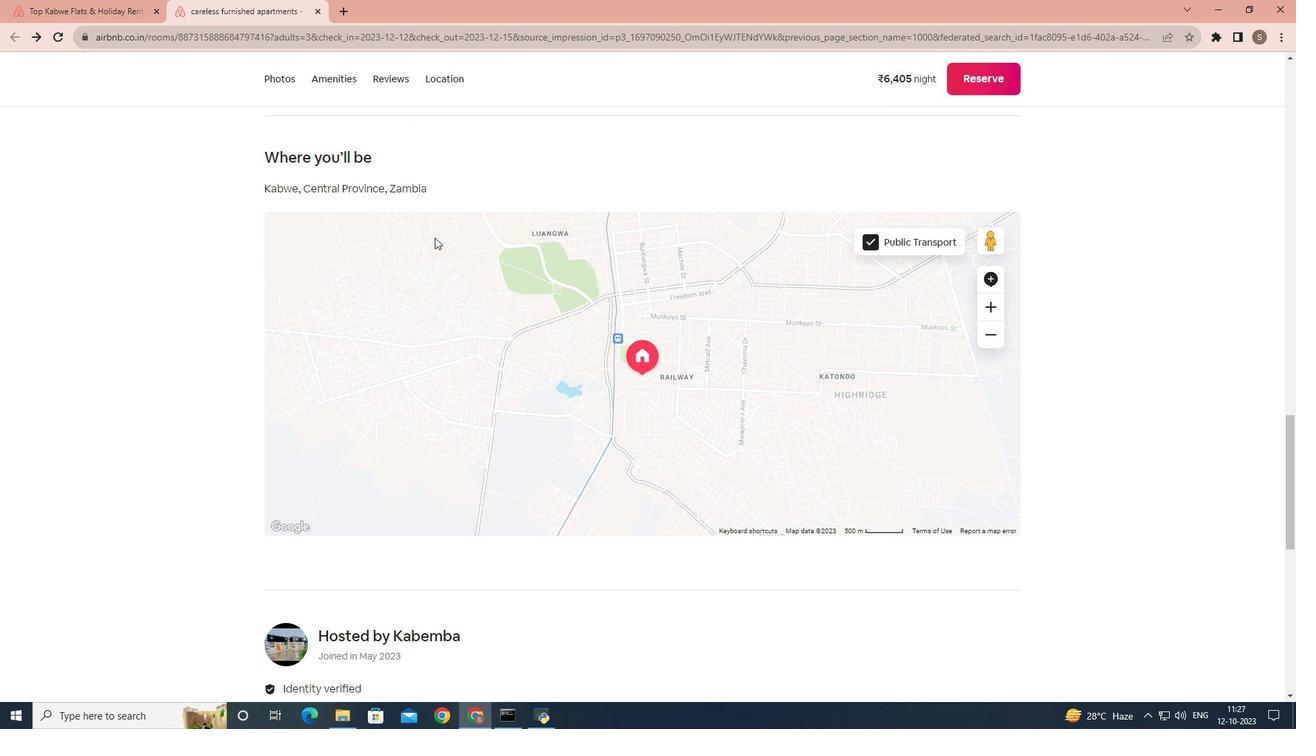
Action: Mouse scrolled (434, 237) with delta (0, 0)
Screenshot: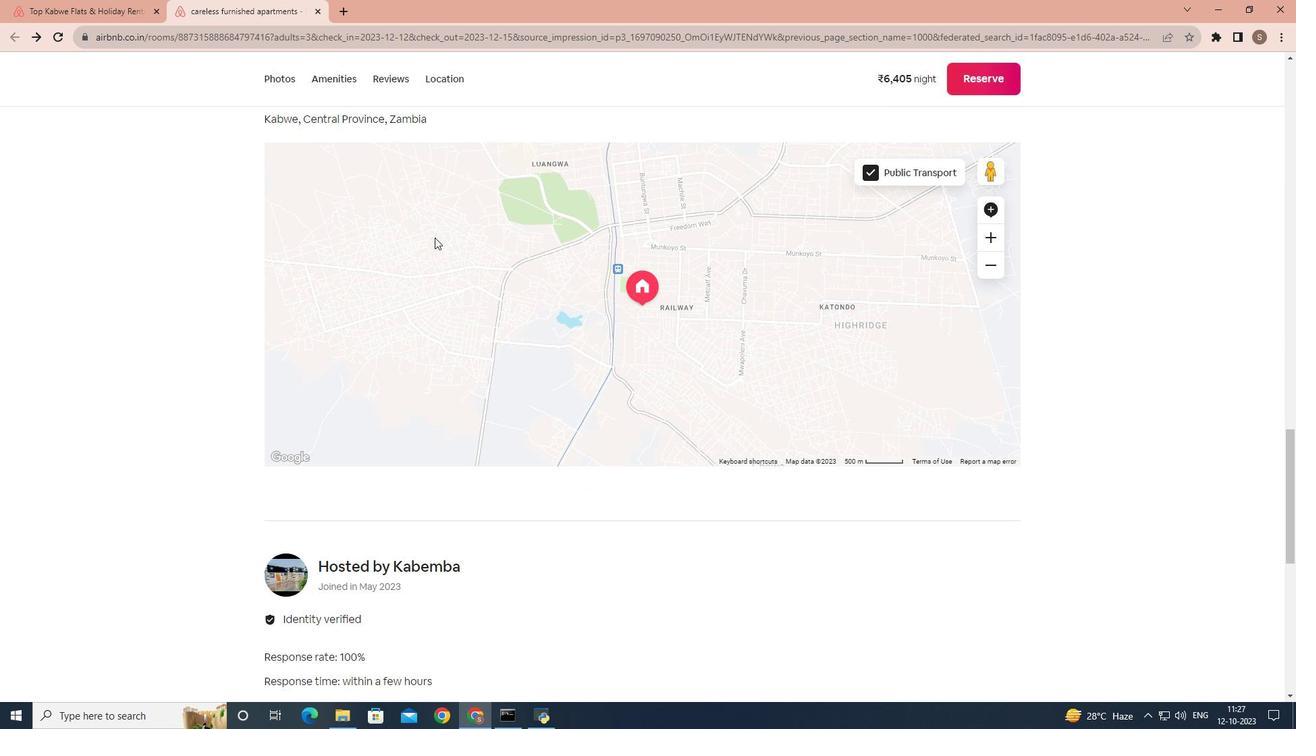 
Action: Mouse scrolled (434, 237) with delta (0, 0)
Screenshot: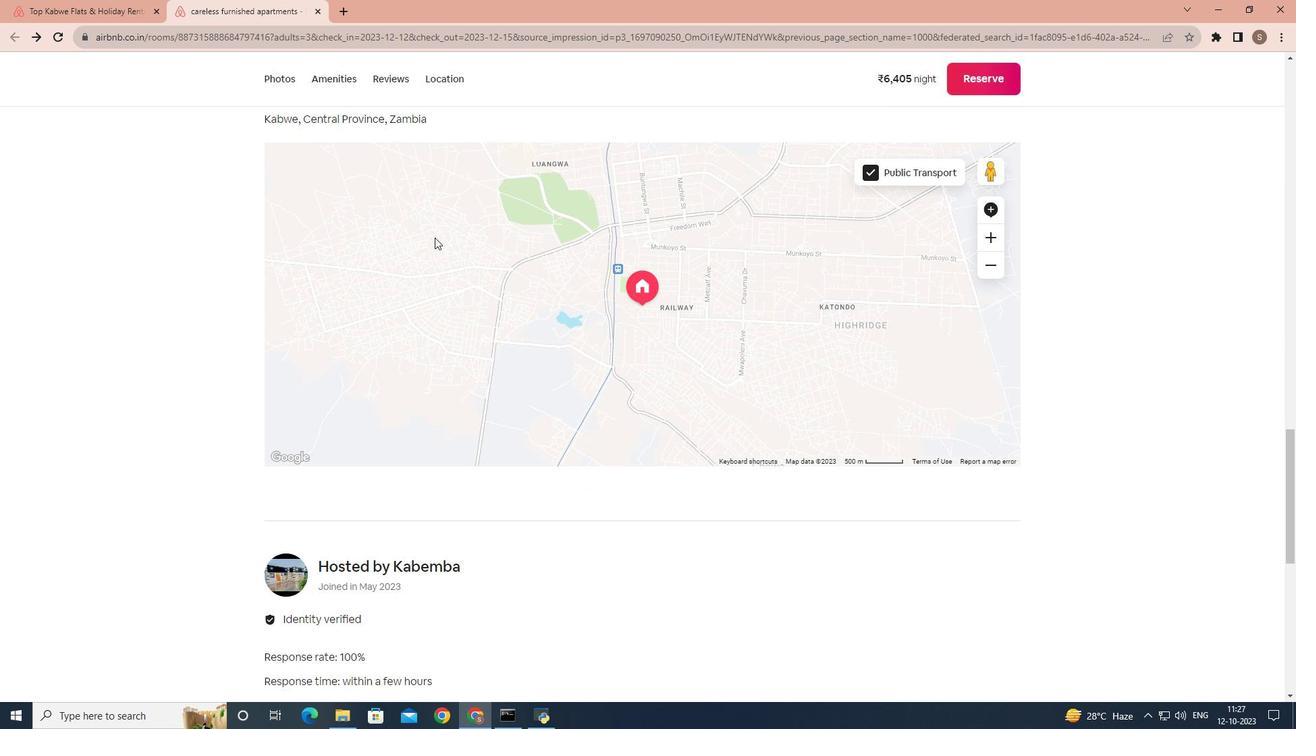 
Action: Mouse scrolled (434, 237) with delta (0, 0)
Screenshot: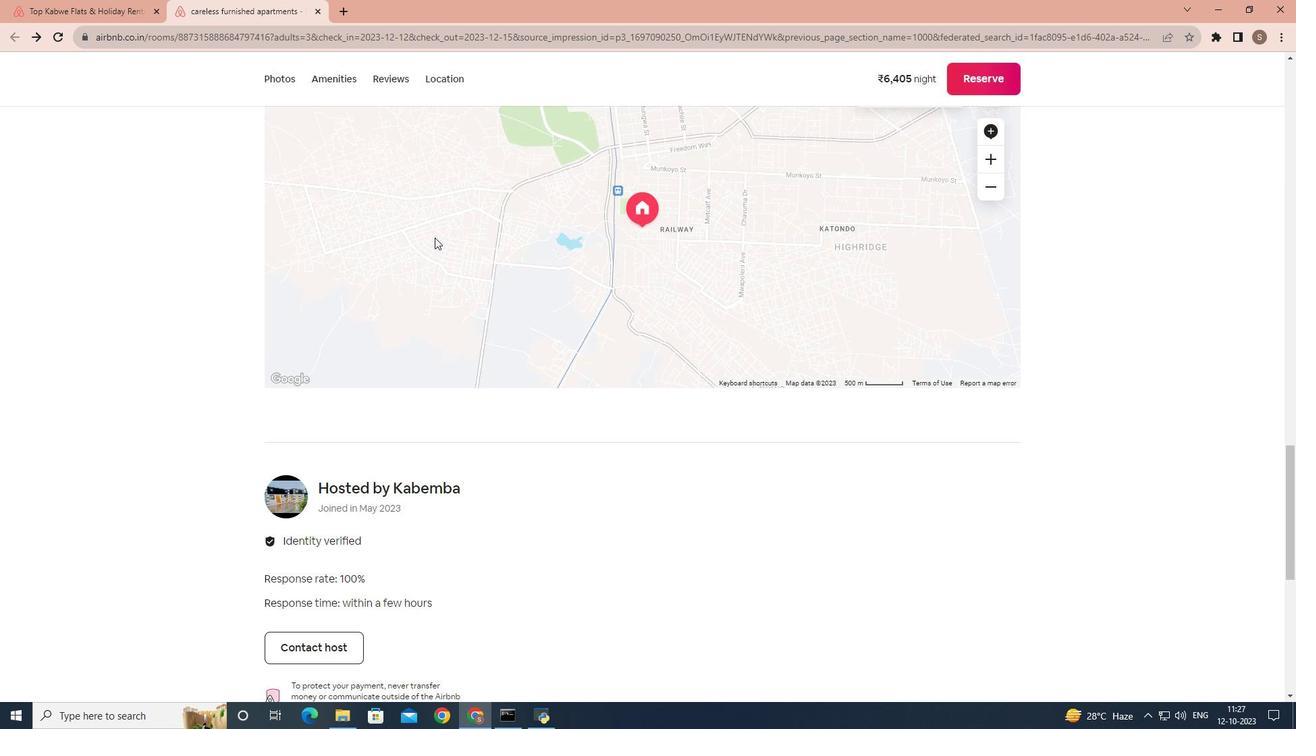 
Action: Mouse scrolled (434, 237) with delta (0, 0)
Screenshot: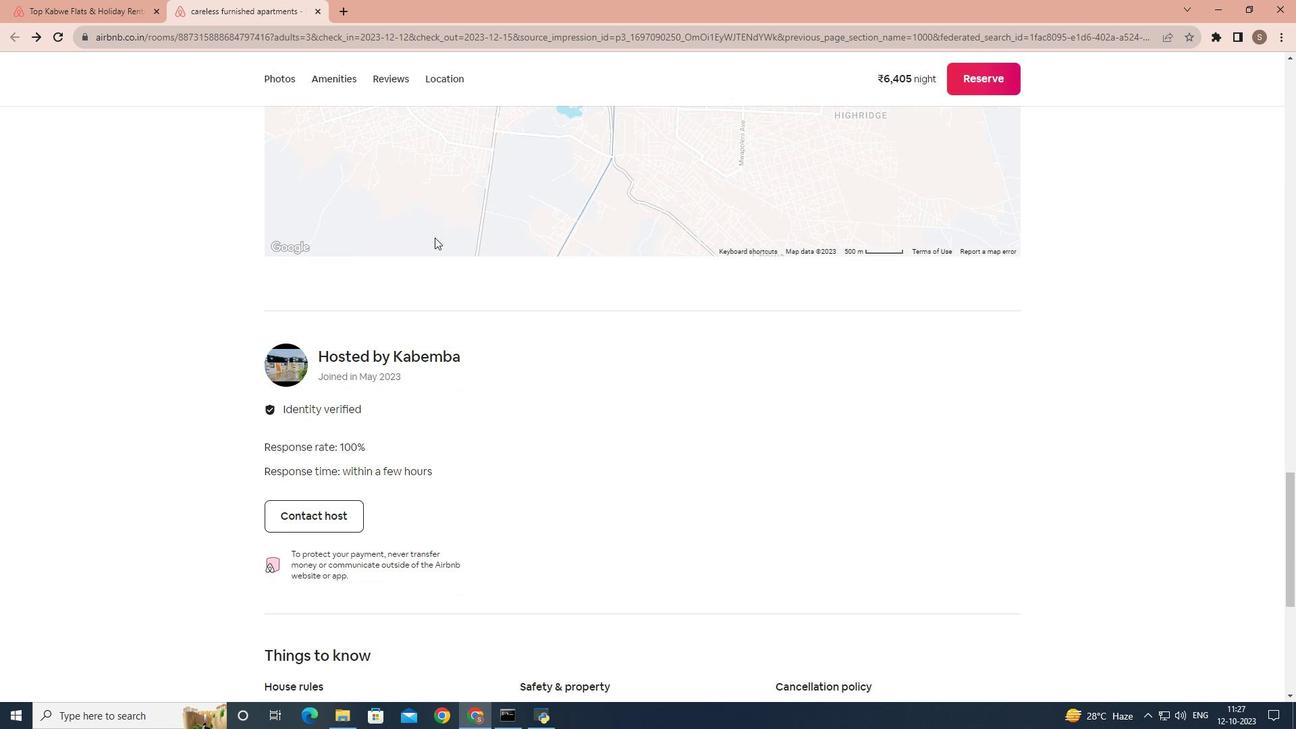 
Action: Mouse scrolled (434, 237) with delta (0, 0)
Screenshot: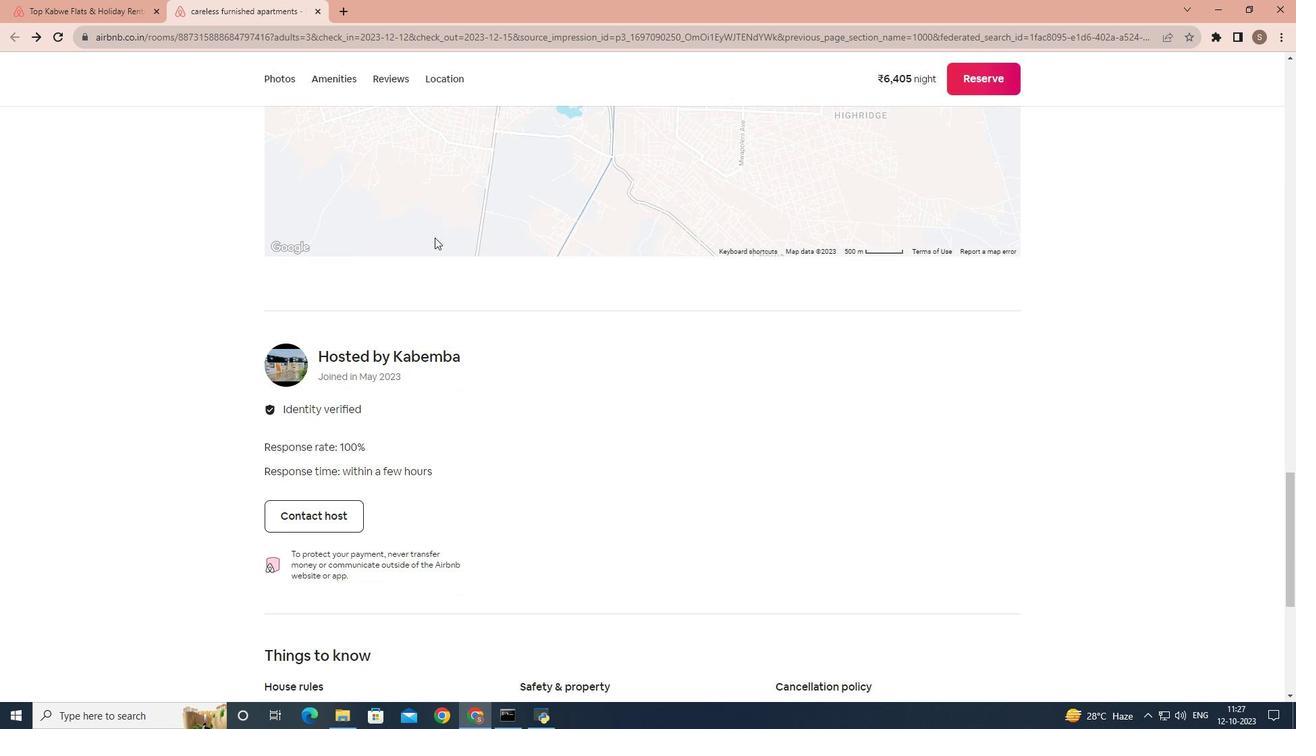 
Action: Mouse moved to (423, 249)
Screenshot: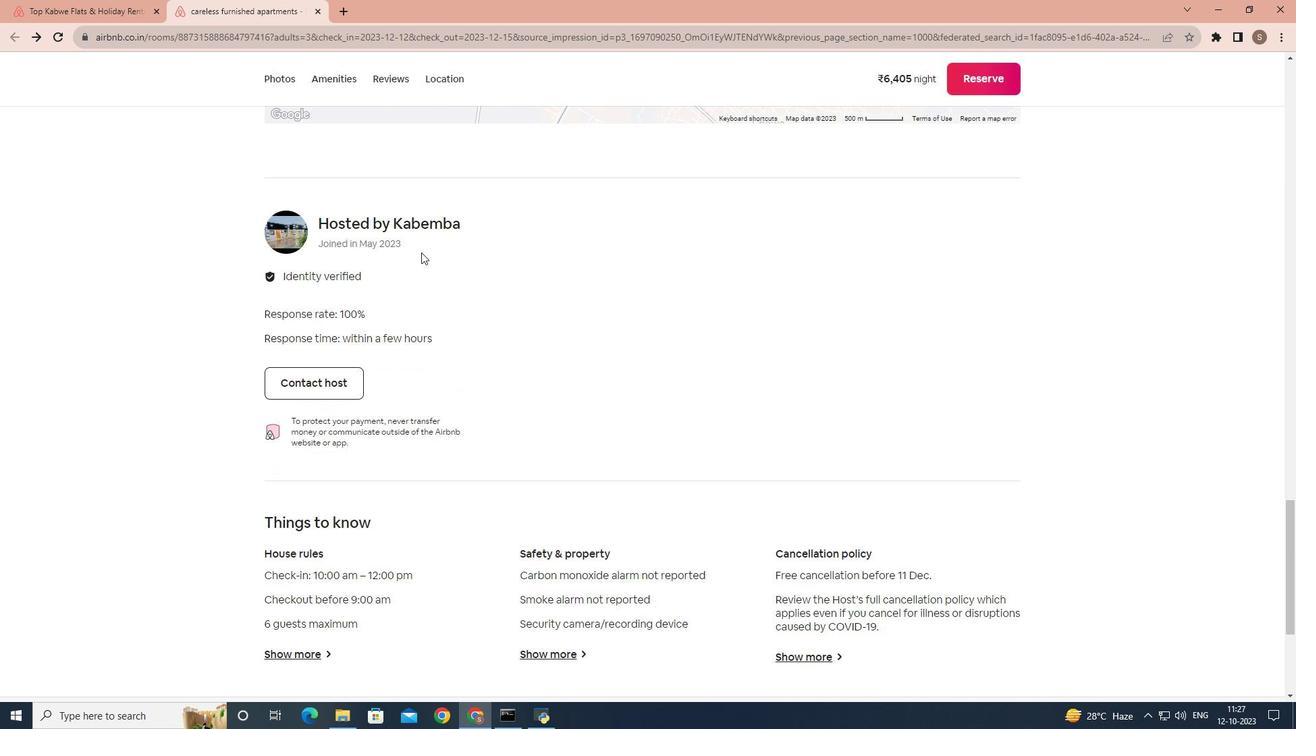
Action: Mouse scrolled (423, 249) with delta (0, 0)
Screenshot: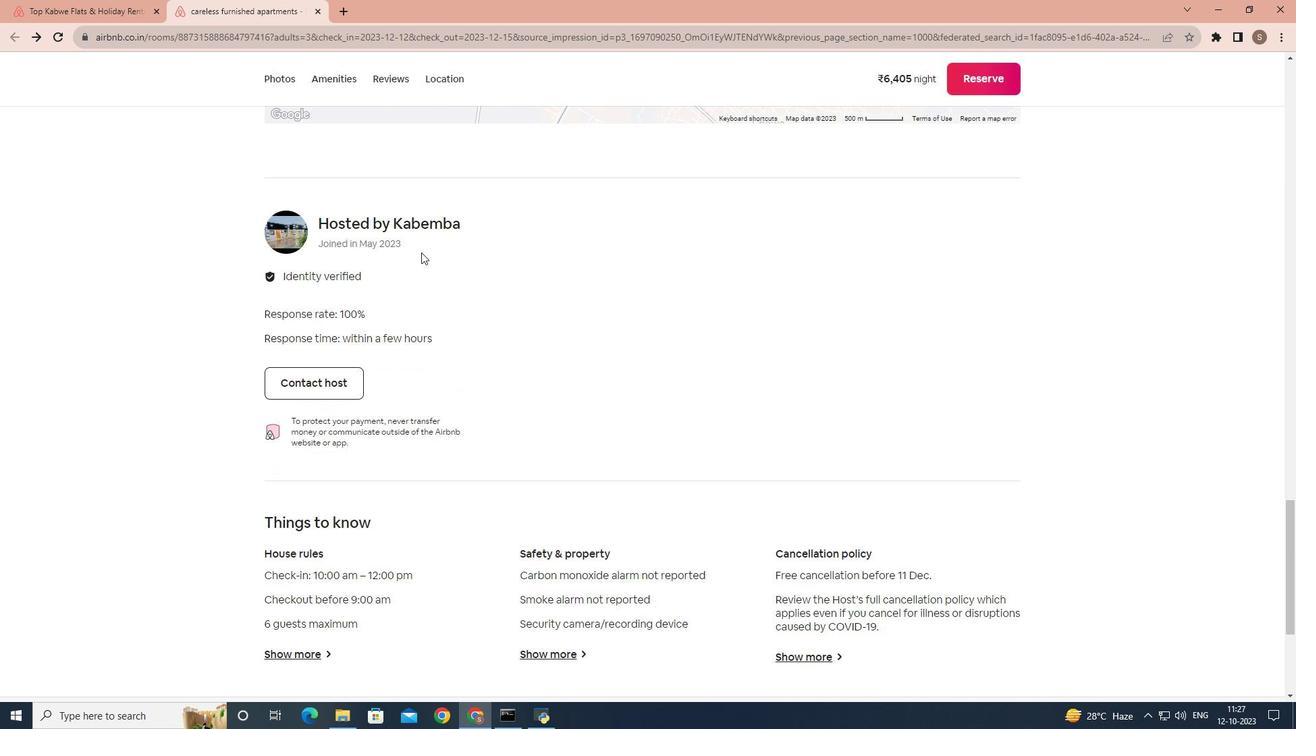 
Action: Mouse moved to (421, 252)
Screenshot: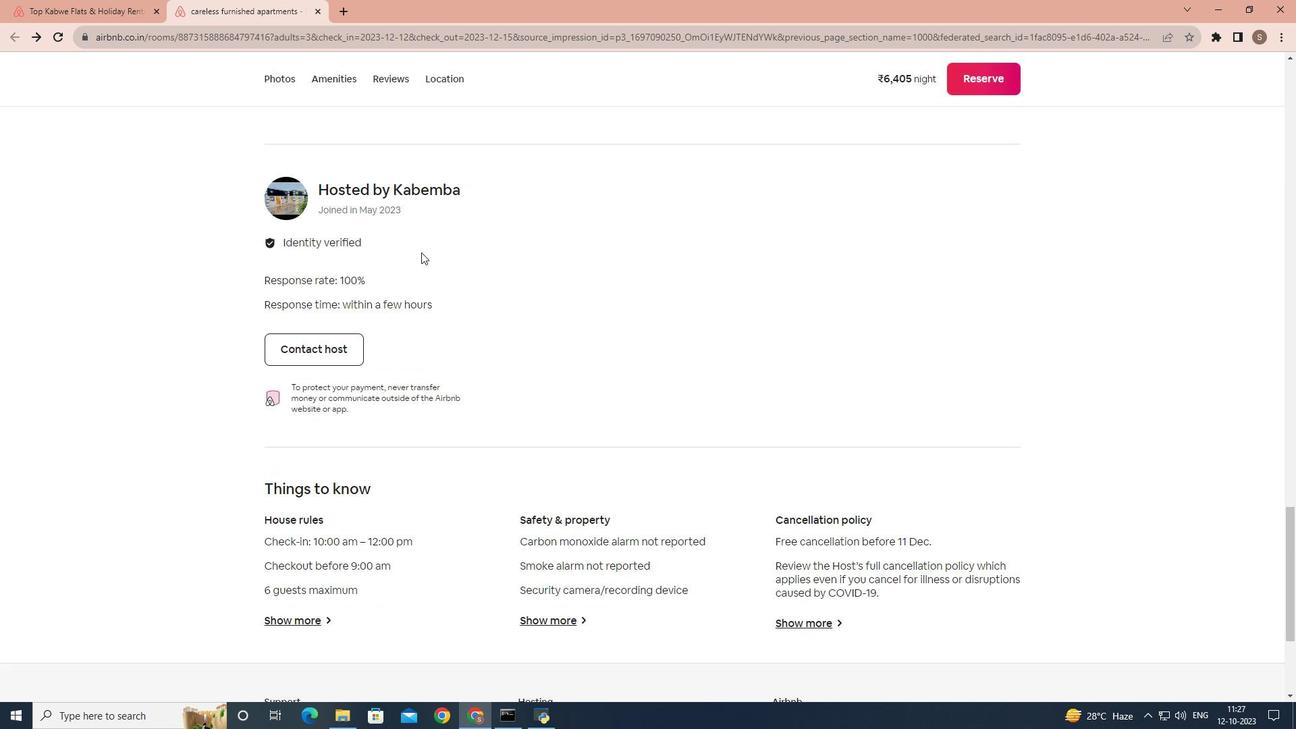 
Action: Mouse scrolled (421, 251) with delta (0, 0)
Screenshot: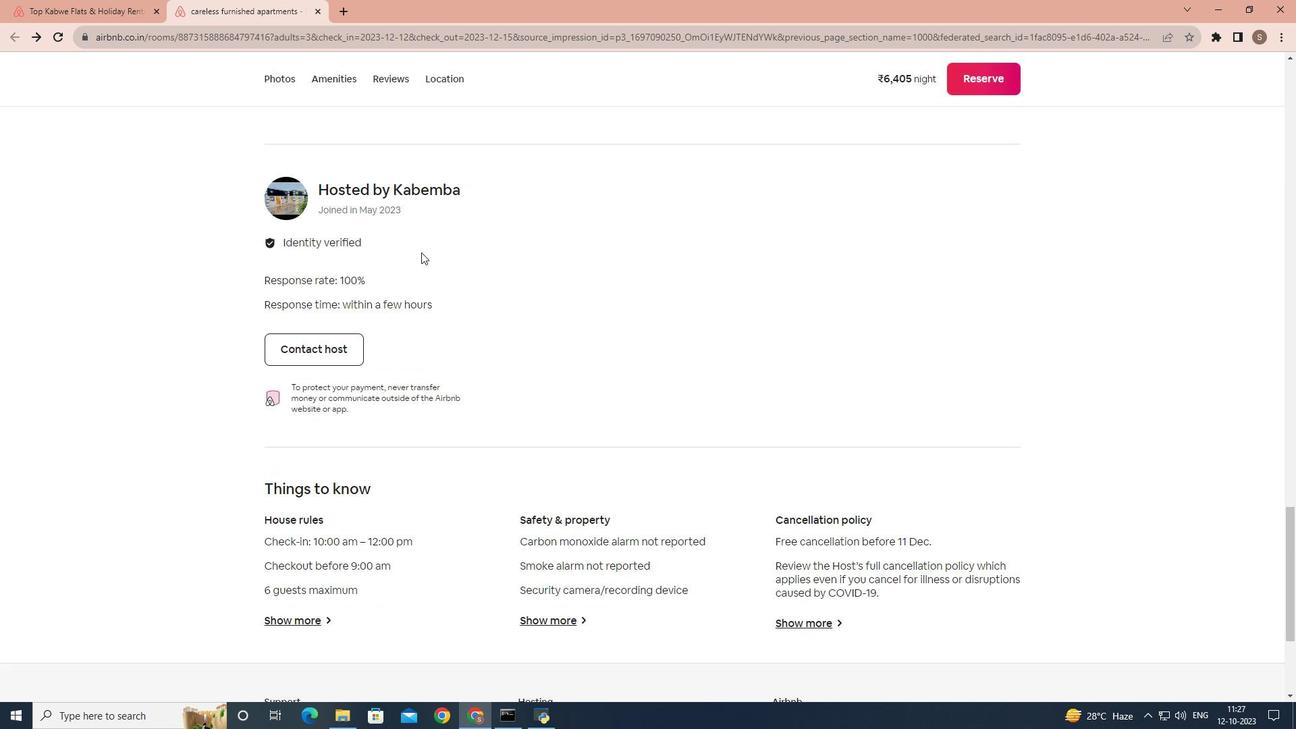 
Action: Mouse moved to (390, 269)
Screenshot: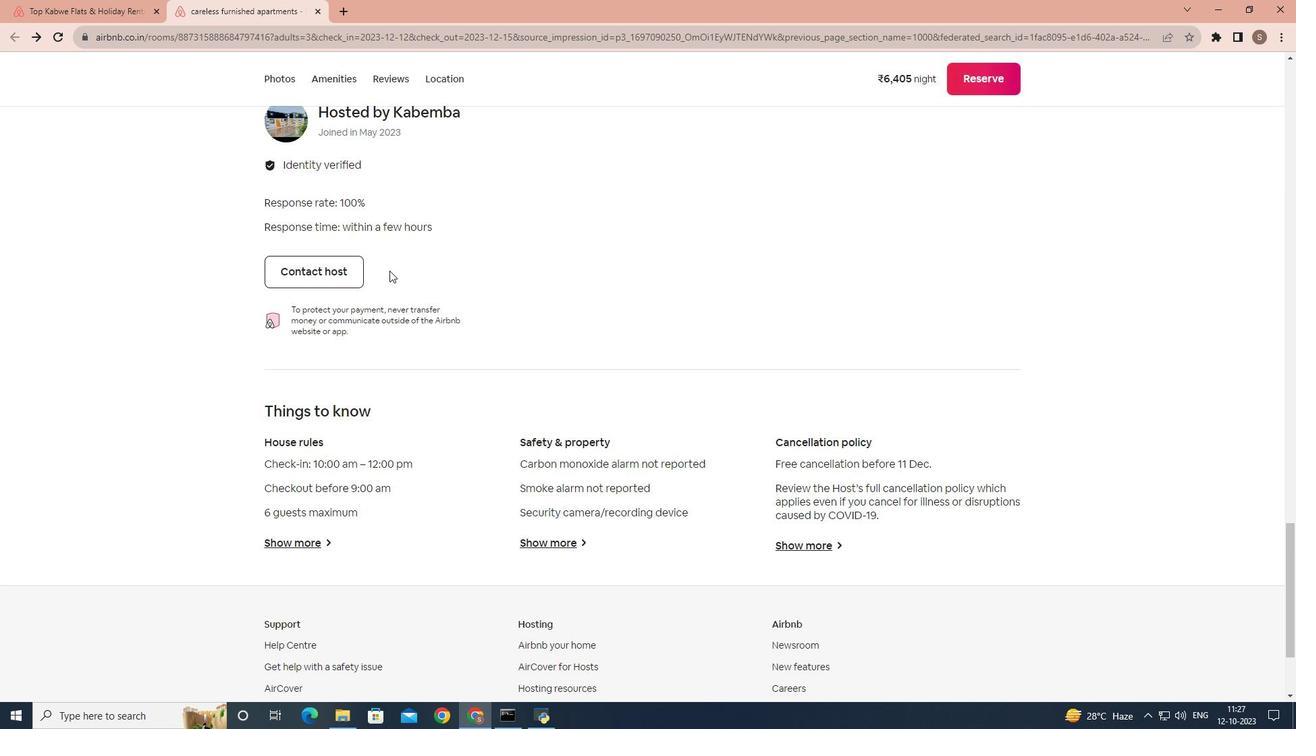 
Action: Mouse scrolled (390, 268) with delta (0, 0)
Screenshot: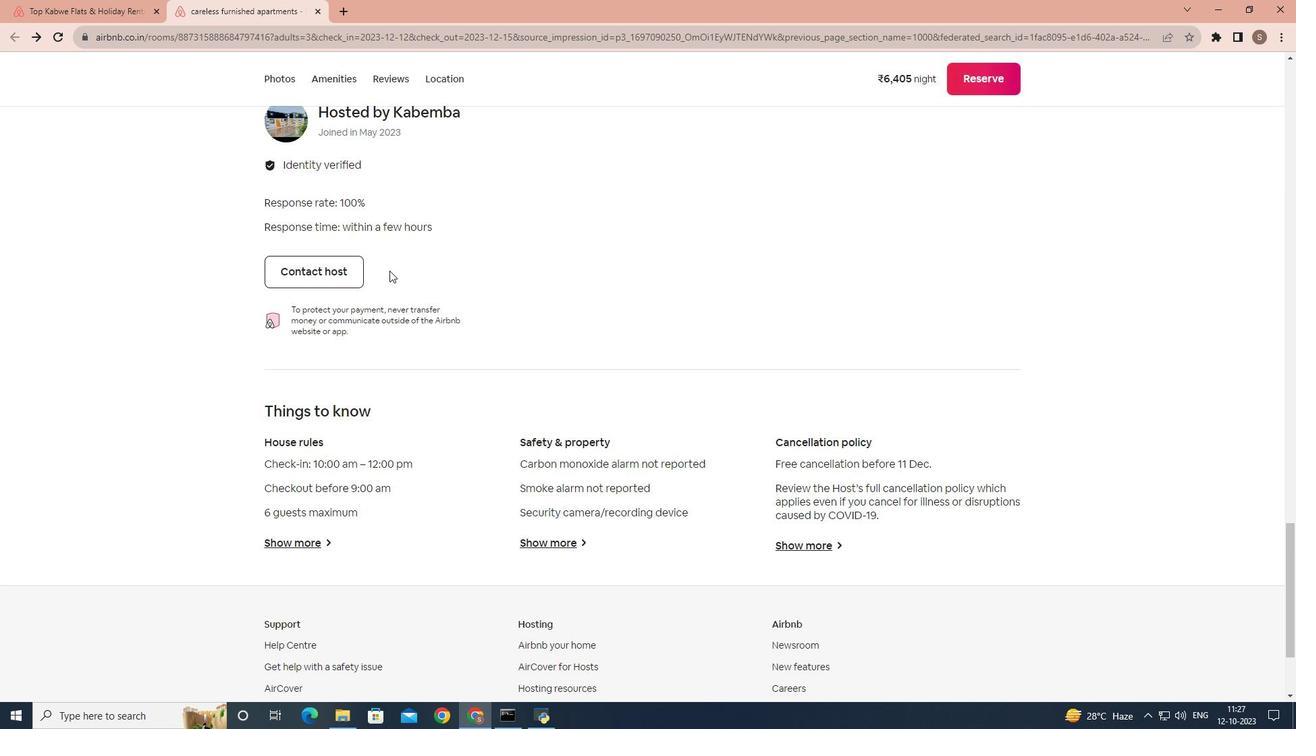 
Action: Mouse moved to (389, 270)
Screenshot: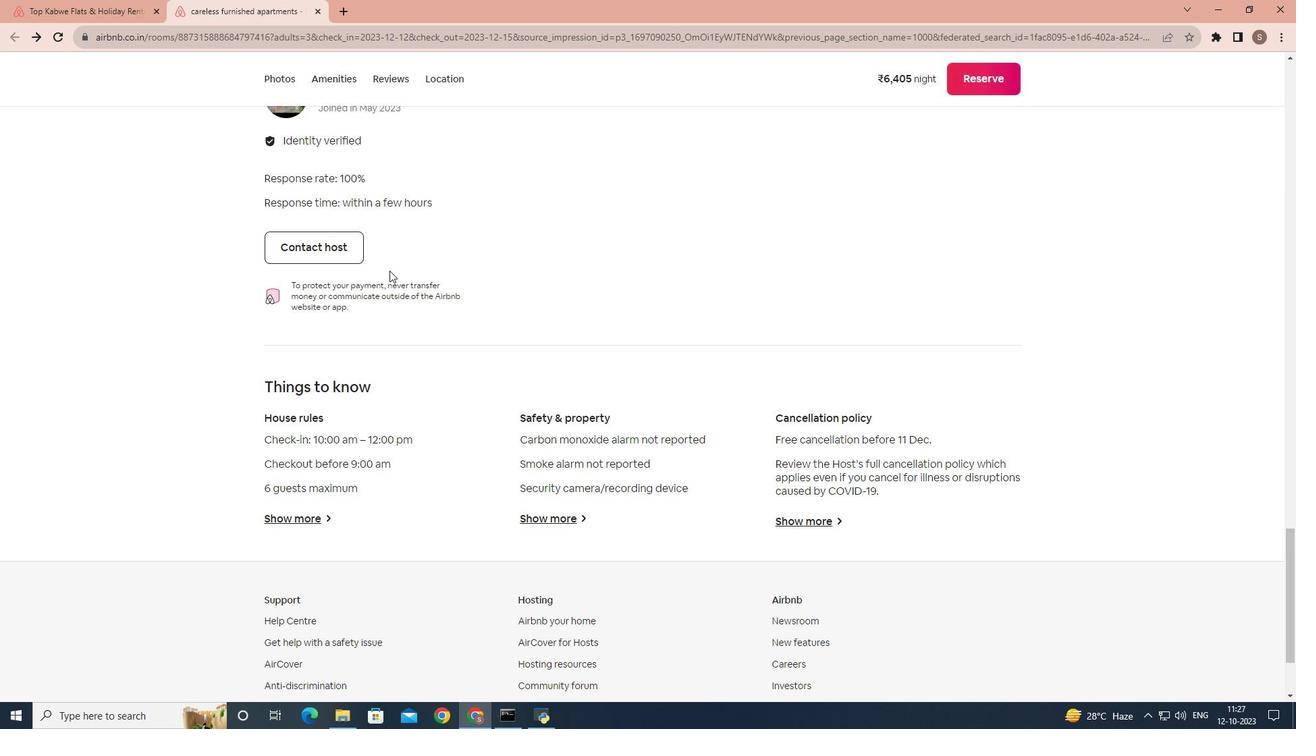 
Action: Mouse scrolled (389, 270) with delta (0, 0)
Screenshot: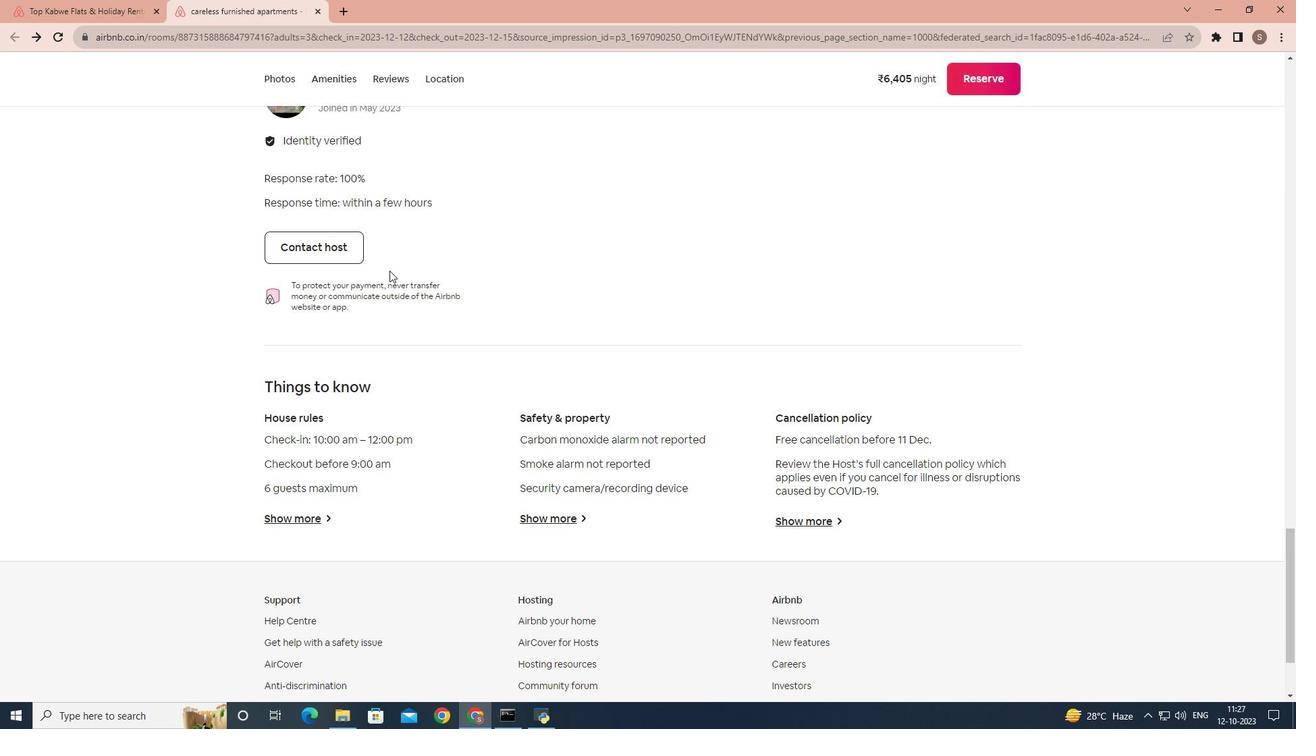 
Action: Mouse moved to (360, 338)
Screenshot: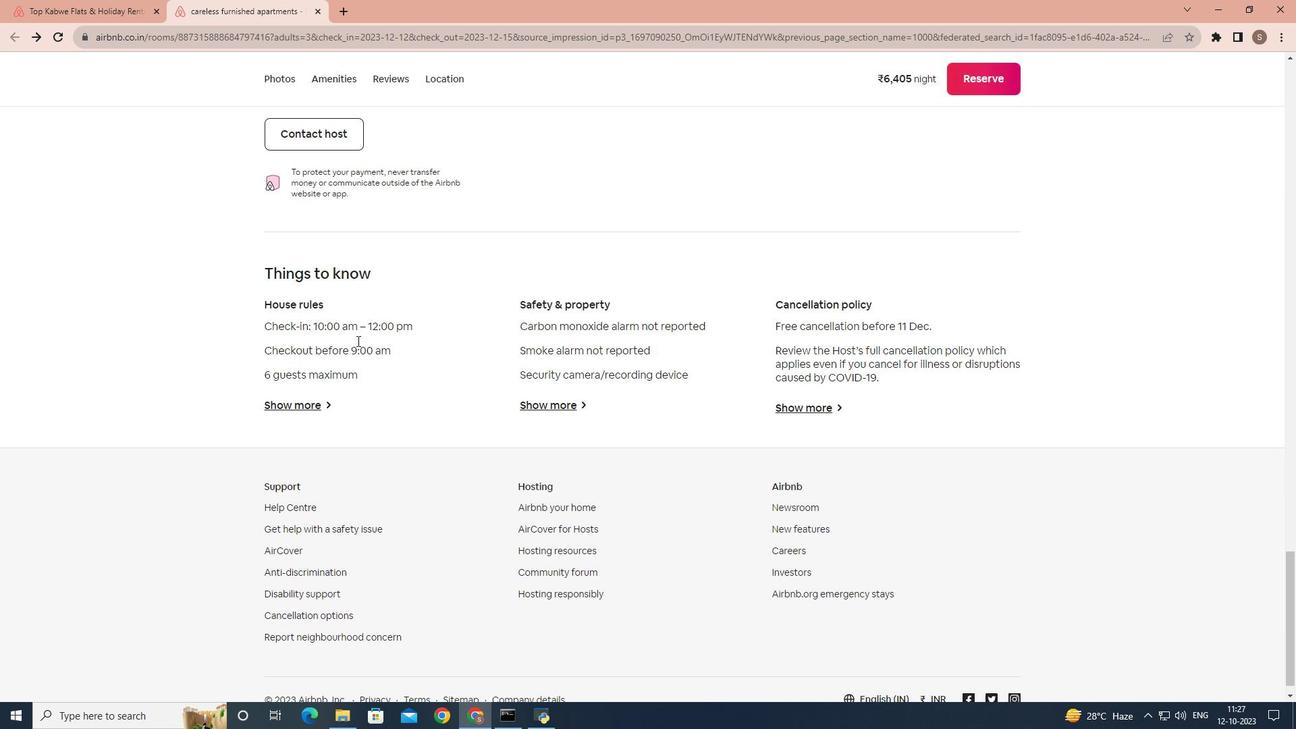 
Action: Mouse scrolled (360, 337) with delta (0, 0)
Screenshot: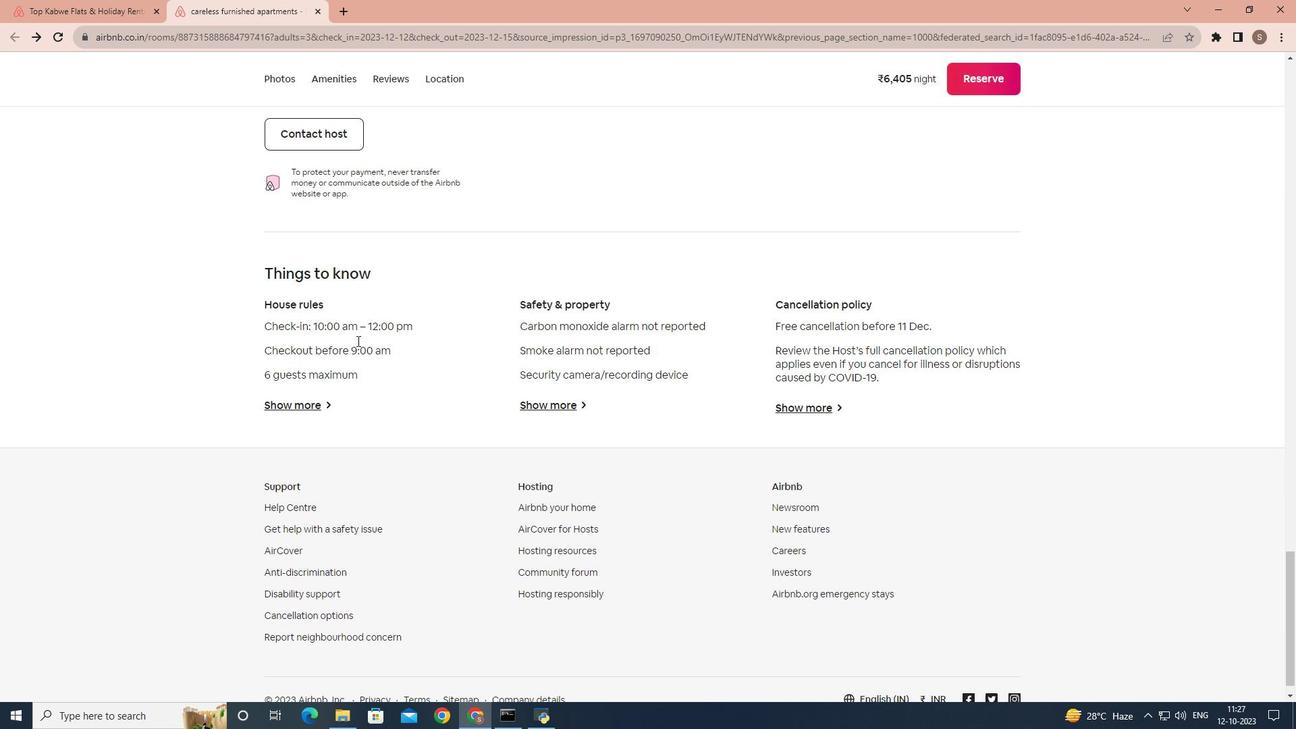 
Action: Mouse moved to (316, 380)
Screenshot: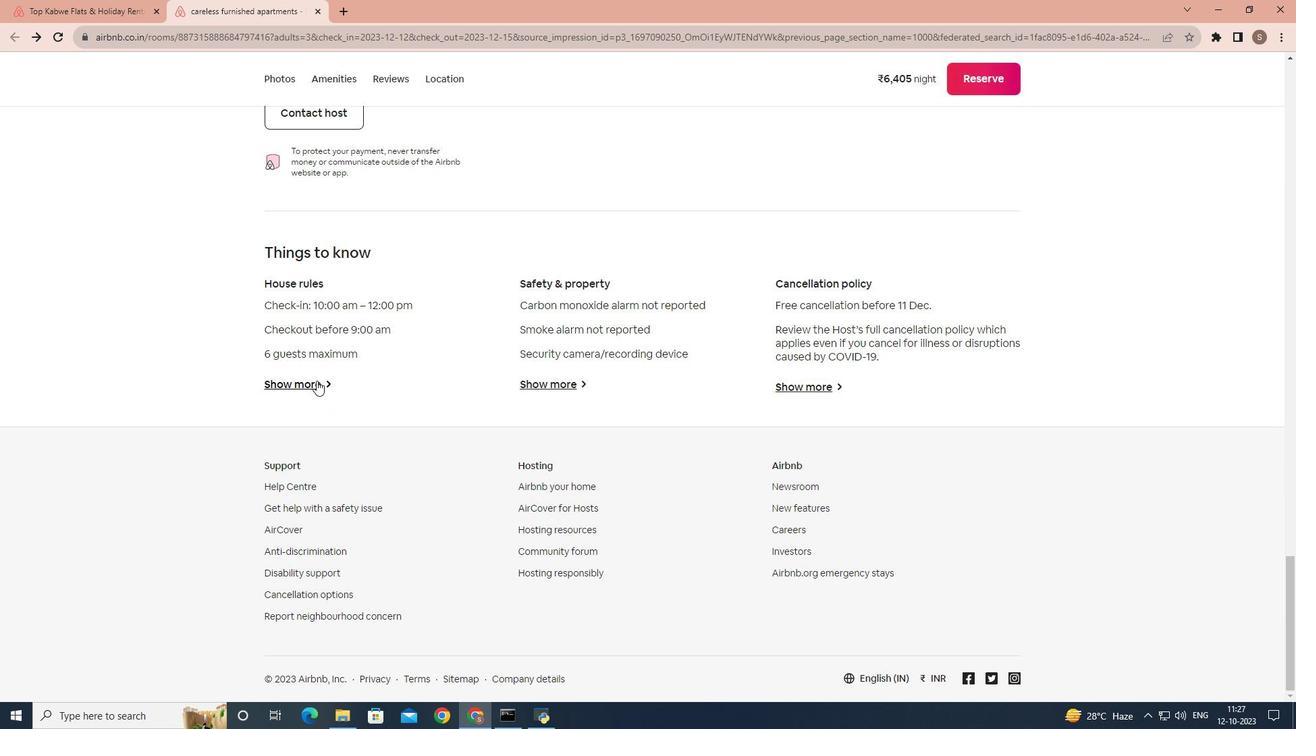 
Action: Mouse pressed left at (316, 380)
Screenshot: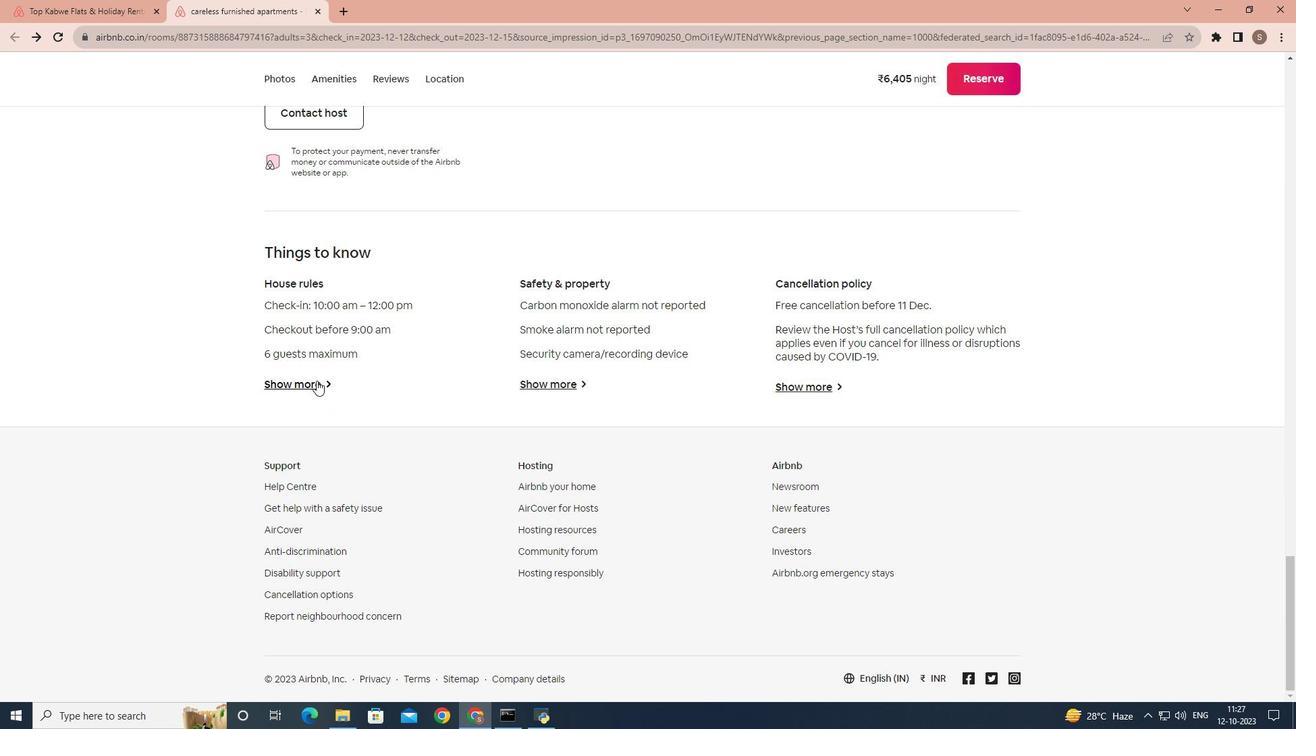 
Action: Mouse moved to (438, 336)
Screenshot: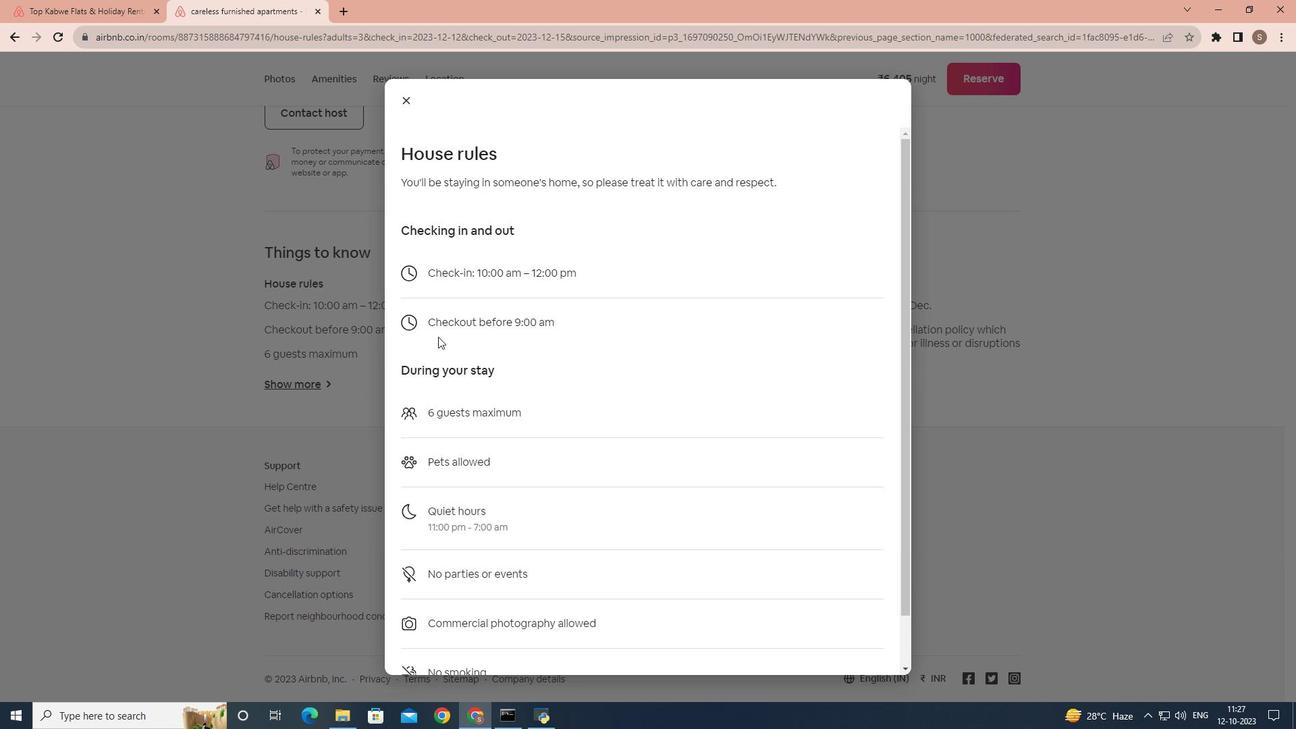 
Action: Mouse scrolled (438, 336) with delta (0, 0)
Screenshot: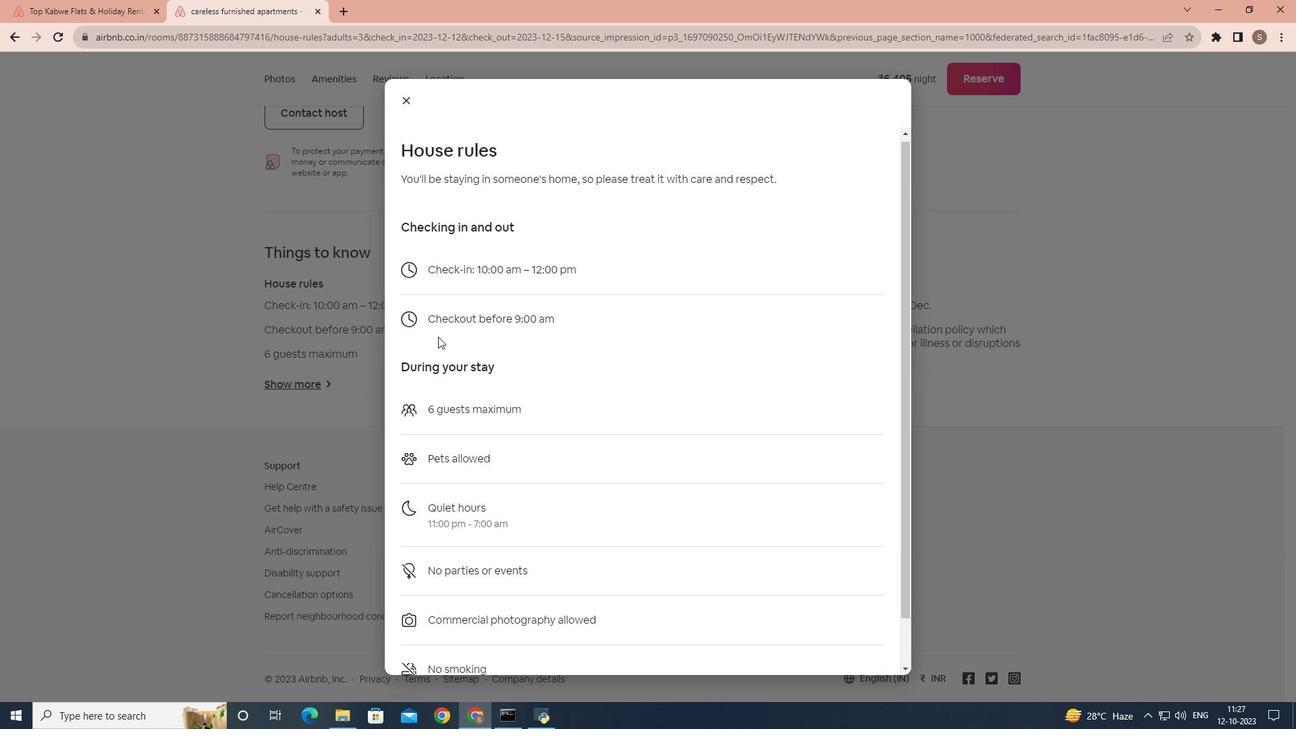 
Action: Mouse scrolled (438, 336) with delta (0, 0)
Screenshot: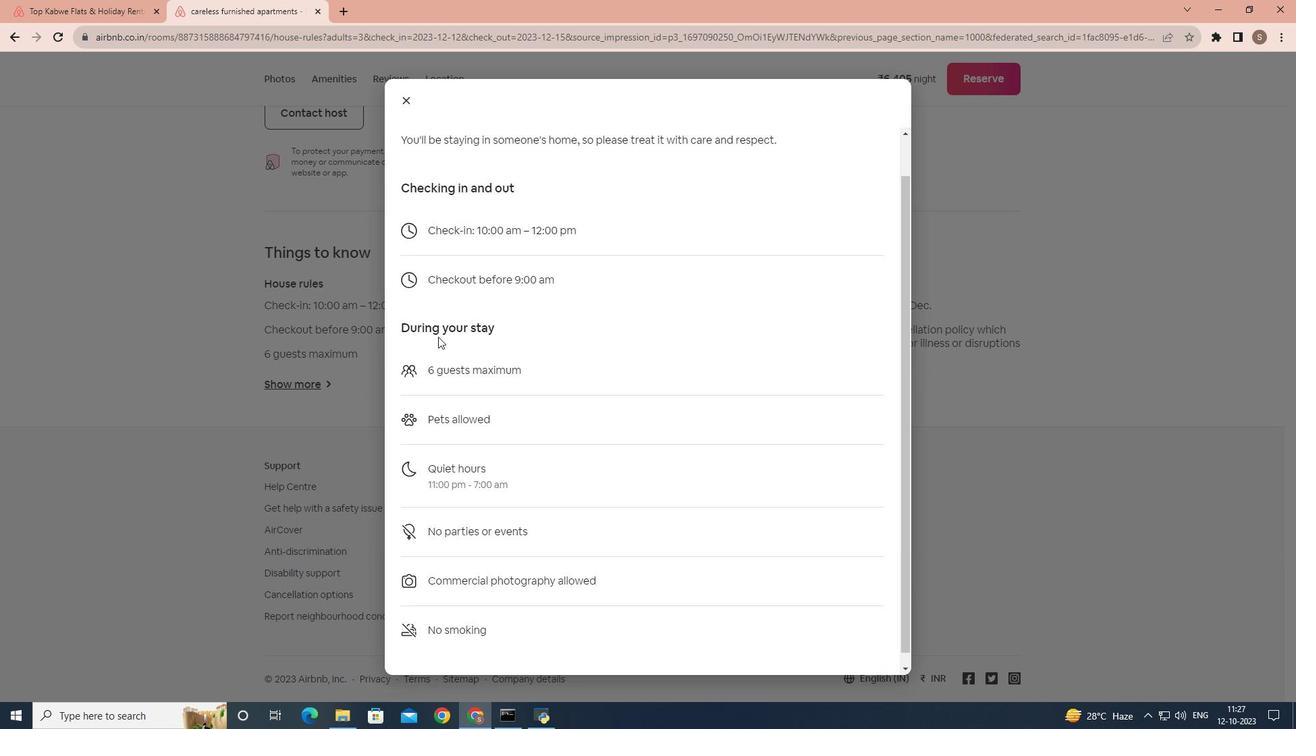 
Action: Mouse scrolled (438, 336) with delta (0, 0)
Screenshot: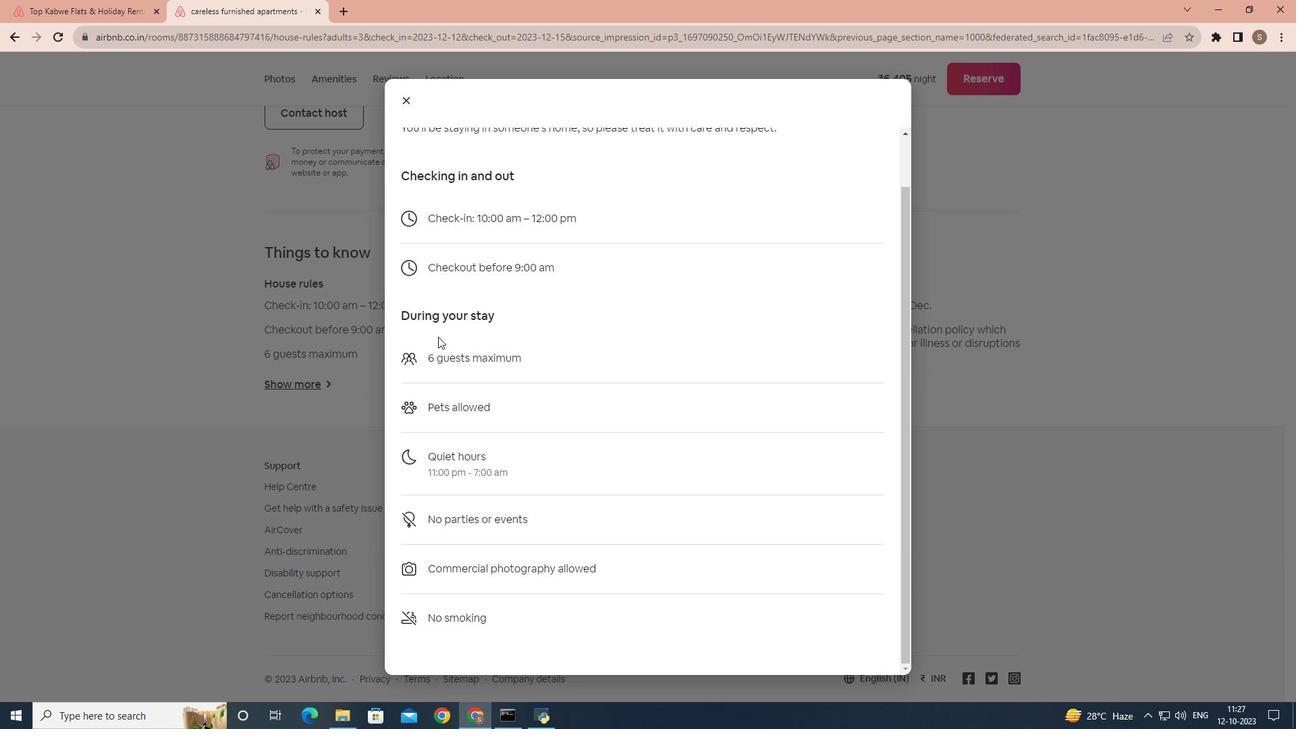 
Action: Mouse scrolled (438, 336) with delta (0, 0)
Screenshot: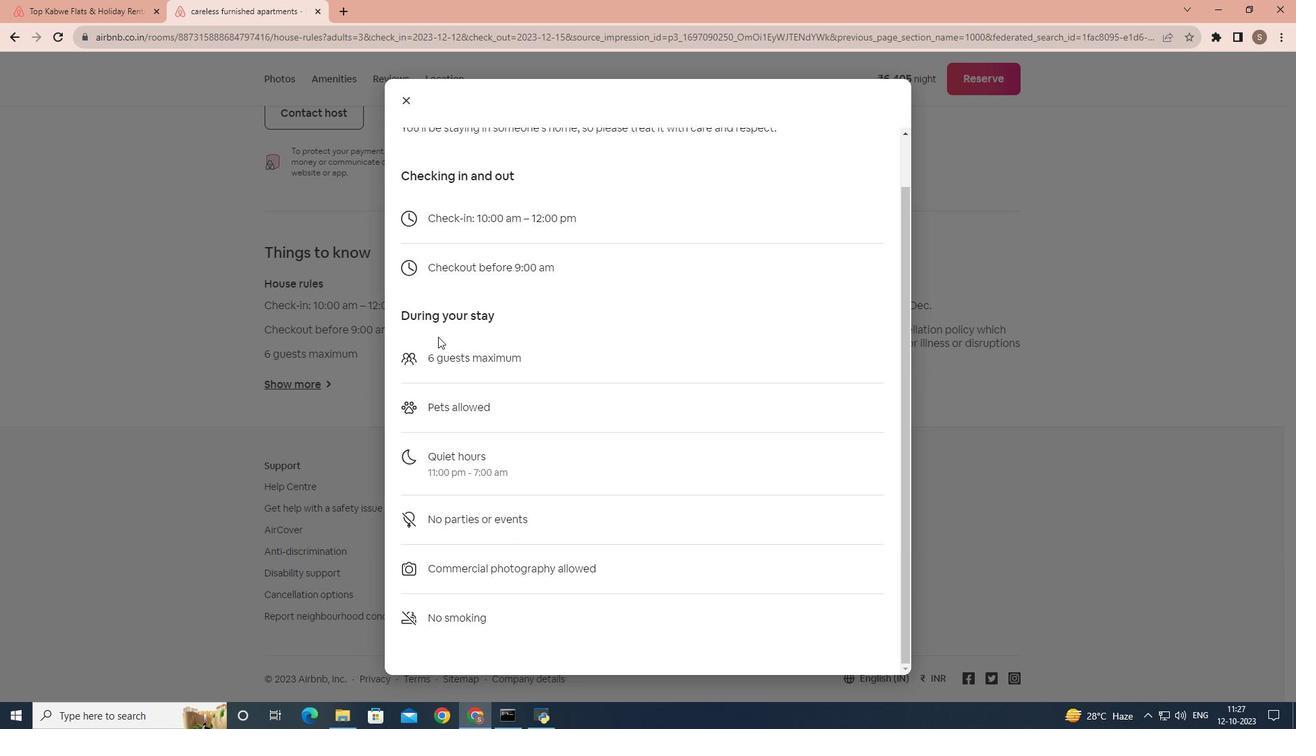 
Action: Mouse scrolled (438, 336) with delta (0, 0)
Screenshot: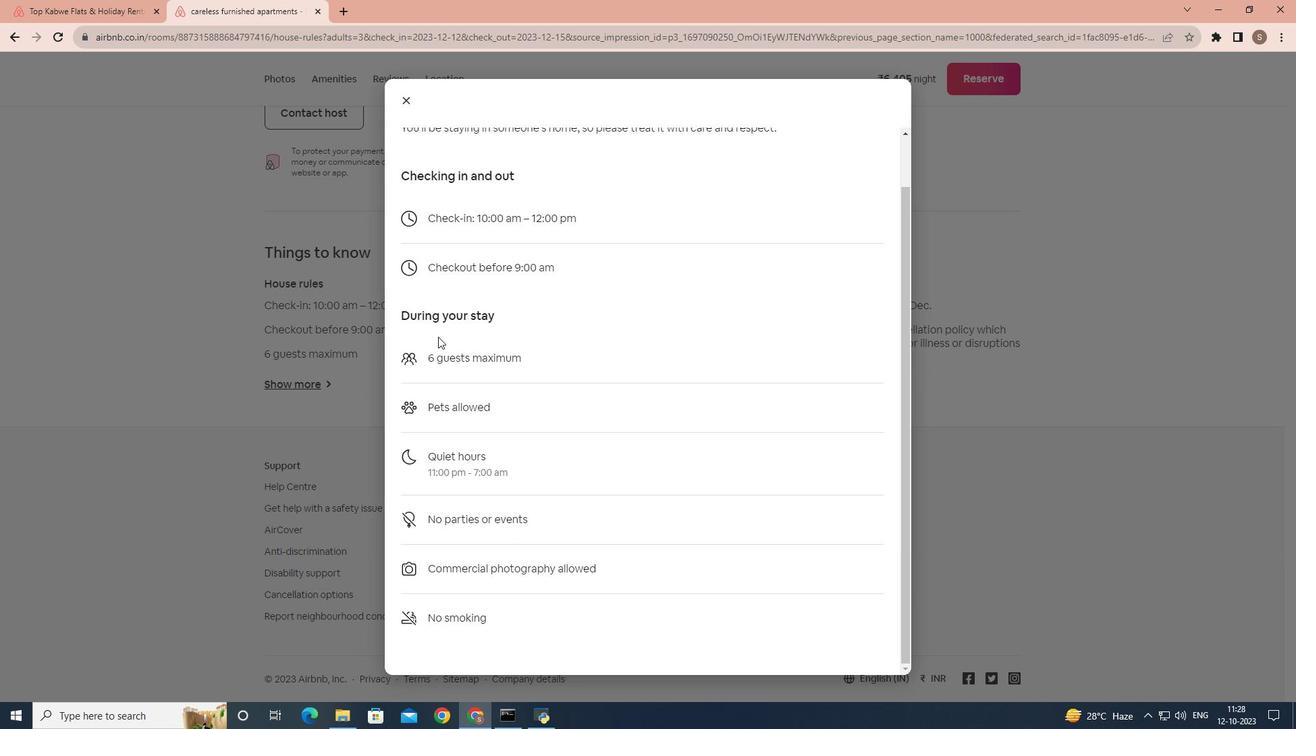 
Action: Mouse scrolled (438, 336) with delta (0, 0)
Screenshot: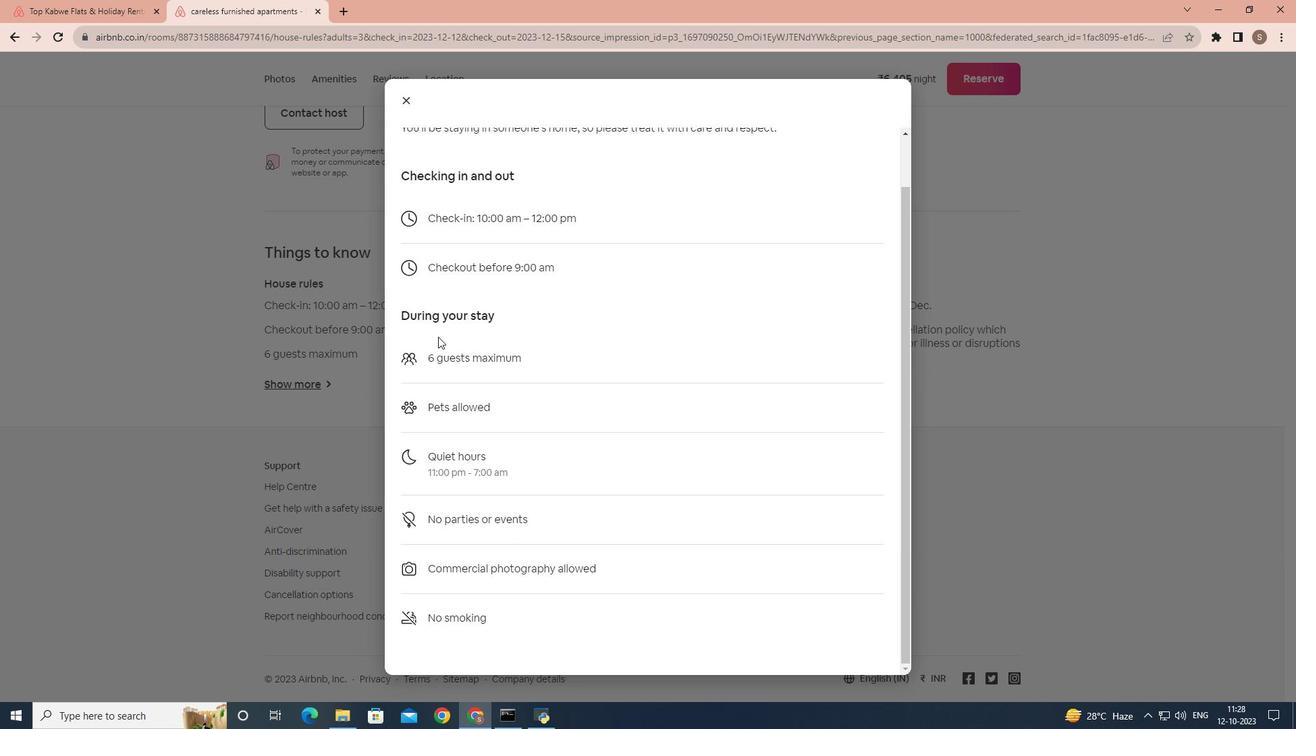 
Action: Mouse scrolled (438, 336) with delta (0, 0)
Screenshot: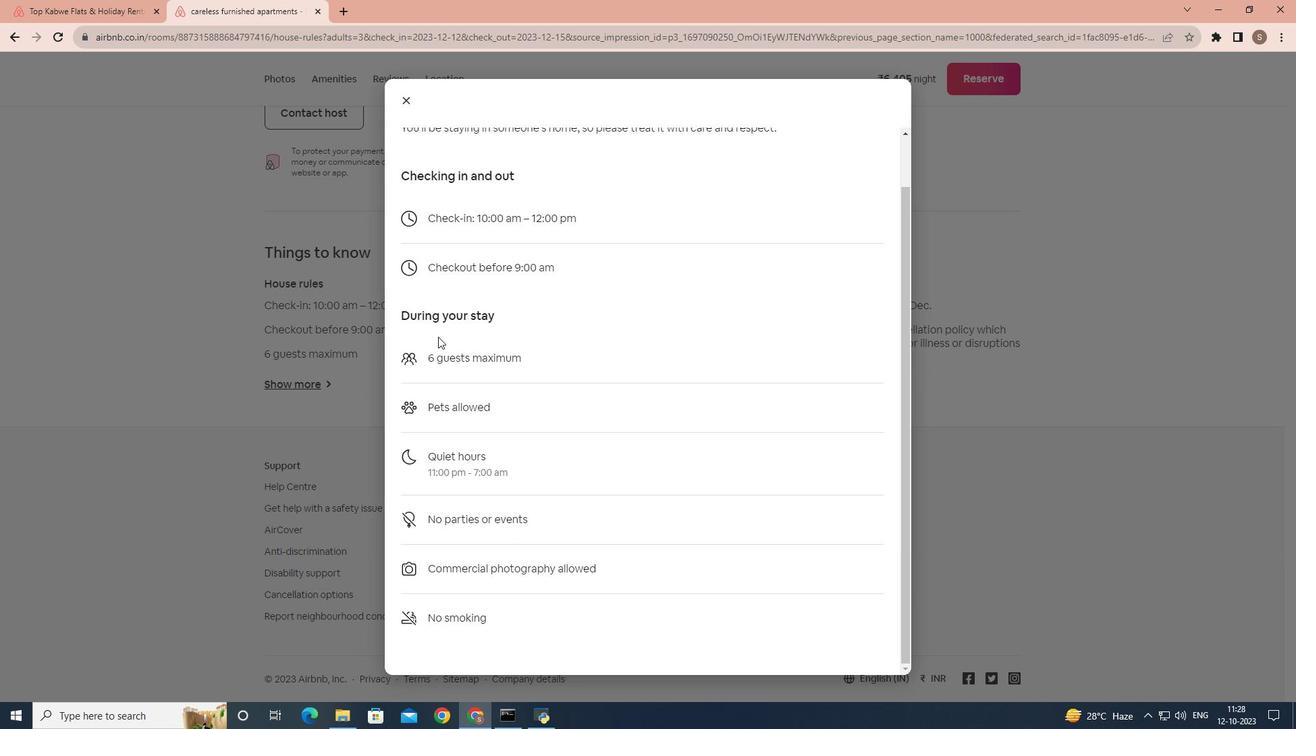 
Action: Mouse moved to (405, 102)
Screenshot: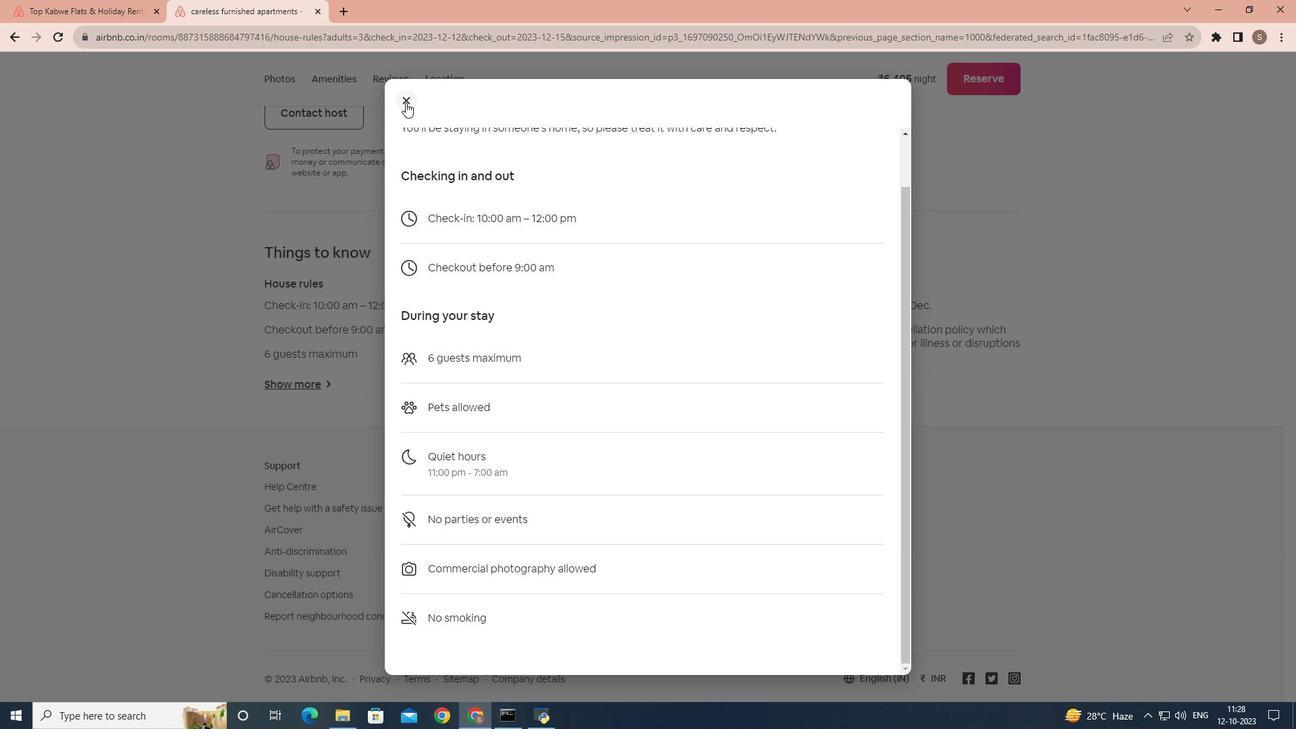
Action: Mouse pressed left at (405, 102)
Screenshot: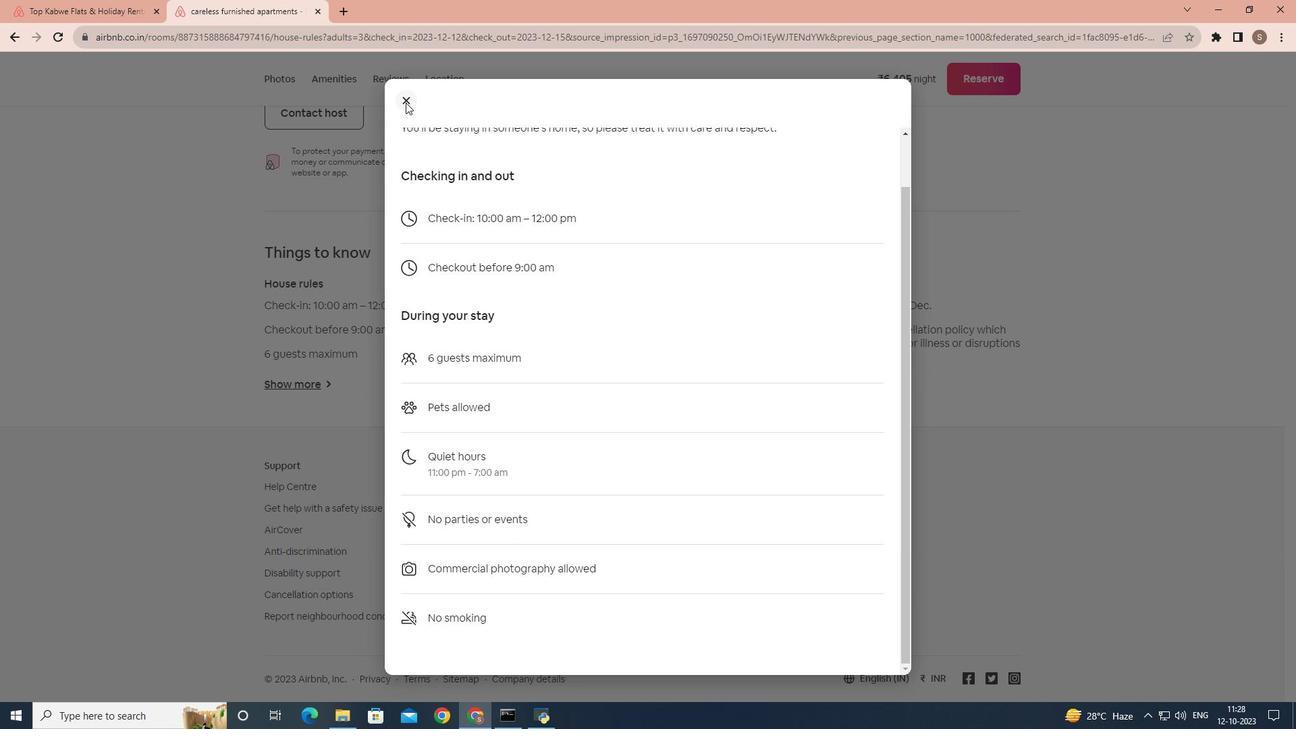
Action: Mouse moved to (557, 387)
Screenshot: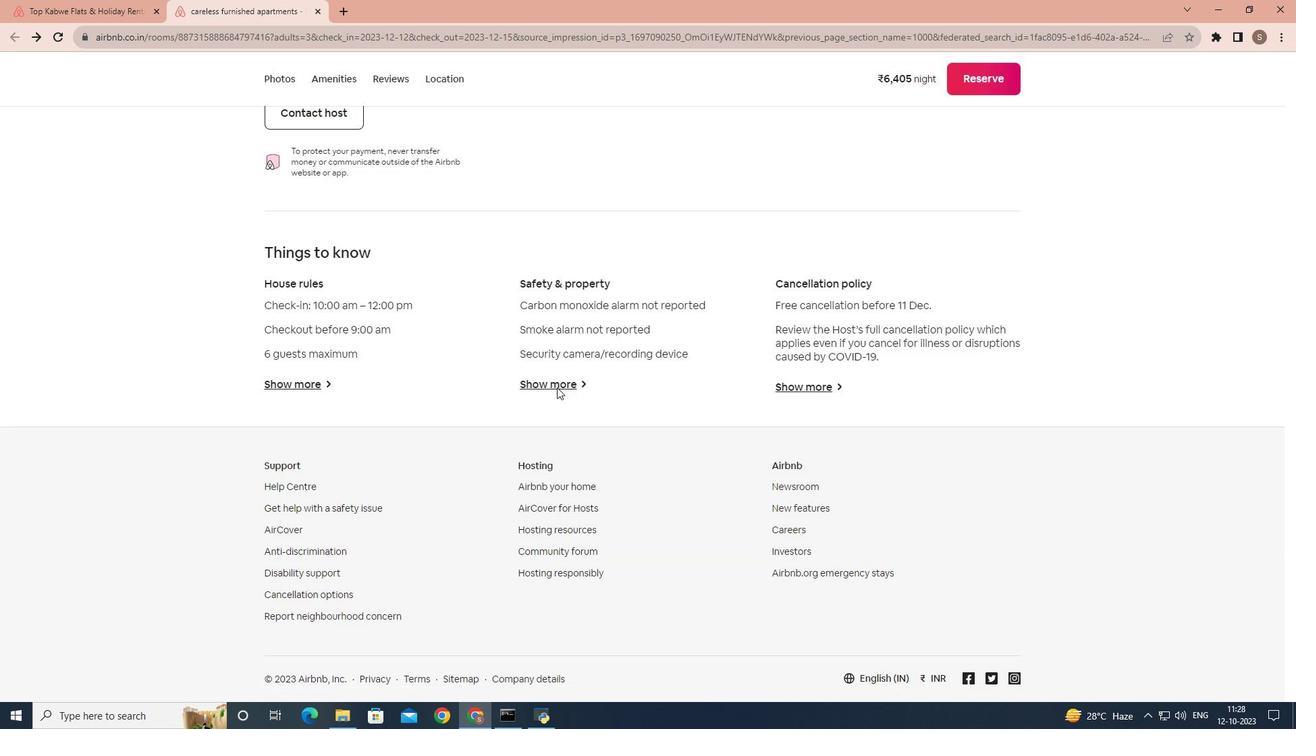 
Action: Mouse pressed left at (557, 387)
Screenshot: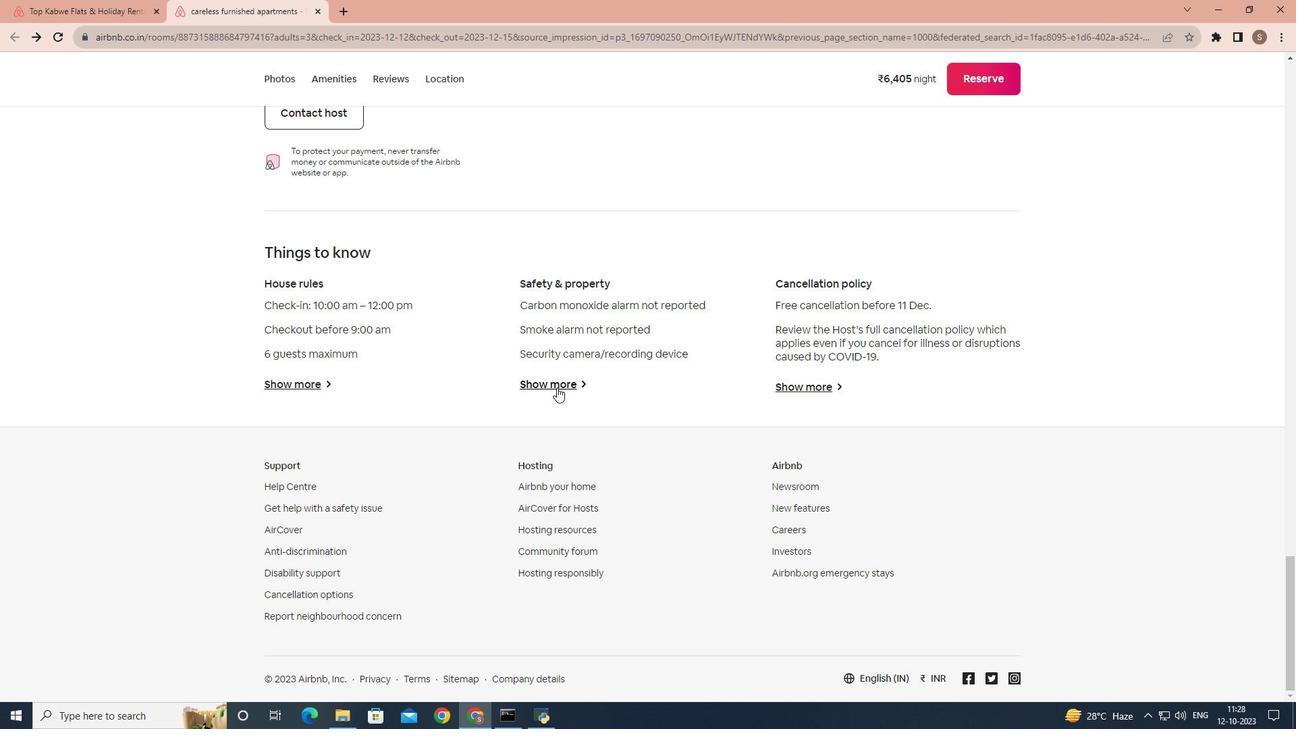 
Action: Mouse scrolled (557, 386) with delta (0, 0)
Screenshot: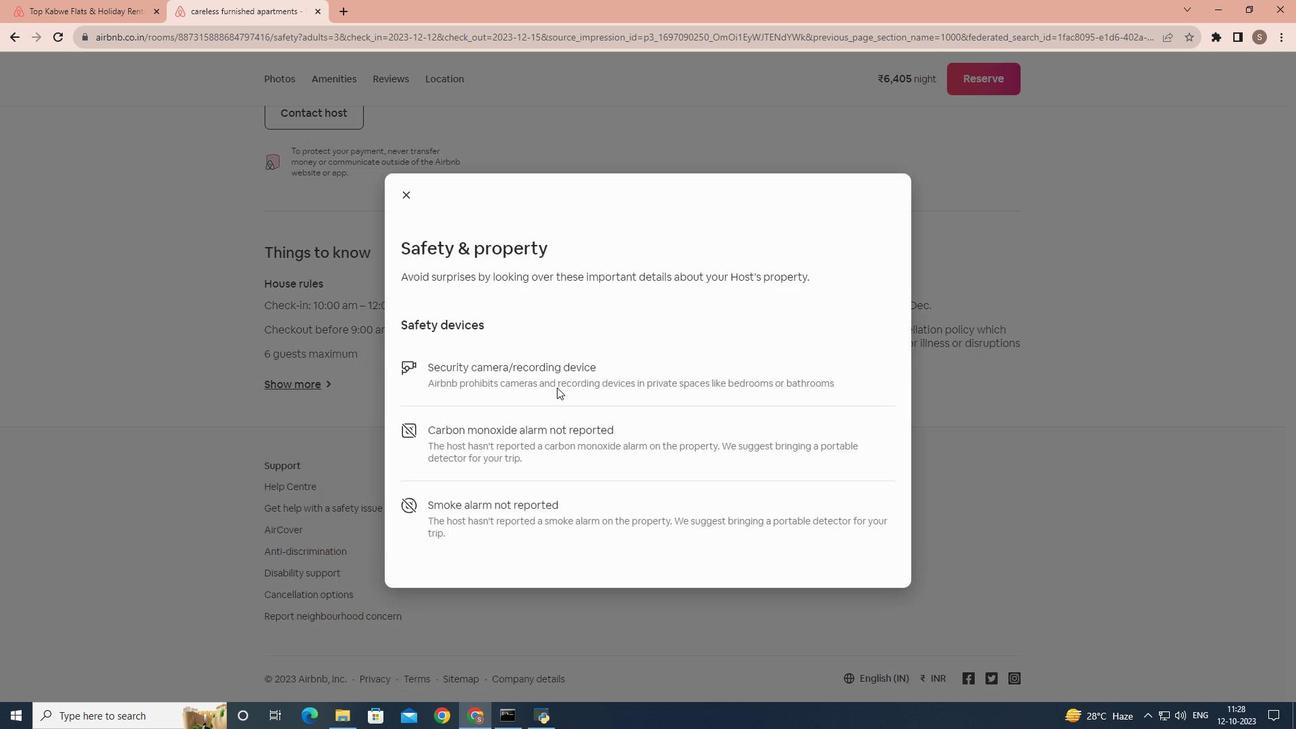 
Action: Mouse scrolled (557, 386) with delta (0, 0)
Screenshot: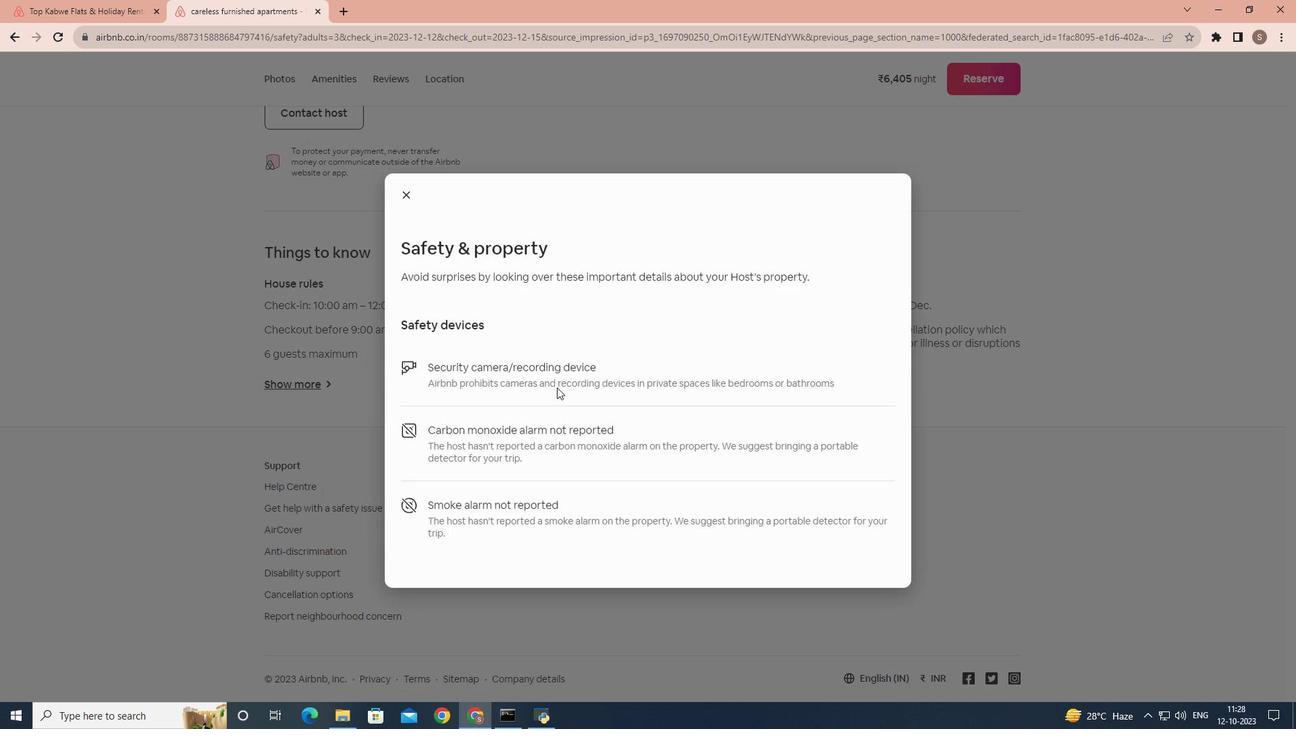 
Action: Mouse moved to (401, 187)
Screenshot: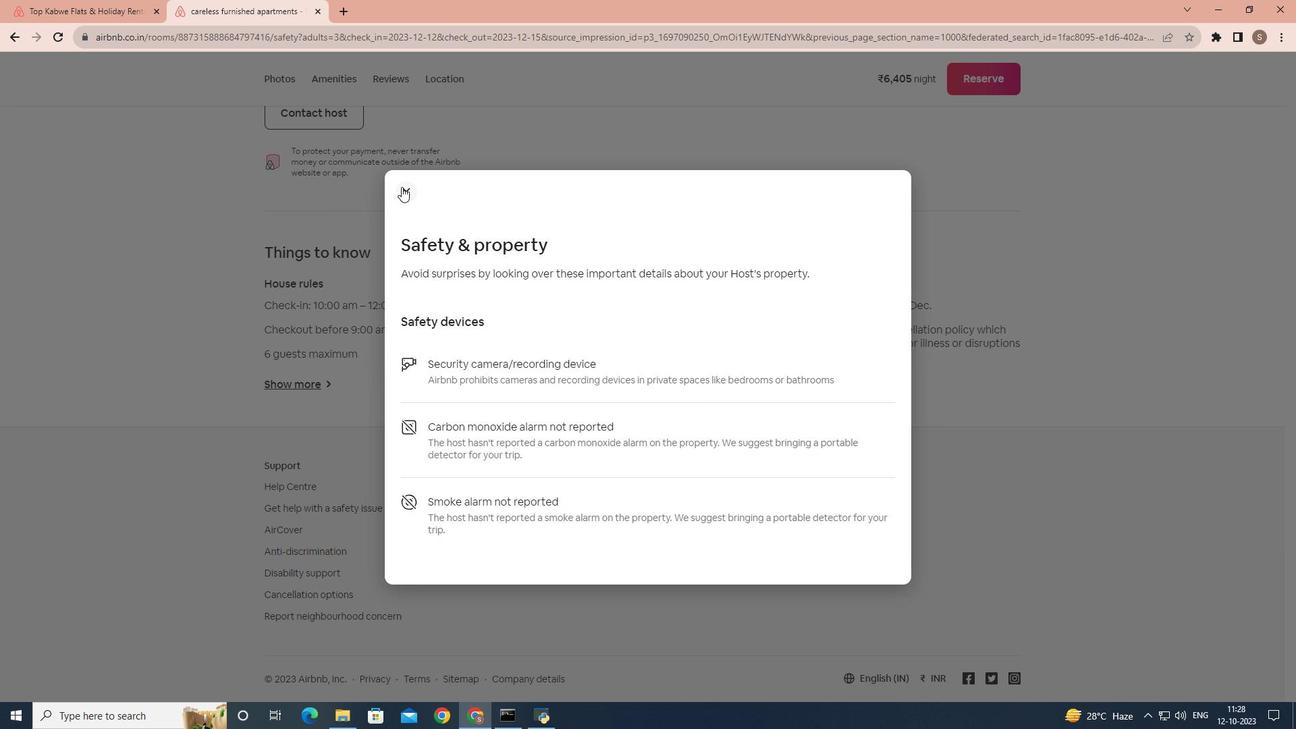 
Action: Mouse pressed left at (401, 187)
Screenshot: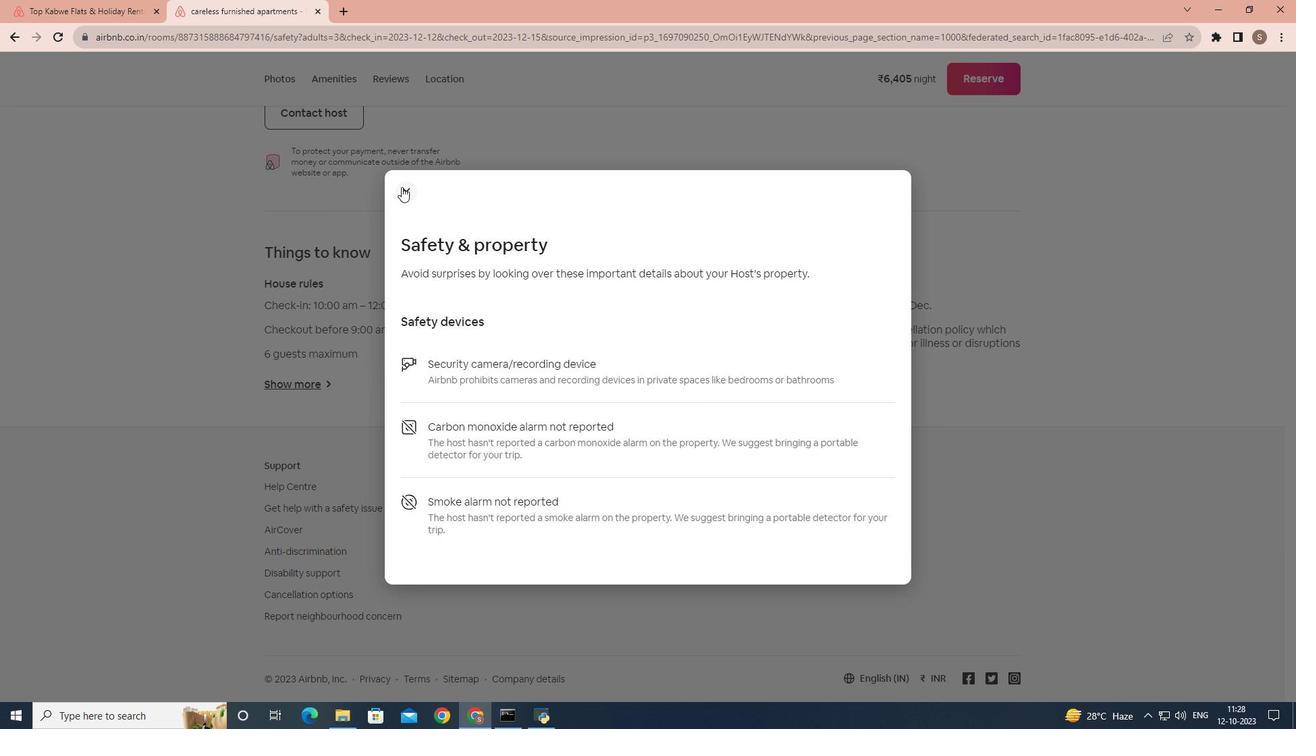 
Action: Mouse moved to (807, 386)
Screenshot: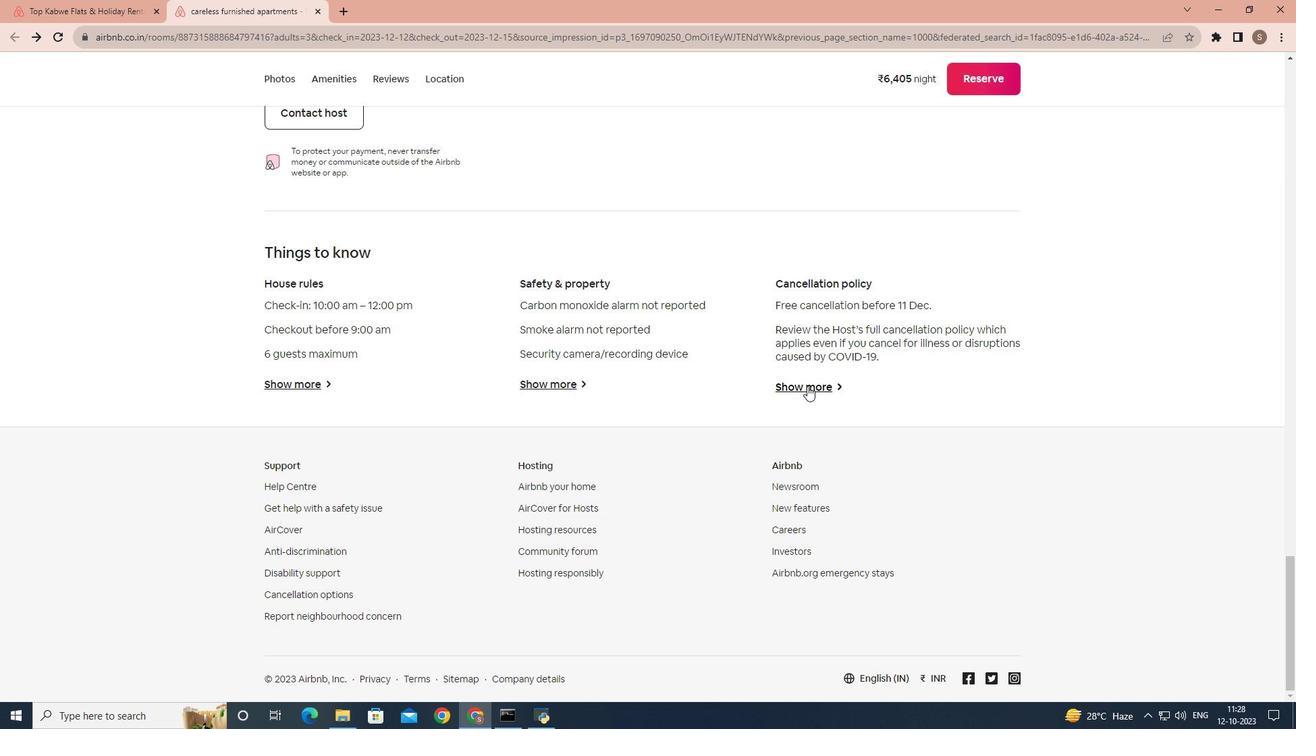 
Action: Mouse pressed left at (807, 386)
Screenshot: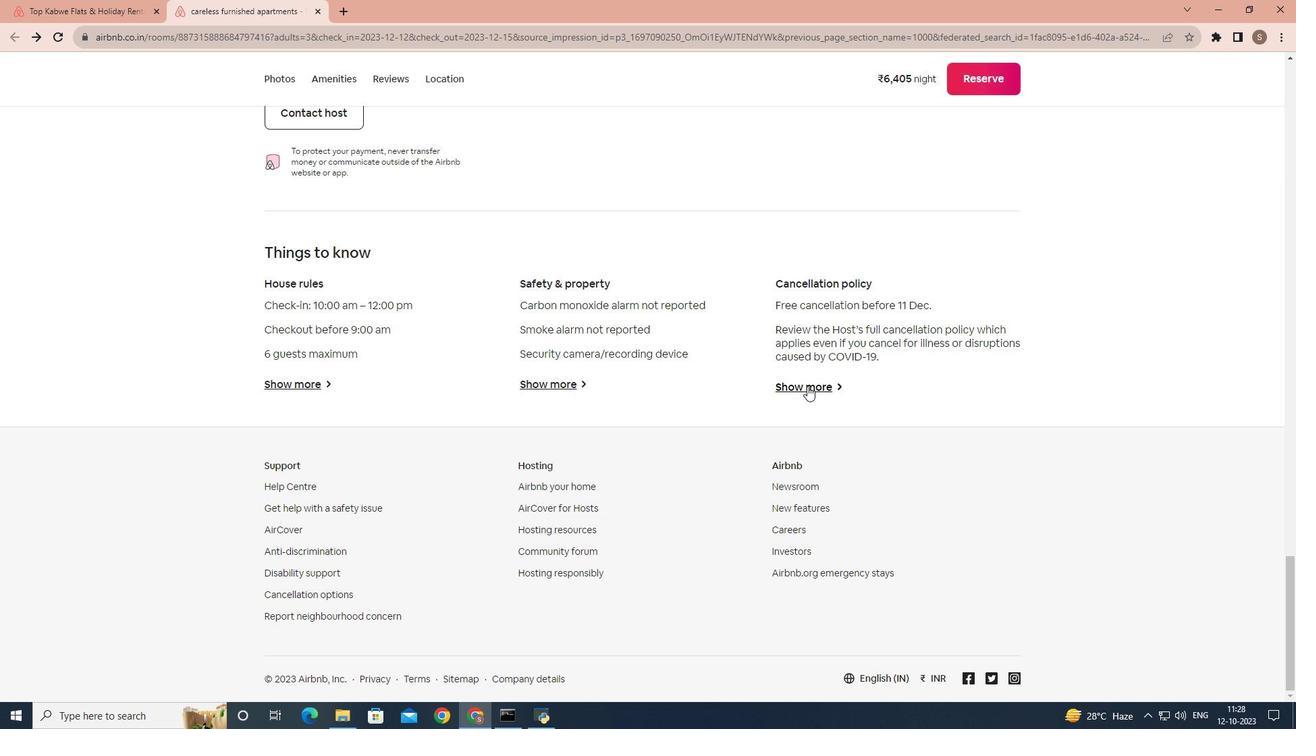 
Action: Mouse moved to (697, 392)
Screenshot: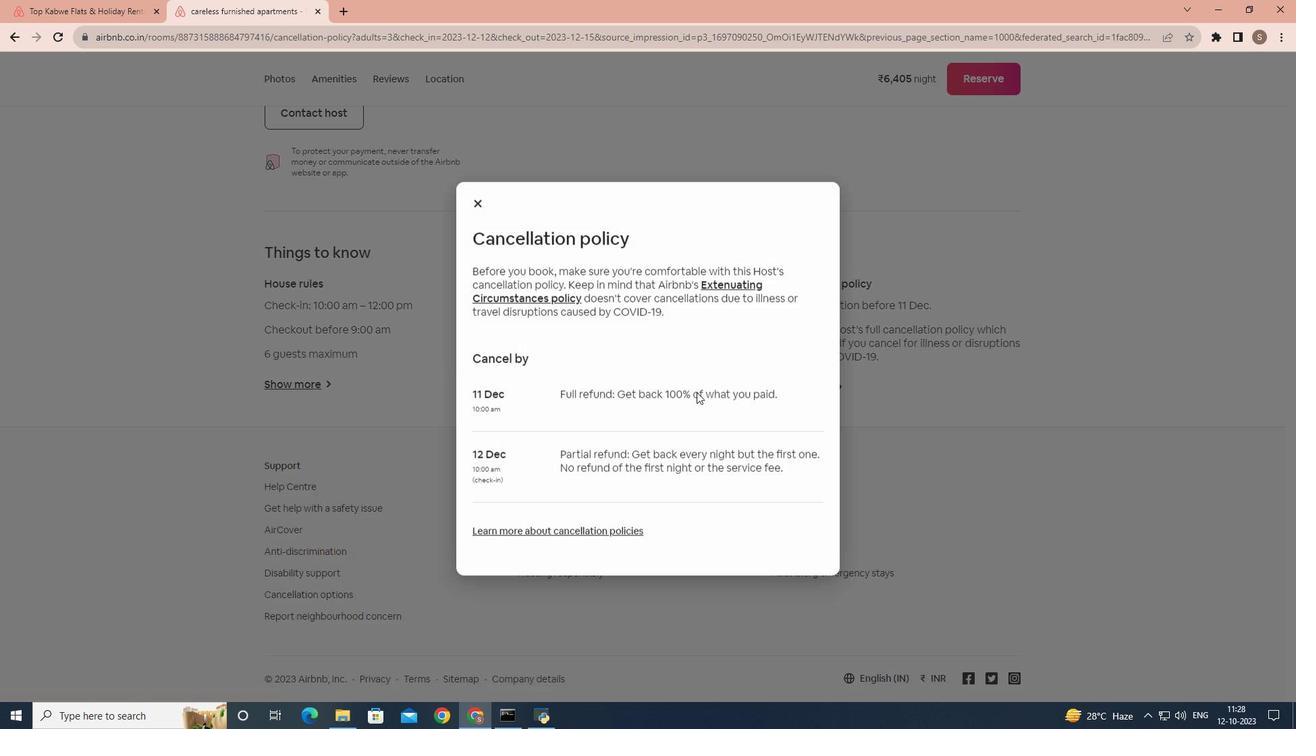 
Action: Mouse scrolled (697, 391) with delta (0, 0)
Screenshot: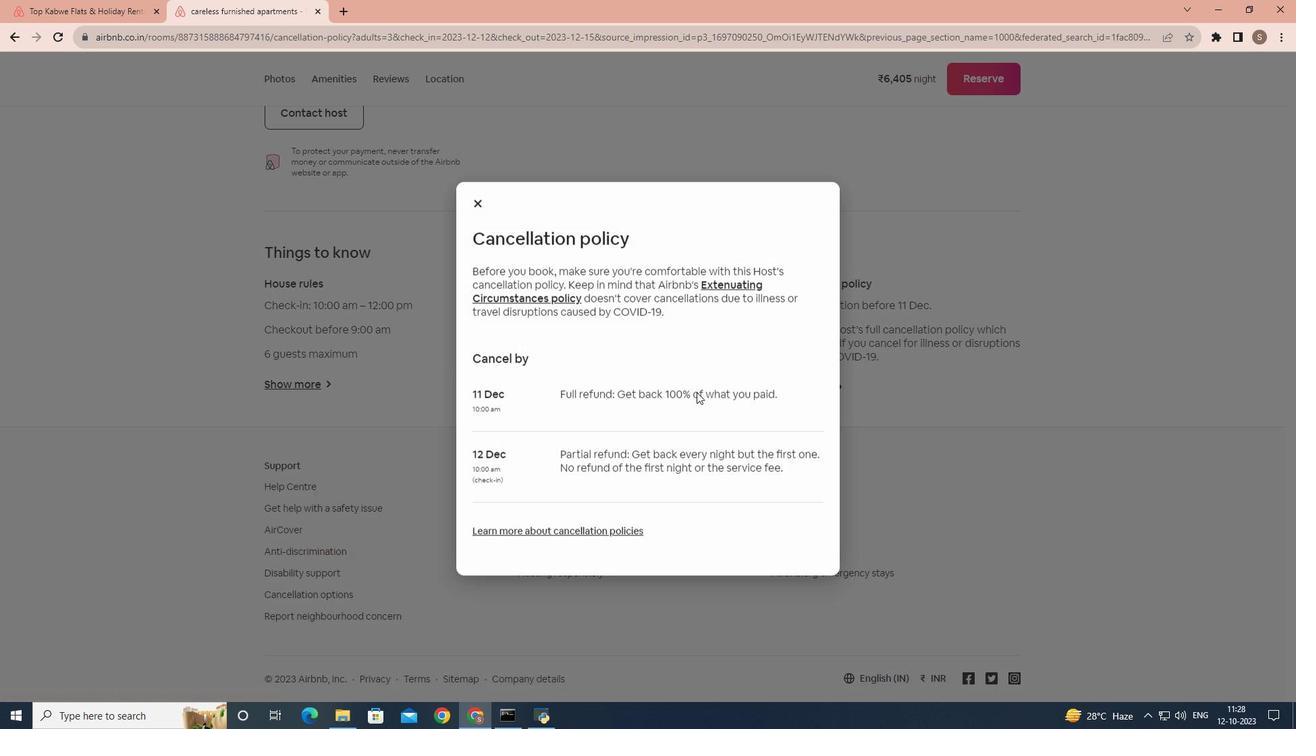 
Action: Mouse moved to (696, 392)
Screenshot: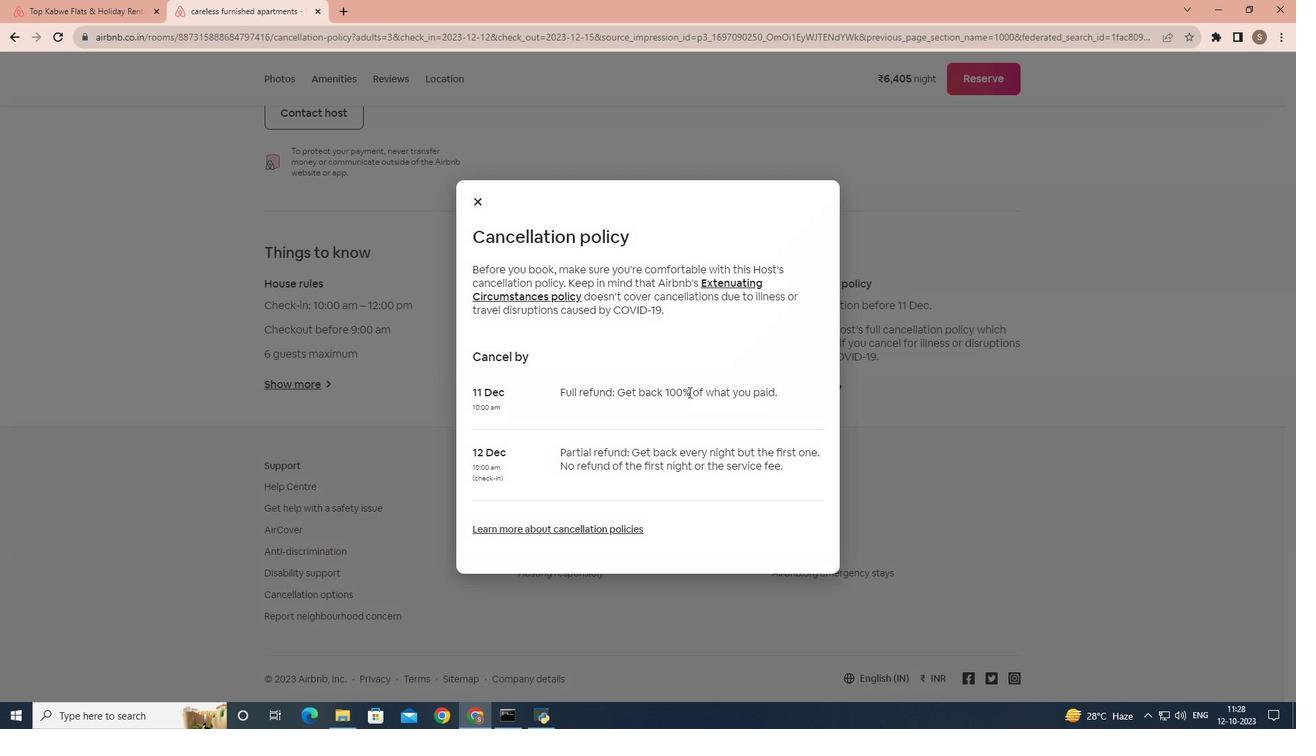 
Action: Mouse scrolled (696, 391) with delta (0, 0)
Screenshot: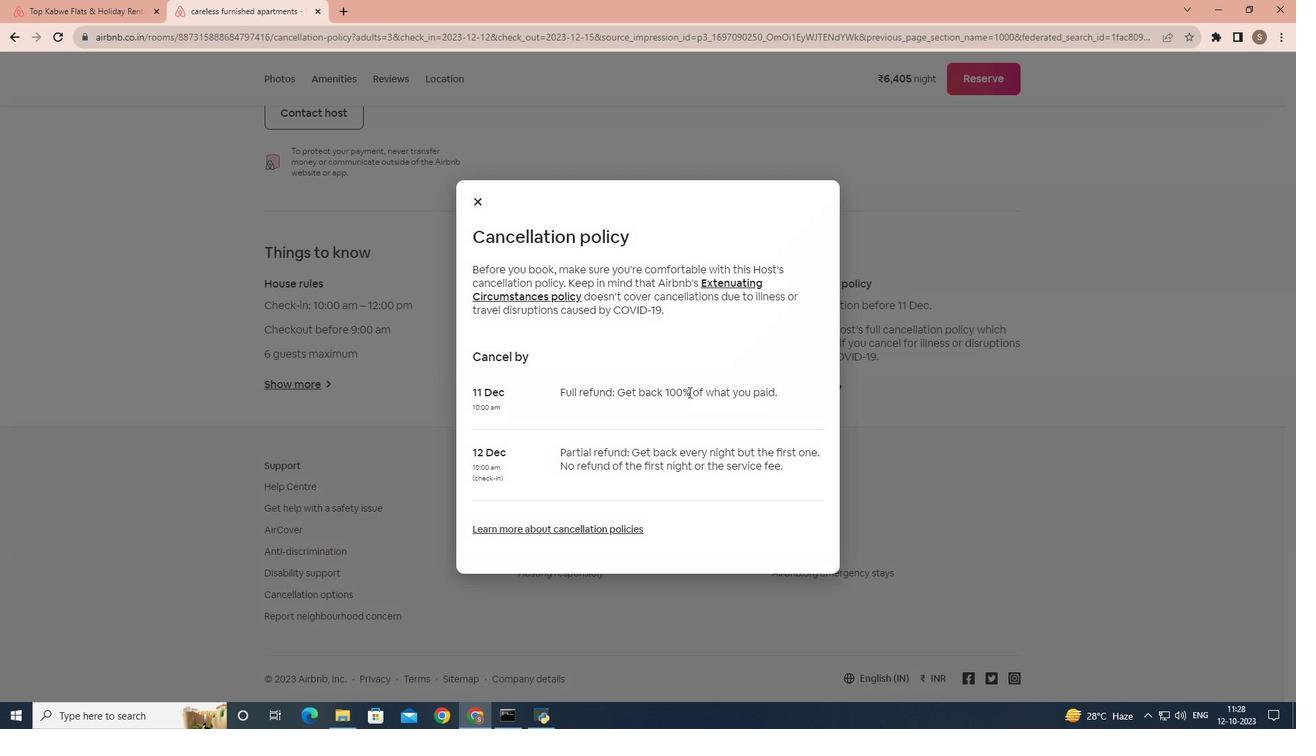 
Action: Mouse moved to (483, 210)
Screenshot: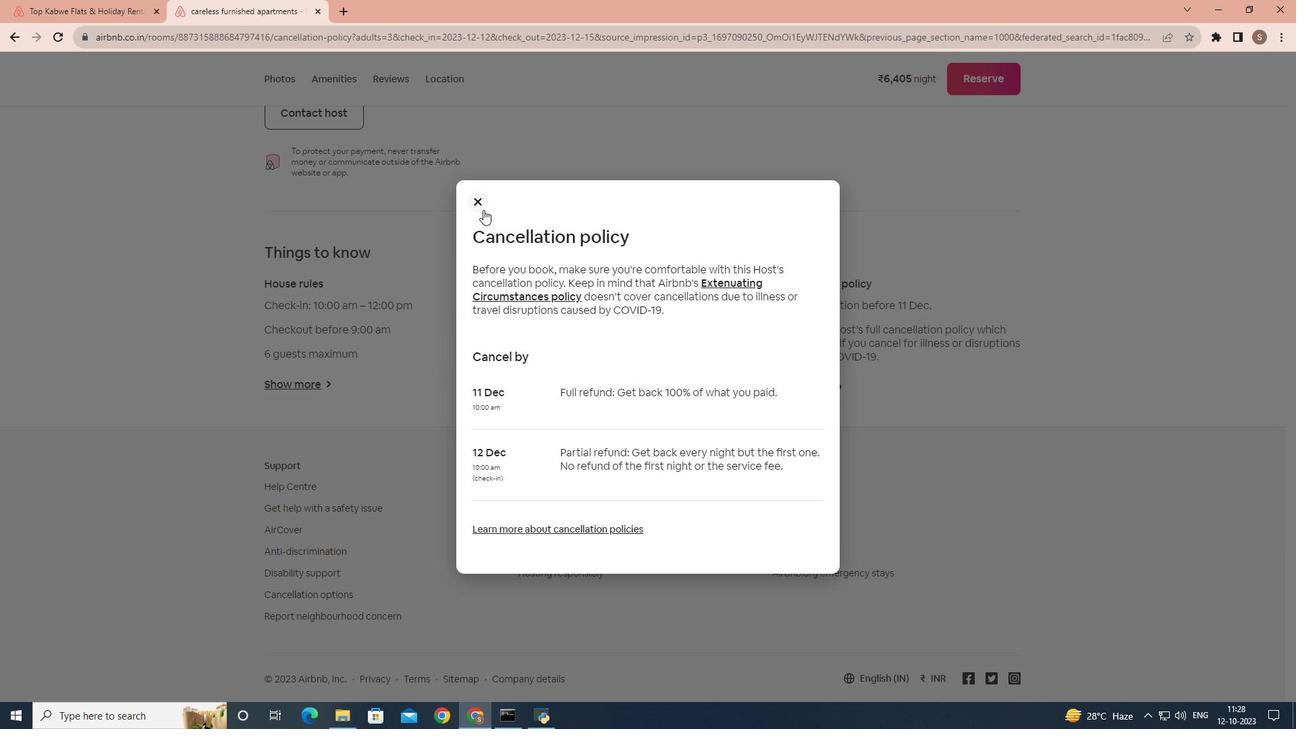 
Action: Mouse pressed left at (483, 210)
Screenshot: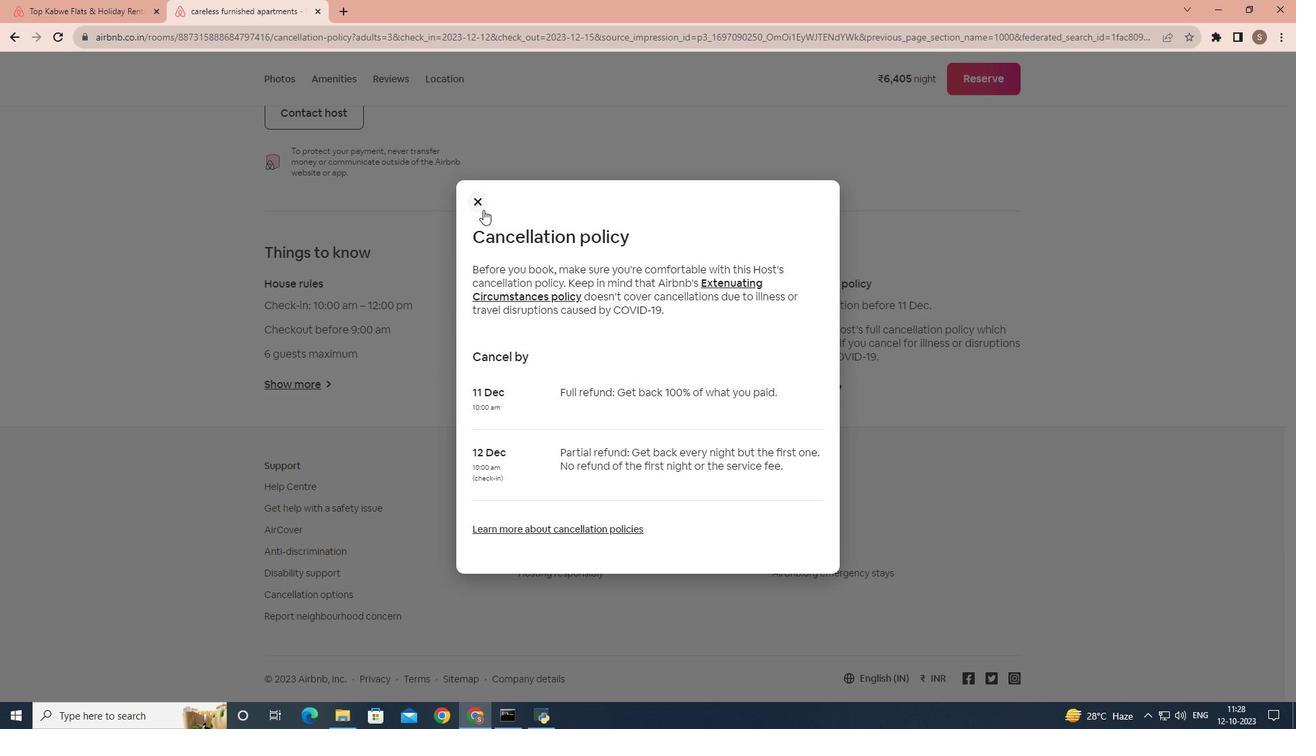
Action: Mouse moved to (339, 179)
Screenshot: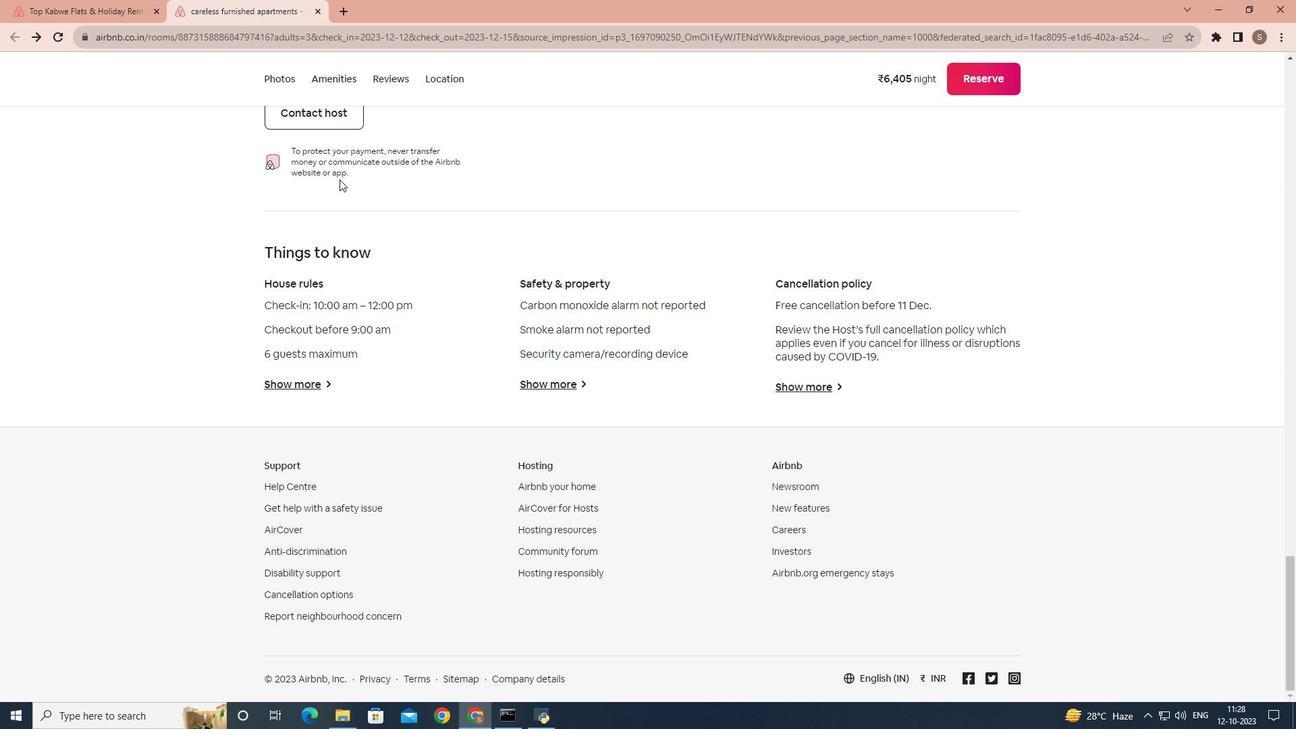 
